 Task: Compose an email with the signature Georgia Howard with the subject Update on a leave of absence and the message Can you provide an update on the status of the website redesign project? from softage.8@softage.net to softage.4@softage.net Select the numbered list and change the font typography to strikethroughSelect the numbered list and remove the font typography strikethrough Send the email. Finally, move the email from Sent Items to the label Haircare
Action: Mouse moved to (1170, 66)
Screenshot: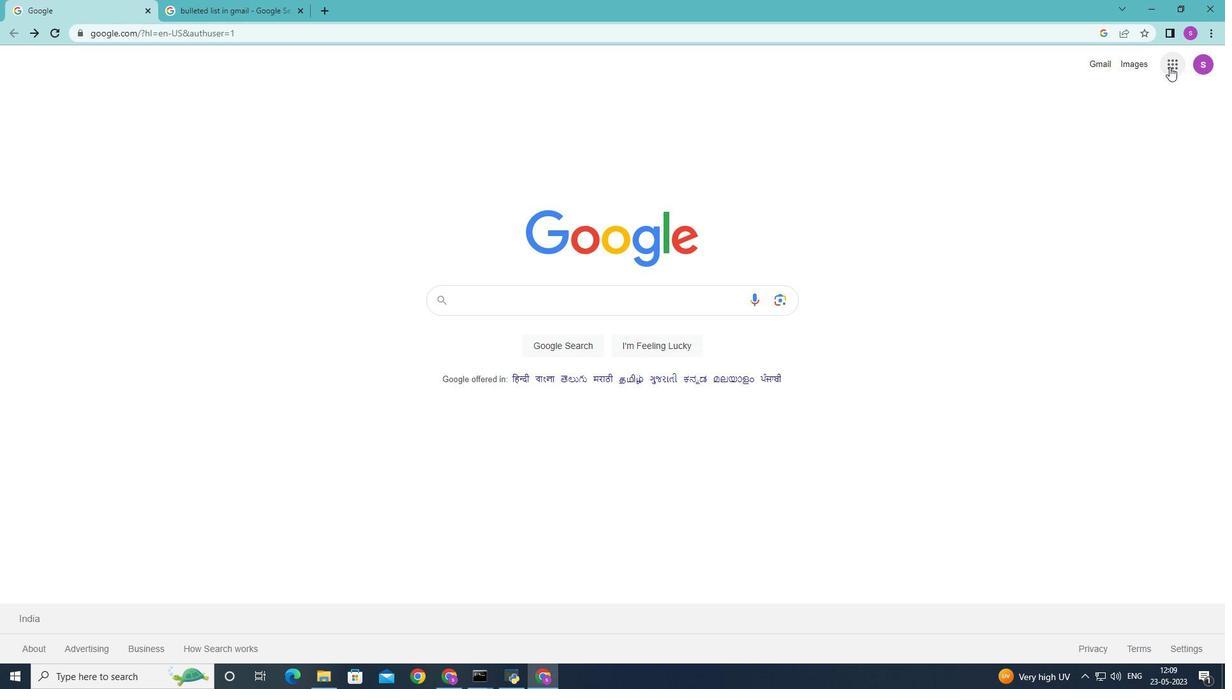 
Action: Mouse pressed left at (1170, 66)
Screenshot: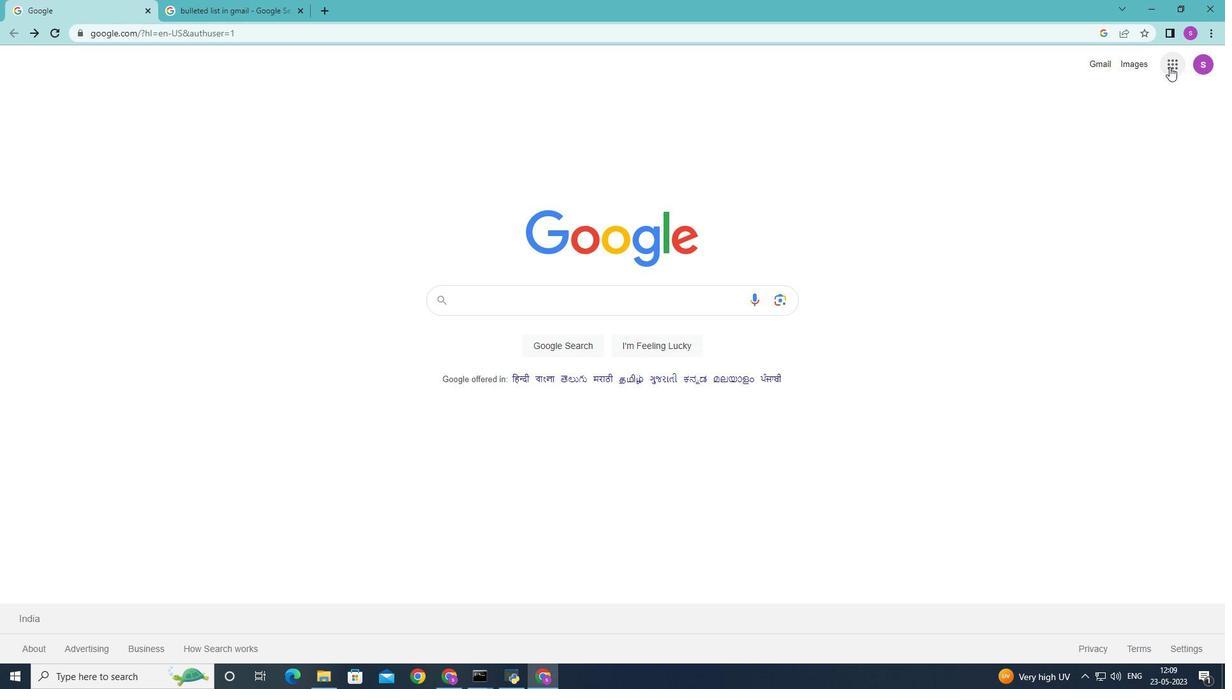 
Action: Mouse moved to (1122, 130)
Screenshot: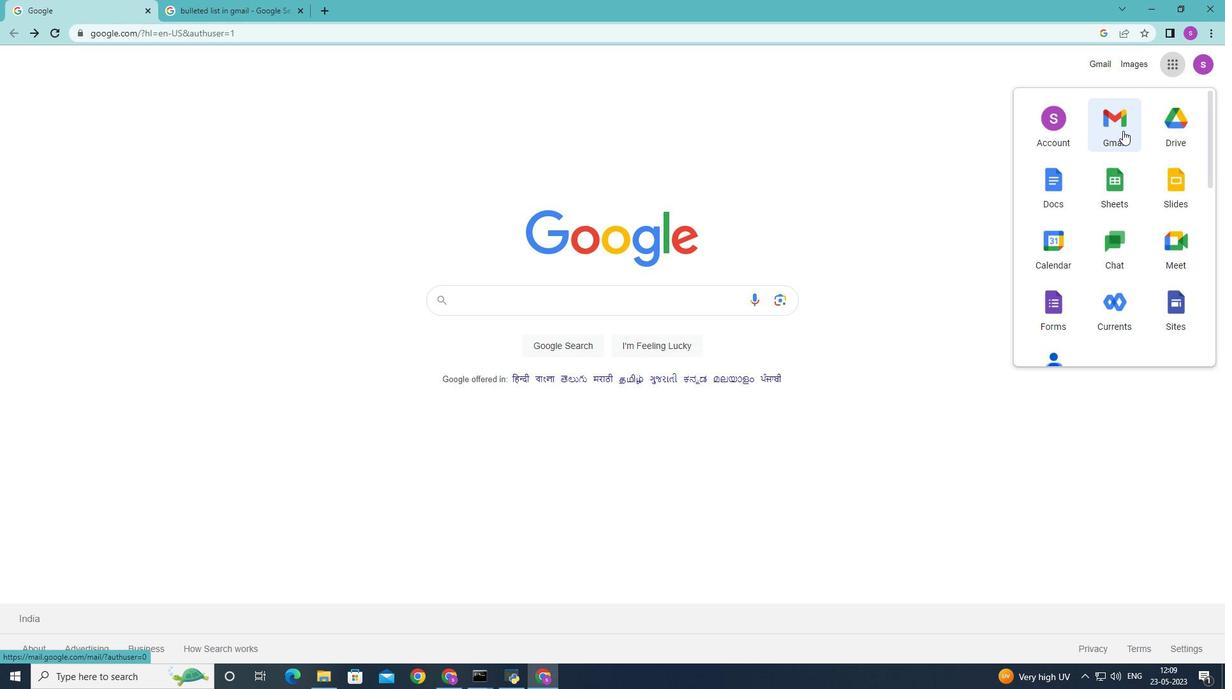 
Action: Mouse pressed left at (1122, 130)
Screenshot: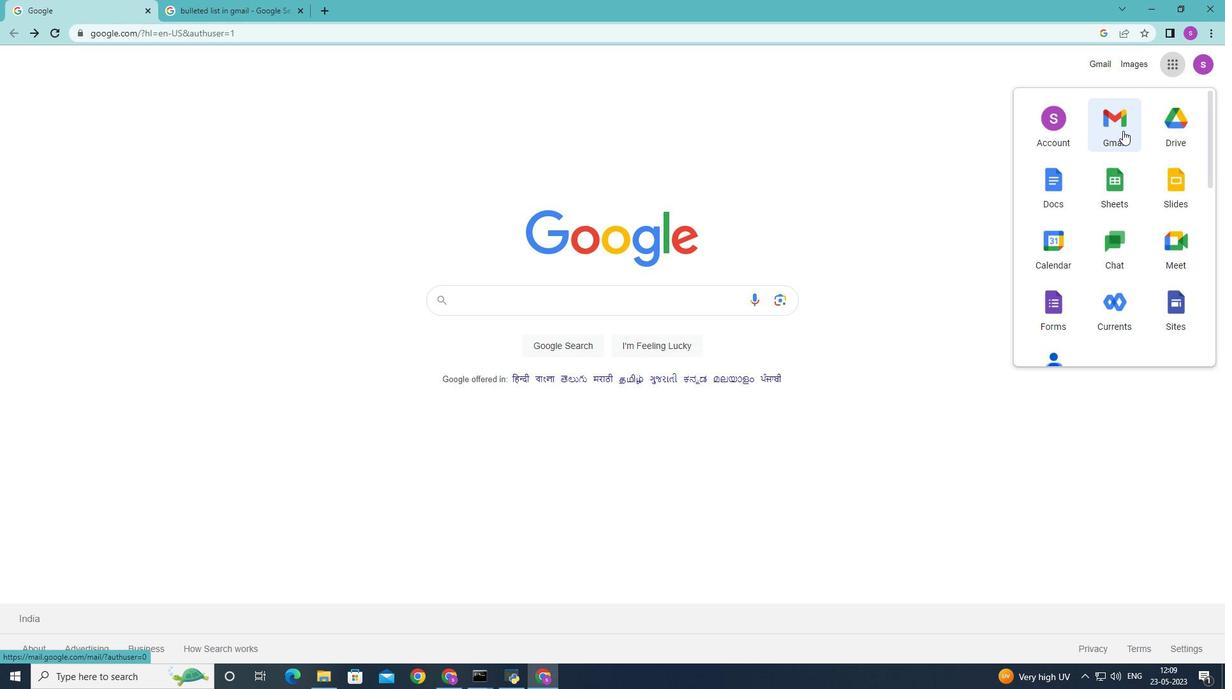 
Action: Mouse moved to (630, 273)
Screenshot: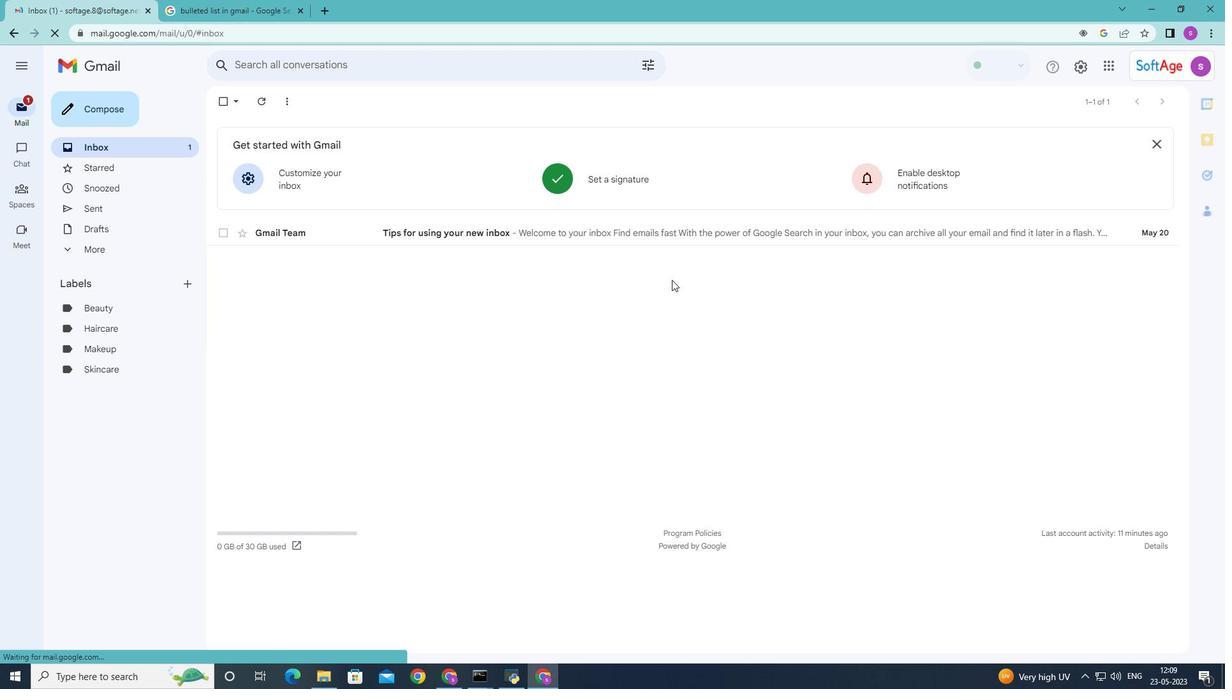 
Action: Mouse scrolled (630, 272) with delta (0, 0)
Screenshot: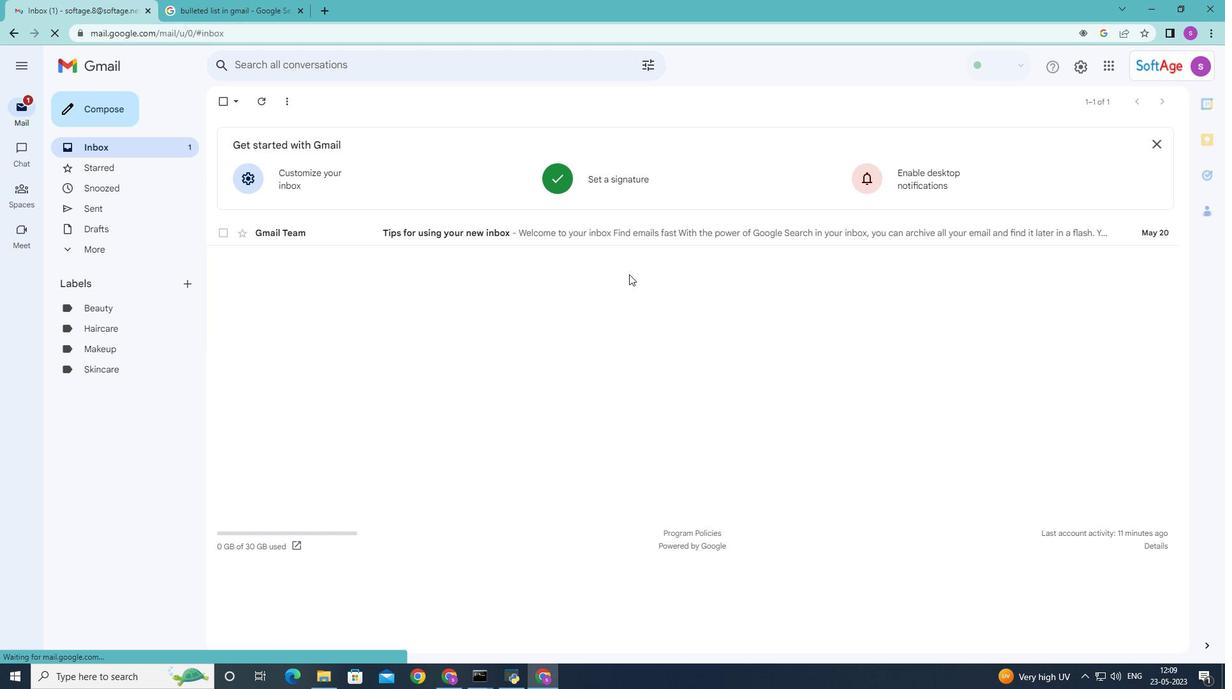 
Action: Mouse moved to (1075, 62)
Screenshot: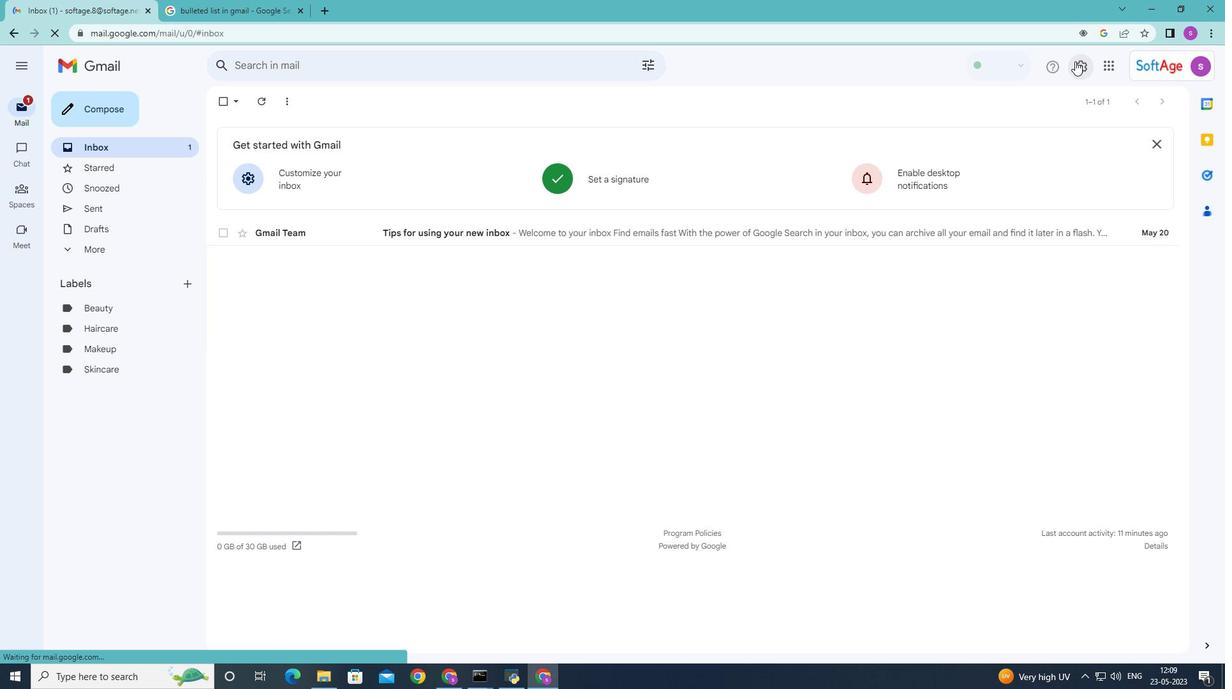 
Action: Mouse pressed left at (1075, 62)
Screenshot: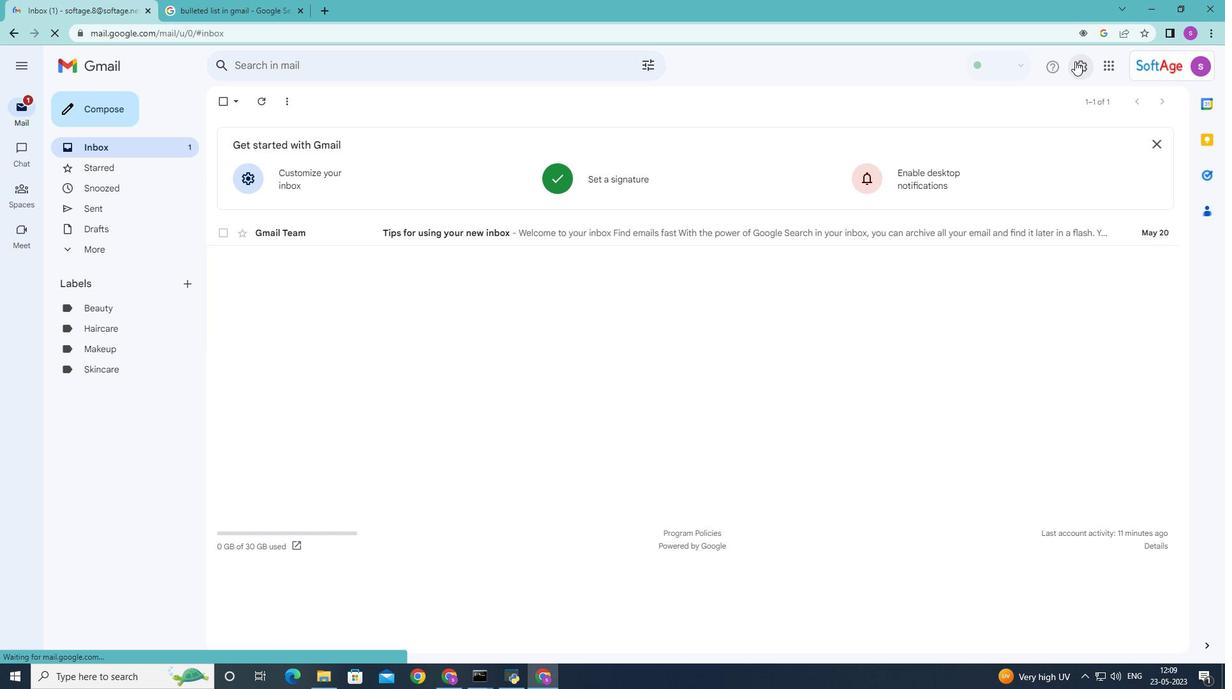 
Action: Mouse moved to (898, 317)
Screenshot: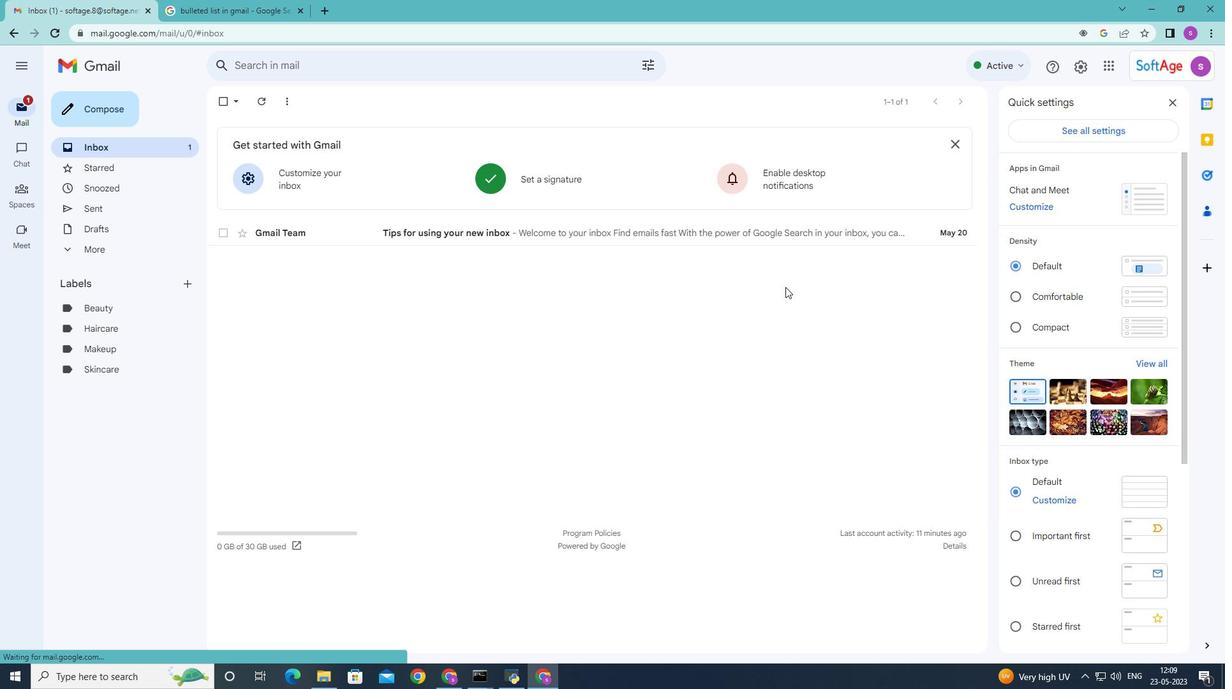 
Action: Mouse scrolled (898, 317) with delta (0, 0)
Screenshot: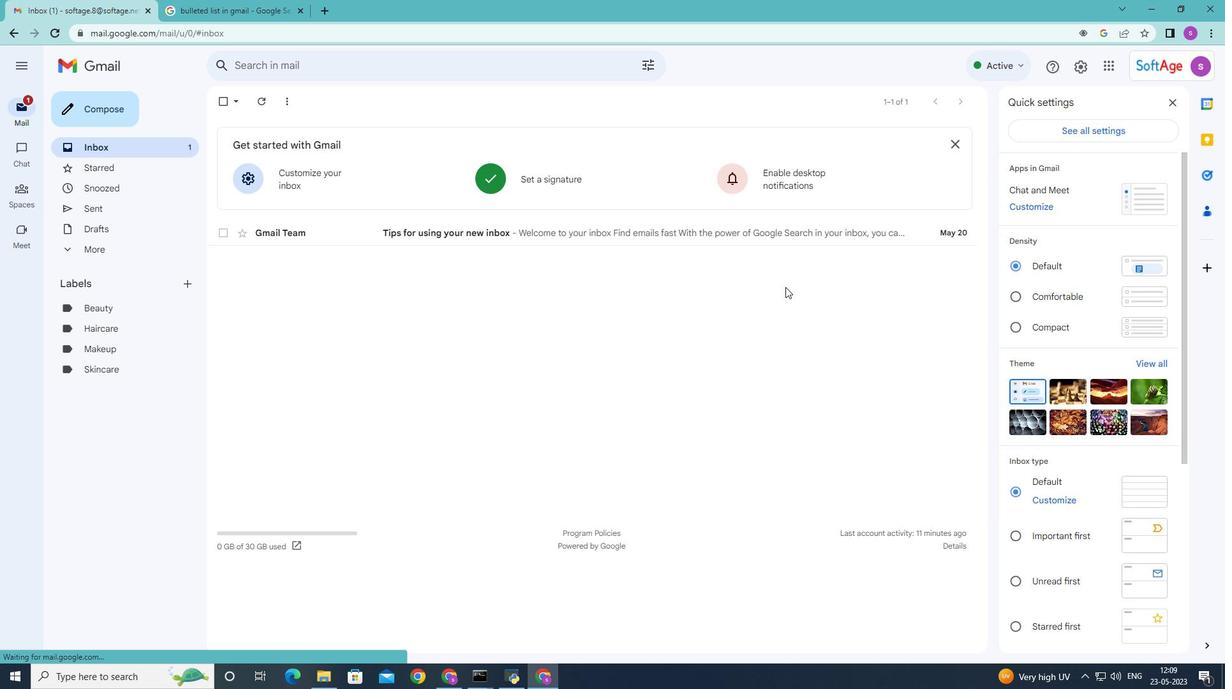 
Action: Mouse moved to (974, 325)
Screenshot: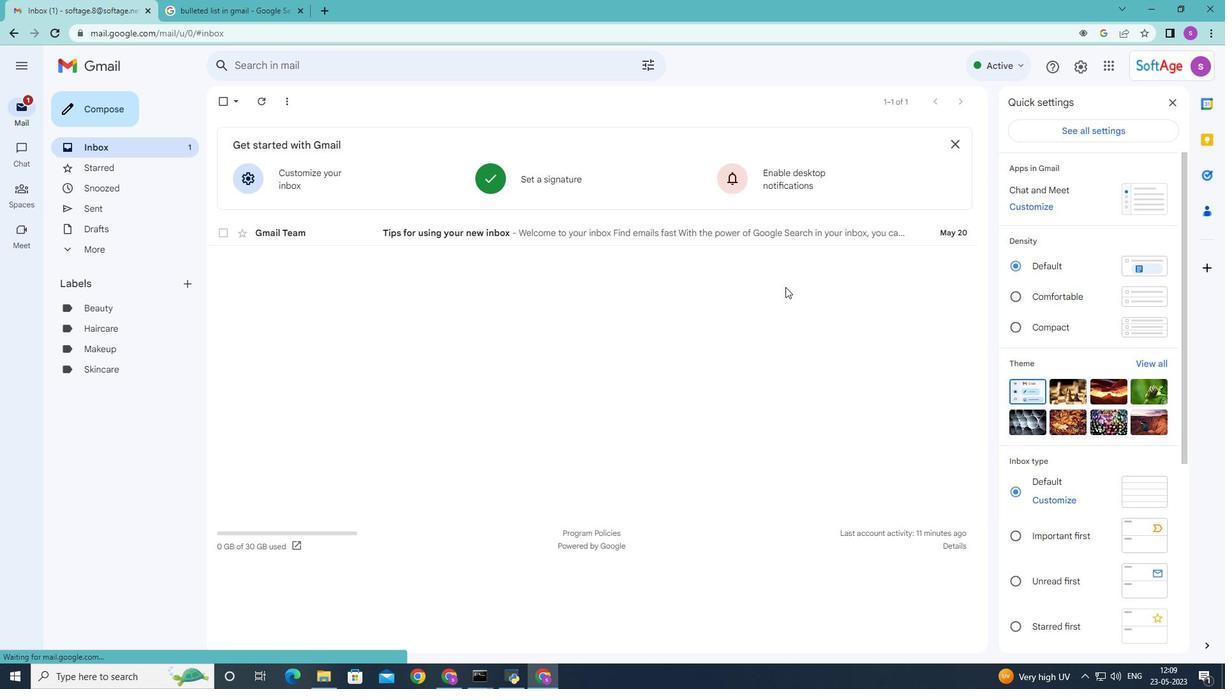 
Action: Mouse scrolled (974, 324) with delta (0, 0)
Screenshot: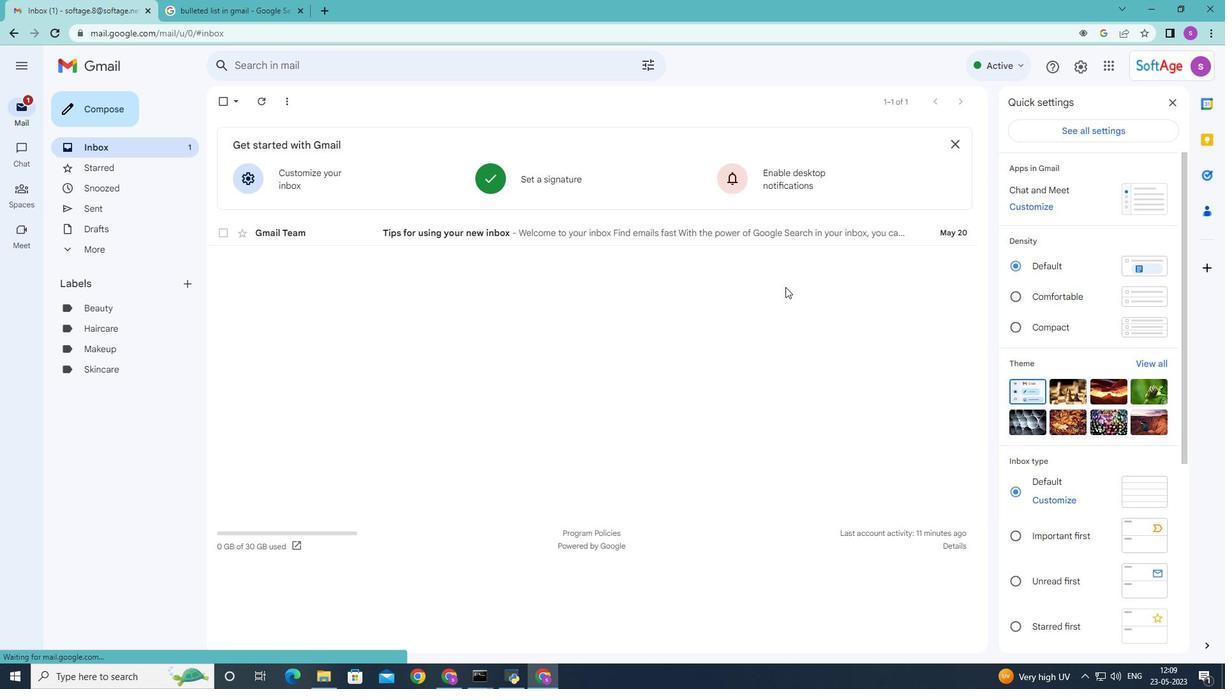
Action: Mouse moved to (983, 325)
Screenshot: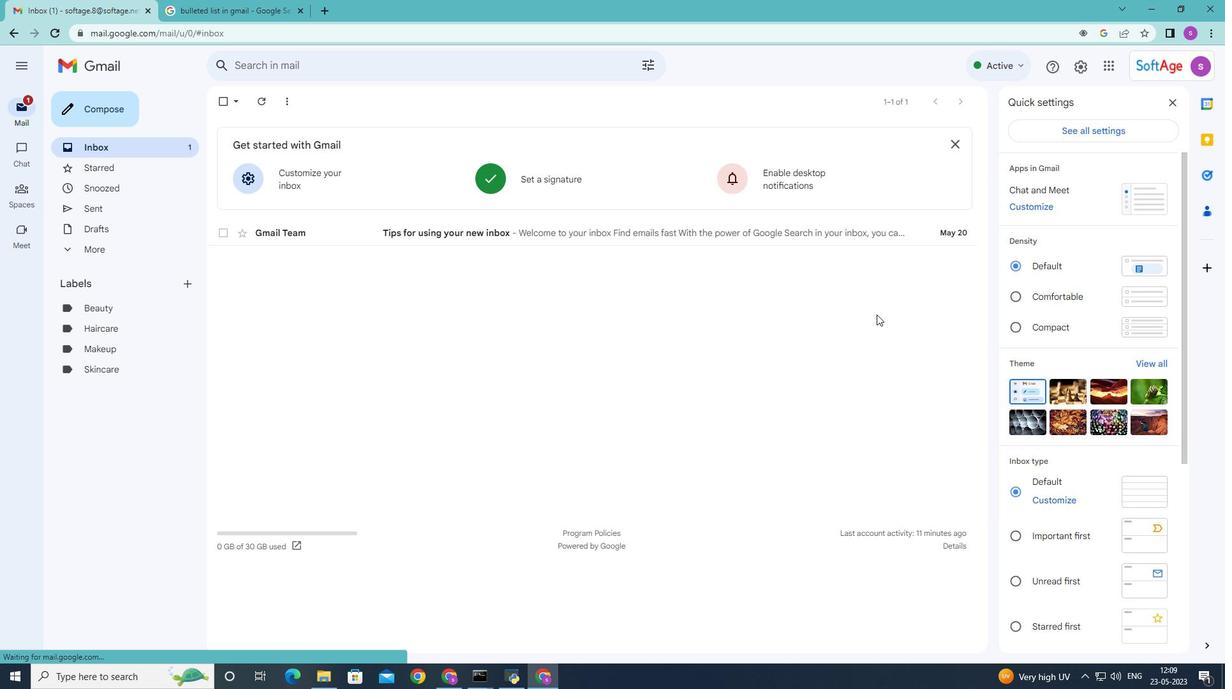 
Action: Mouse scrolled (983, 324) with delta (0, 0)
Screenshot: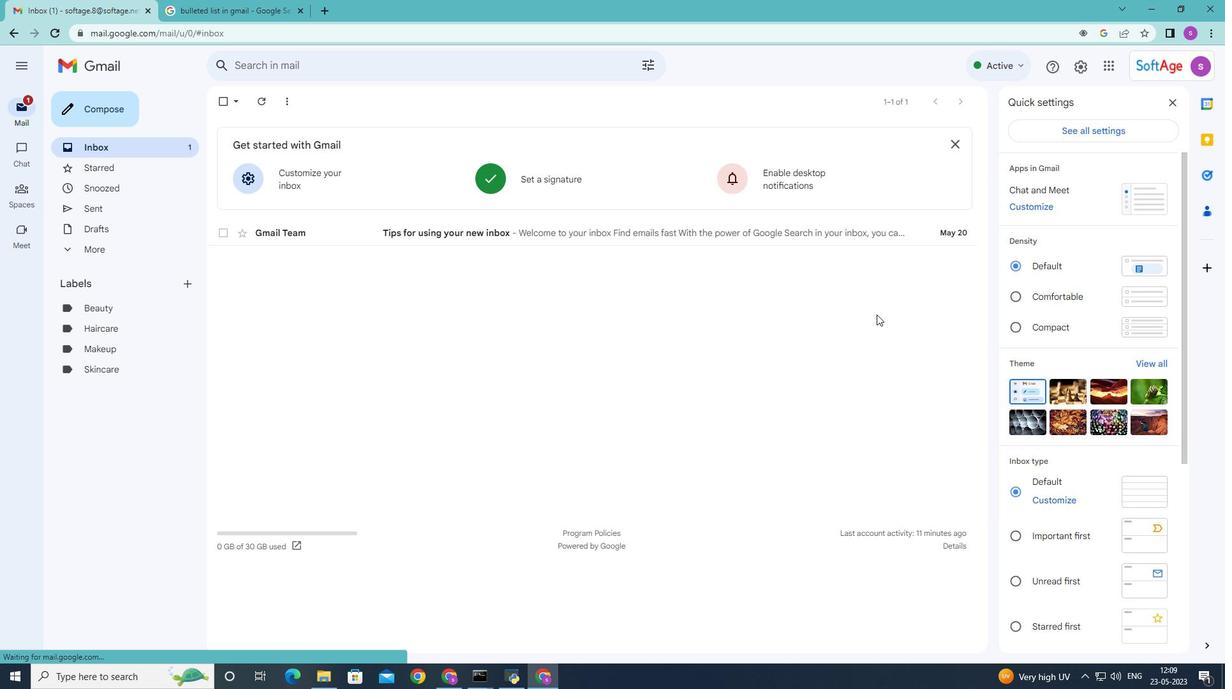 
Action: Mouse moved to (983, 324)
Screenshot: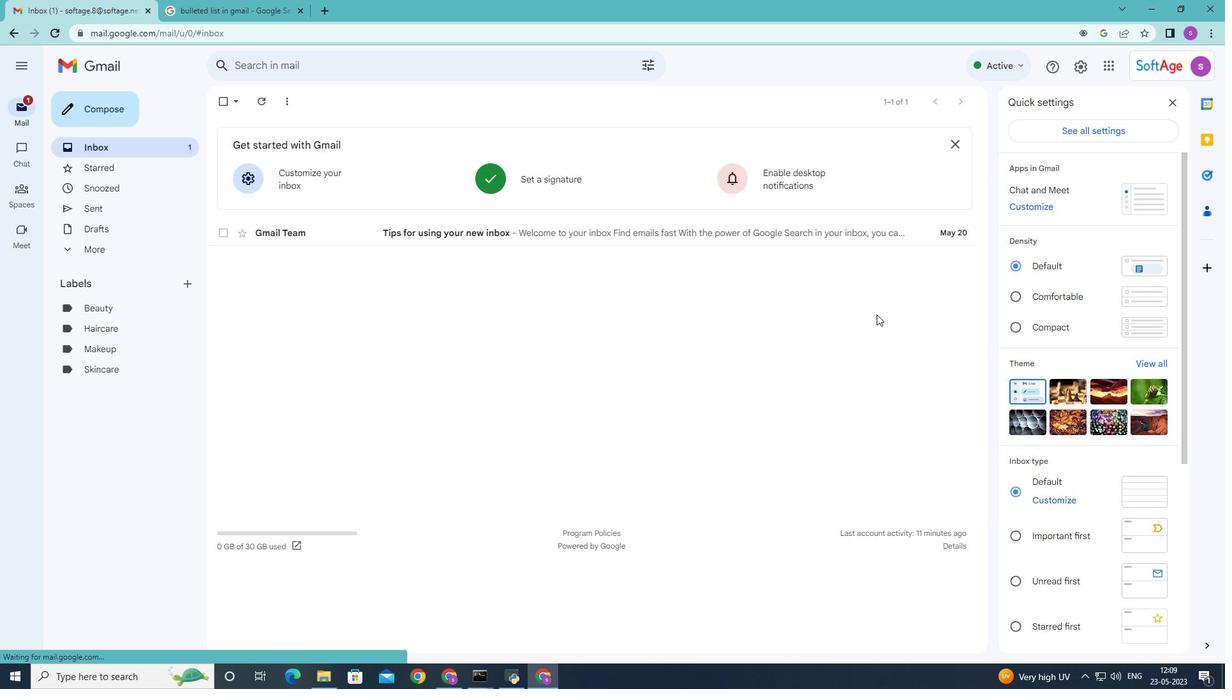
Action: Mouse scrolled (983, 323) with delta (0, 0)
Screenshot: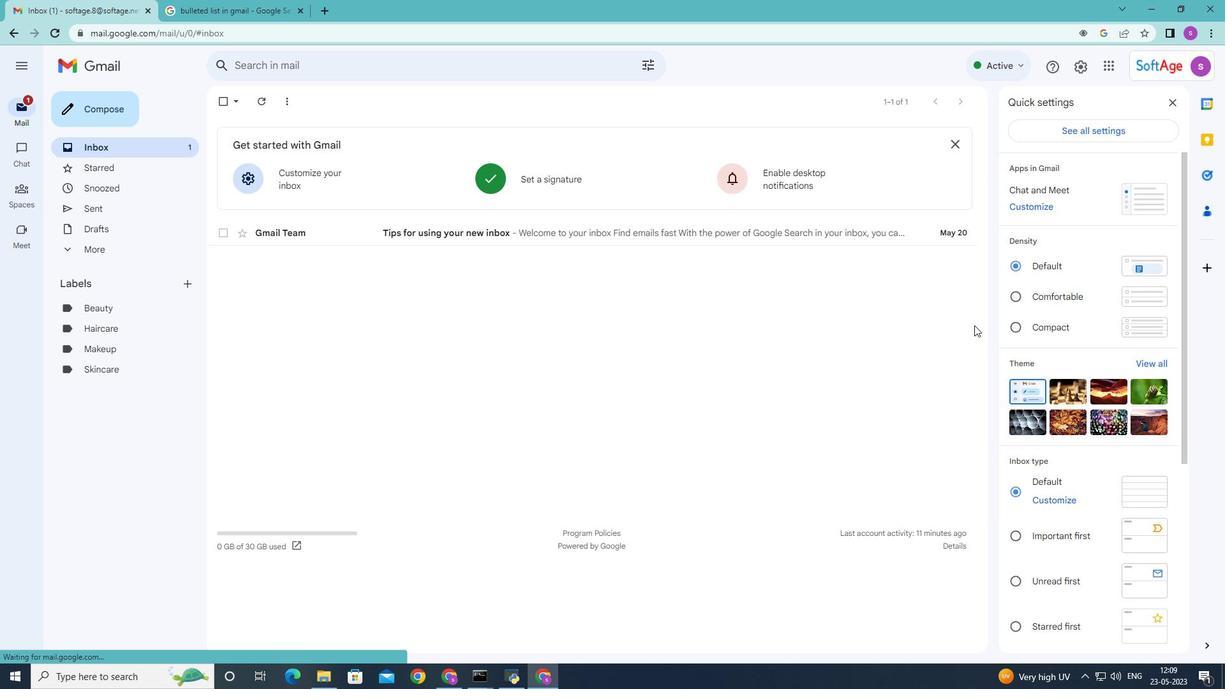 
Action: Mouse moved to (1084, 128)
Screenshot: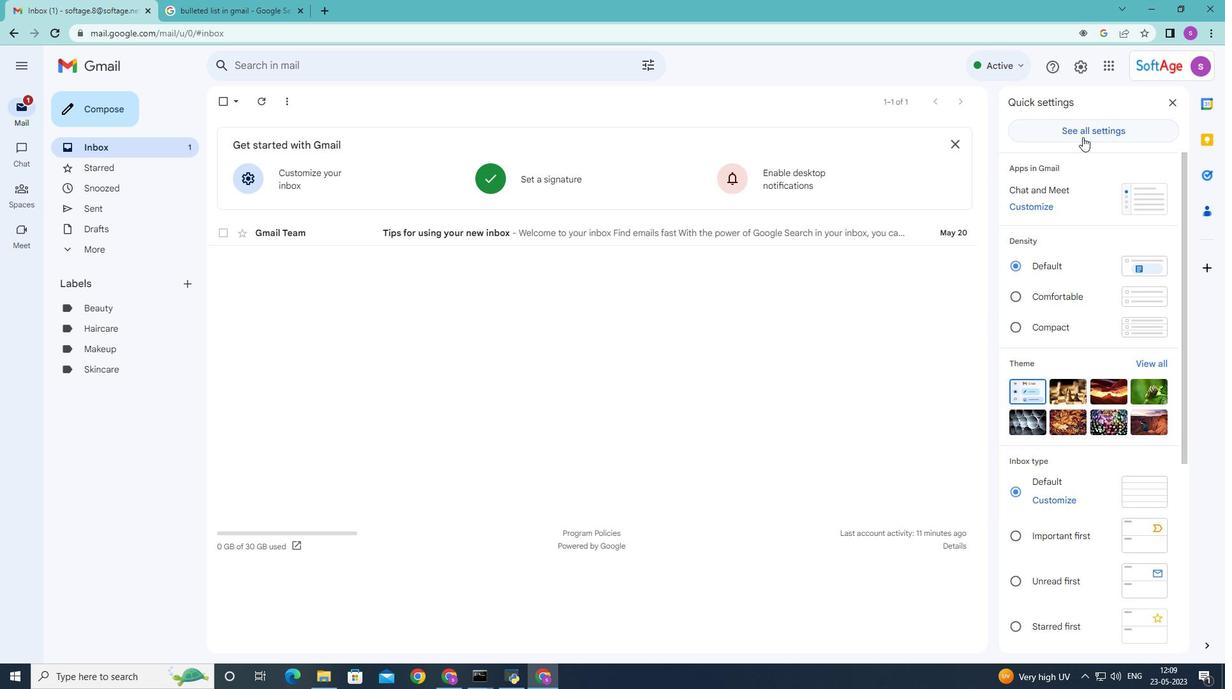 
Action: Mouse pressed left at (1084, 128)
Screenshot: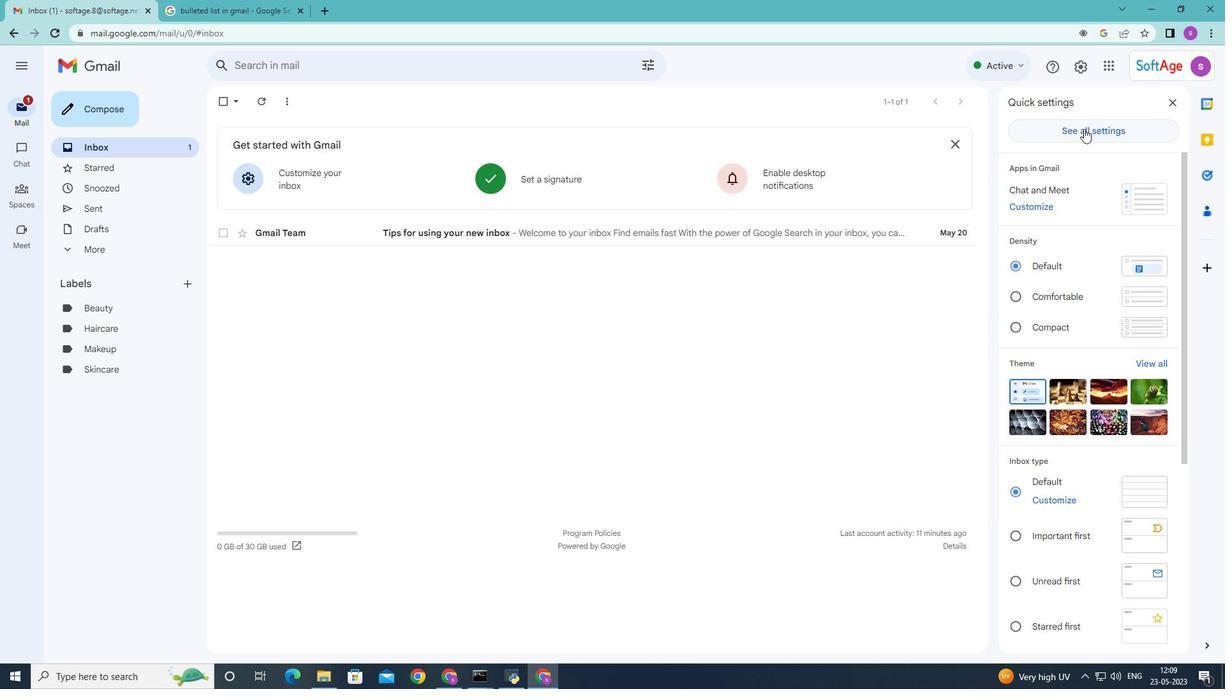 
Action: Mouse moved to (900, 350)
Screenshot: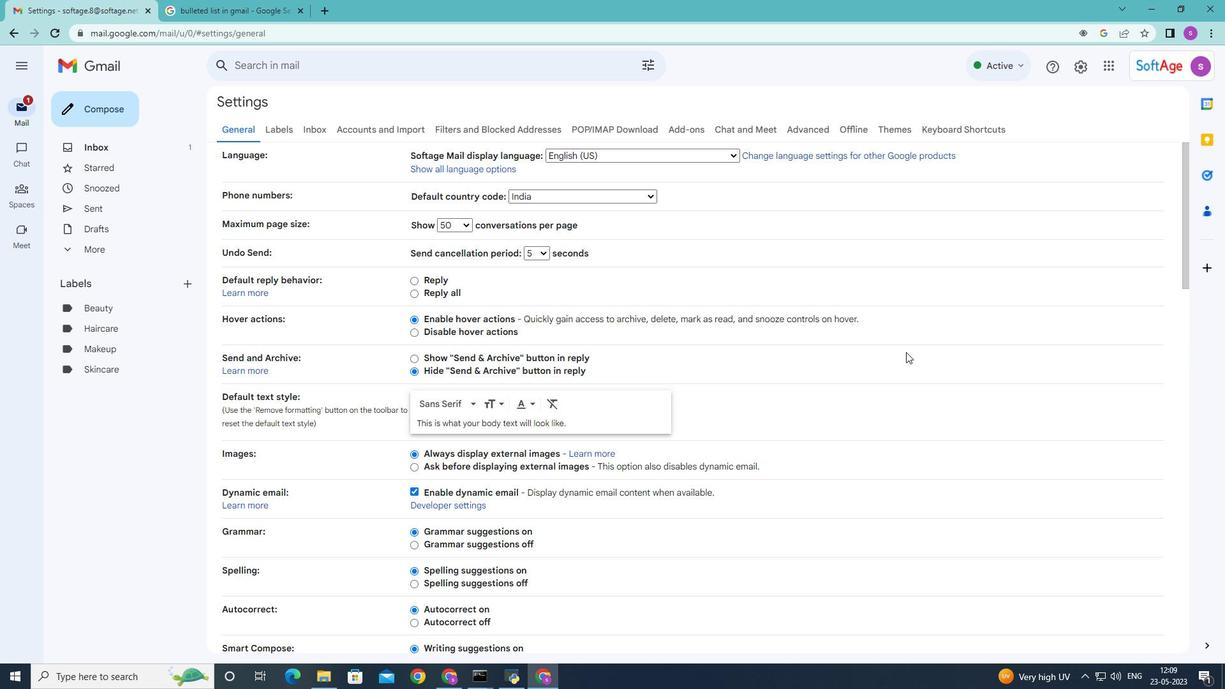 
Action: Mouse scrolled (900, 350) with delta (0, 0)
Screenshot: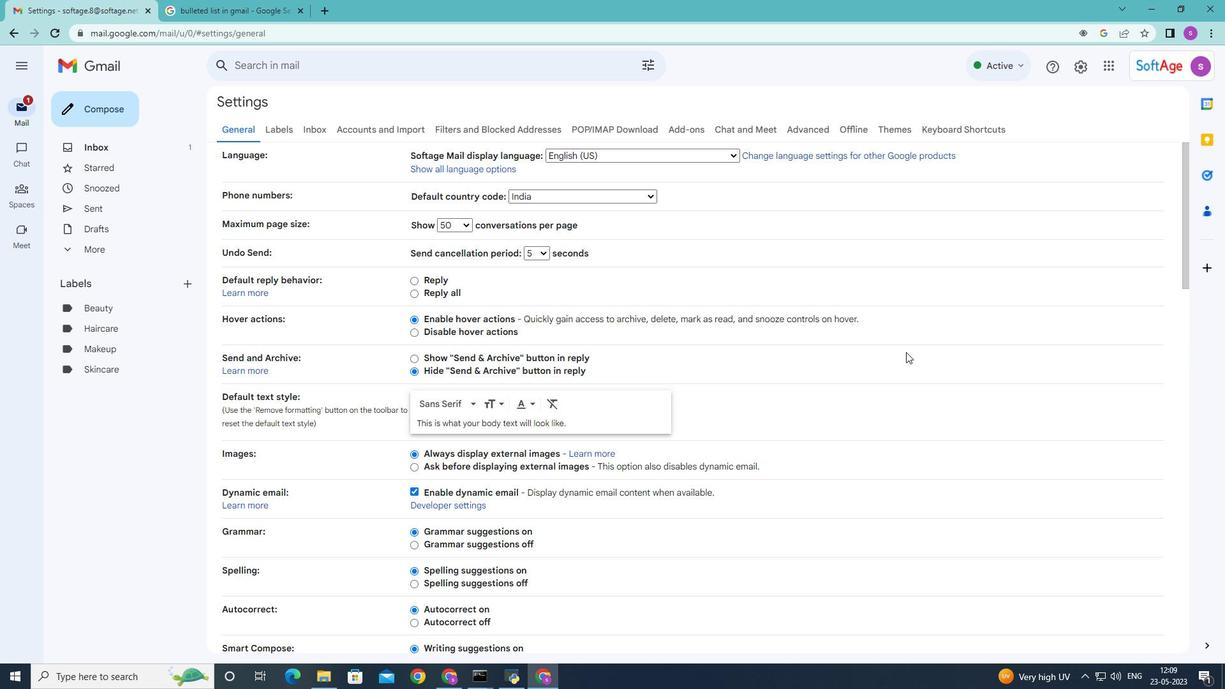 
Action: Mouse moved to (894, 349)
Screenshot: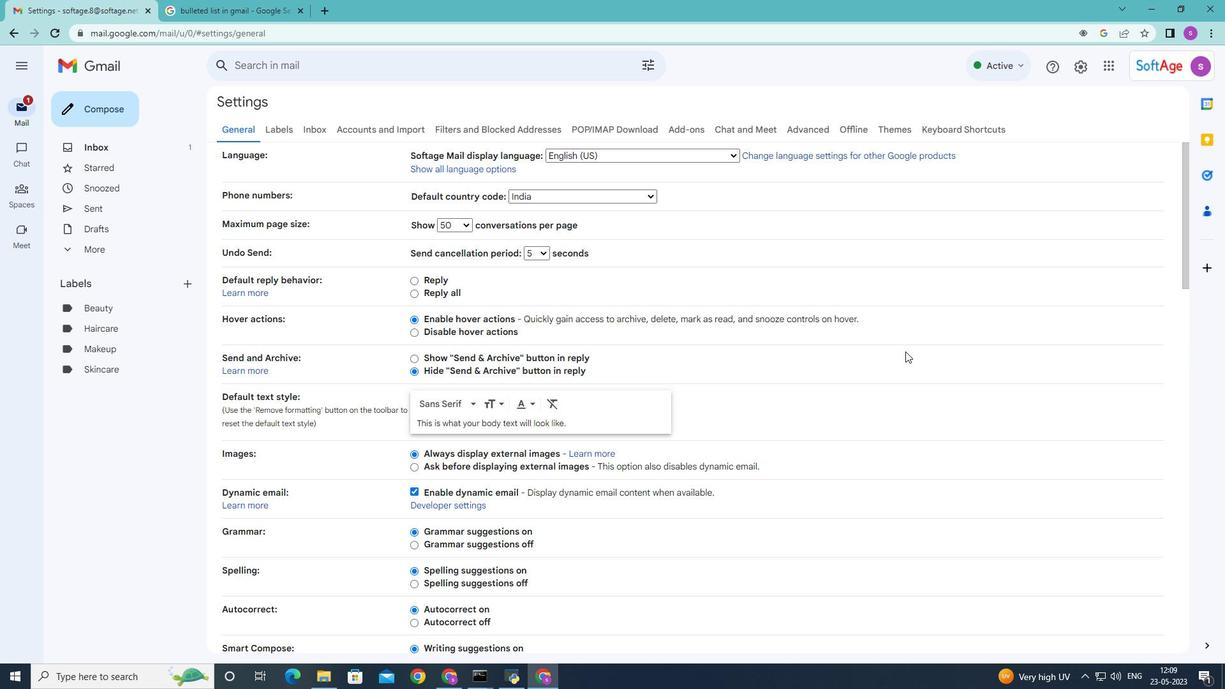 
Action: Mouse scrolled (894, 349) with delta (0, 0)
Screenshot: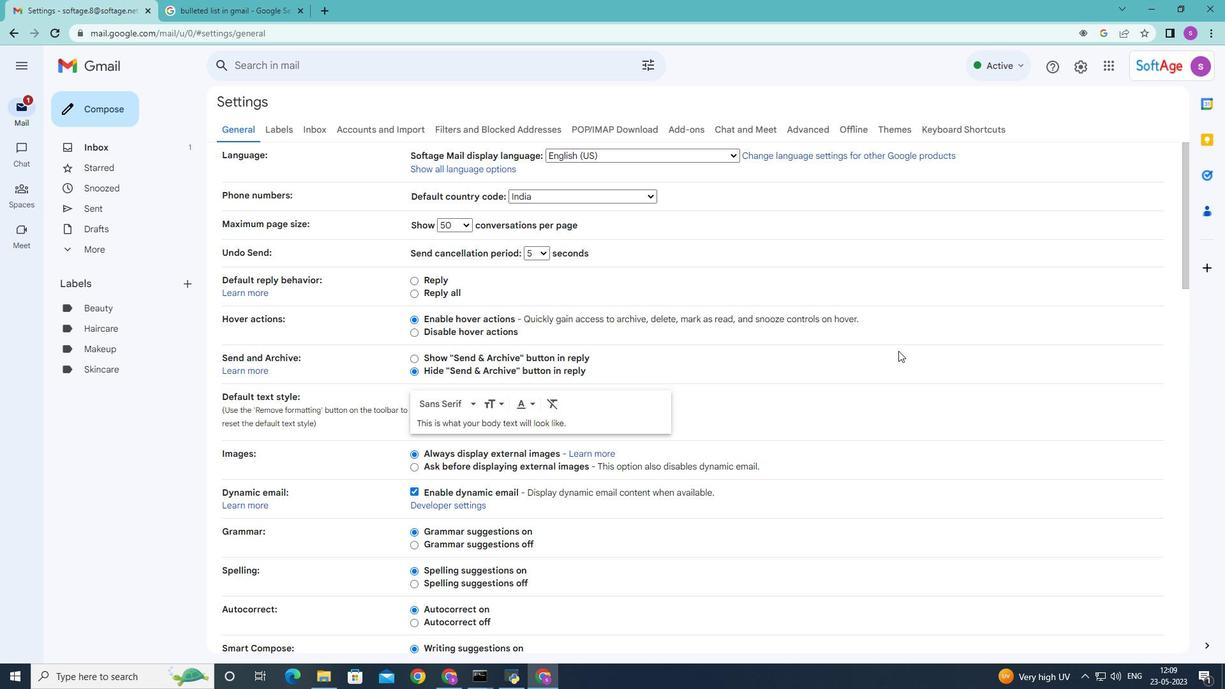 
Action: Mouse moved to (819, 354)
Screenshot: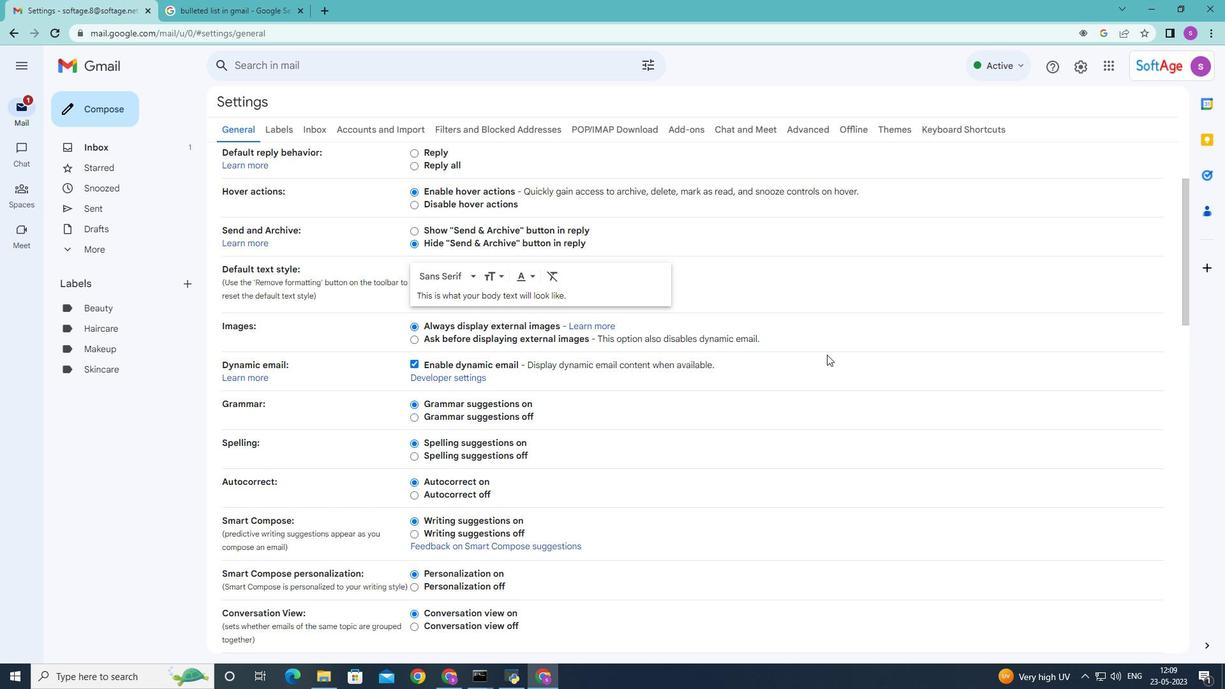 
Action: Mouse scrolled (819, 356) with delta (0, 0)
Screenshot: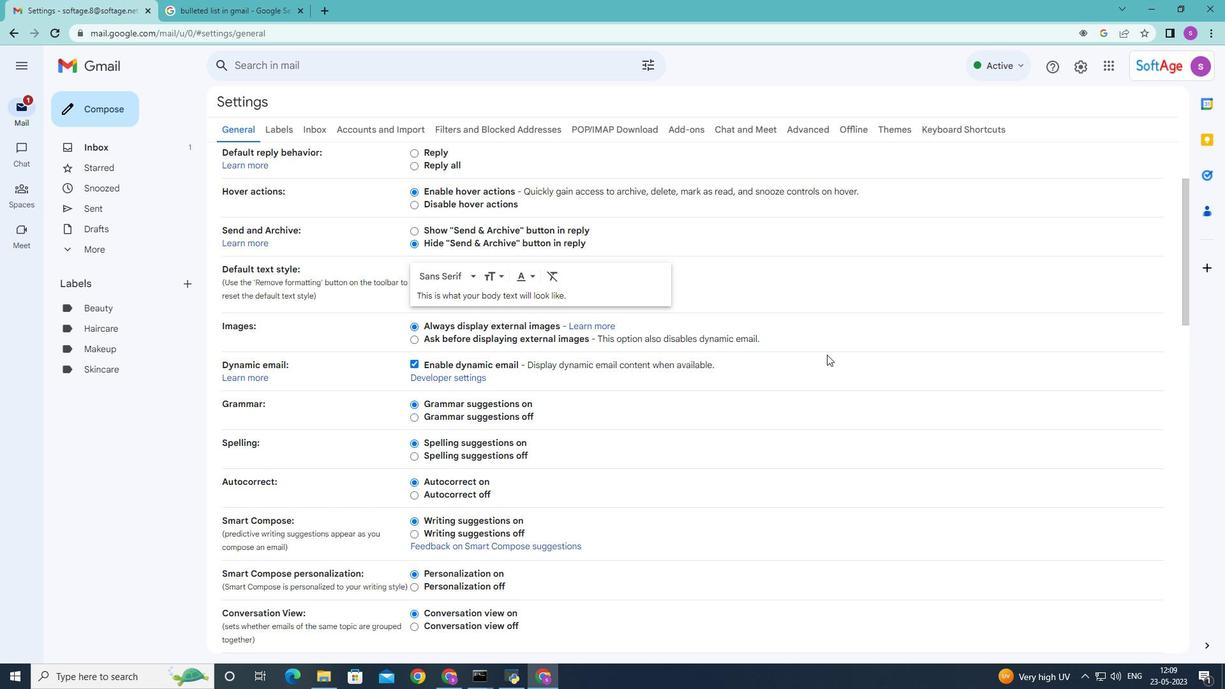 
Action: Mouse scrolled (819, 356) with delta (0, 0)
Screenshot: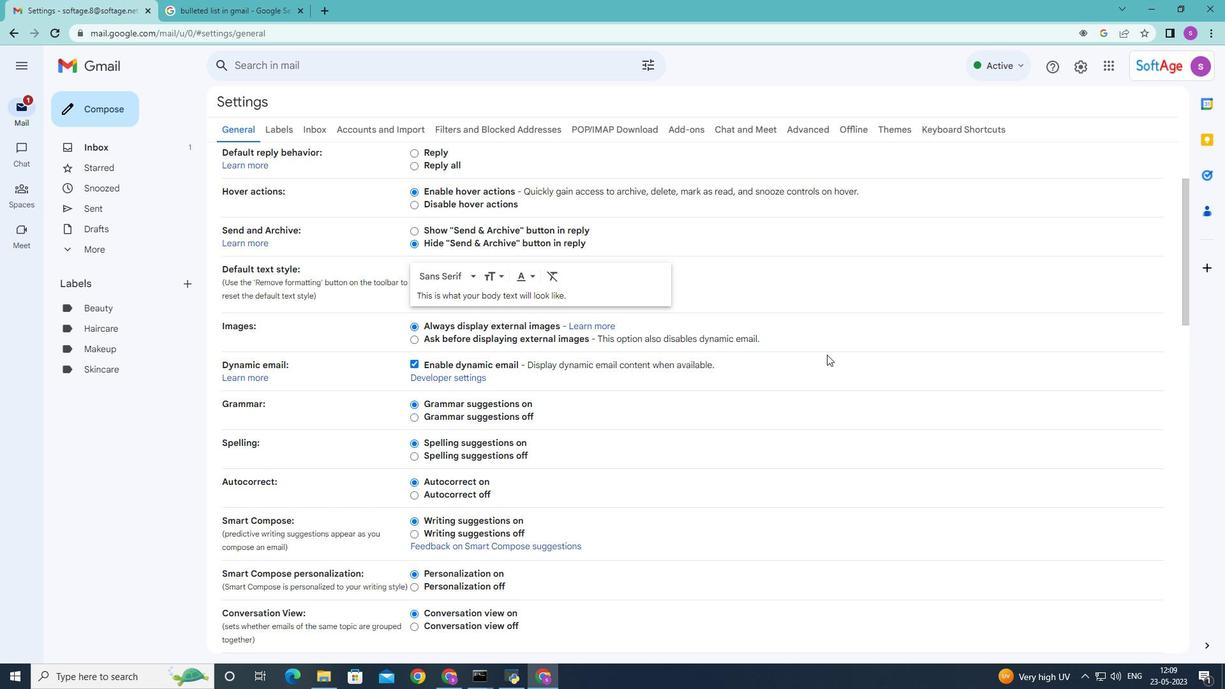 
Action: Mouse scrolled (819, 356) with delta (0, 0)
Screenshot: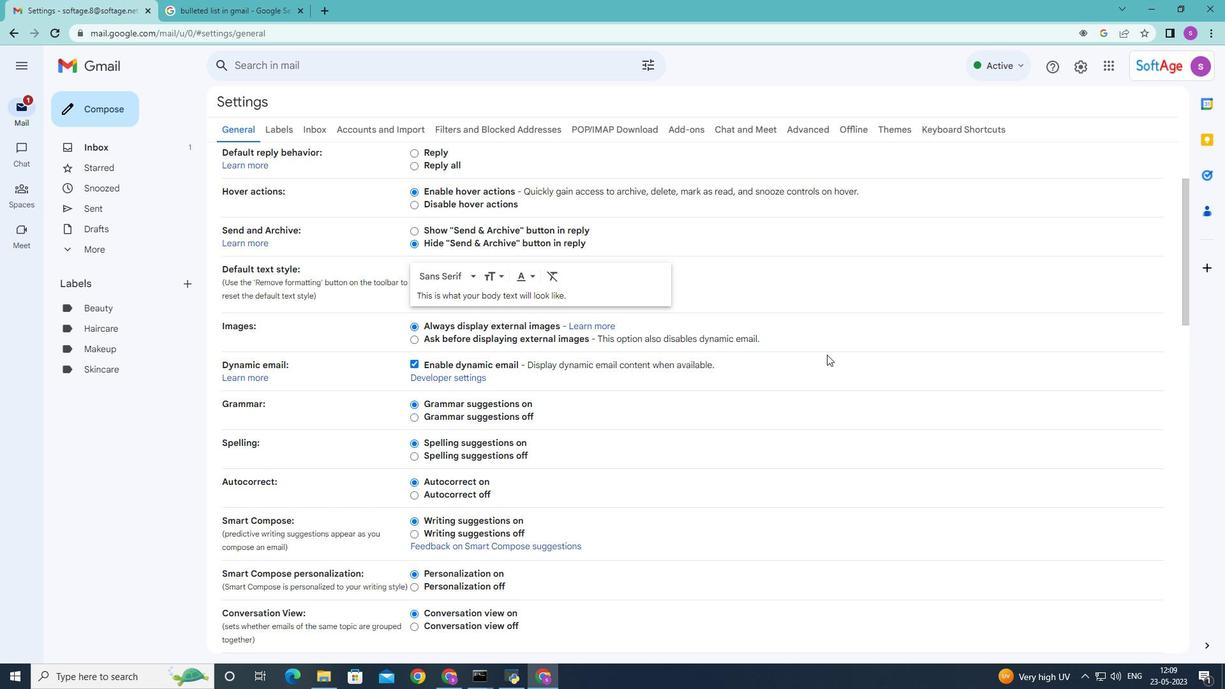 
Action: Mouse scrolled (819, 355) with delta (0, 0)
Screenshot: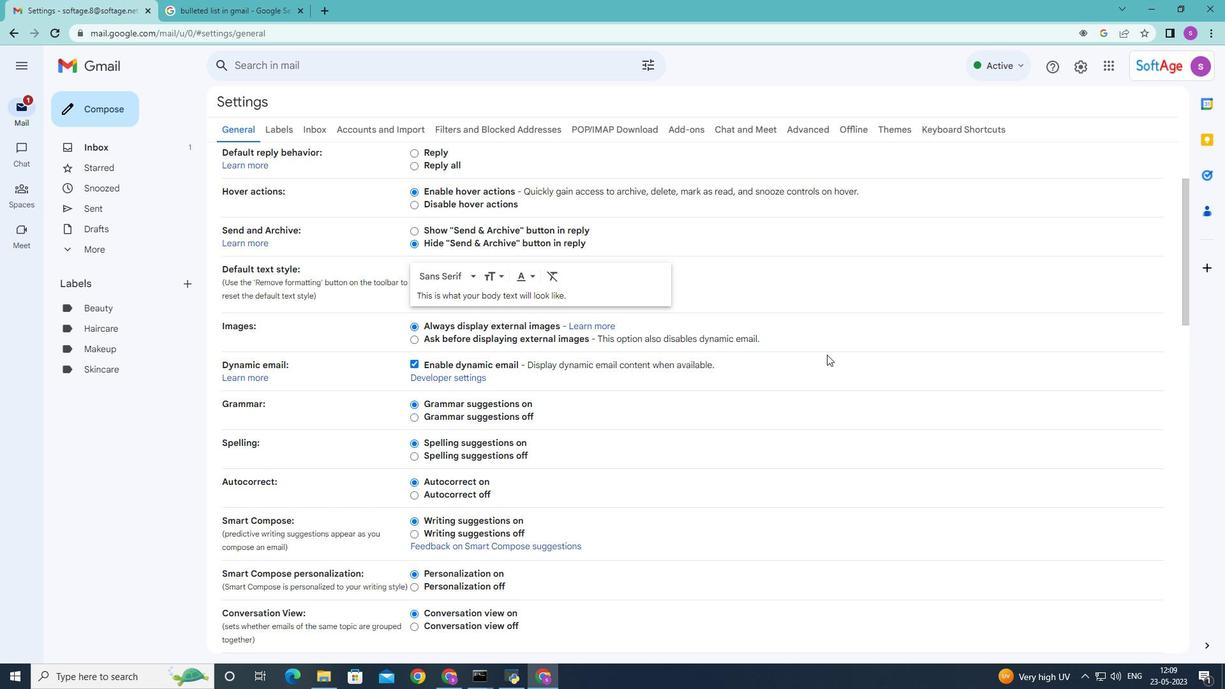 
Action: Mouse moved to (819, 354)
Screenshot: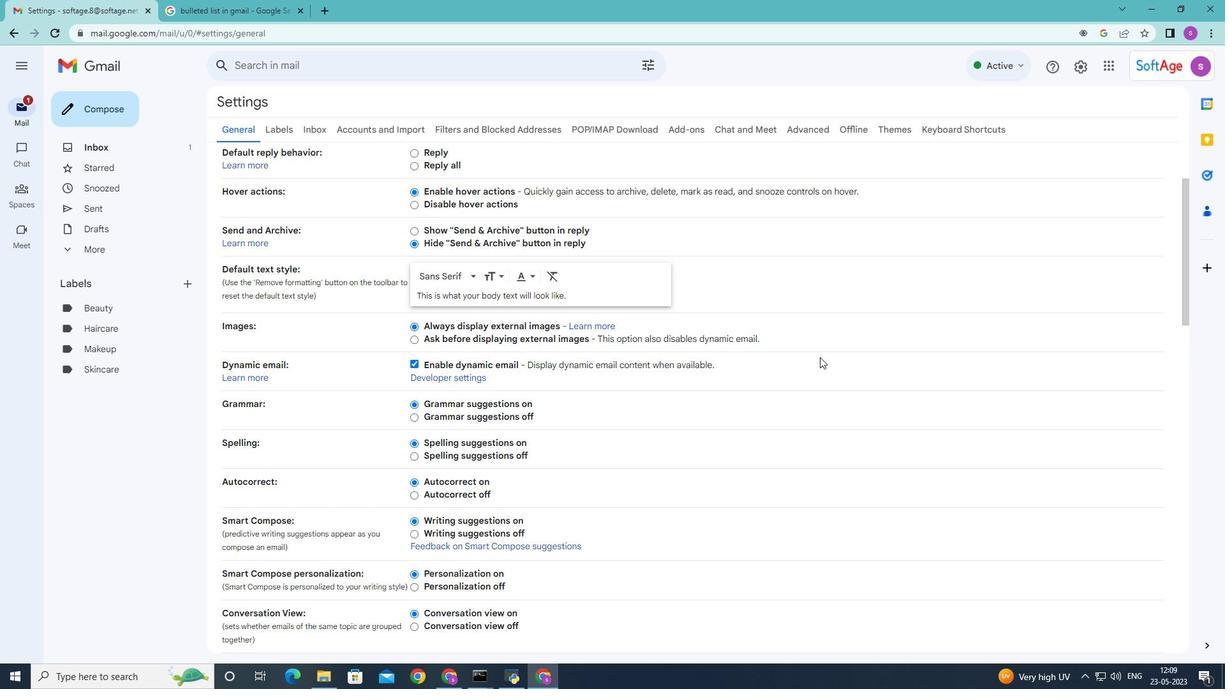 
Action: Mouse scrolled (819, 353) with delta (0, 0)
Screenshot: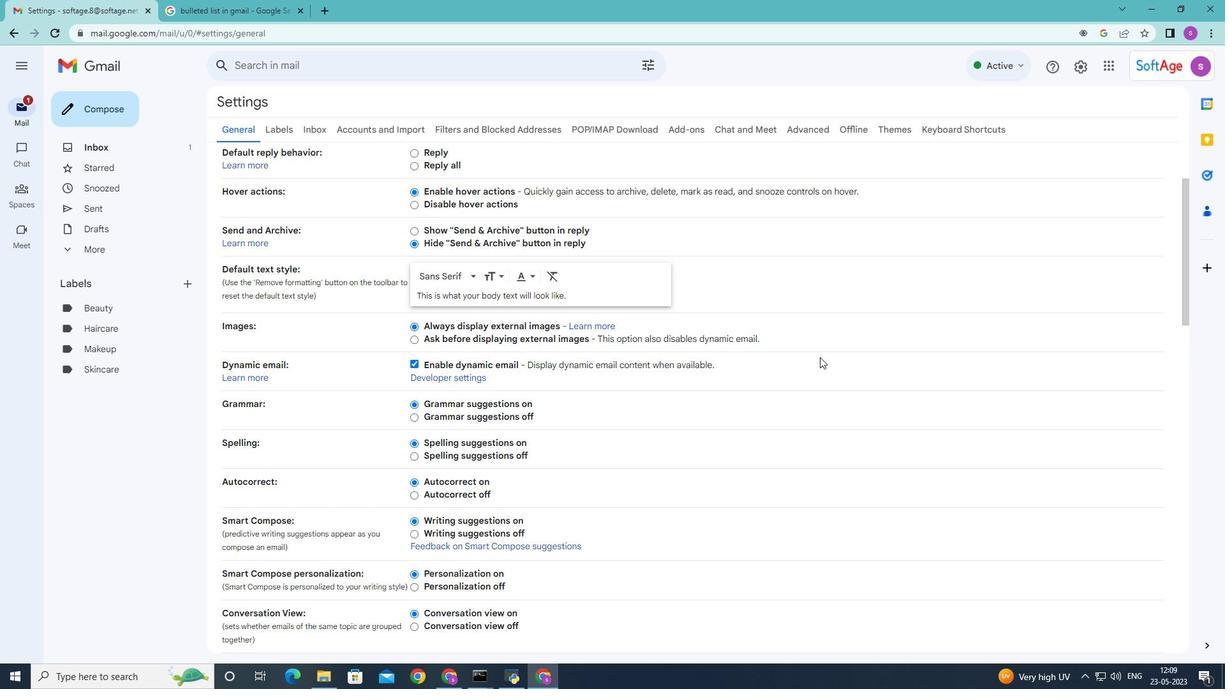 
Action: Mouse moved to (819, 354)
Screenshot: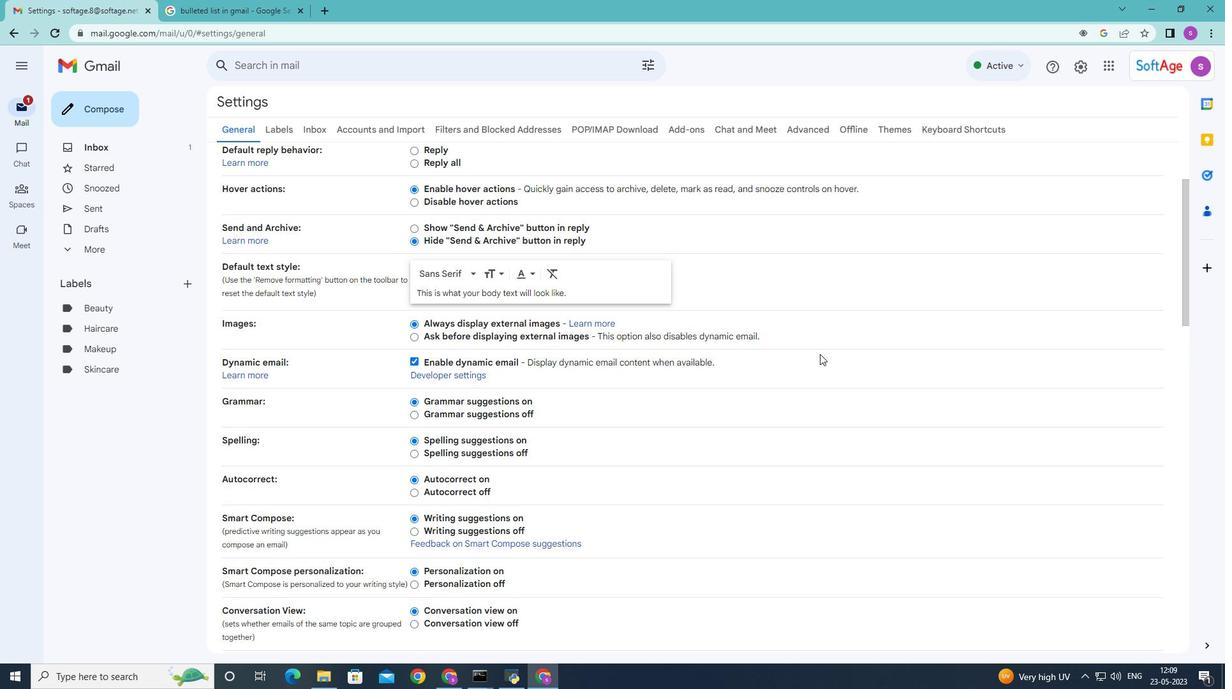 
Action: Mouse scrolled (819, 353) with delta (0, 0)
Screenshot: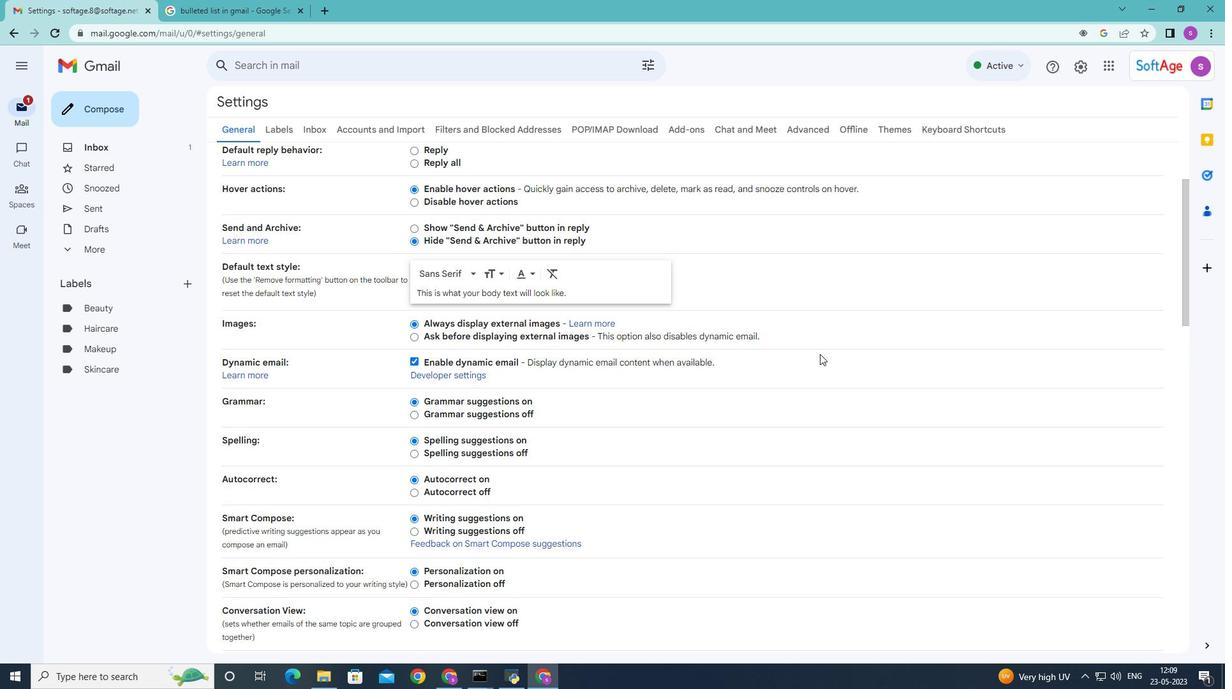 
Action: Mouse scrolled (819, 353) with delta (0, 0)
Screenshot: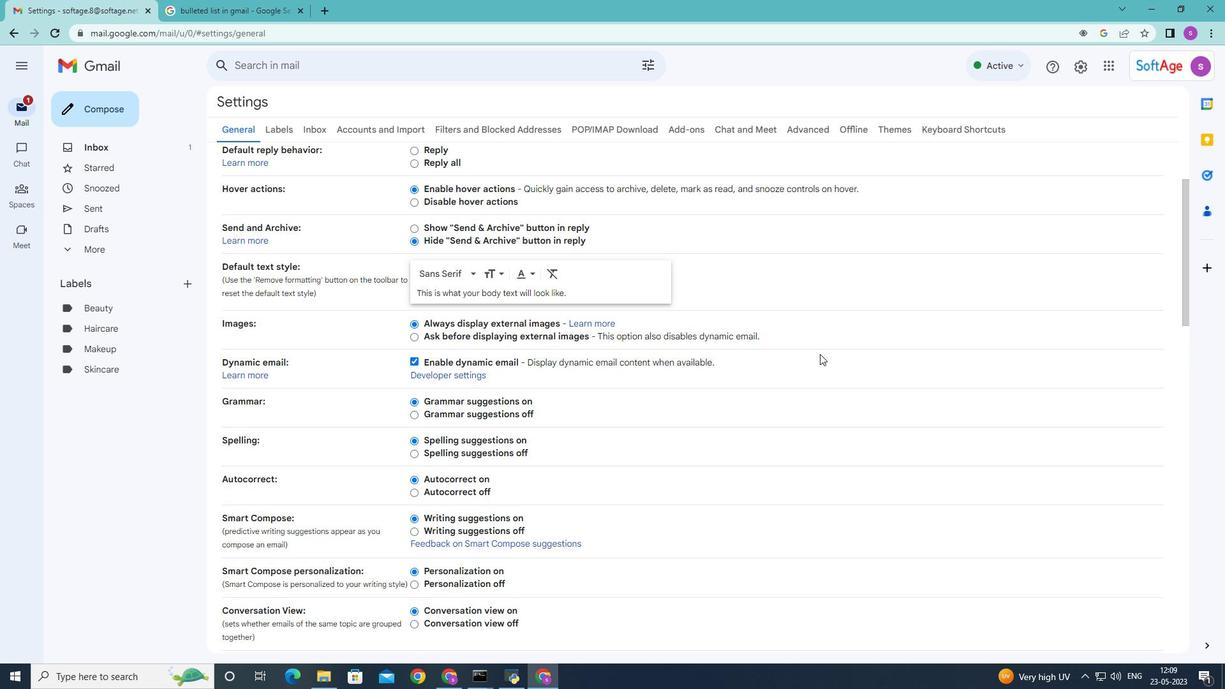 
Action: Mouse moved to (819, 354)
Screenshot: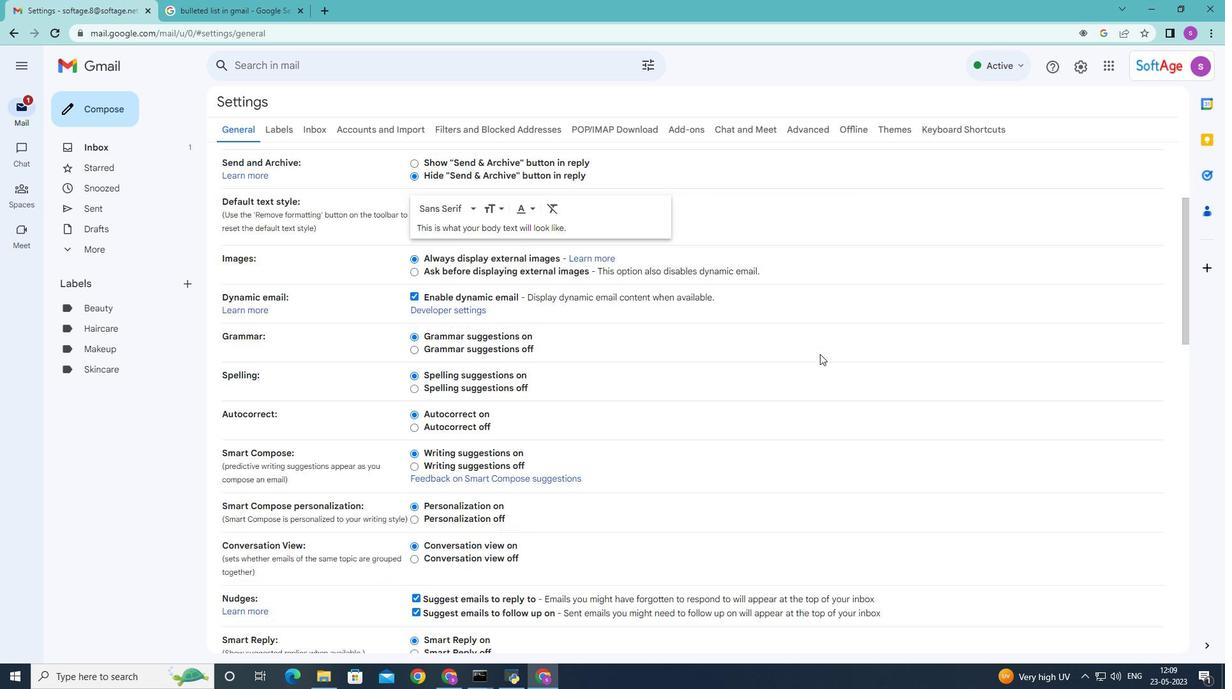 
Action: Mouse scrolled (819, 354) with delta (0, 0)
Screenshot: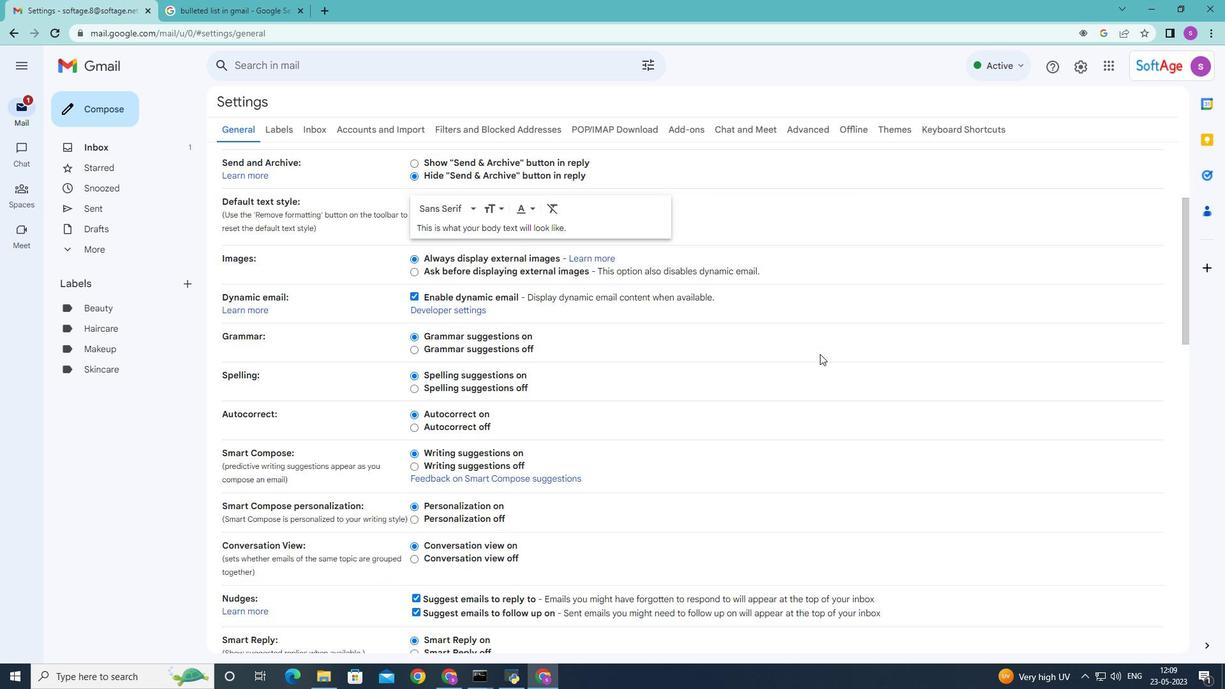 
Action: Mouse moved to (591, 455)
Screenshot: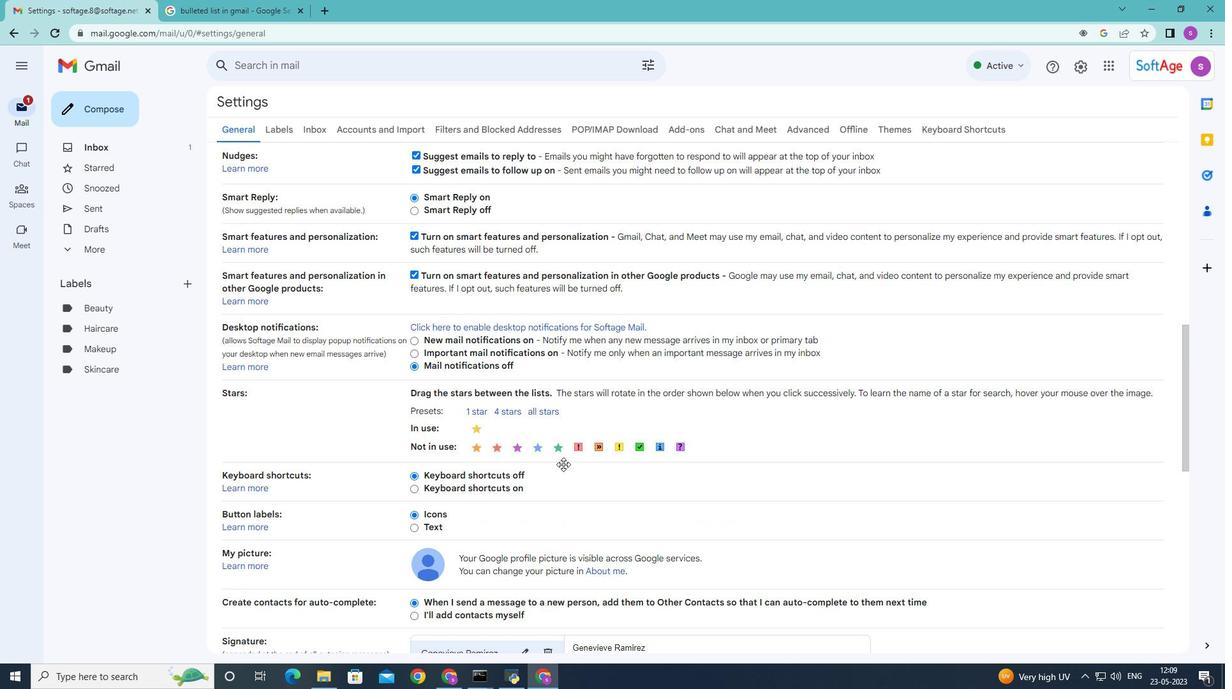 
Action: Mouse scrolled (591, 454) with delta (0, 0)
Screenshot: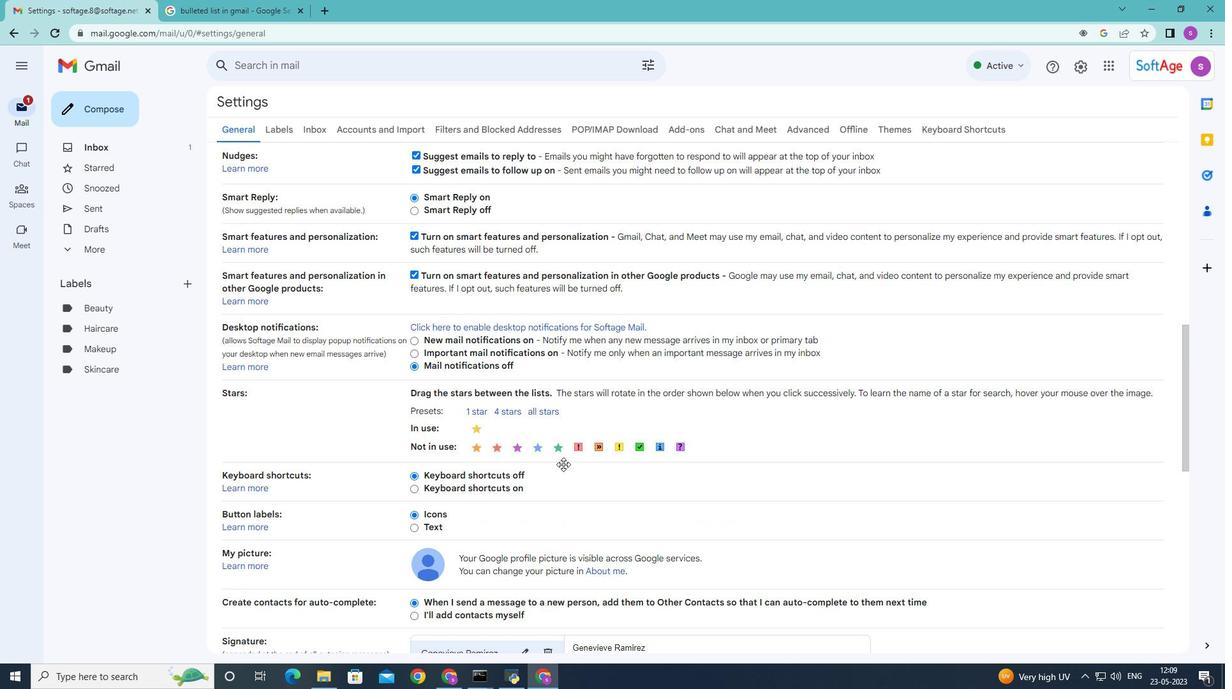 
Action: Mouse moved to (623, 452)
Screenshot: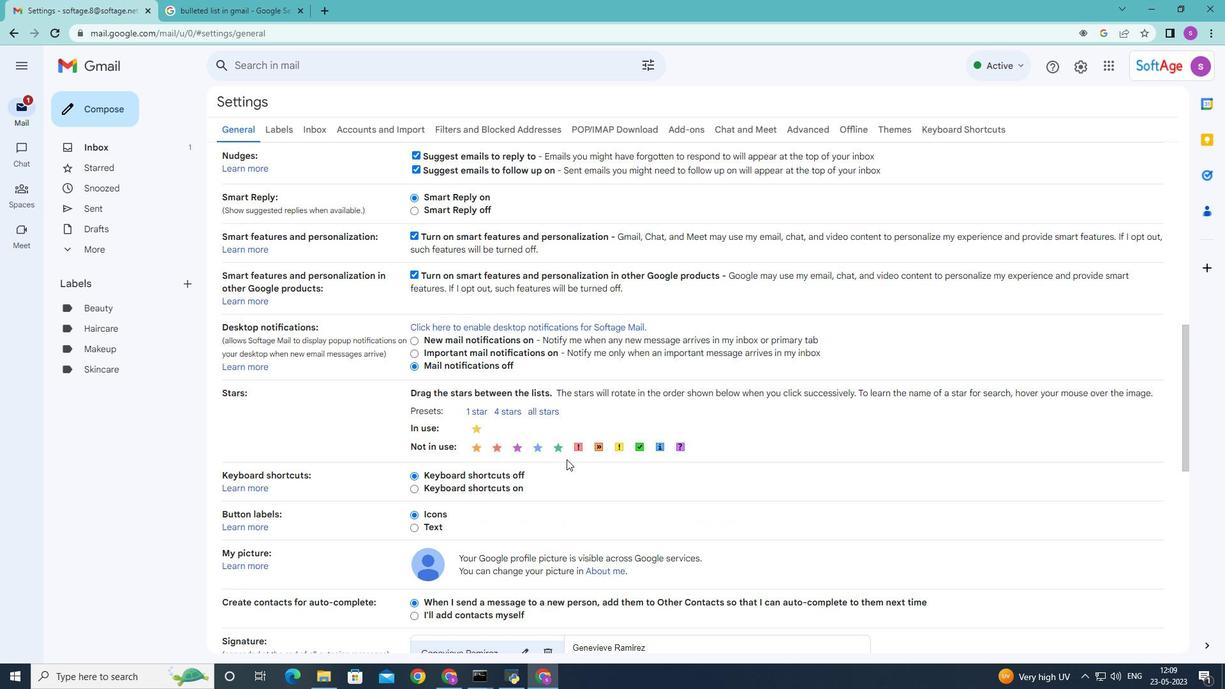 
Action: Mouse scrolled (623, 451) with delta (0, 0)
Screenshot: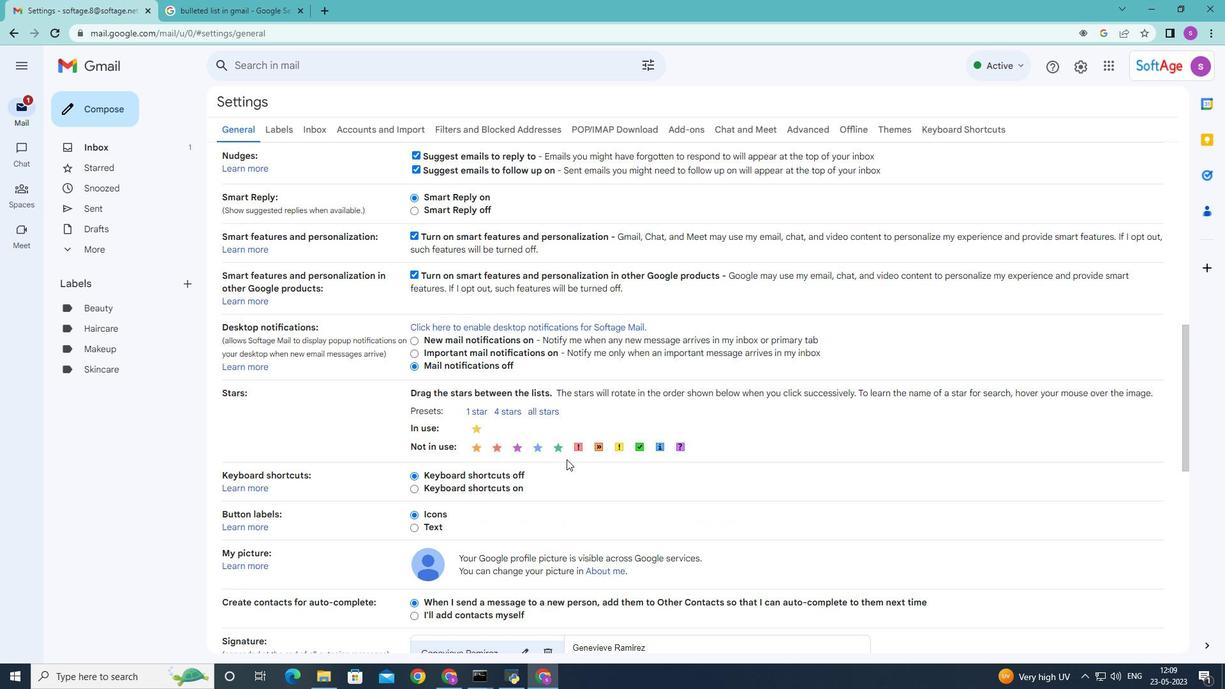 
Action: Mouse moved to (645, 446)
Screenshot: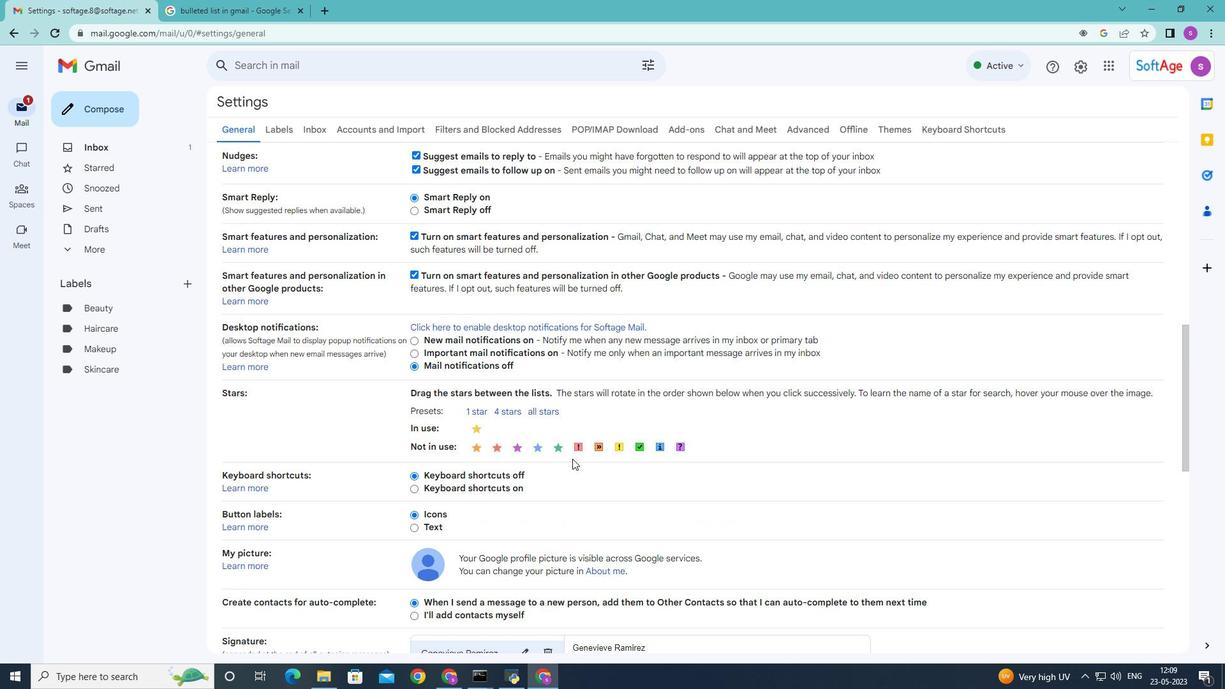 
Action: Mouse scrolled (645, 445) with delta (0, 0)
Screenshot: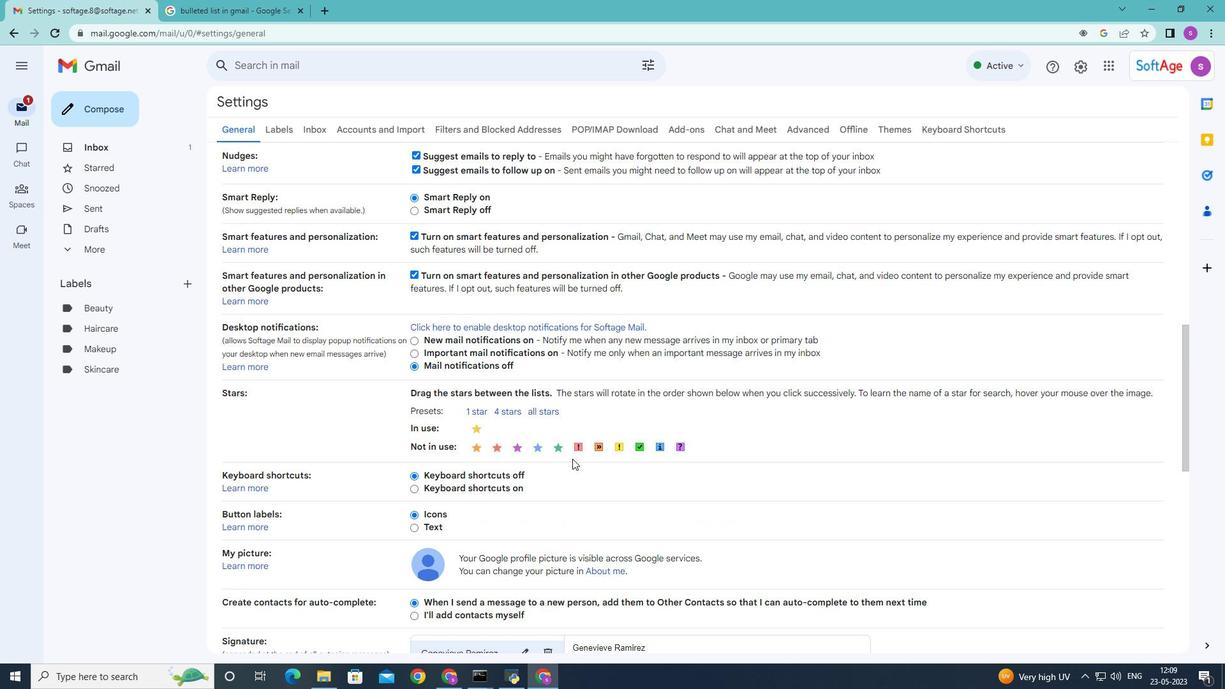 
Action: Mouse moved to (516, 567)
Screenshot: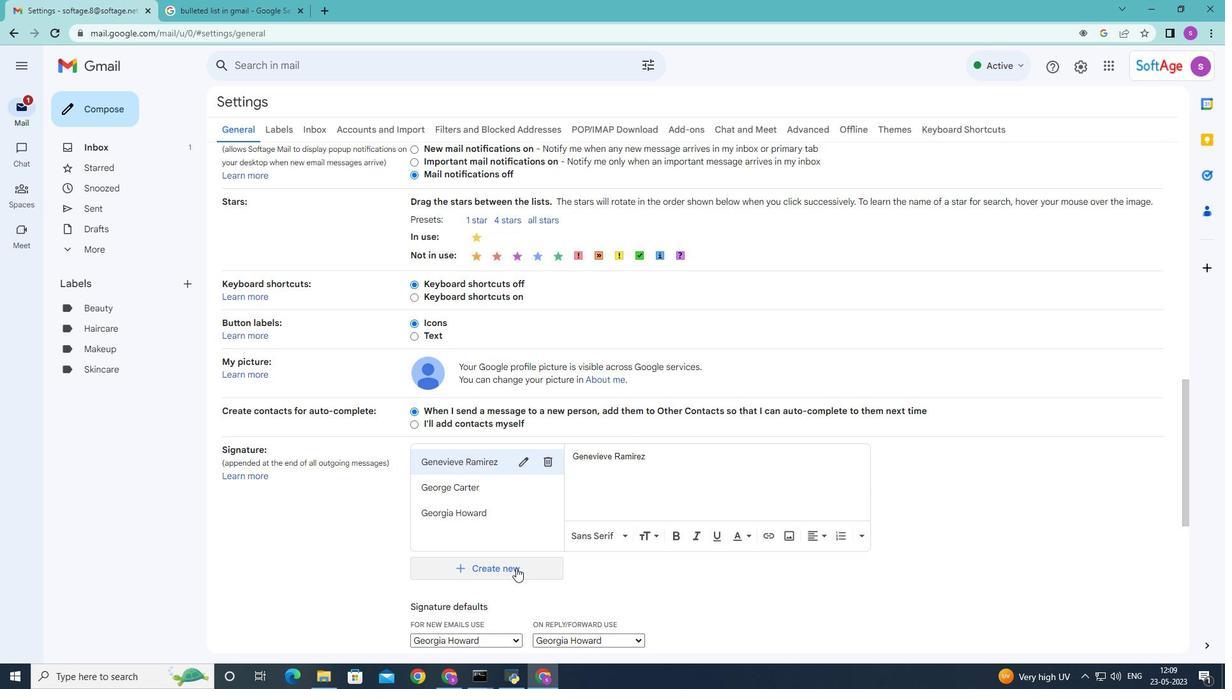 
Action: Mouse pressed left at (516, 567)
Screenshot: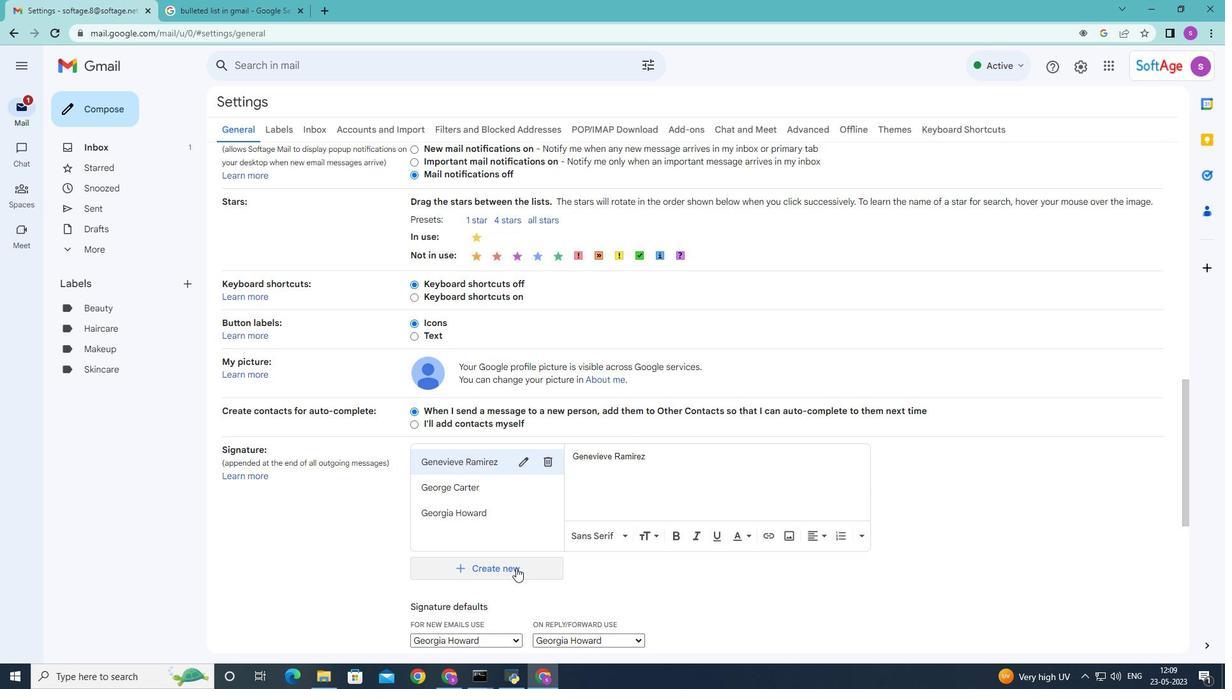 
Action: Mouse moved to (536, 535)
Screenshot: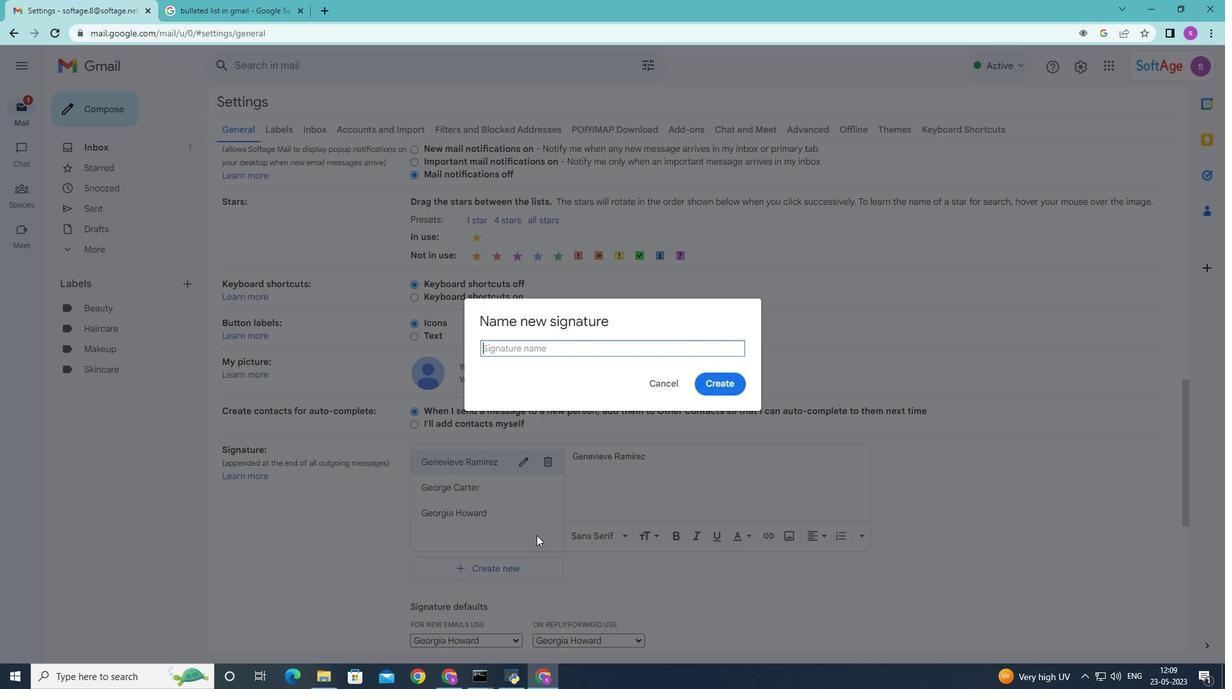 
Action: Key pressed <Key.shift>Georgia<Key.space><Key.shift>Howard
Screenshot: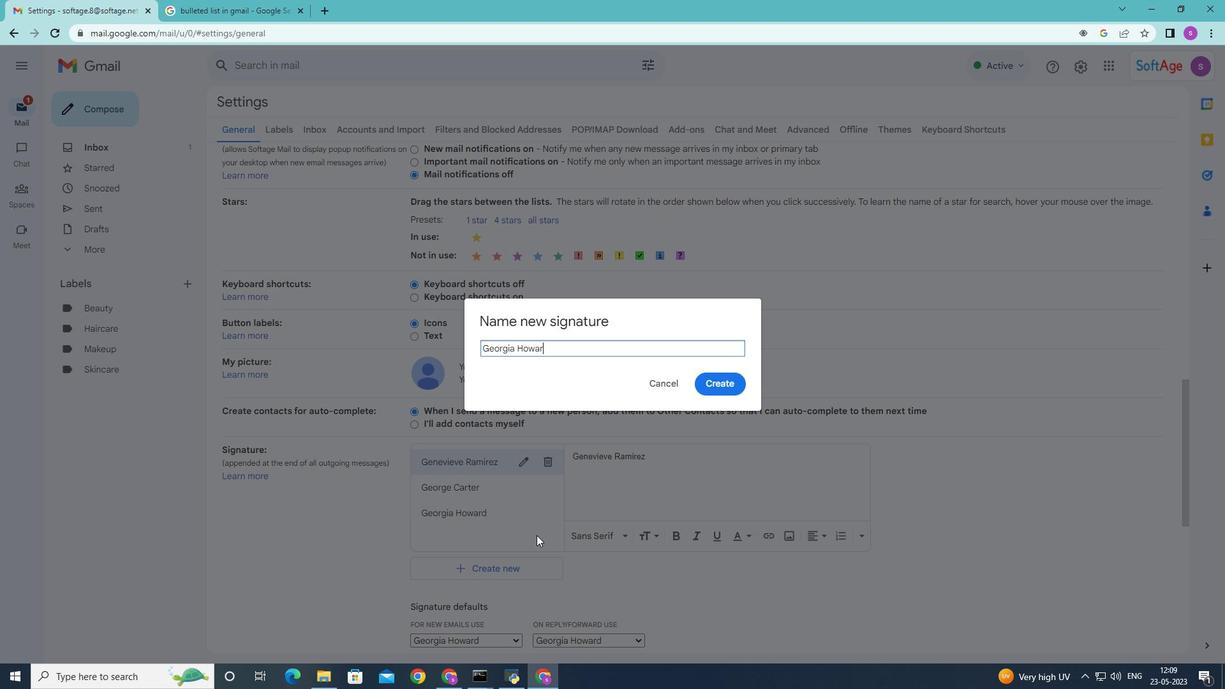 
Action: Mouse moved to (717, 392)
Screenshot: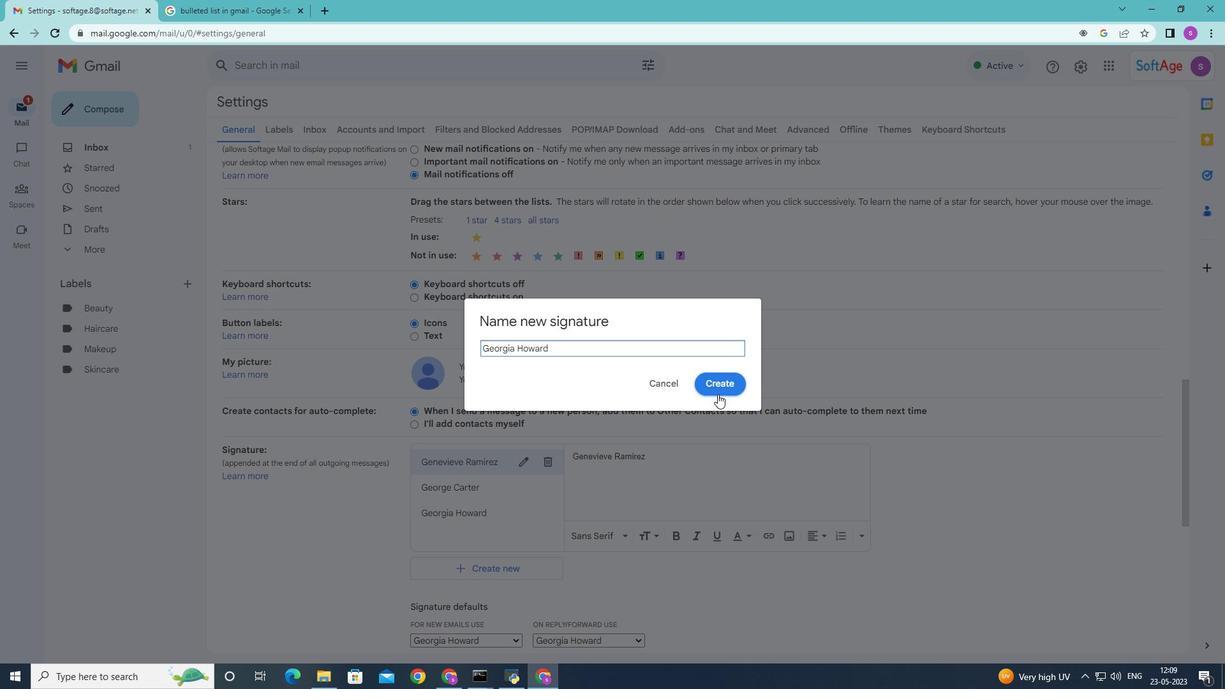 
Action: Mouse pressed left at (717, 392)
Screenshot: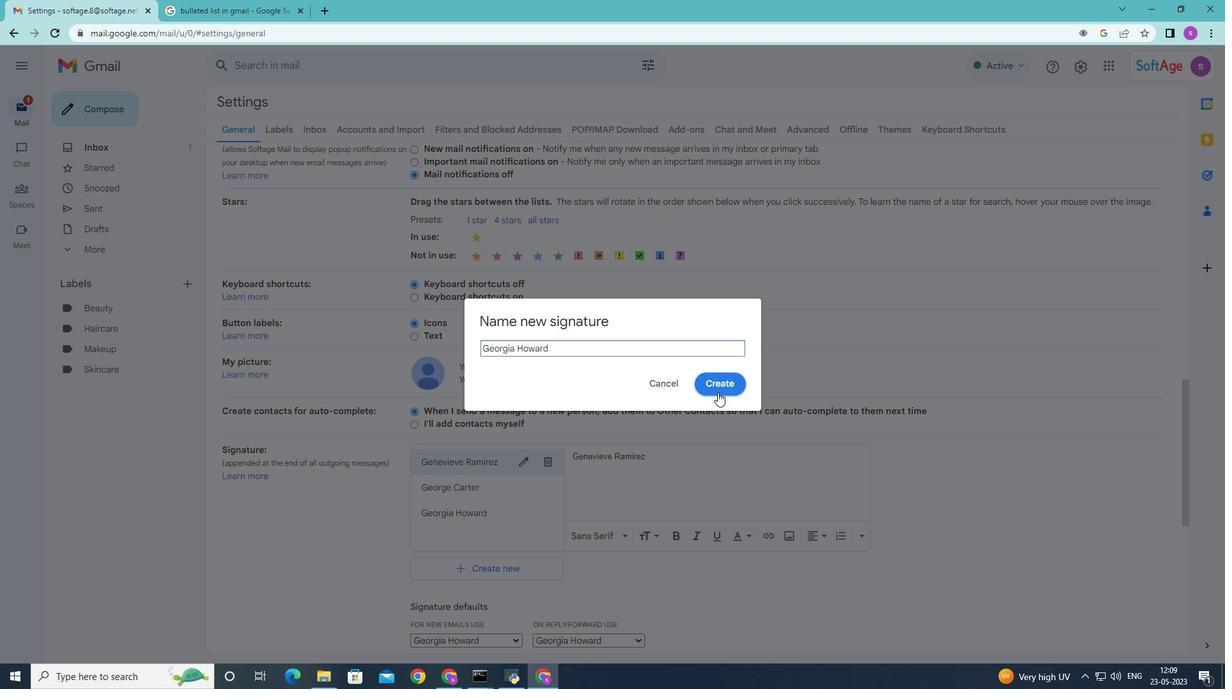 
Action: Mouse moved to (725, 400)
Screenshot: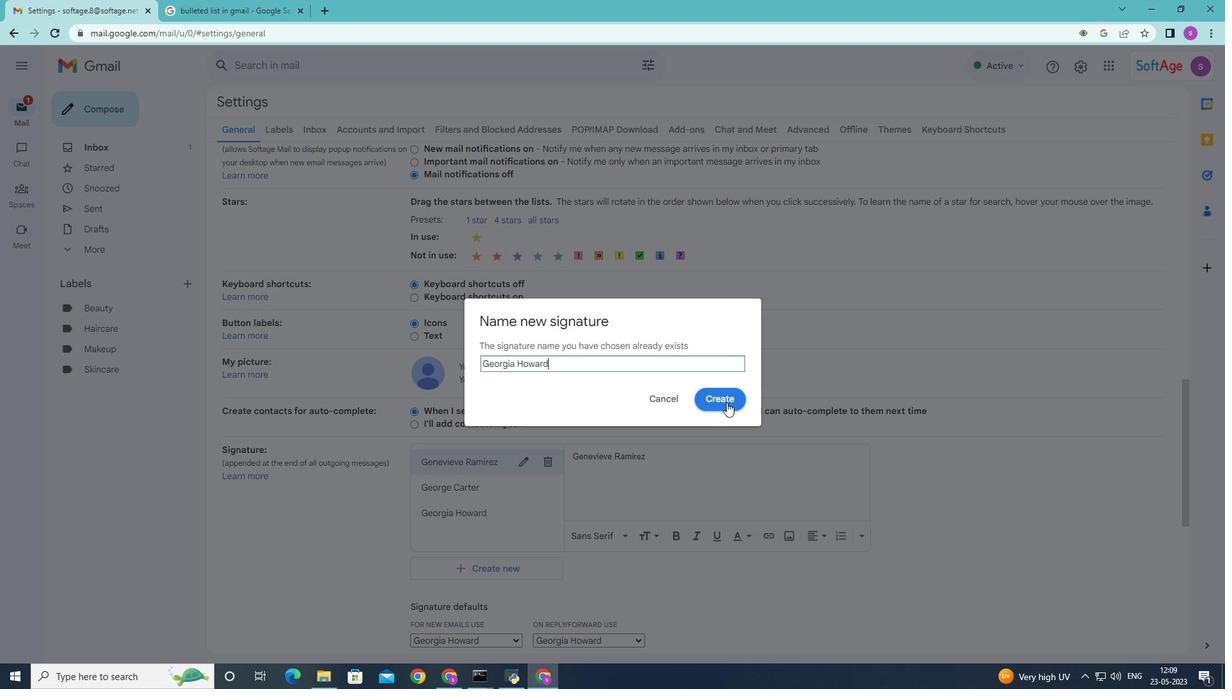 
Action: Mouse pressed left at (725, 400)
Screenshot: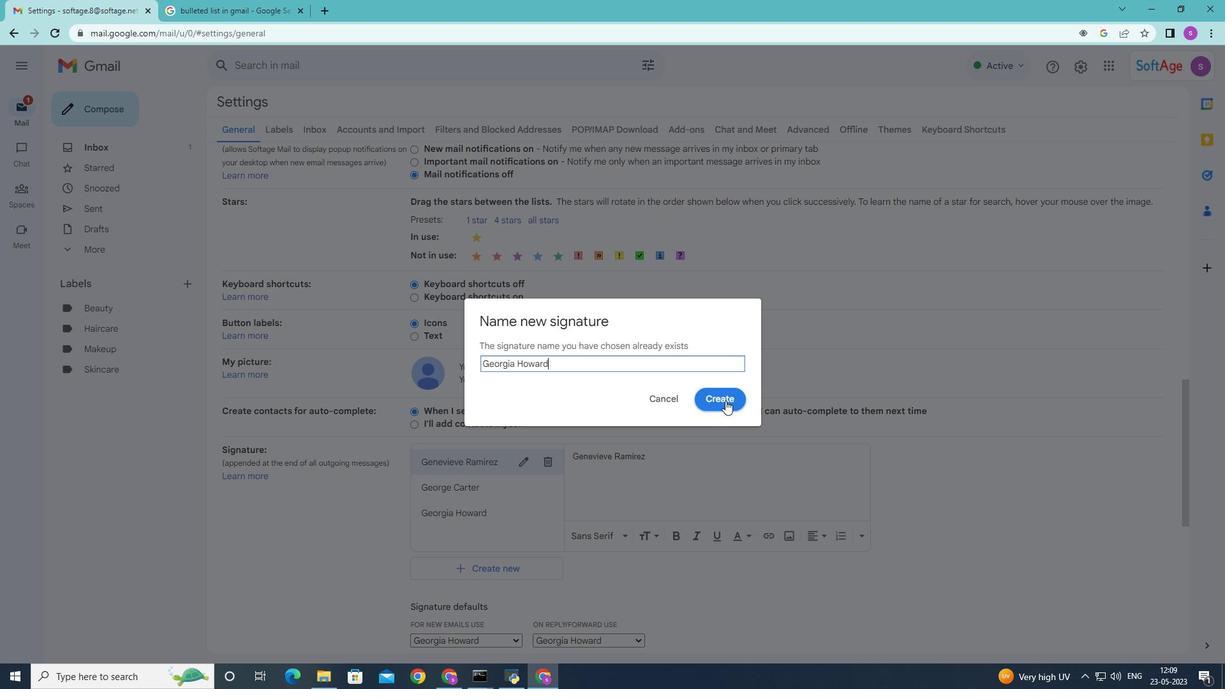 
Action: Mouse moved to (662, 401)
Screenshot: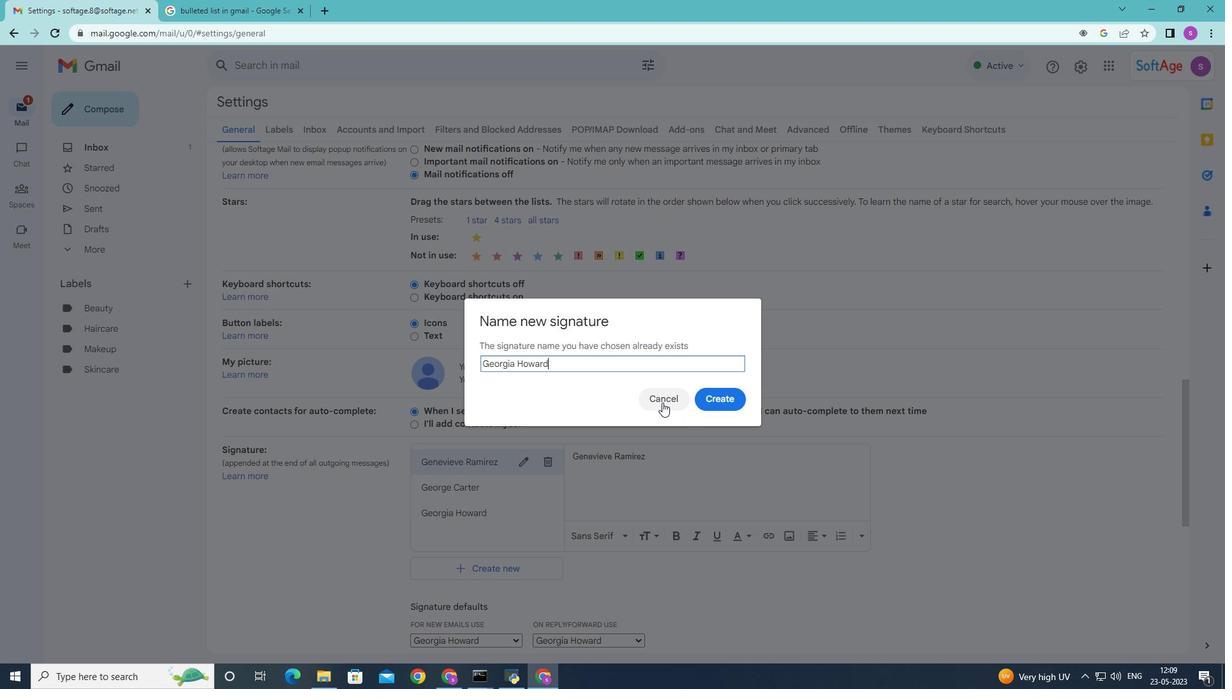 
Action: Mouse pressed left at (662, 401)
Screenshot: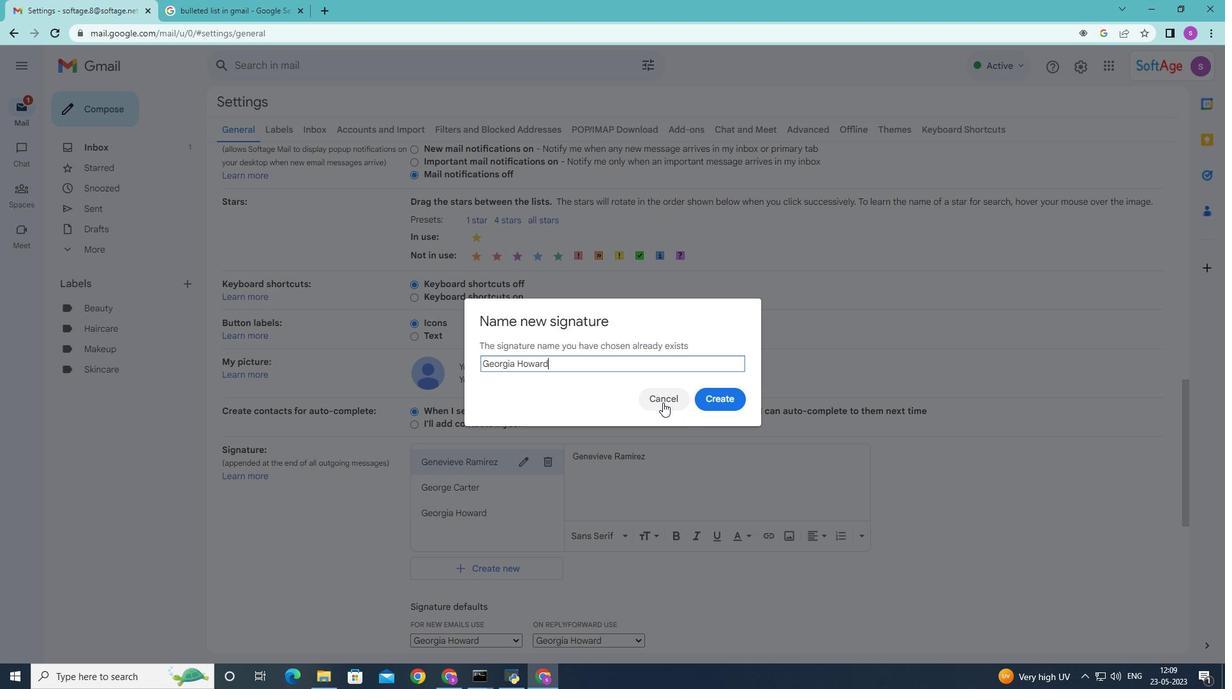 
Action: Mouse moved to (496, 514)
Screenshot: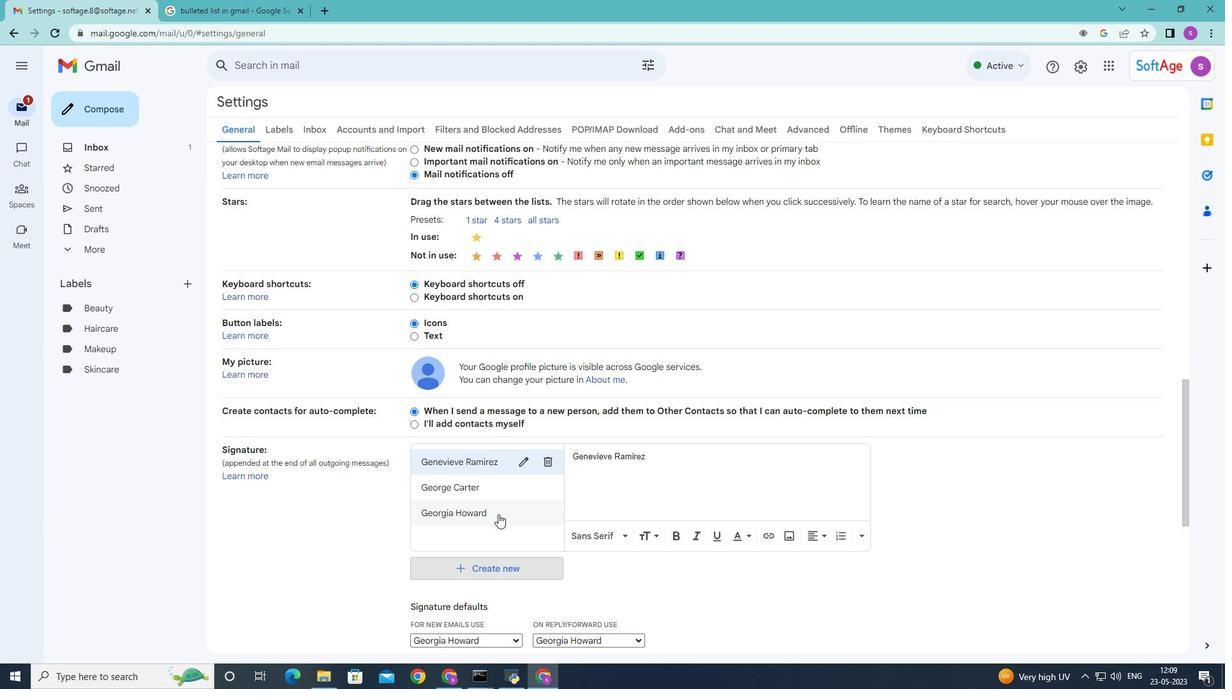 
Action: Mouse pressed left at (496, 514)
Screenshot: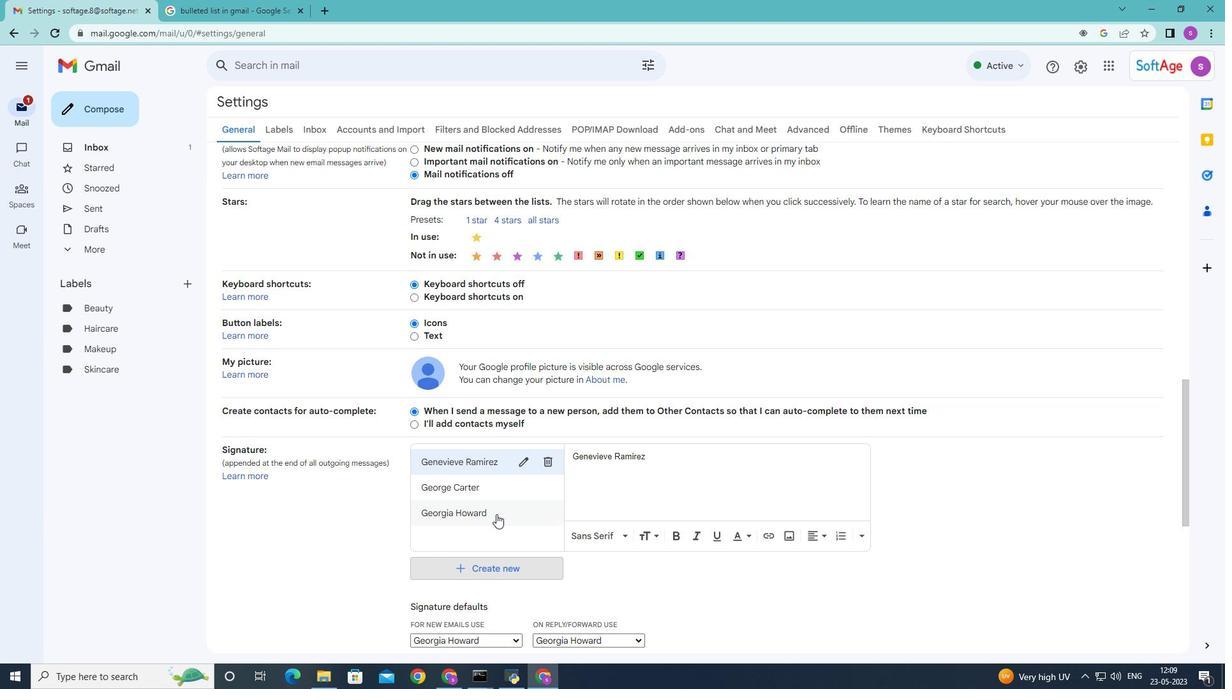 
Action: Mouse moved to (502, 569)
Screenshot: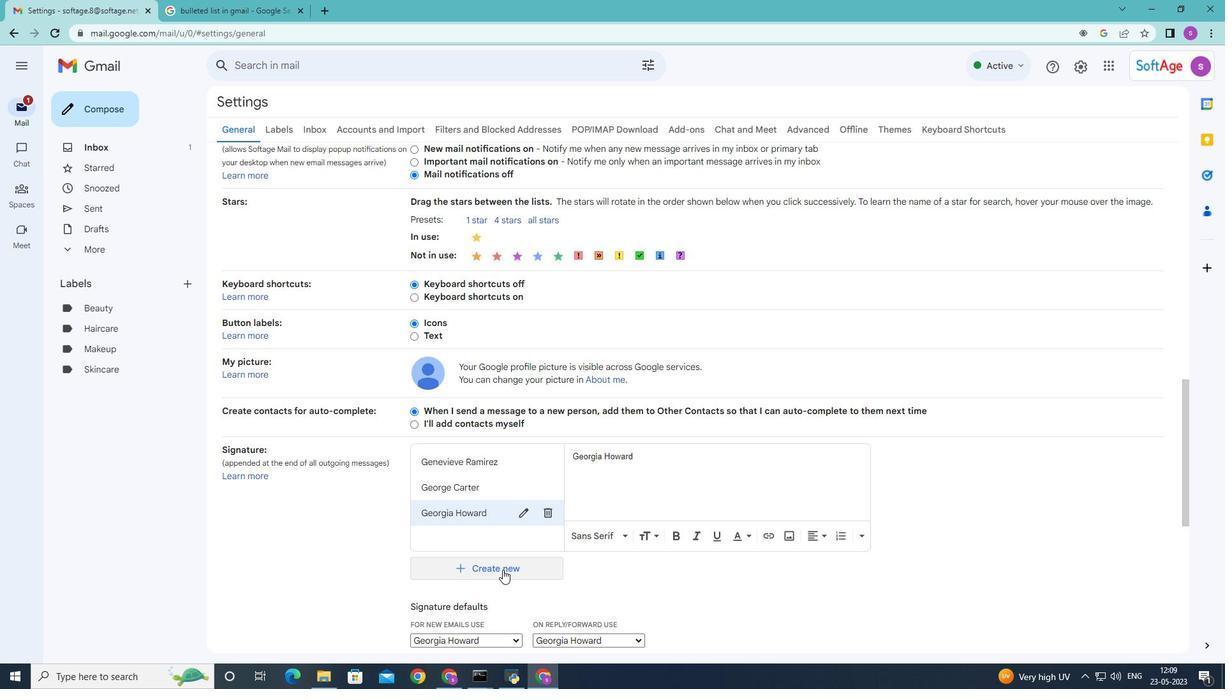 
Action: Mouse pressed left at (502, 569)
Screenshot: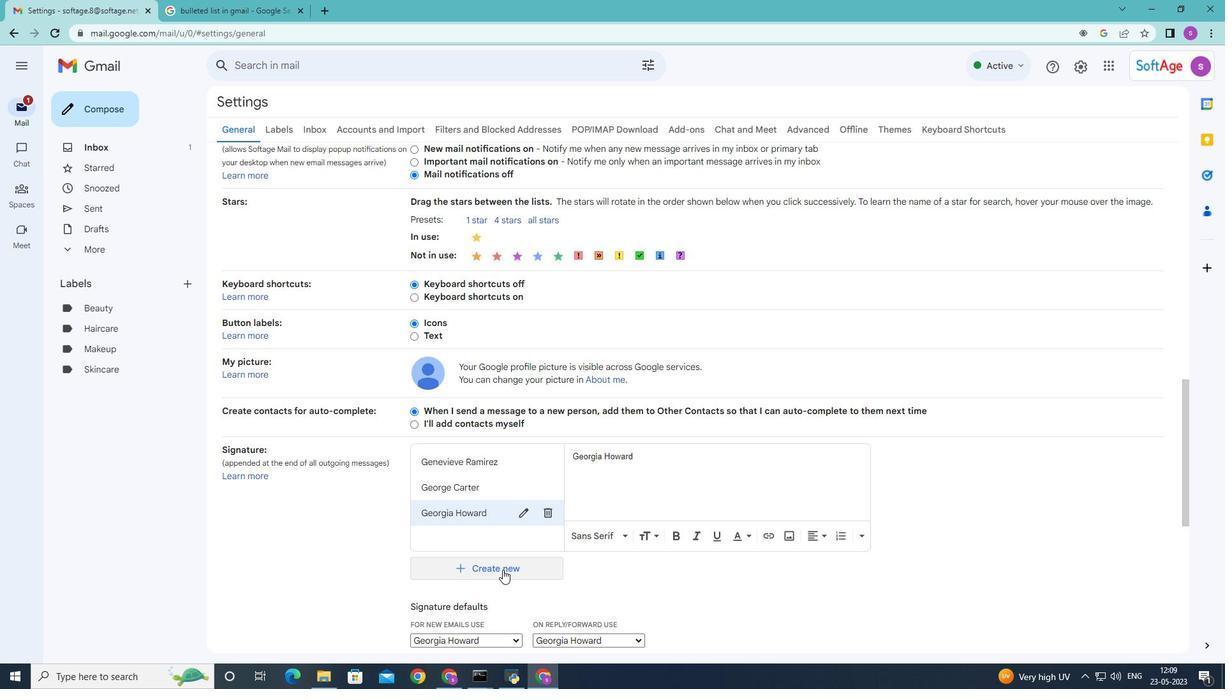 
Action: Mouse moved to (666, 386)
Screenshot: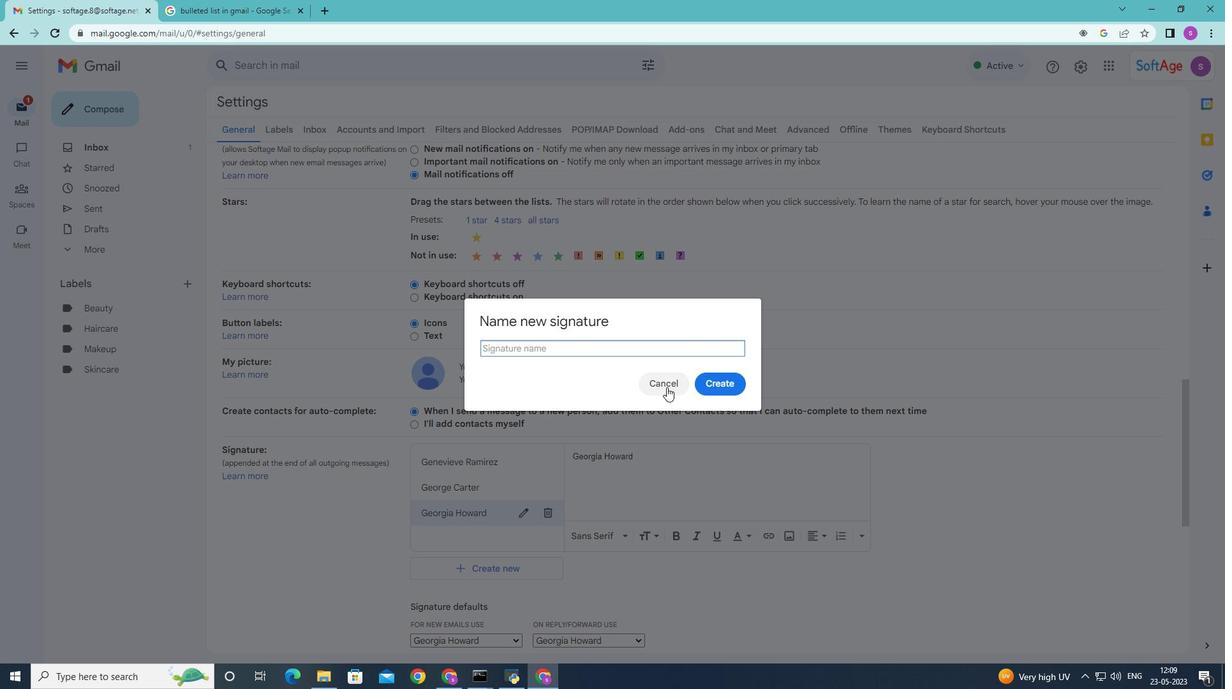 
Action: Mouse pressed left at (666, 386)
Screenshot: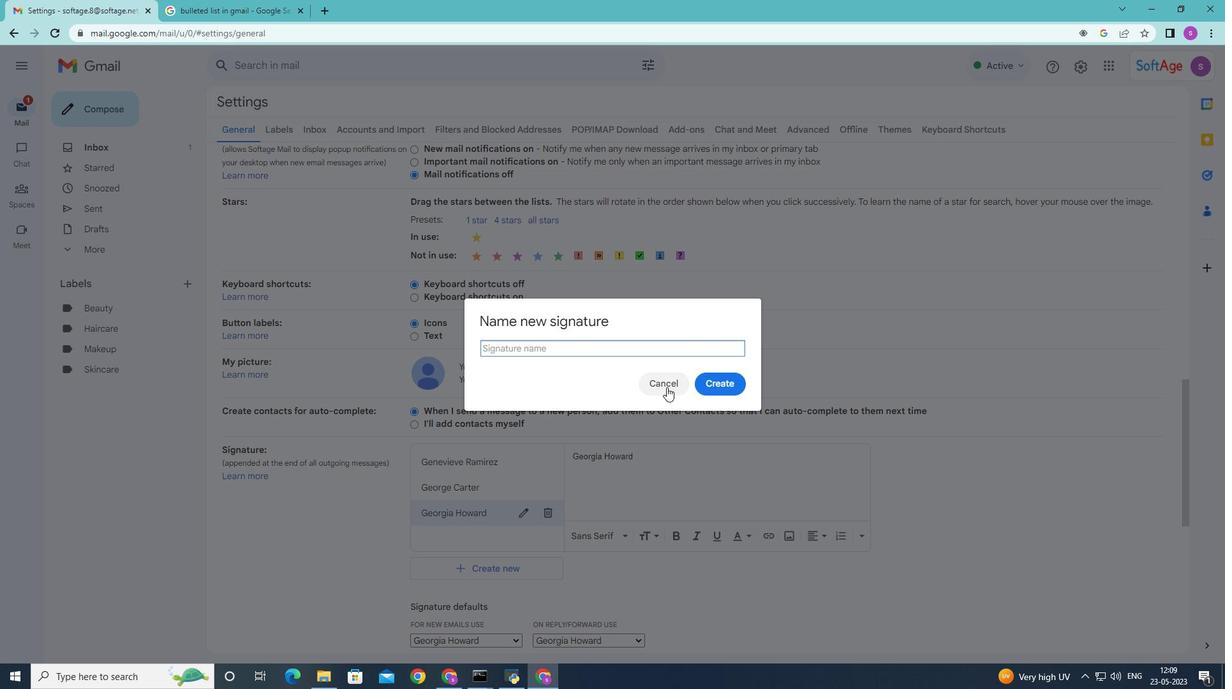 
Action: Mouse moved to (550, 510)
Screenshot: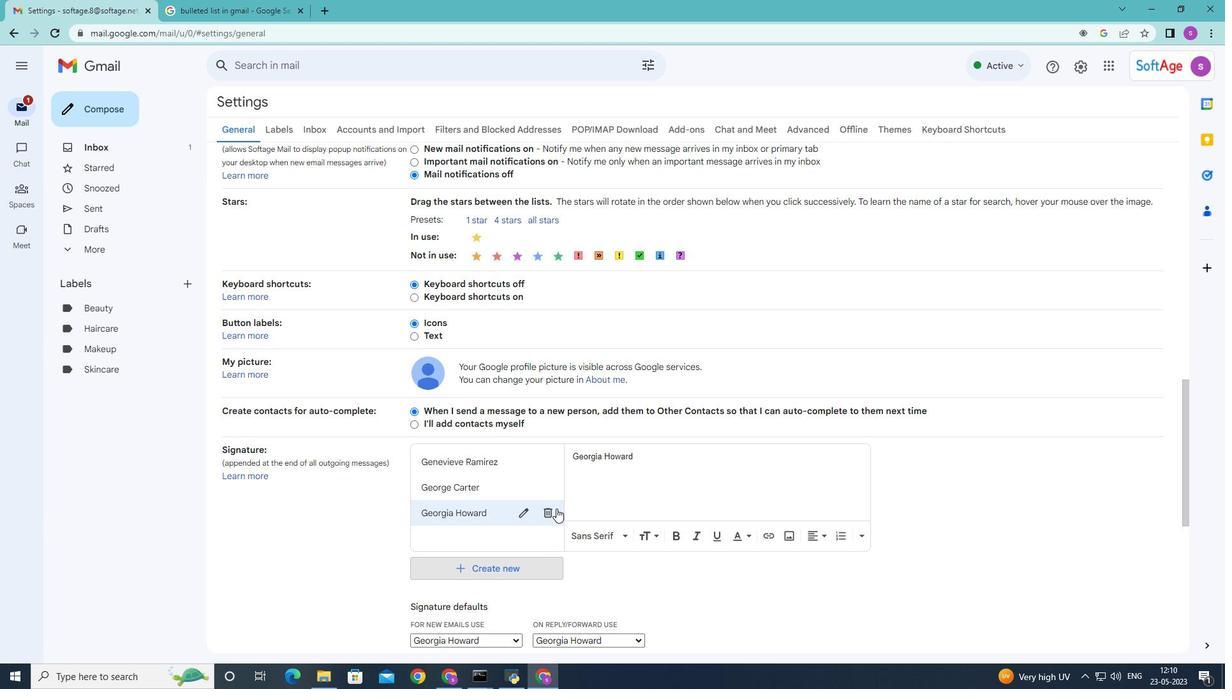 
Action: Mouse pressed left at (550, 510)
Screenshot: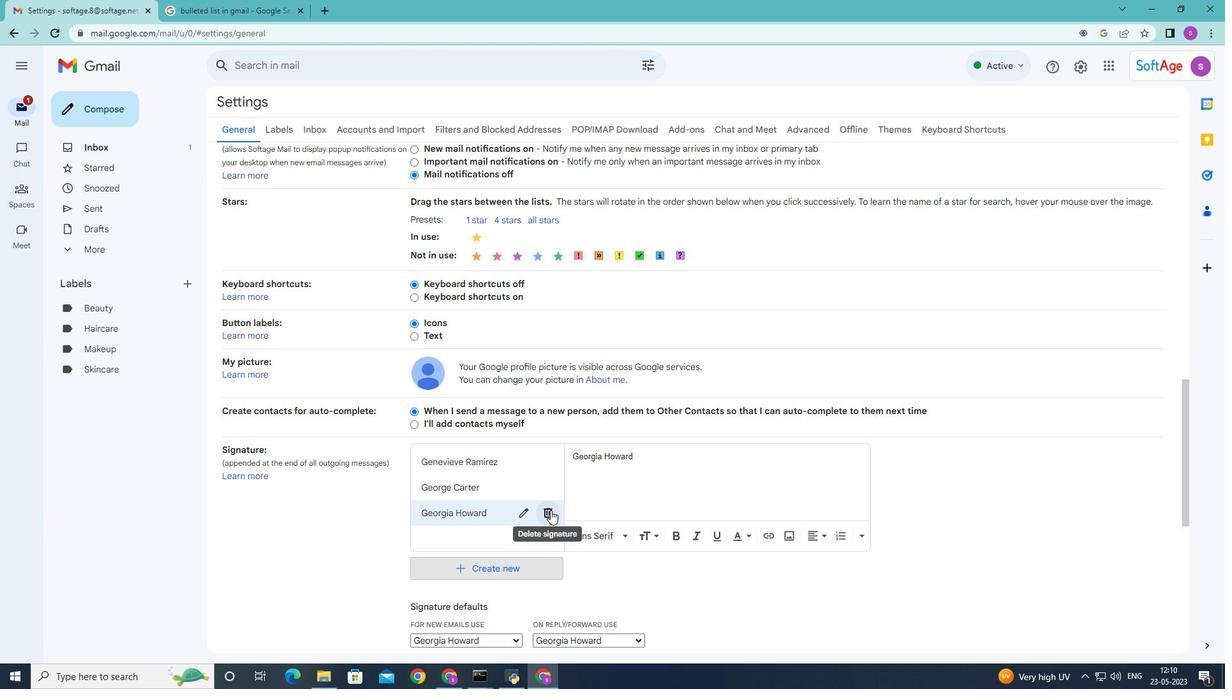 
Action: Mouse moved to (544, 513)
Screenshot: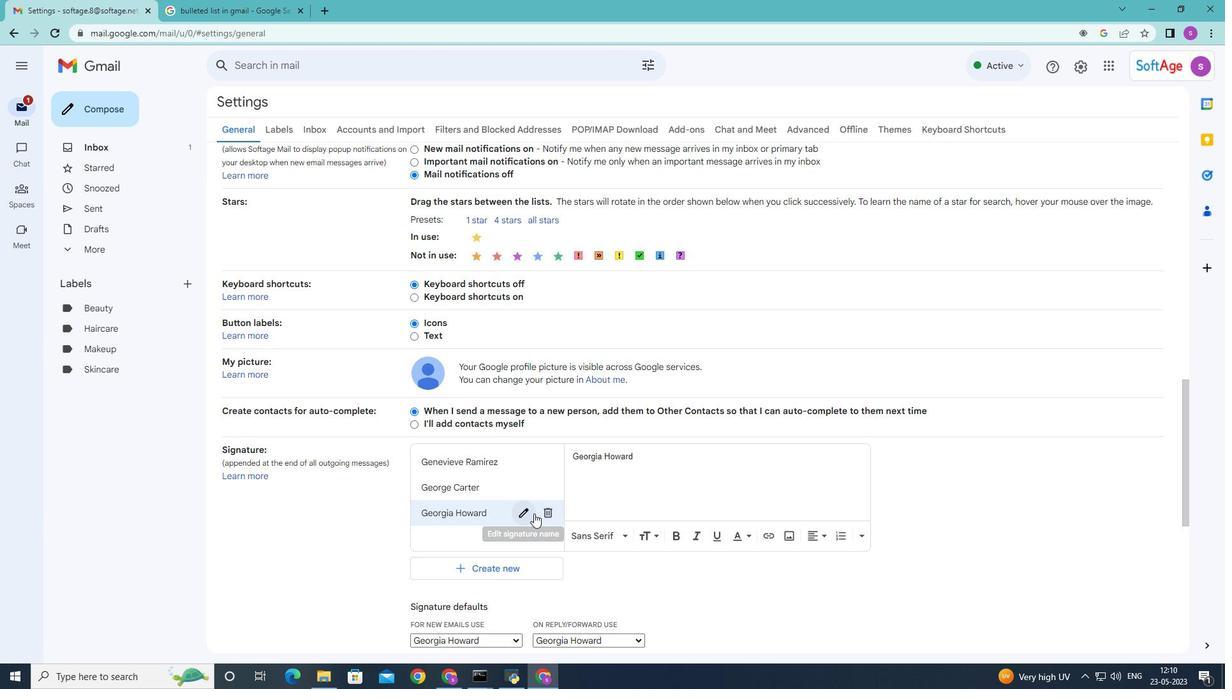 
Action: Mouse pressed left at (544, 513)
Screenshot: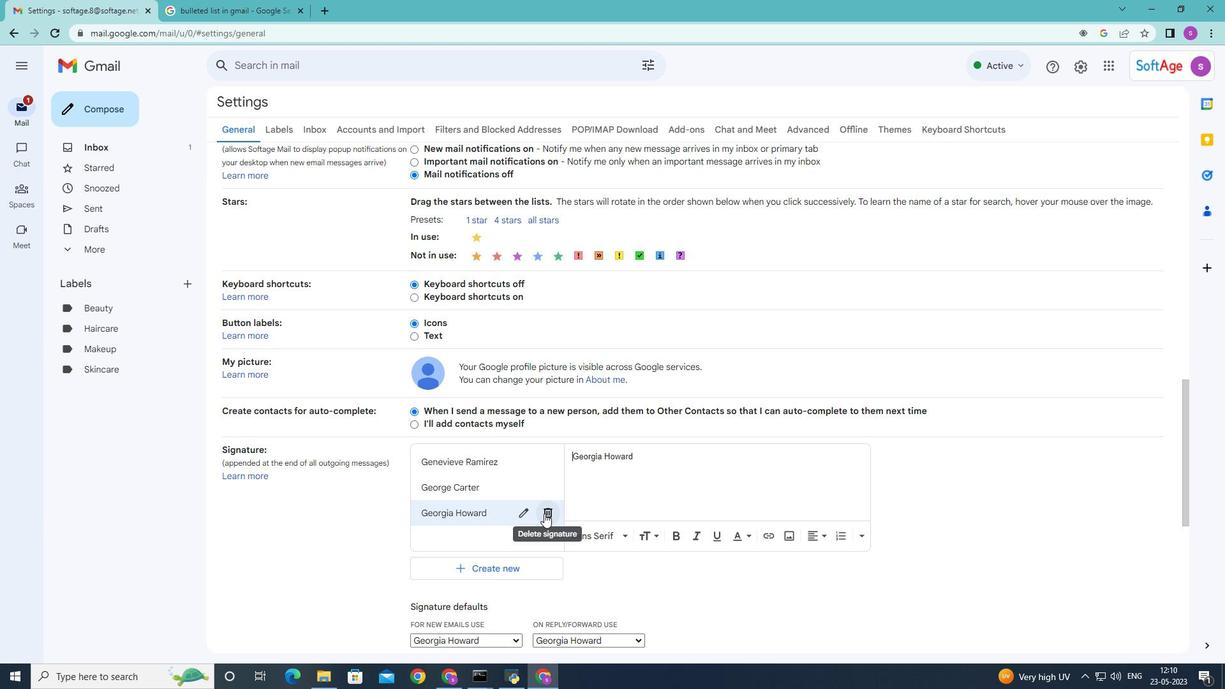 
Action: Mouse moved to (678, 380)
Screenshot: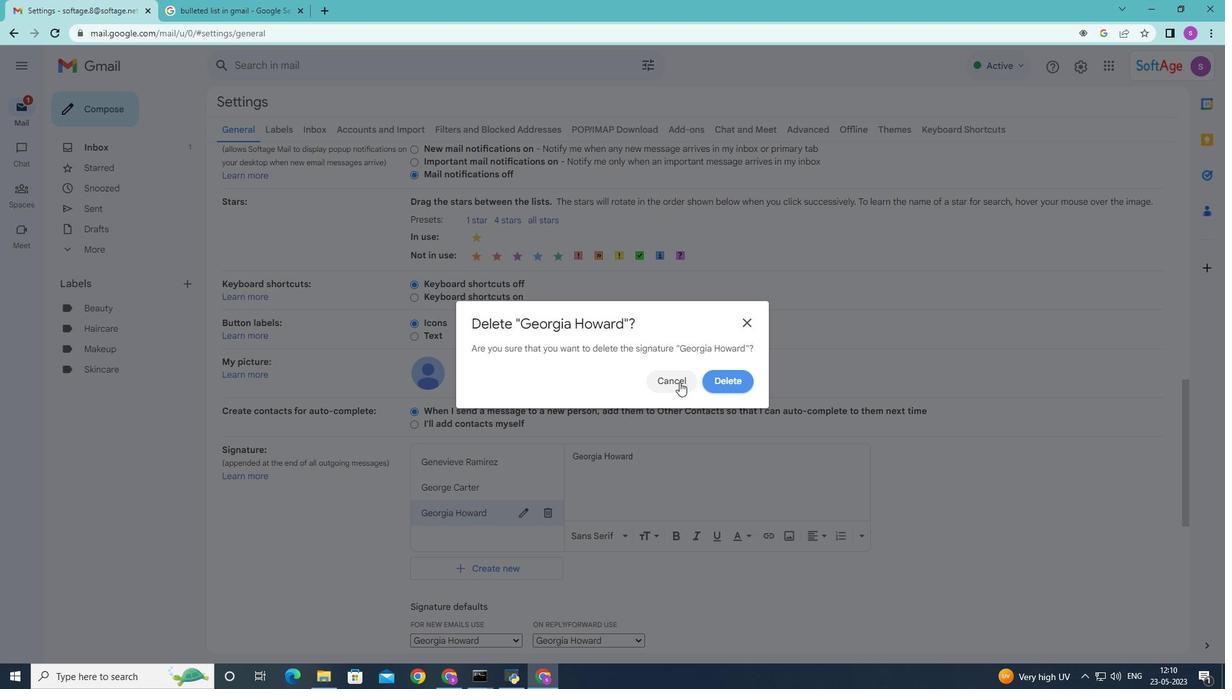 
Action: Mouse pressed left at (678, 380)
Screenshot: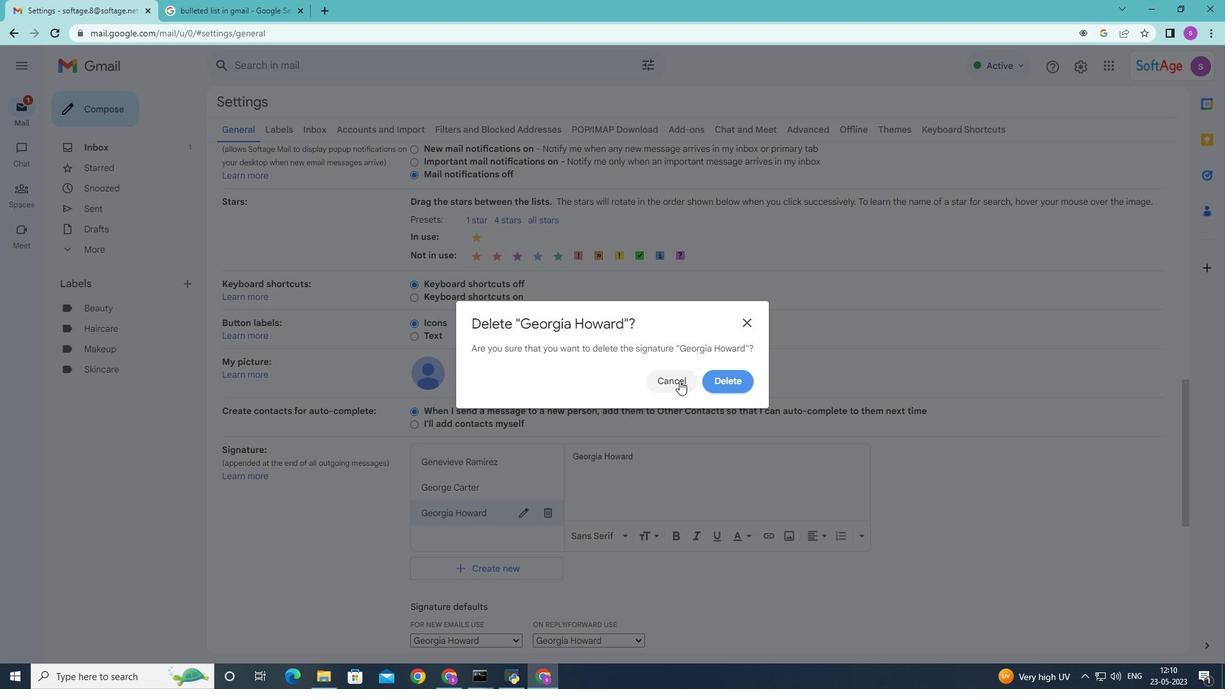 
Action: Mouse moved to (653, 484)
Screenshot: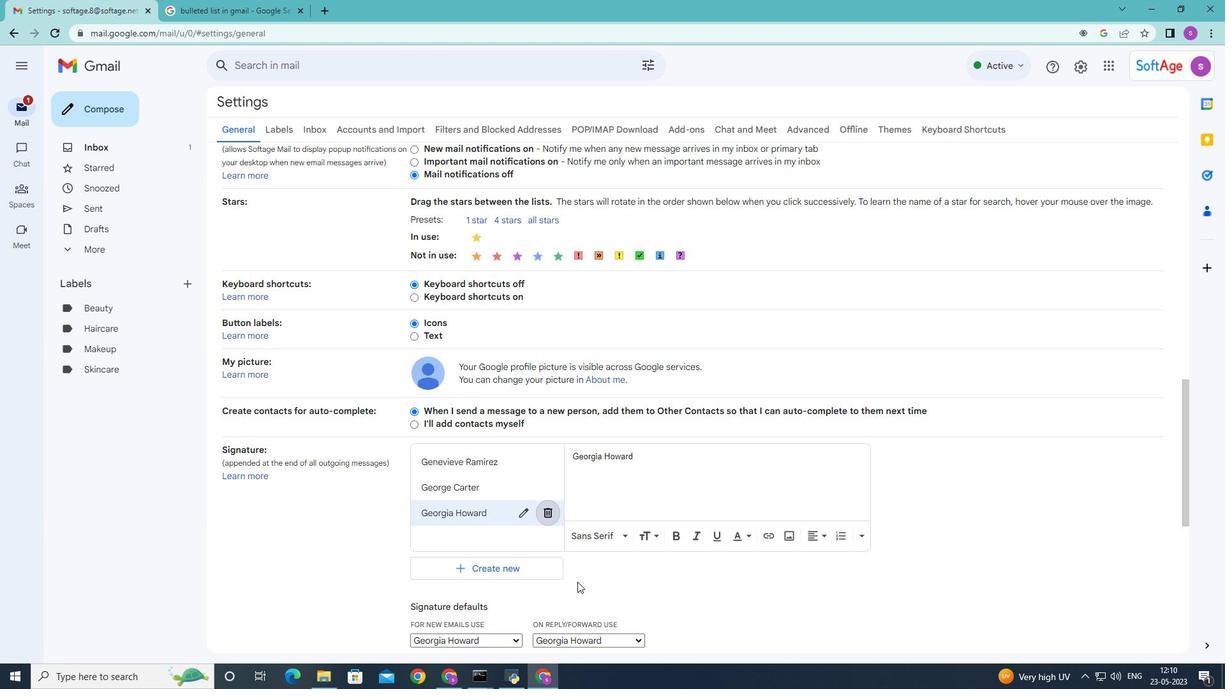 
Action: Mouse scrolled (653, 483) with delta (0, 0)
Screenshot: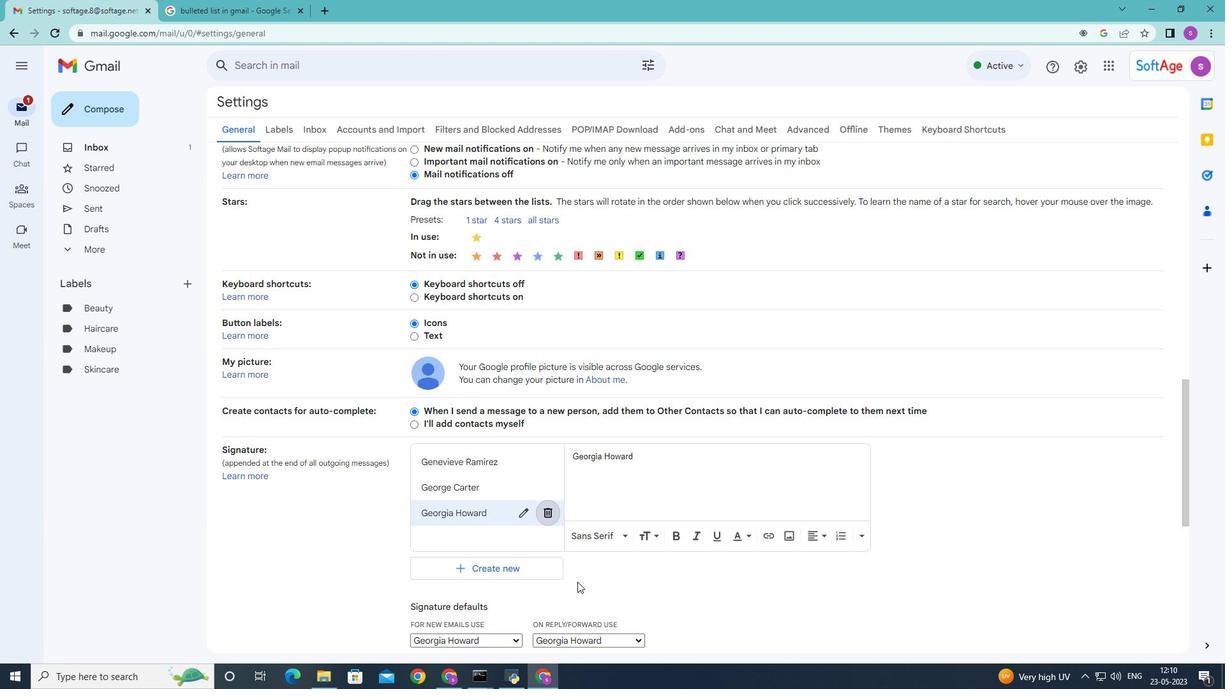 
Action: Mouse moved to (664, 476)
Screenshot: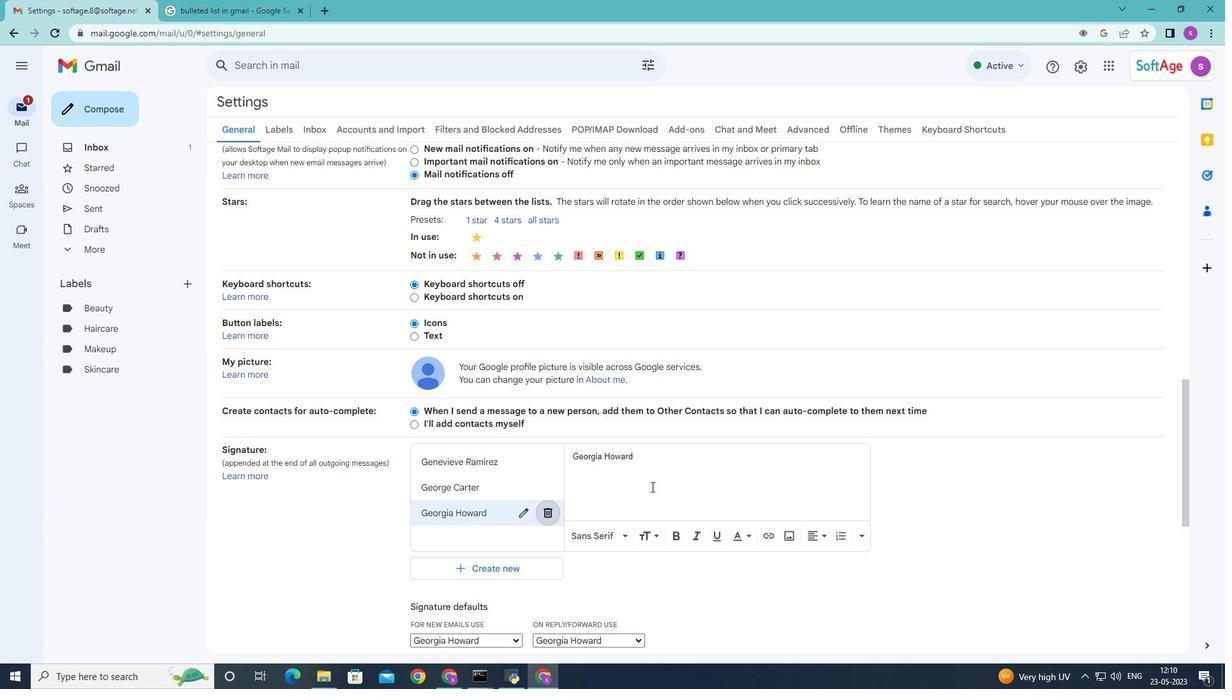 
Action: Mouse scrolled (664, 475) with delta (0, 0)
Screenshot: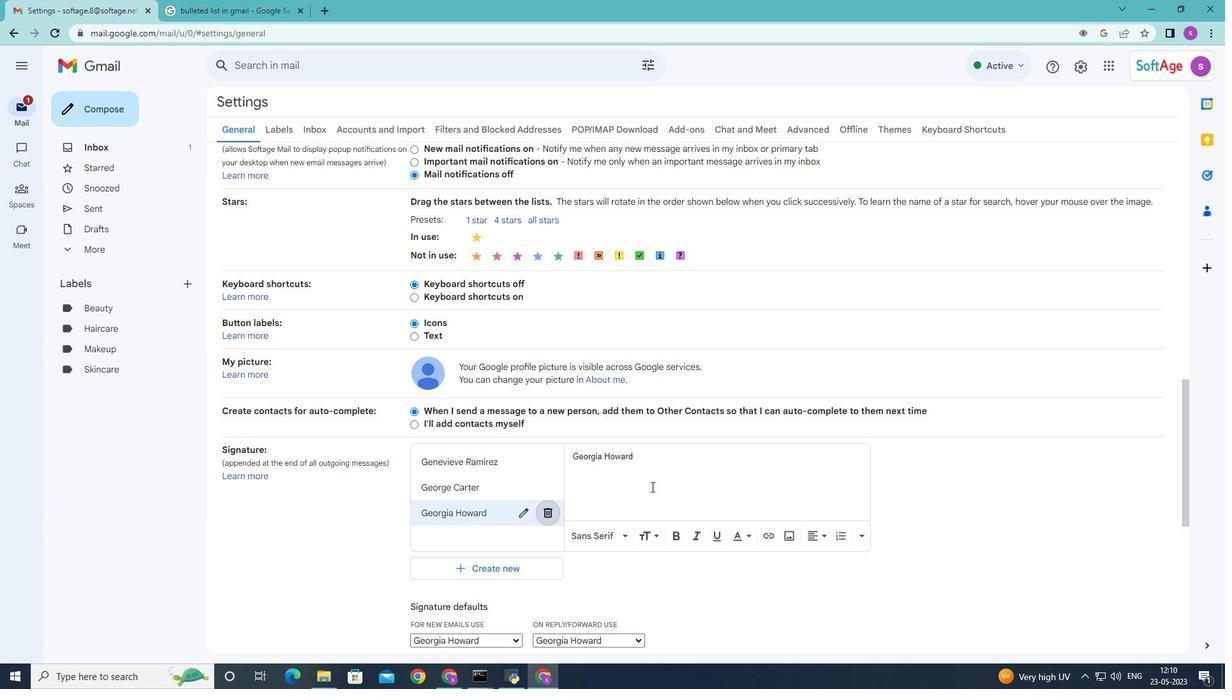 
Action: Mouse moved to (673, 470)
Screenshot: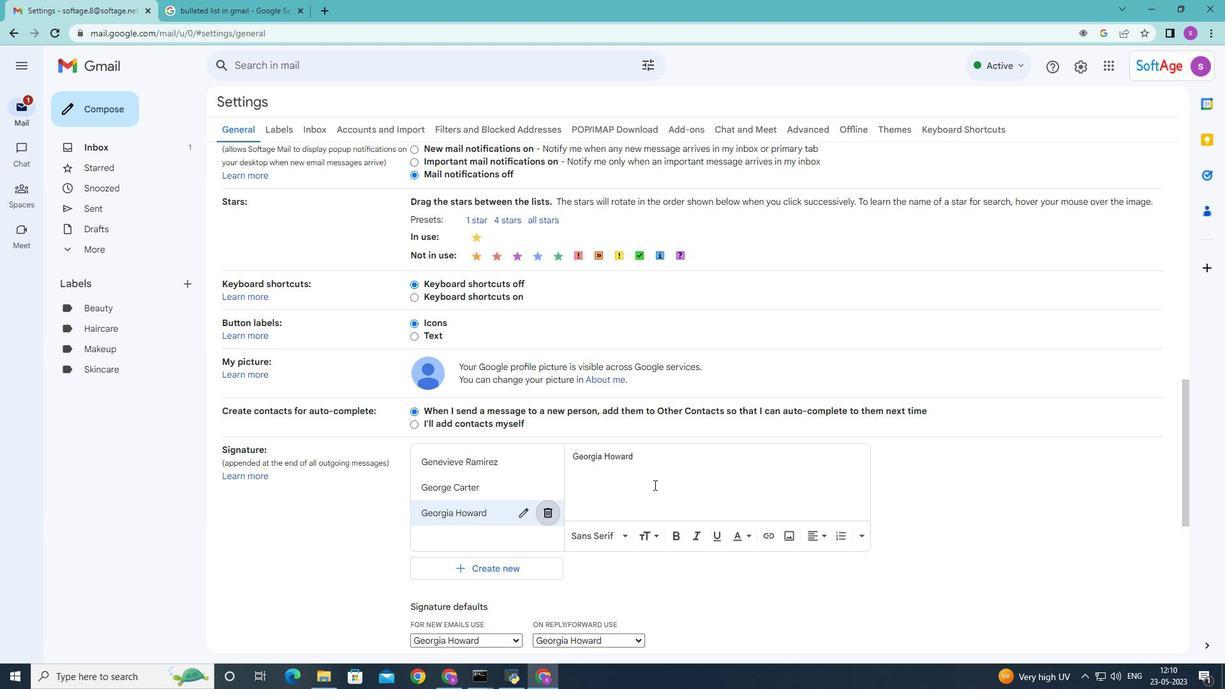
Action: Mouse scrolled (673, 469) with delta (0, 0)
Screenshot: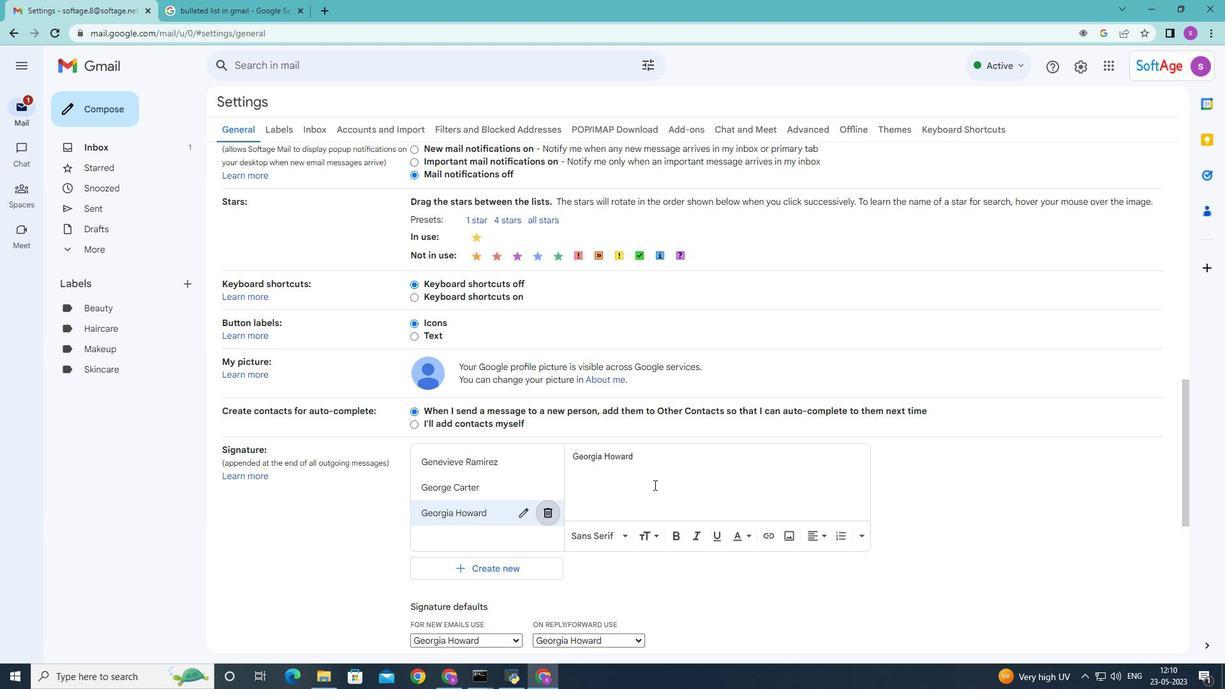 
Action: Mouse moved to (505, 447)
Screenshot: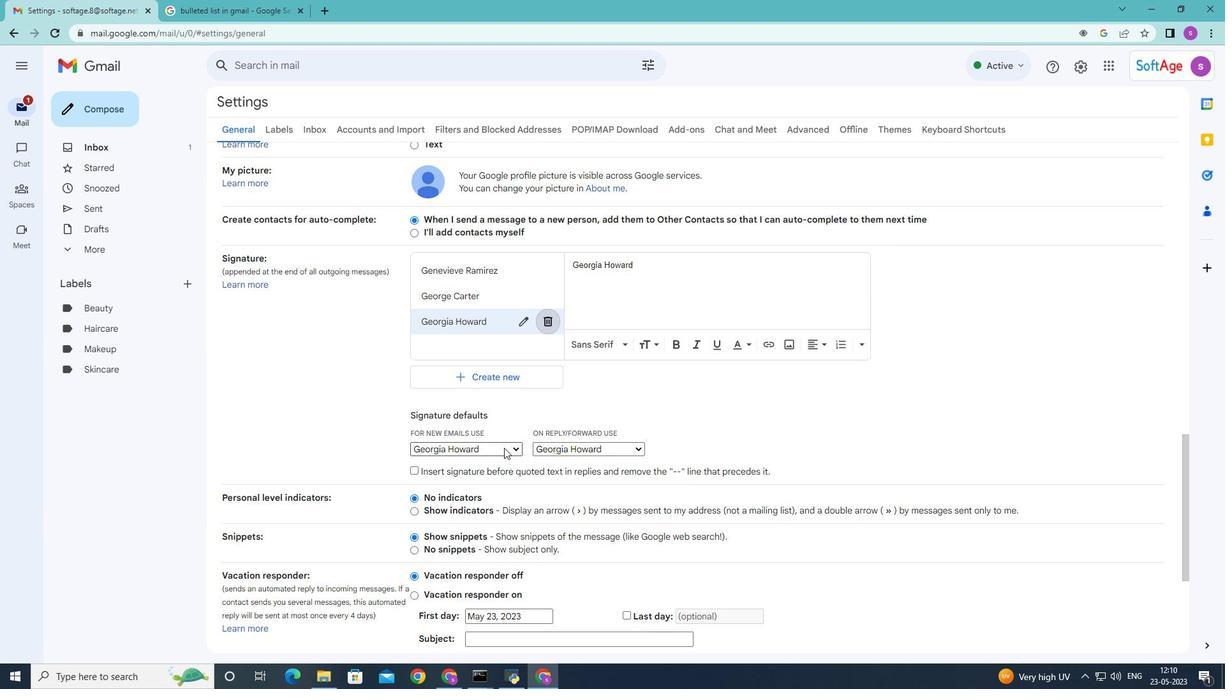 
Action: Mouse pressed left at (505, 447)
Screenshot: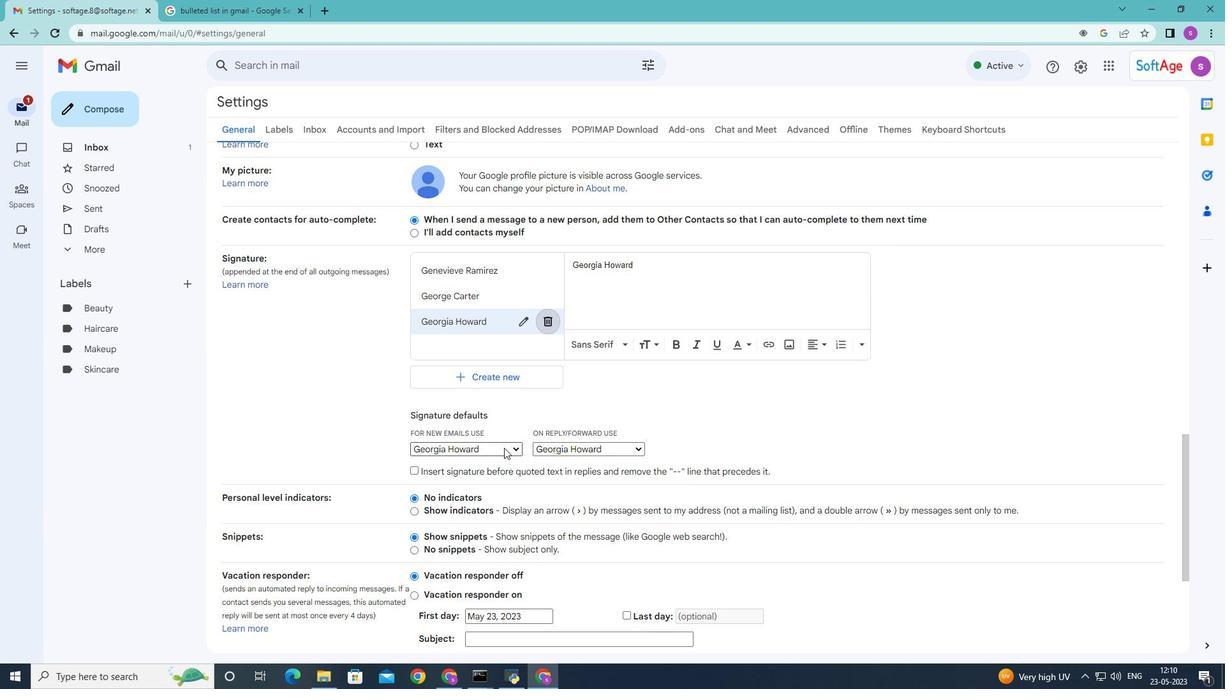 
Action: Mouse moved to (495, 495)
Screenshot: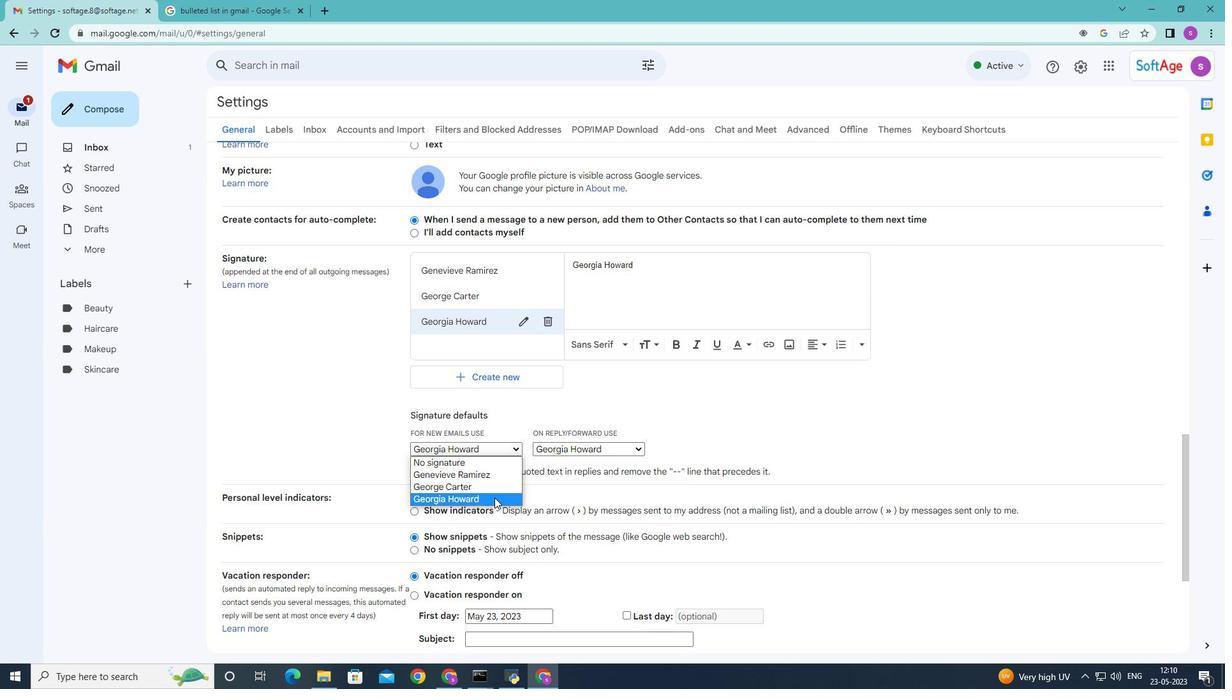 
Action: Mouse pressed left at (495, 495)
Screenshot: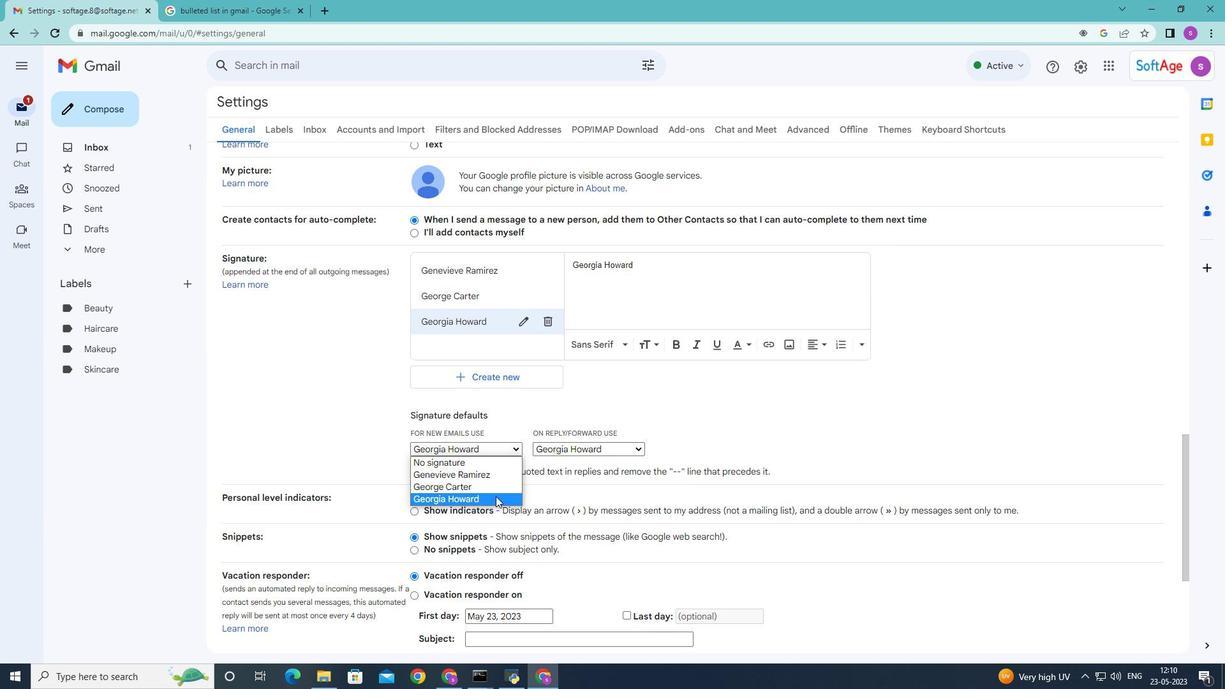 
Action: Mouse moved to (638, 447)
Screenshot: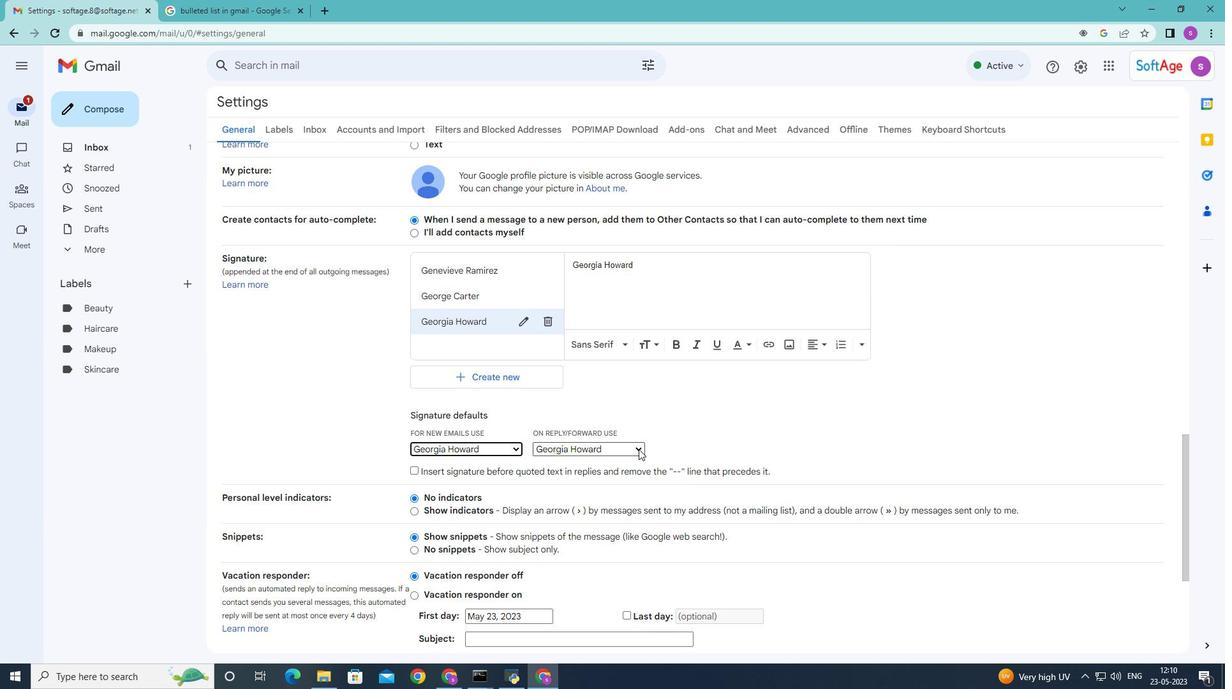 
Action: Mouse pressed left at (638, 447)
Screenshot: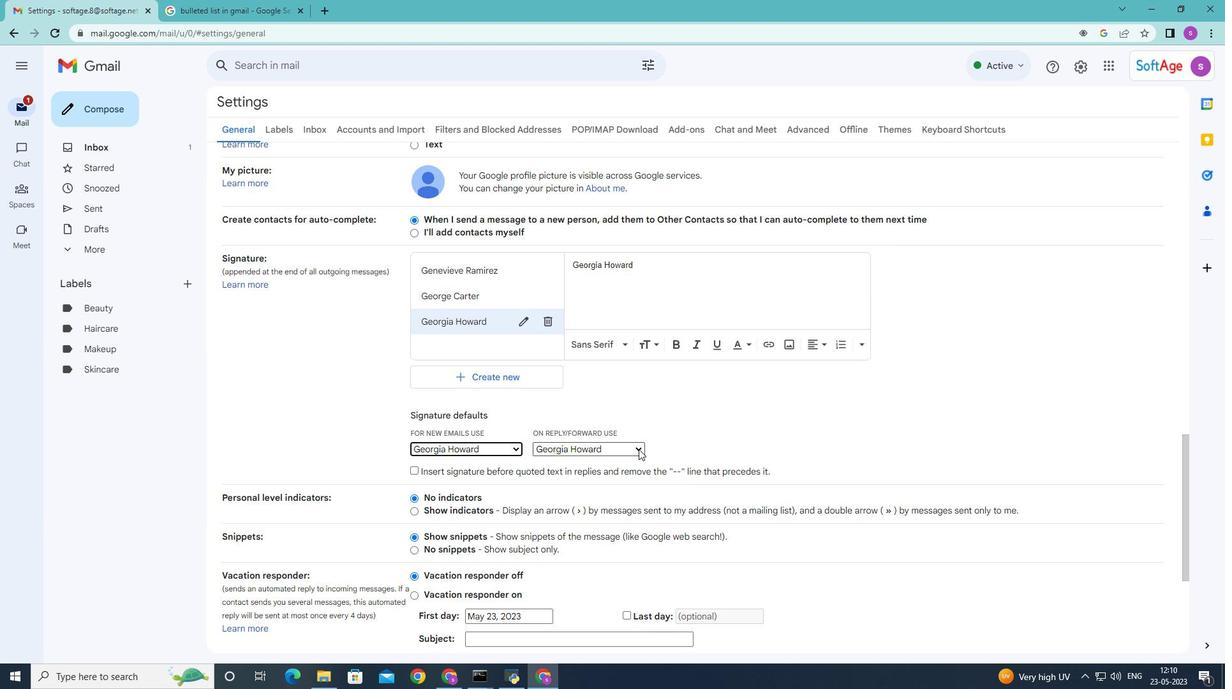 
Action: Mouse moved to (624, 493)
Screenshot: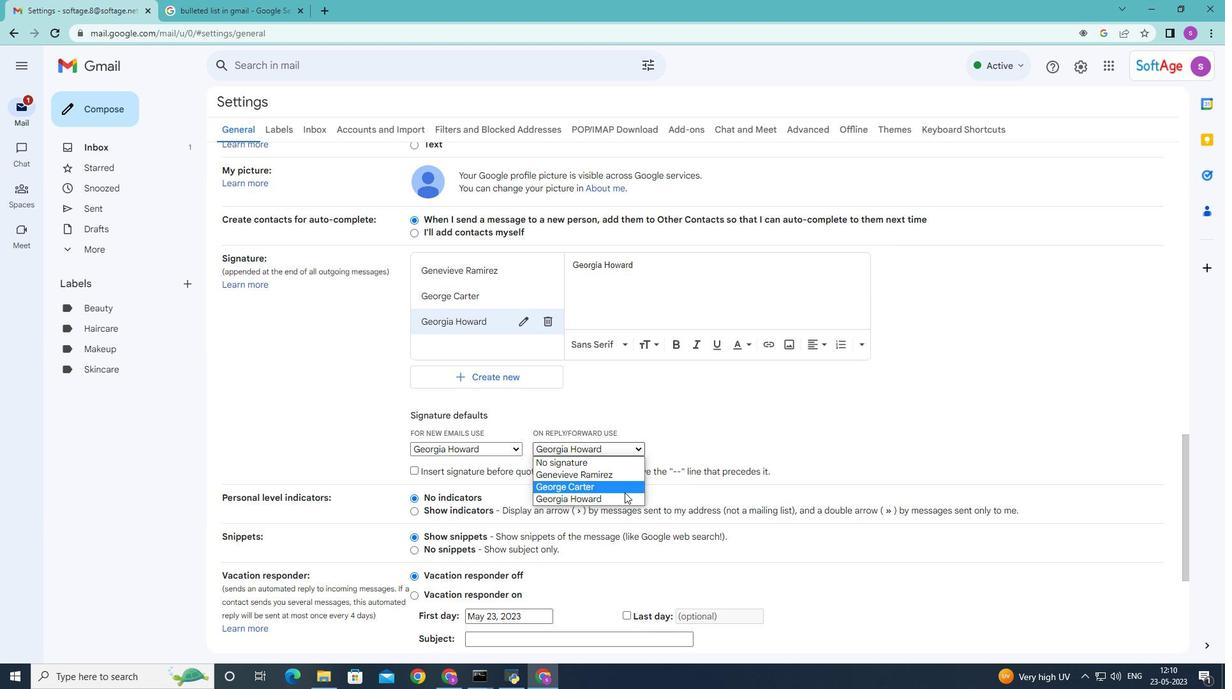 
Action: Mouse pressed left at (624, 493)
Screenshot: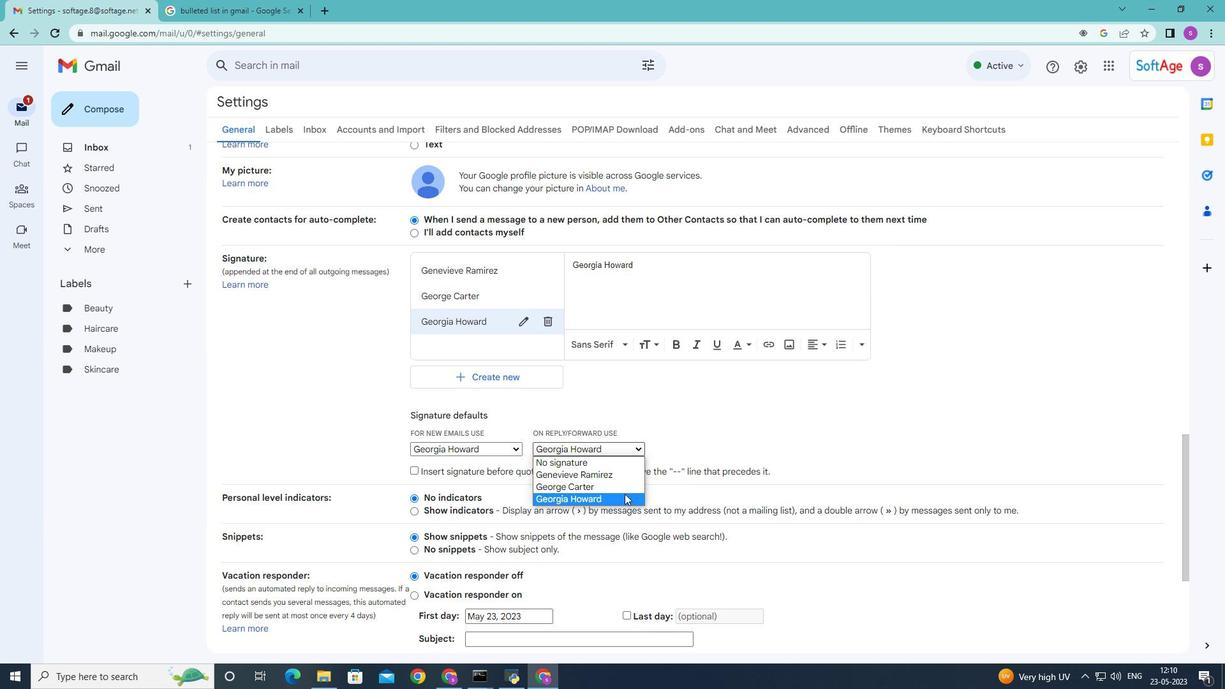 
Action: Mouse moved to (897, 490)
Screenshot: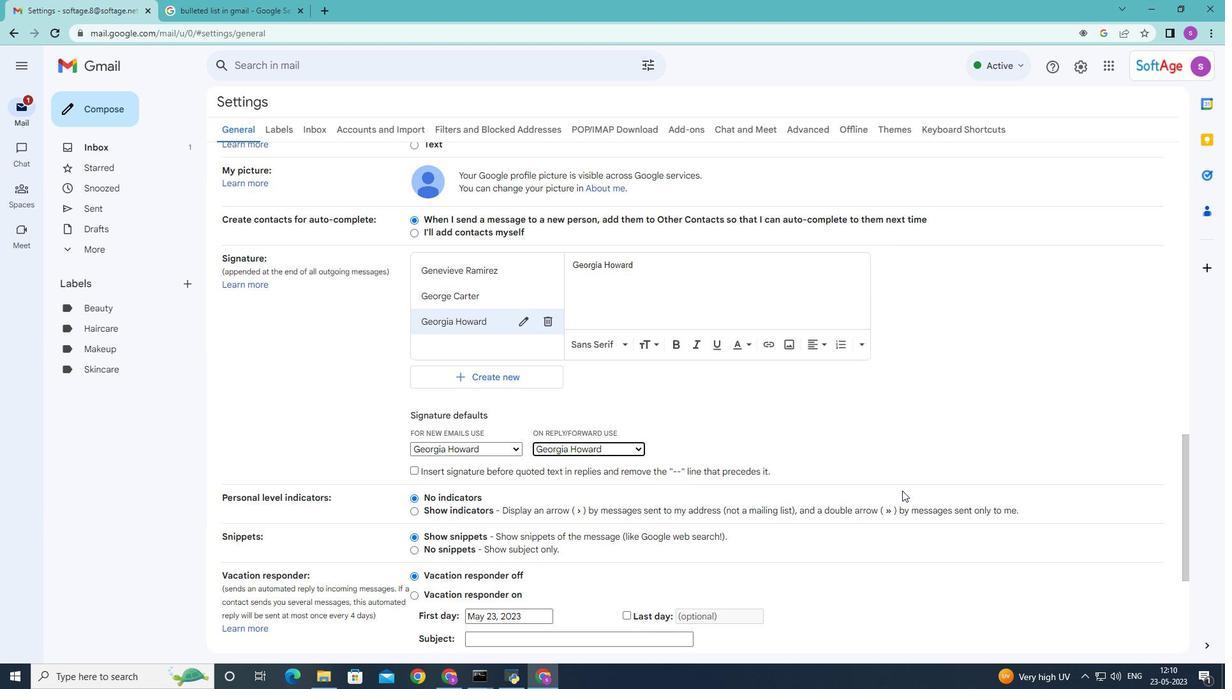 
Action: Mouse scrolled (898, 490) with delta (0, 0)
Screenshot: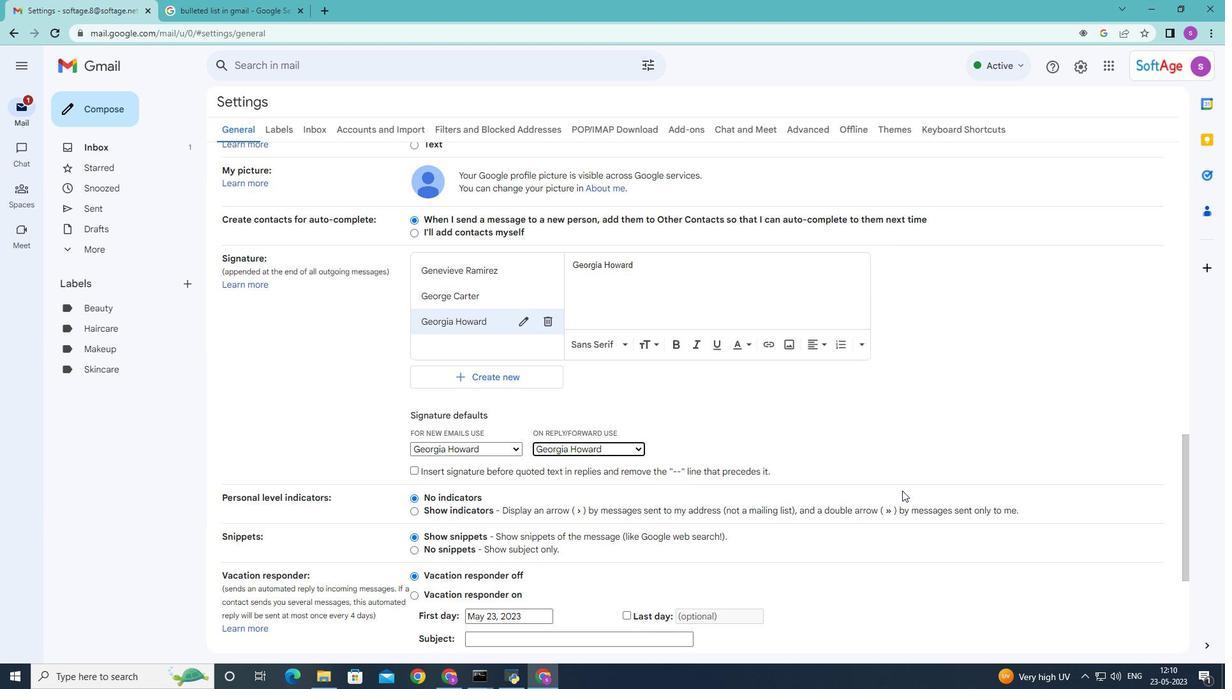 
Action: Mouse moved to (897, 490)
Screenshot: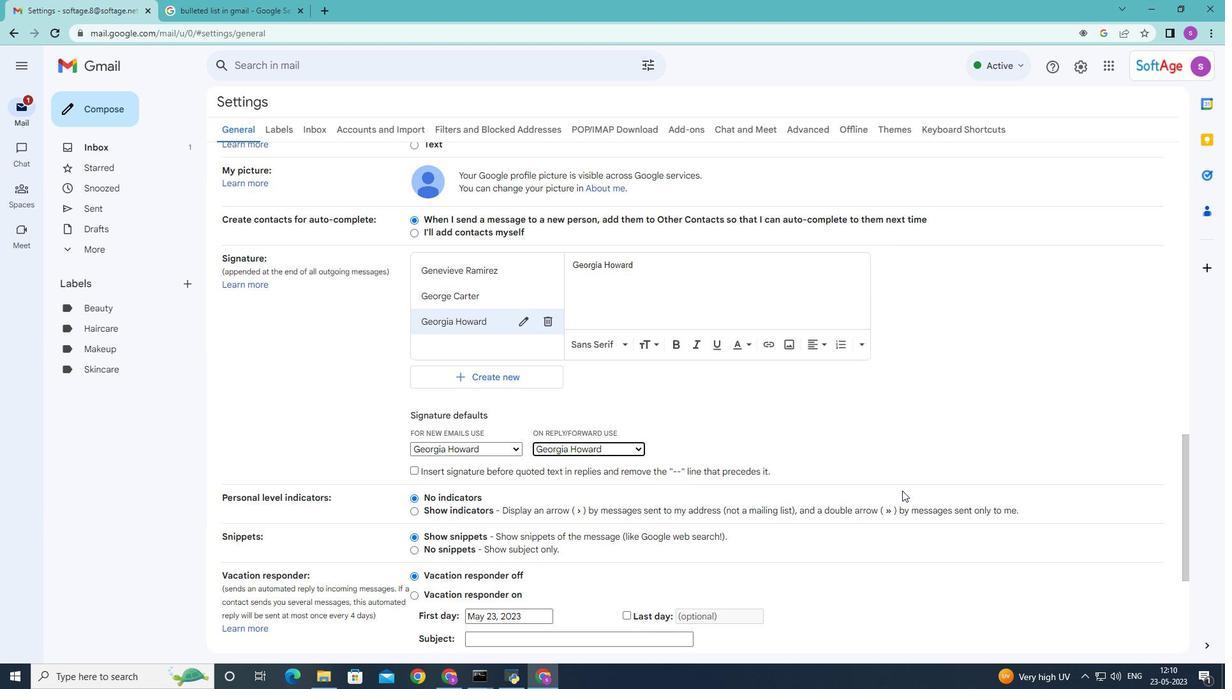
Action: Mouse scrolled (898, 490) with delta (0, 0)
Screenshot: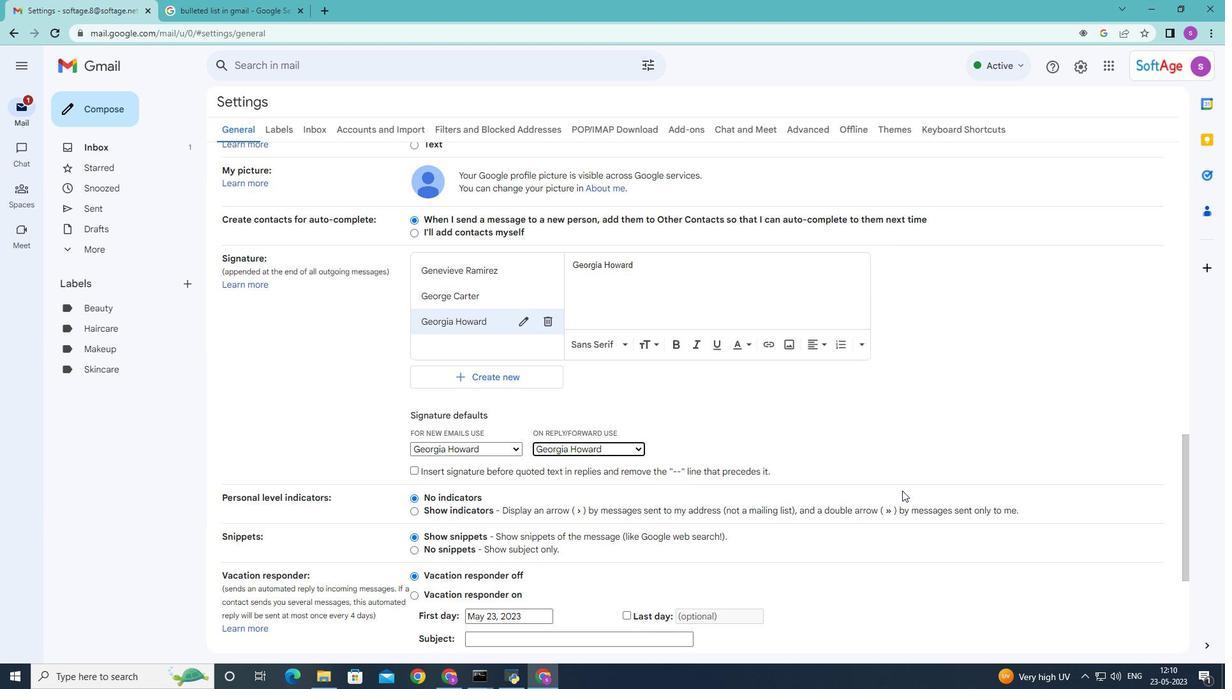 
Action: Mouse scrolled (897, 490) with delta (0, 0)
Screenshot: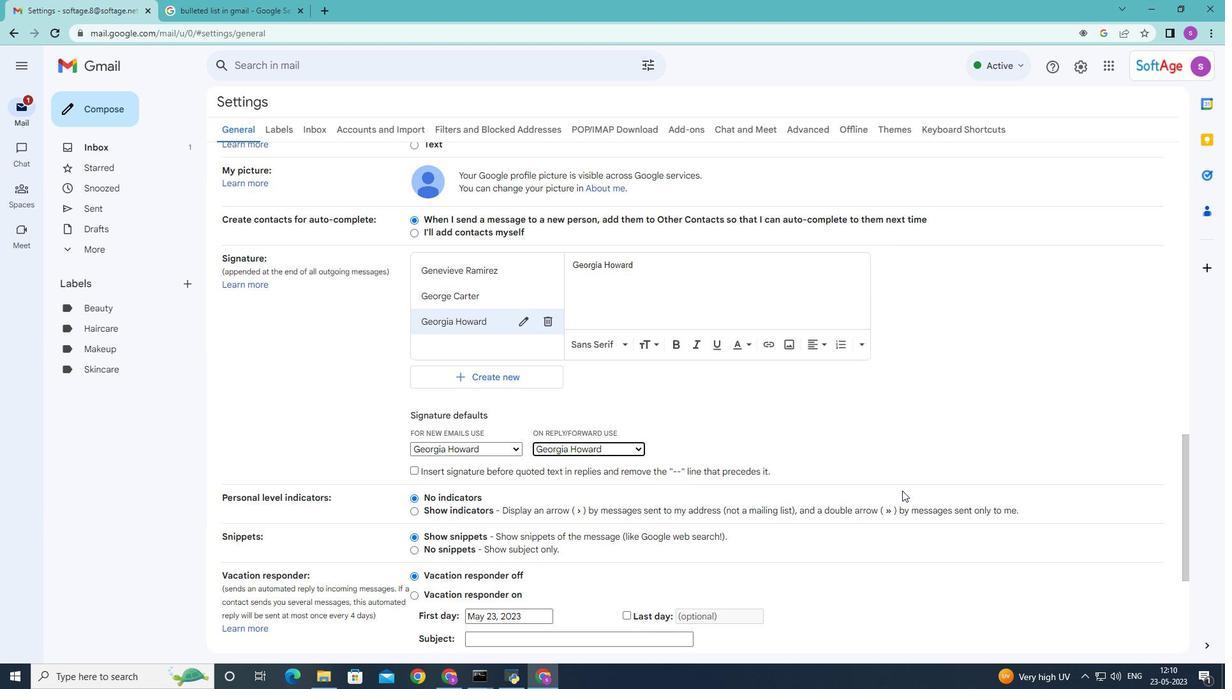 
Action: Mouse moved to (897, 489)
Screenshot: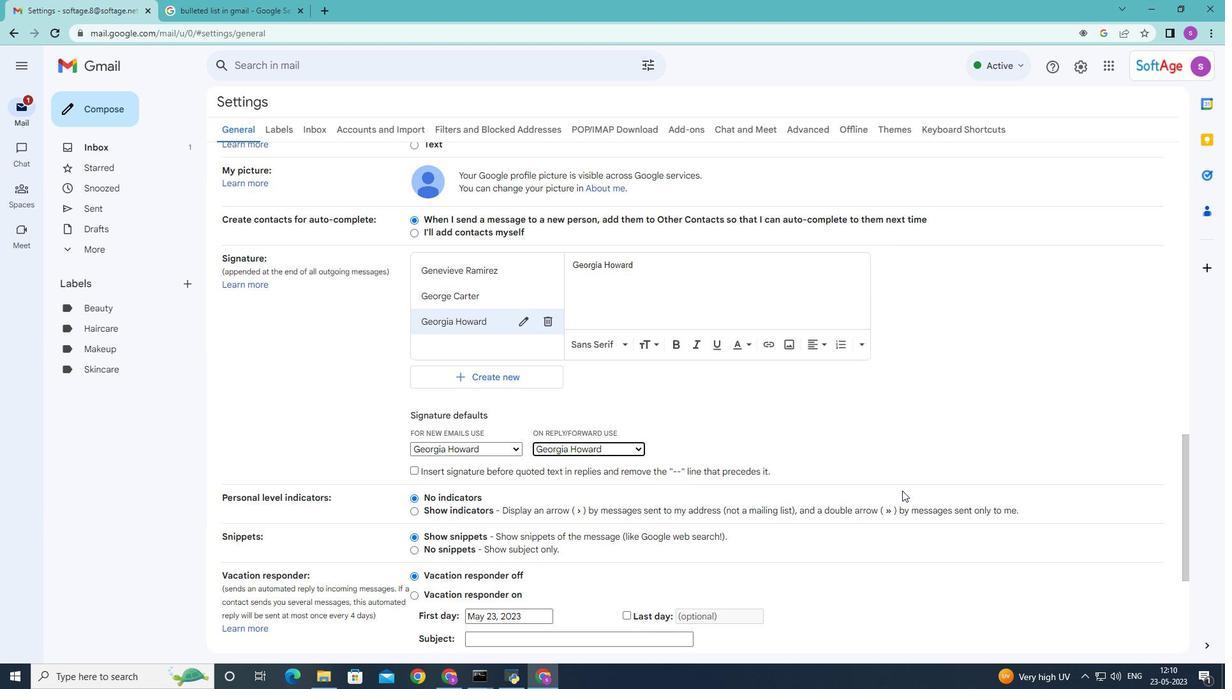 
Action: Mouse scrolled (897, 488) with delta (0, 0)
Screenshot: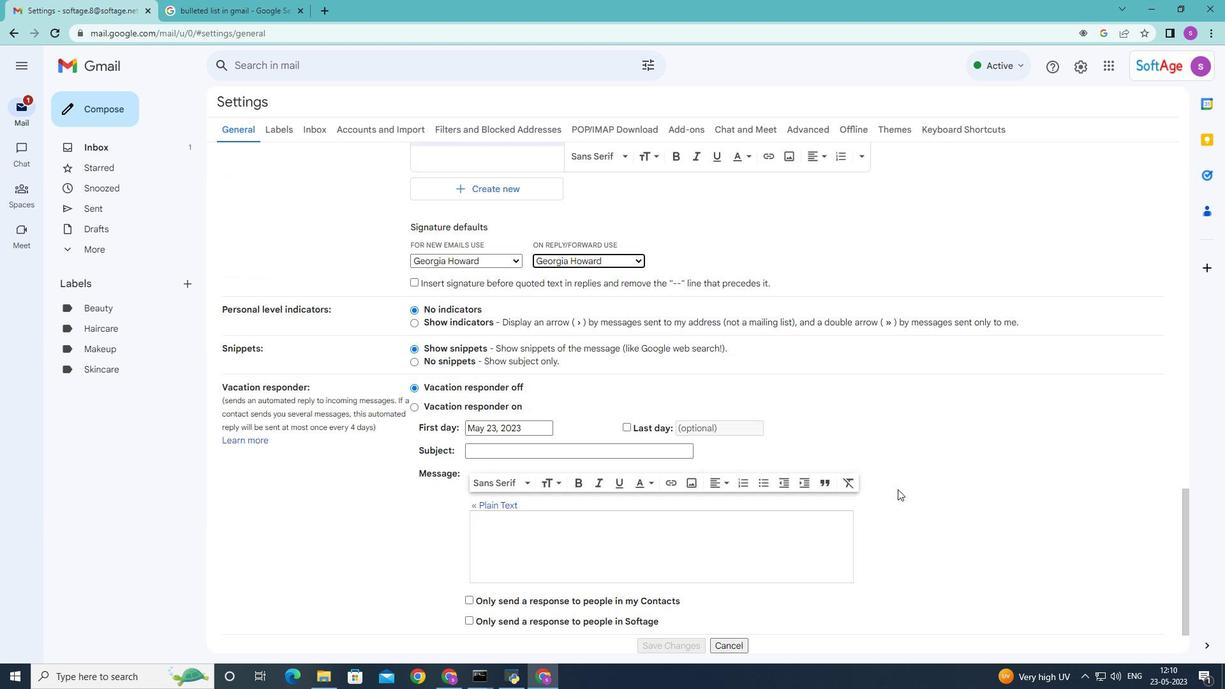
Action: Mouse moved to (835, 511)
Screenshot: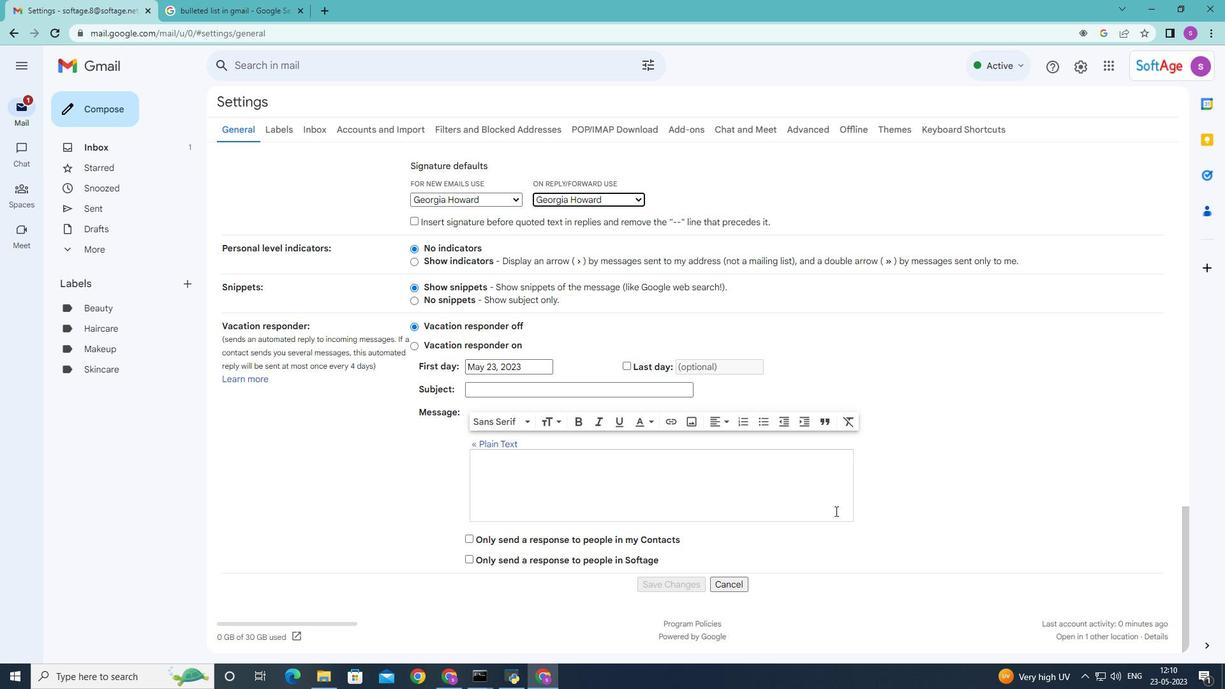 
Action: Mouse scrolled (835, 511) with delta (0, 0)
Screenshot: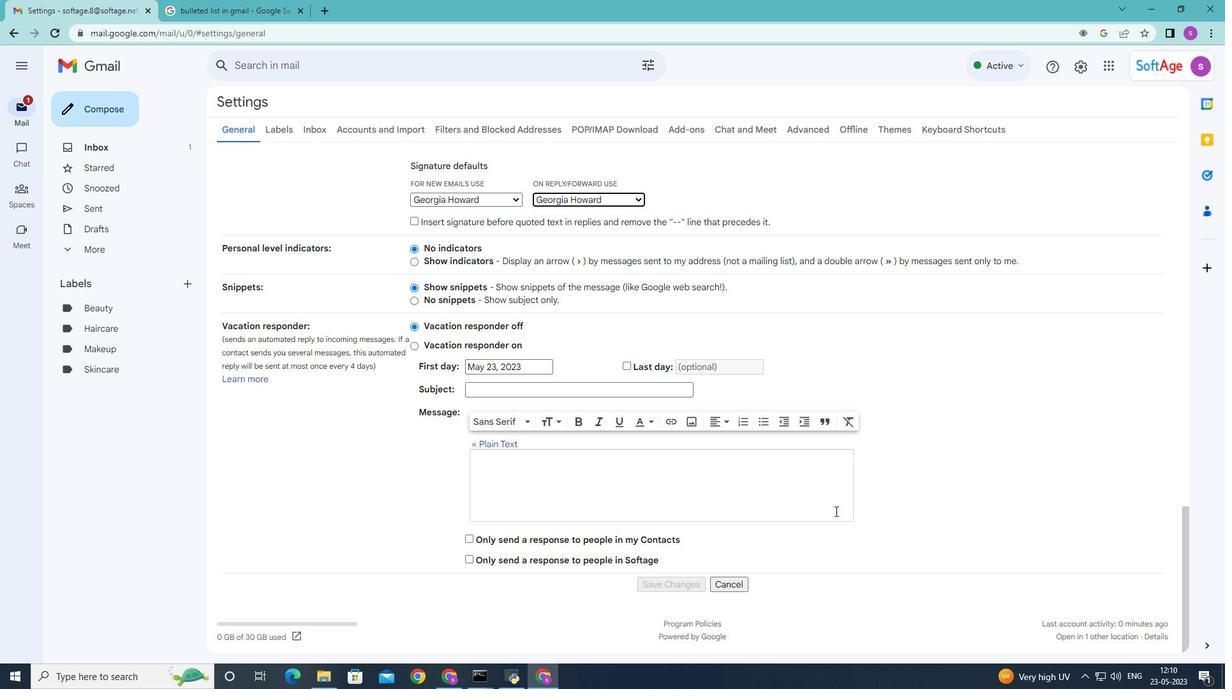 
Action: Mouse moved to (835, 511)
Screenshot: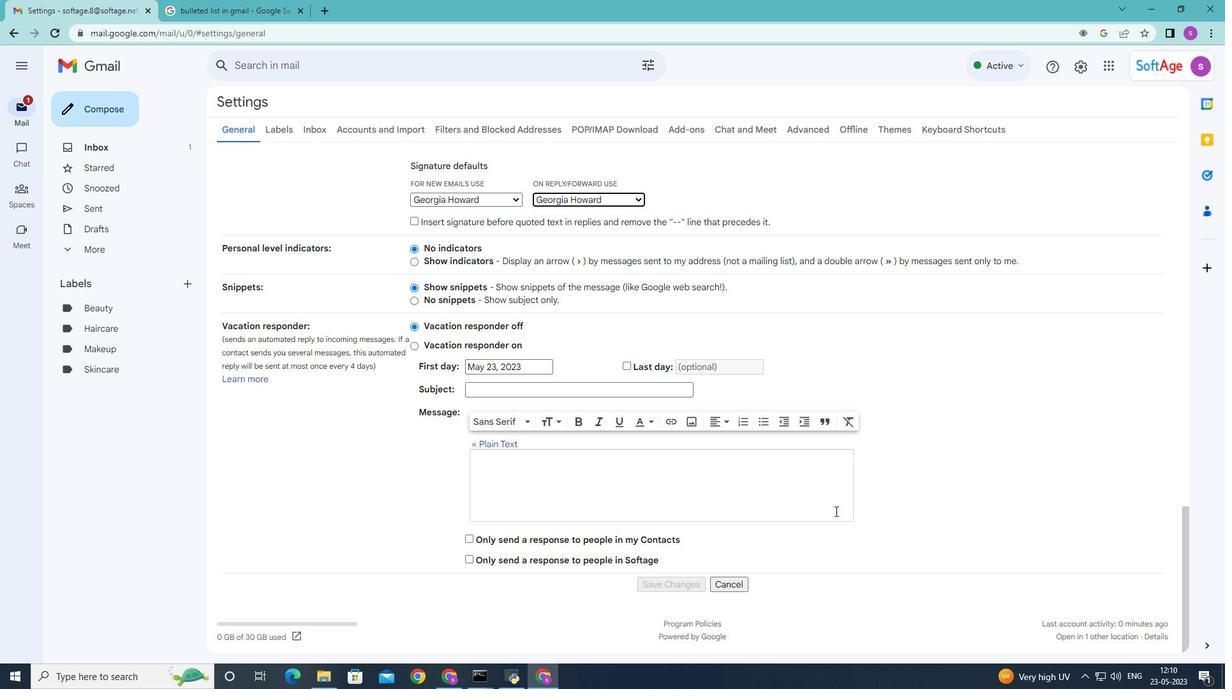 
Action: Mouse scrolled (835, 511) with delta (0, 0)
Screenshot: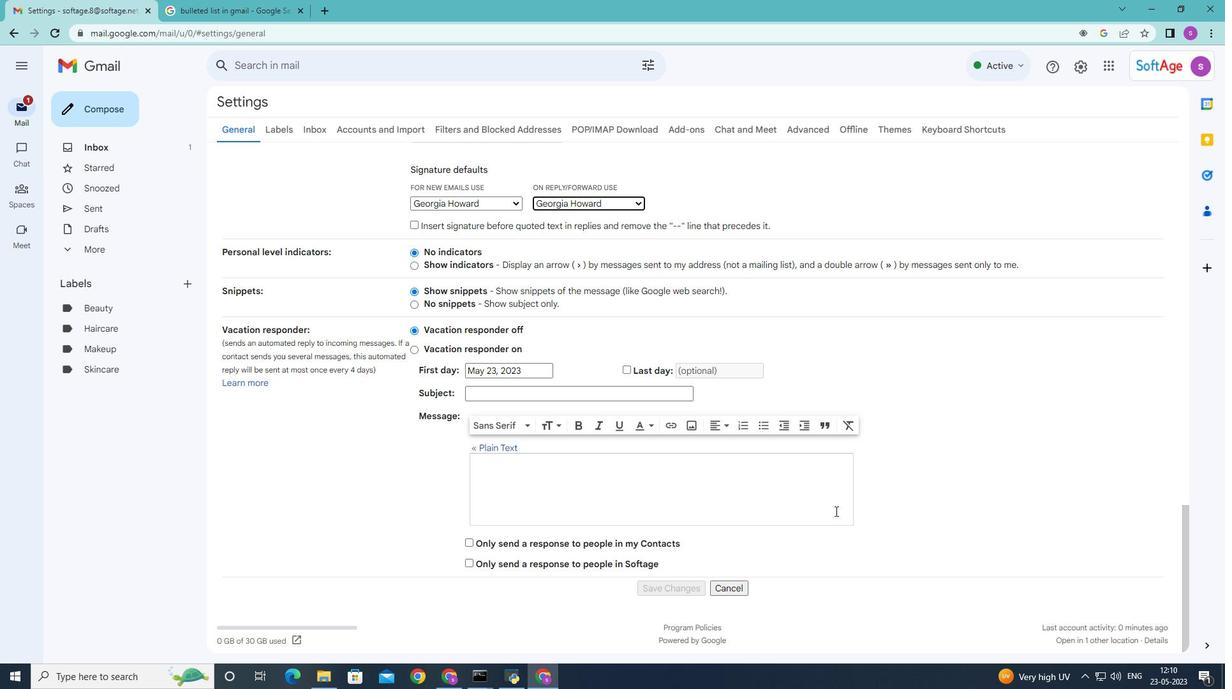 
Action: Mouse moved to (835, 511)
Screenshot: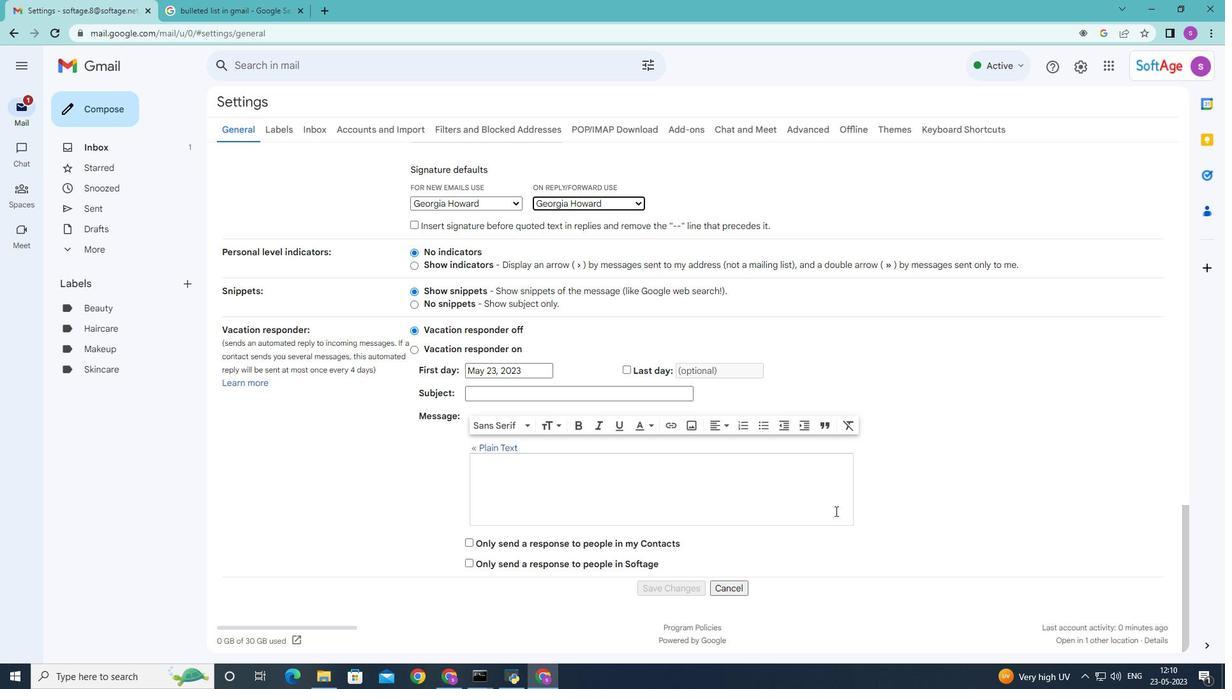 
Action: Mouse scrolled (835, 512) with delta (0, 0)
Screenshot: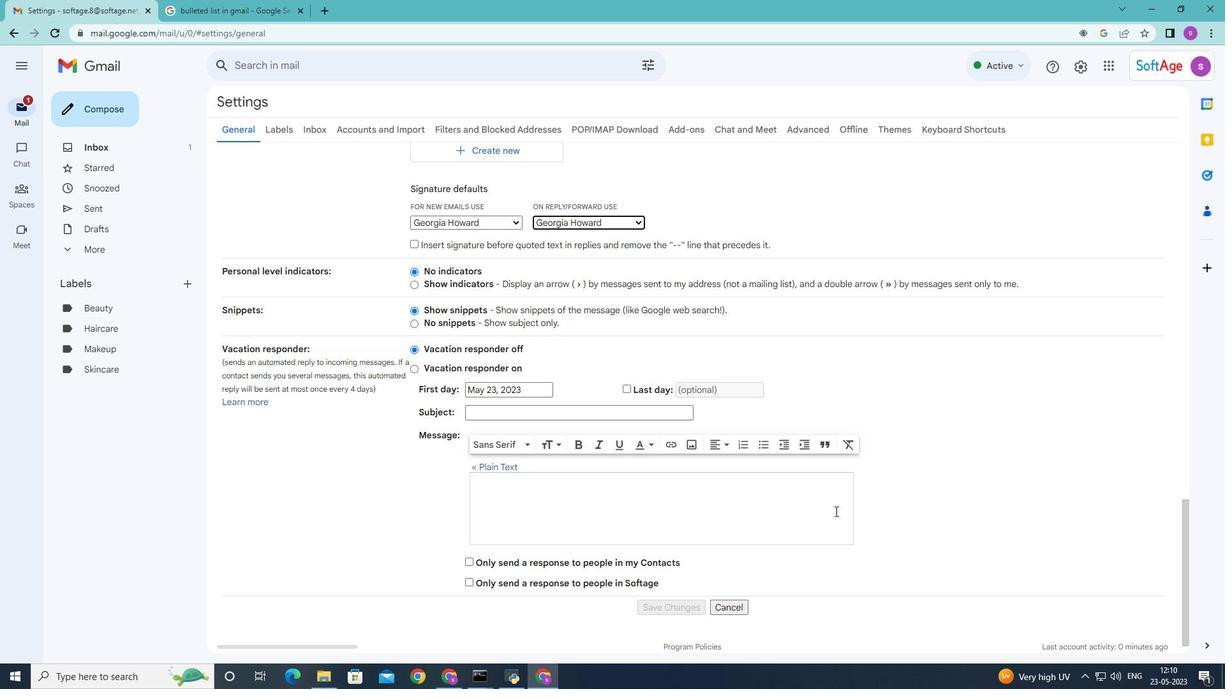
Action: Mouse moved to (845, 532)
Screenshot: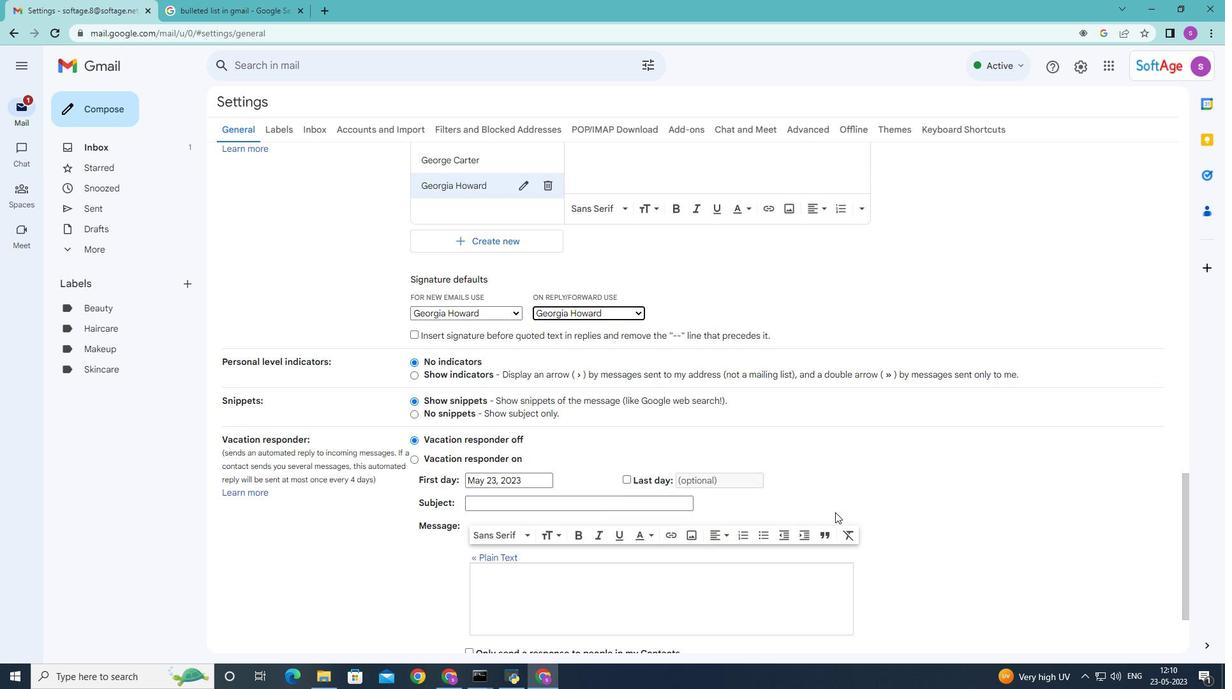
Action: Mouse scrolled (839, 523) with delta (0, 0)
Screenshot: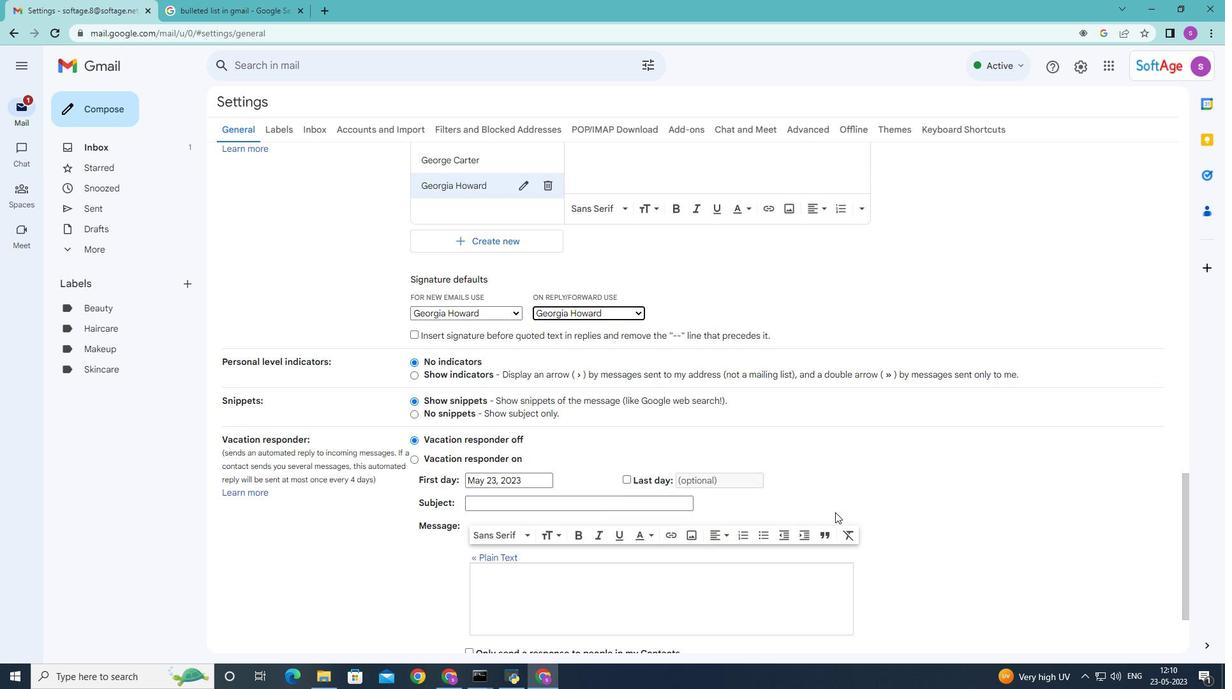 
Action: Mouse moved to (845, 532)
Screenshot: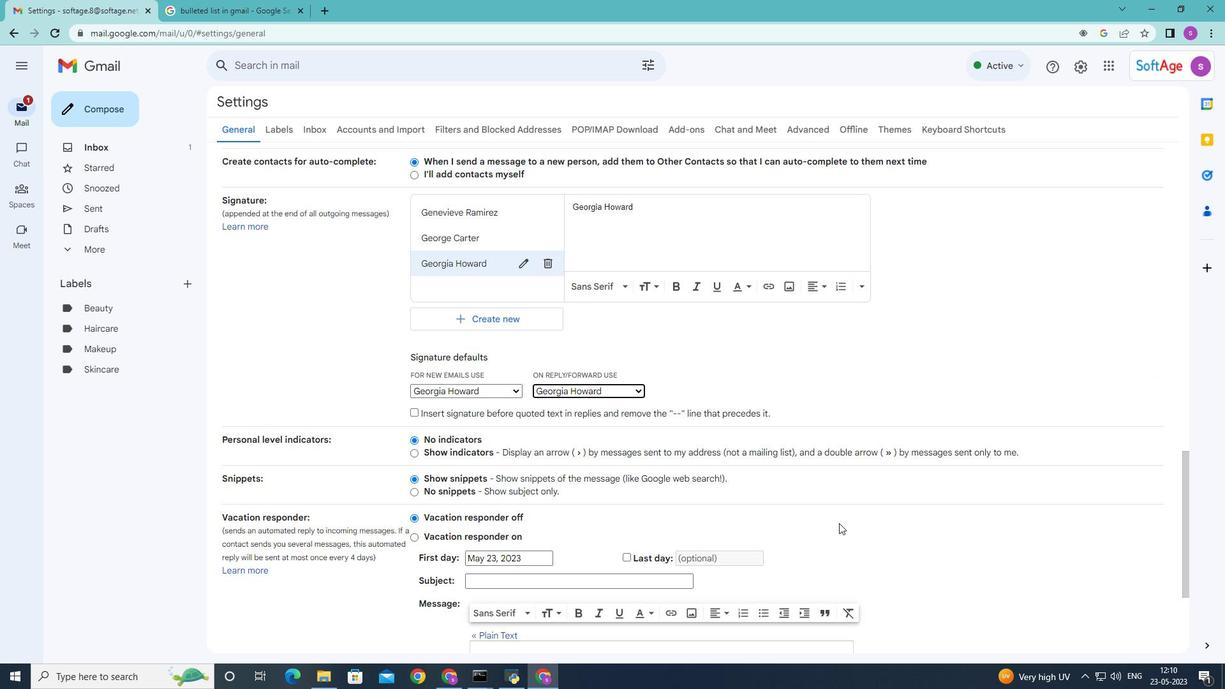 
Action: Mouse scrolled (845, 532) with delta (0, 0)
Screenshot: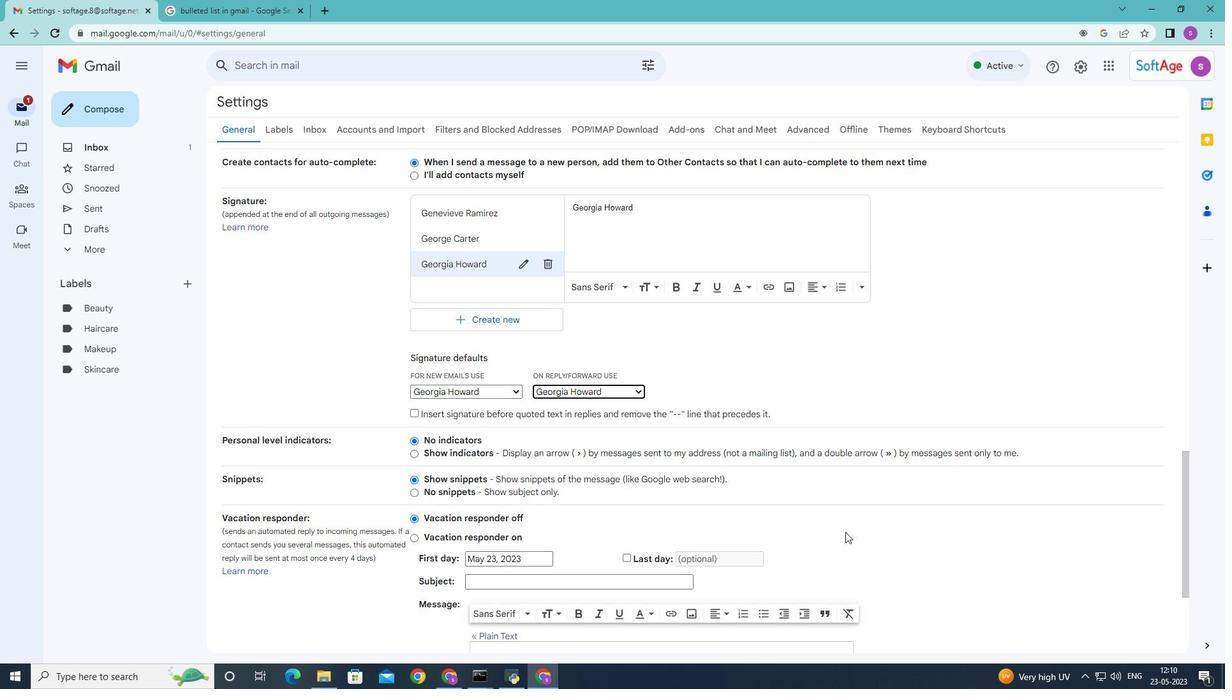 
Action: Mouse moved to (845, 532)
Screenshot: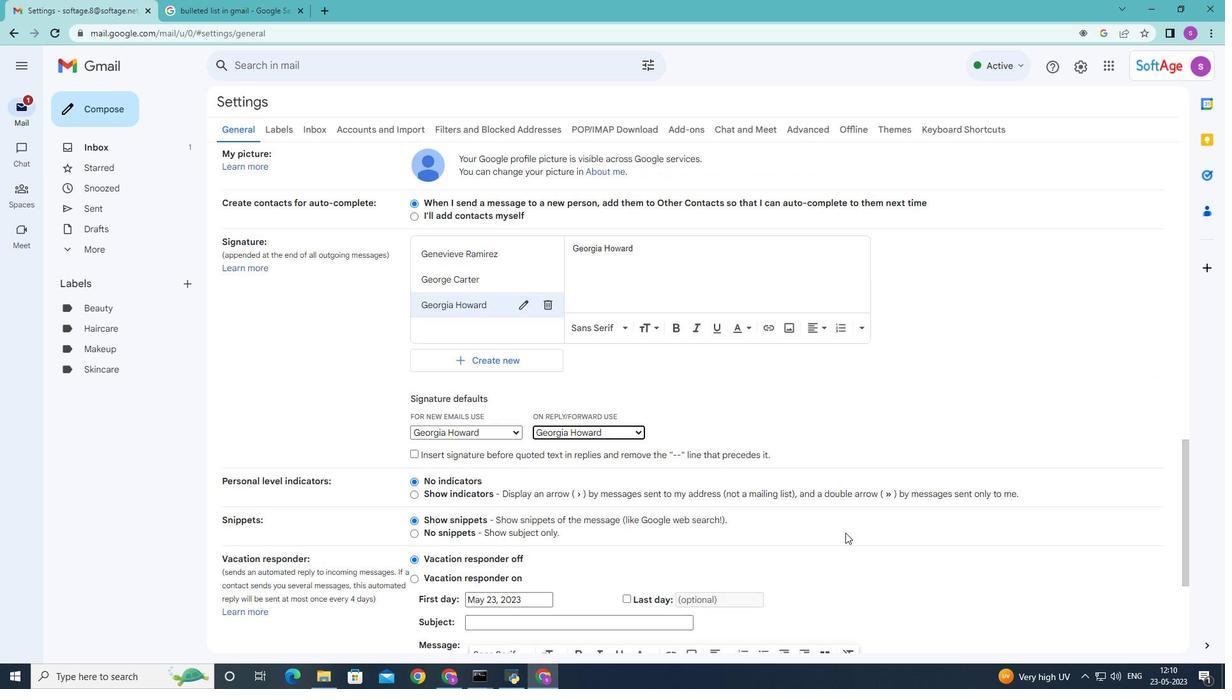 
Action: Mouse scrolled (845, 532) with delta (0, 0)
Screenshot: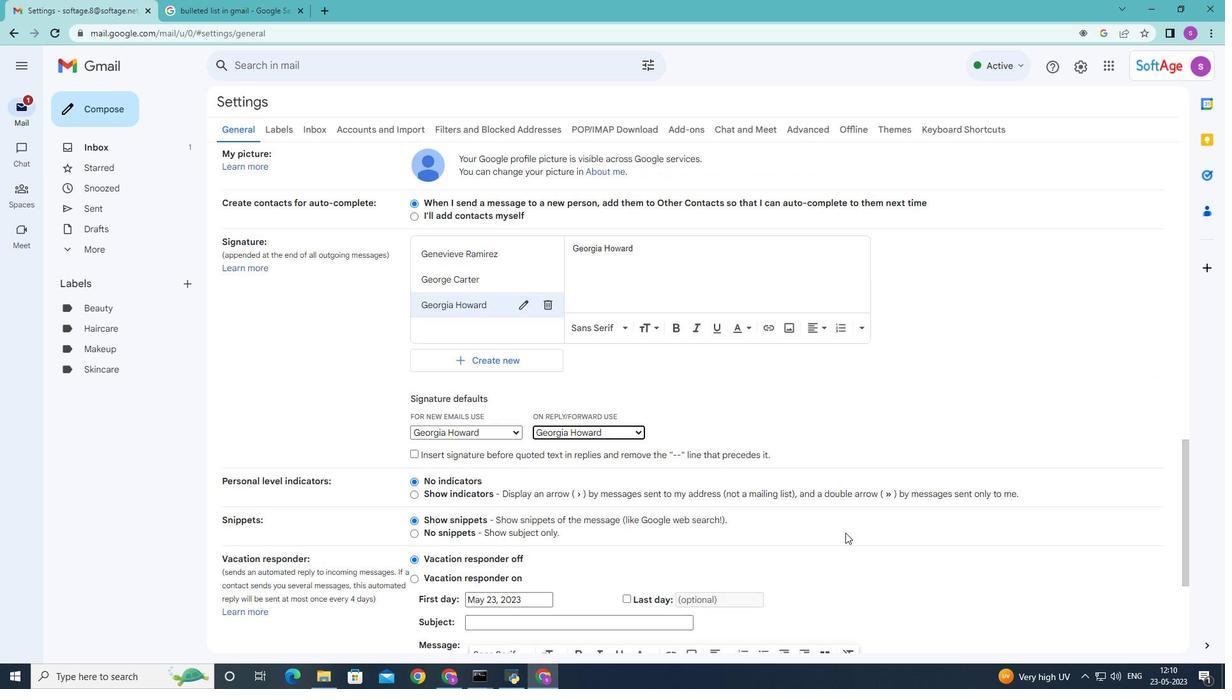 
Action: Mouse scrolled (845, 532) with delta (0, 0)
Screenshot: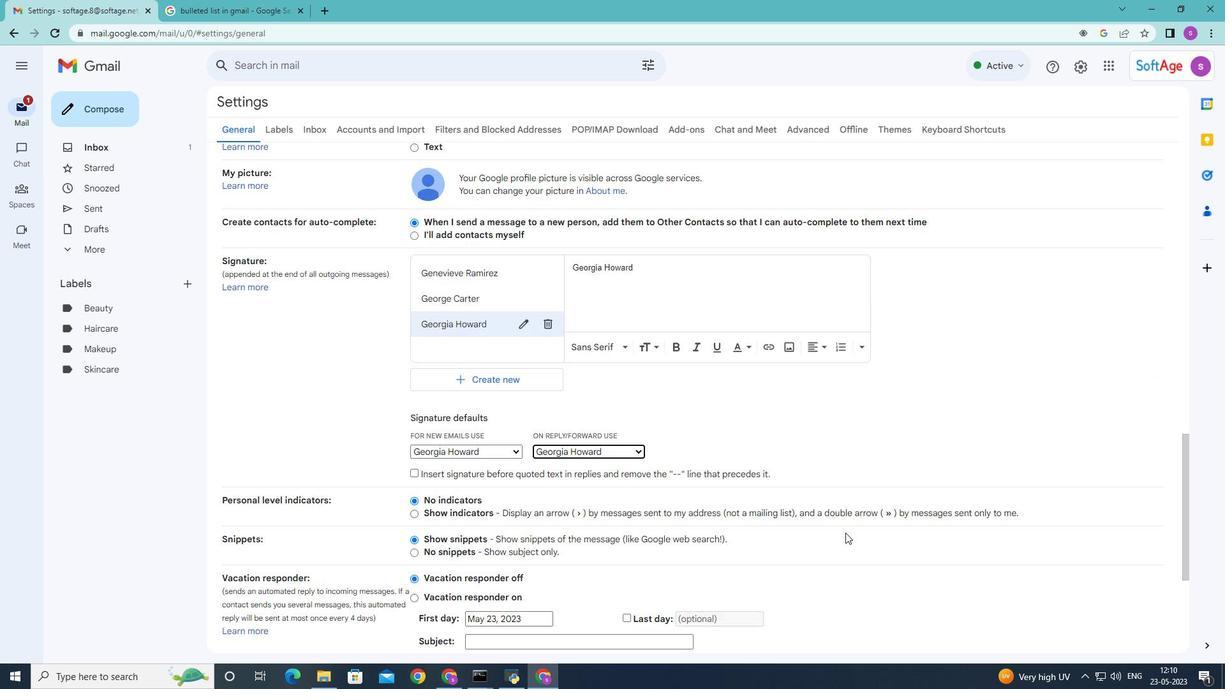
Action: Mouse scrolled (845, 532) with delta (0, 0)
Screenshot: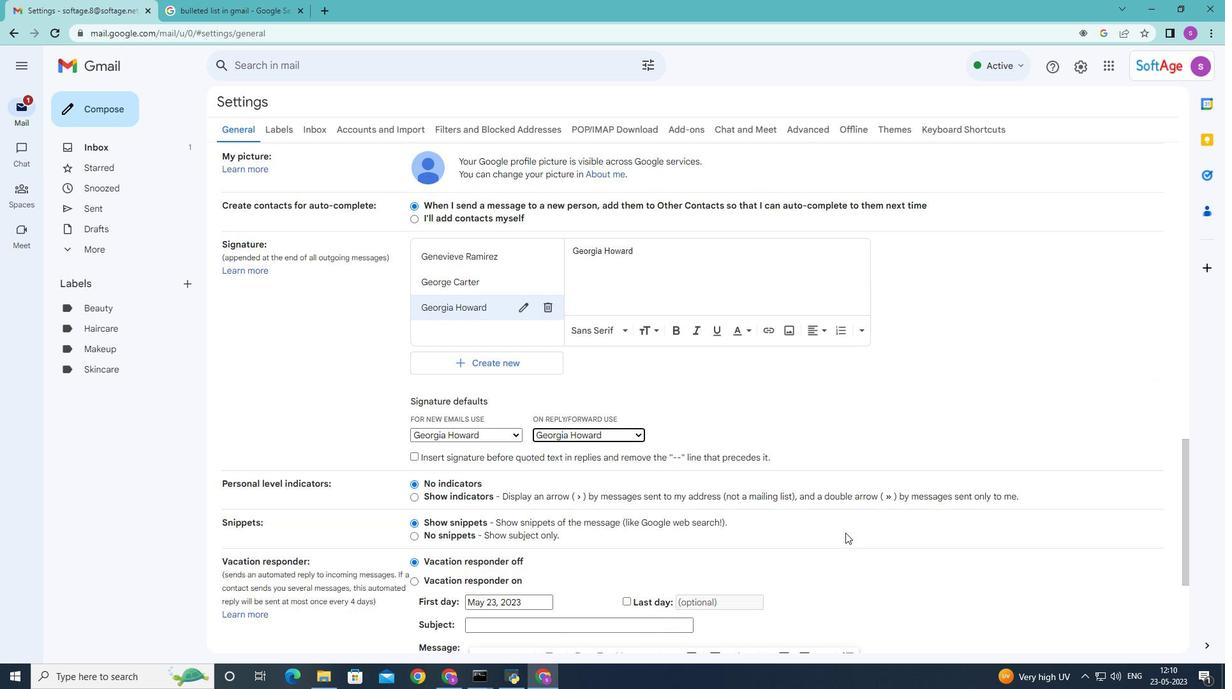 
Action: Mouse scrolled (845, 532) with delta (0, 0)
Screenshot: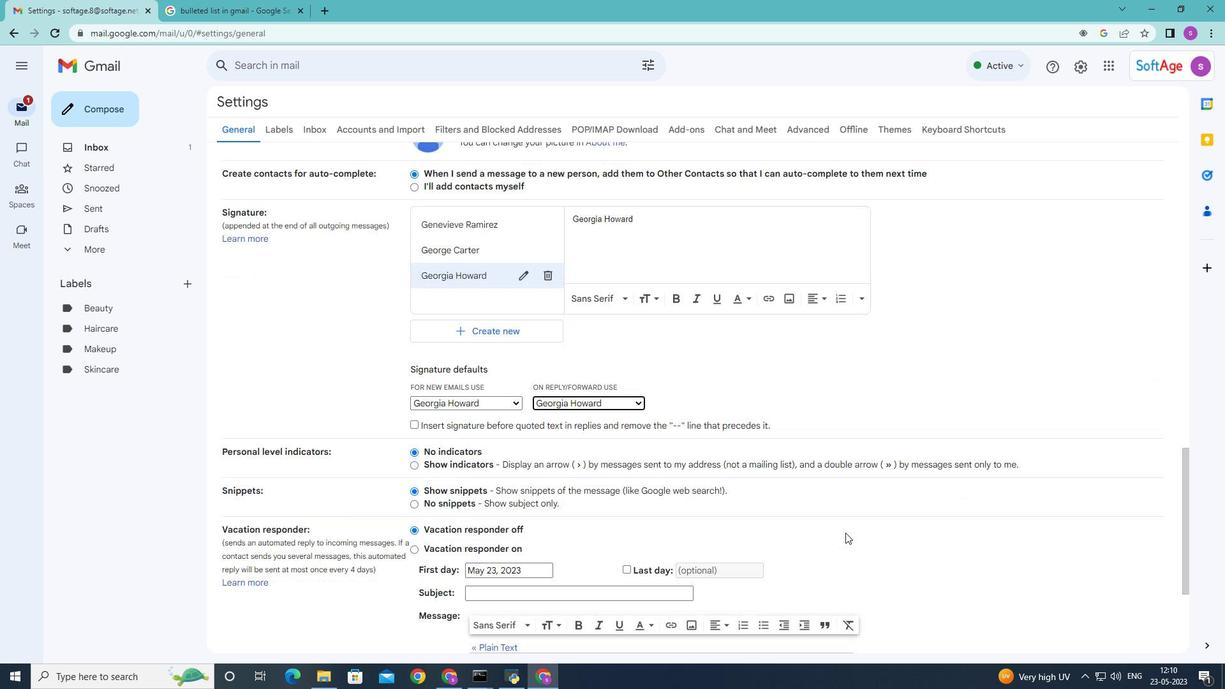 
Action: Mouse moved to (845, 532)
Screenshot: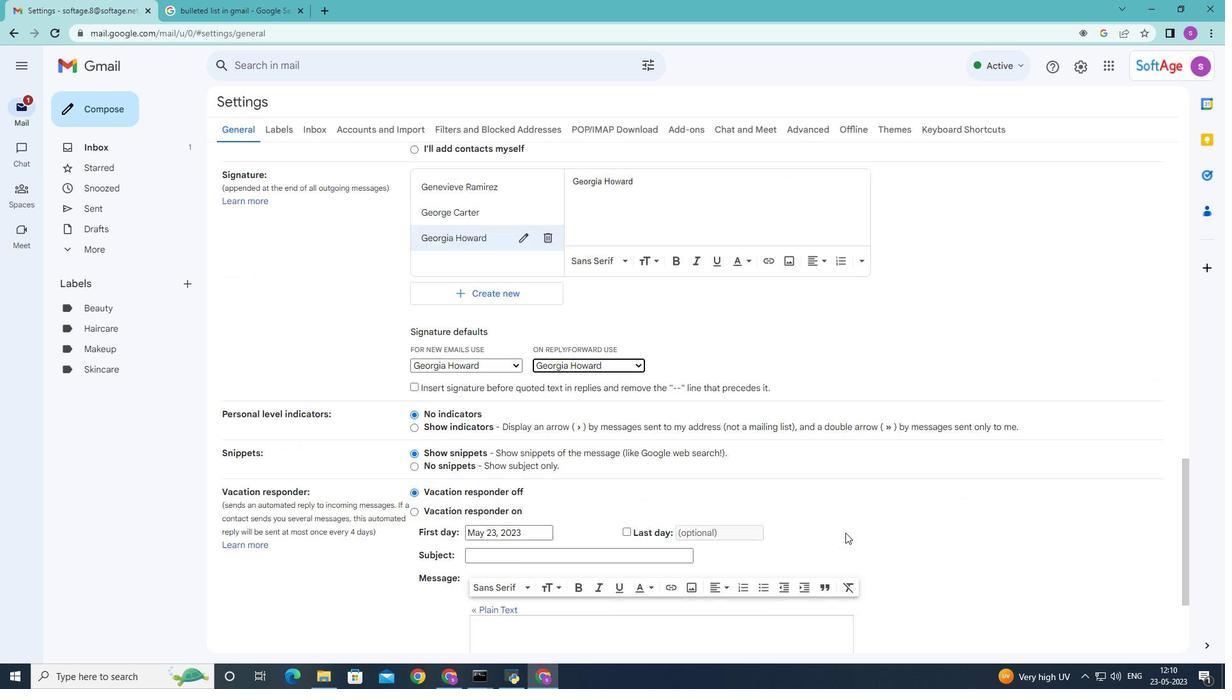 
Action: Mouse scrolled (845, 532) with delta (0, 0)
Screenshot: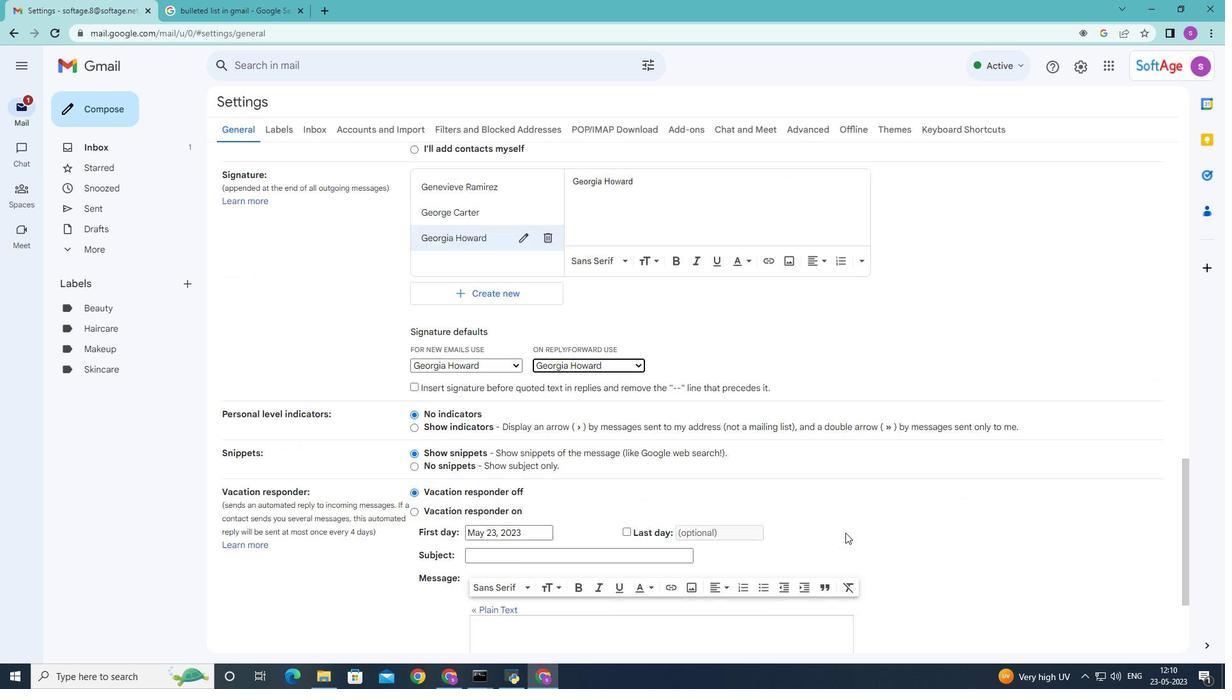 
Action: Mouse moved to (795, 491)
Screenshot: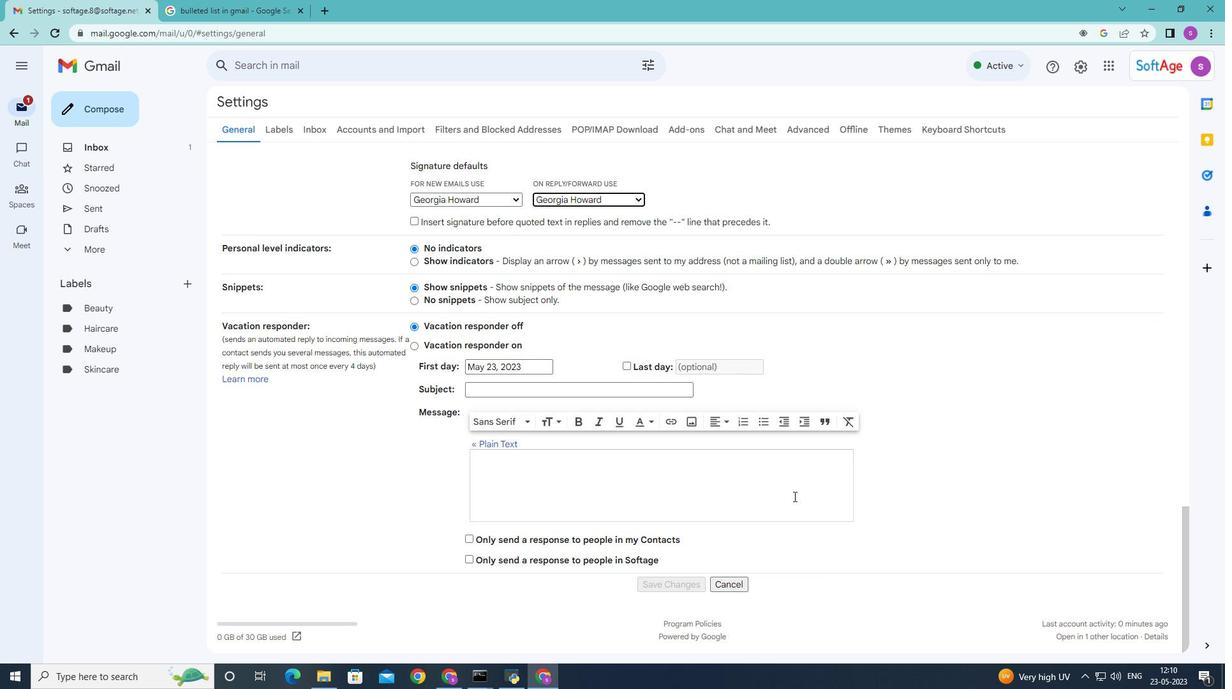 
Action: Mouse scrolled (795, 491) with delta (0, 0)
Screenshot: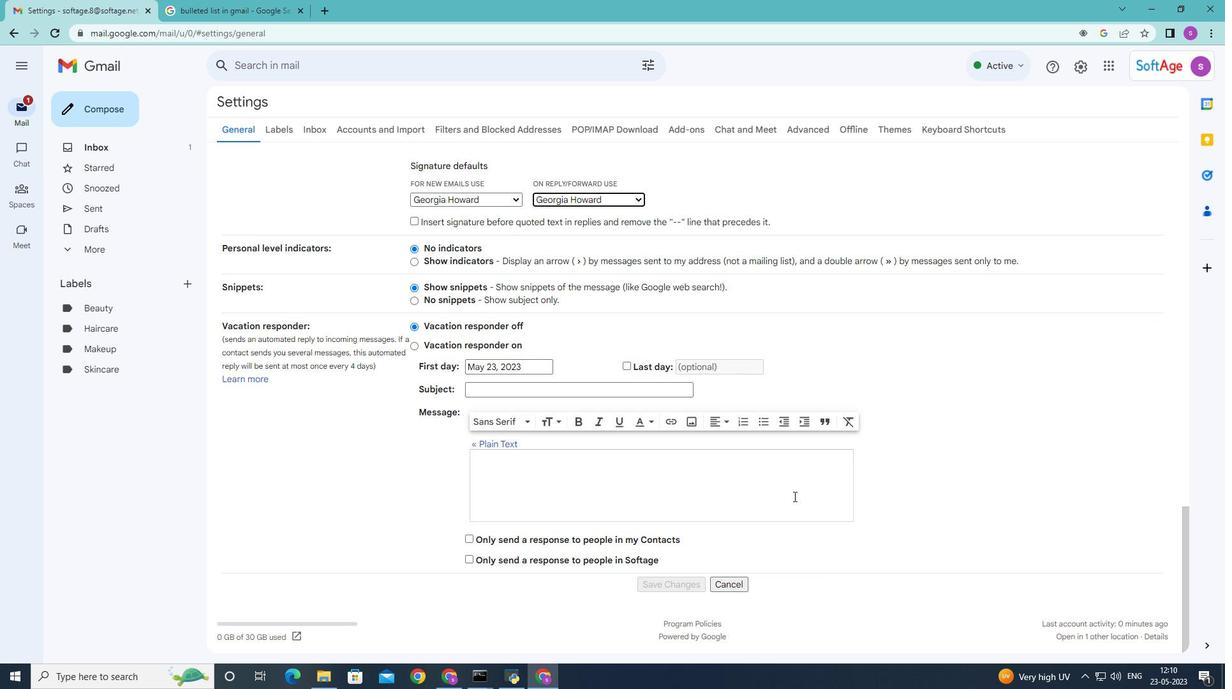 
Action: Mouse scrolled (795, 491) with delta (0, 0)
Screenshot: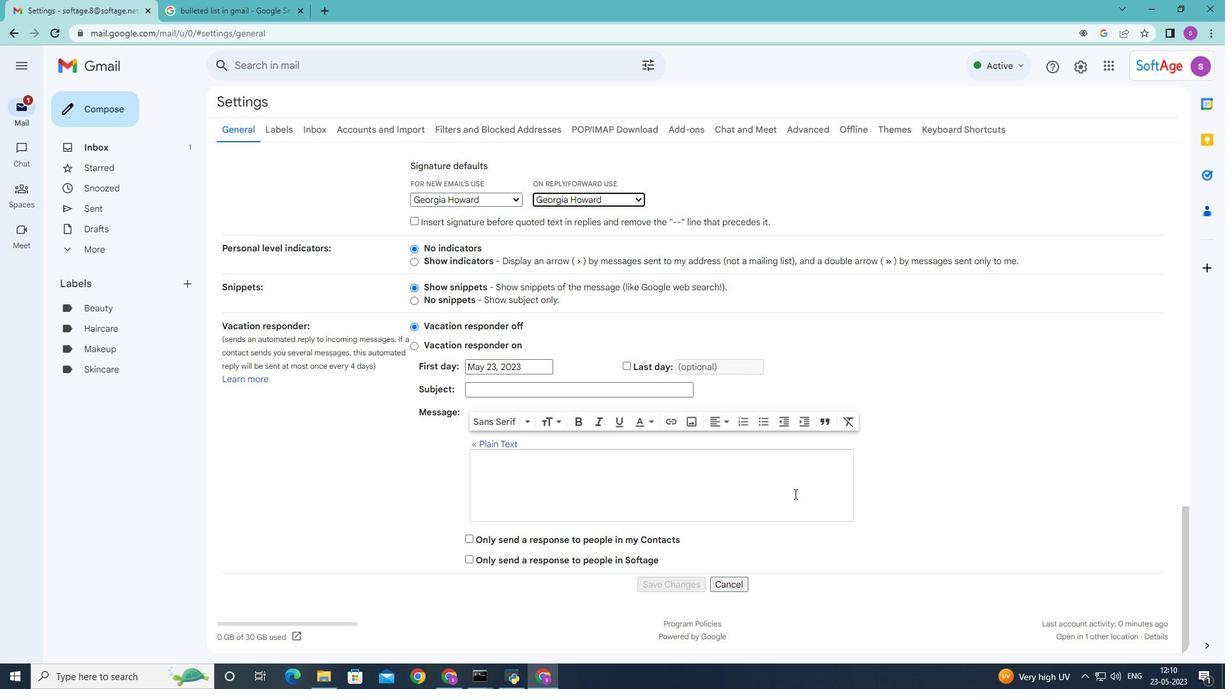 
Action: Mouse moved to (796, 491)
Screenshot: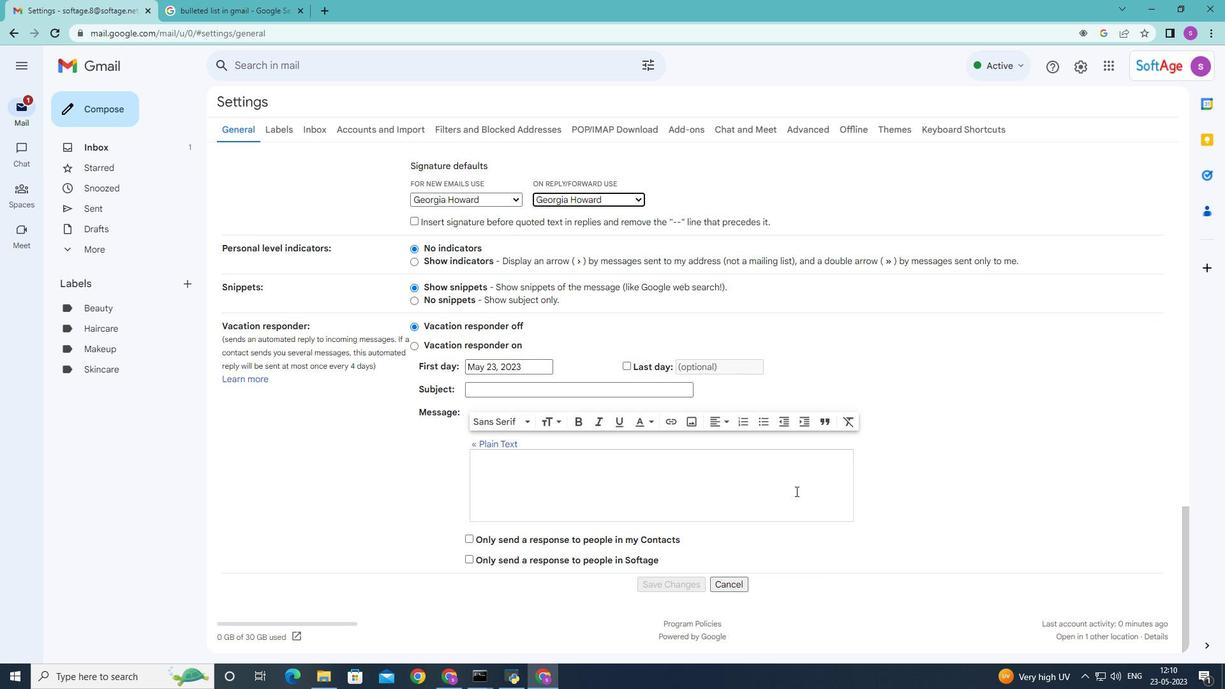 
Action: Mouse scrolled (796, 491) with delta (0, 0)
Screenshot: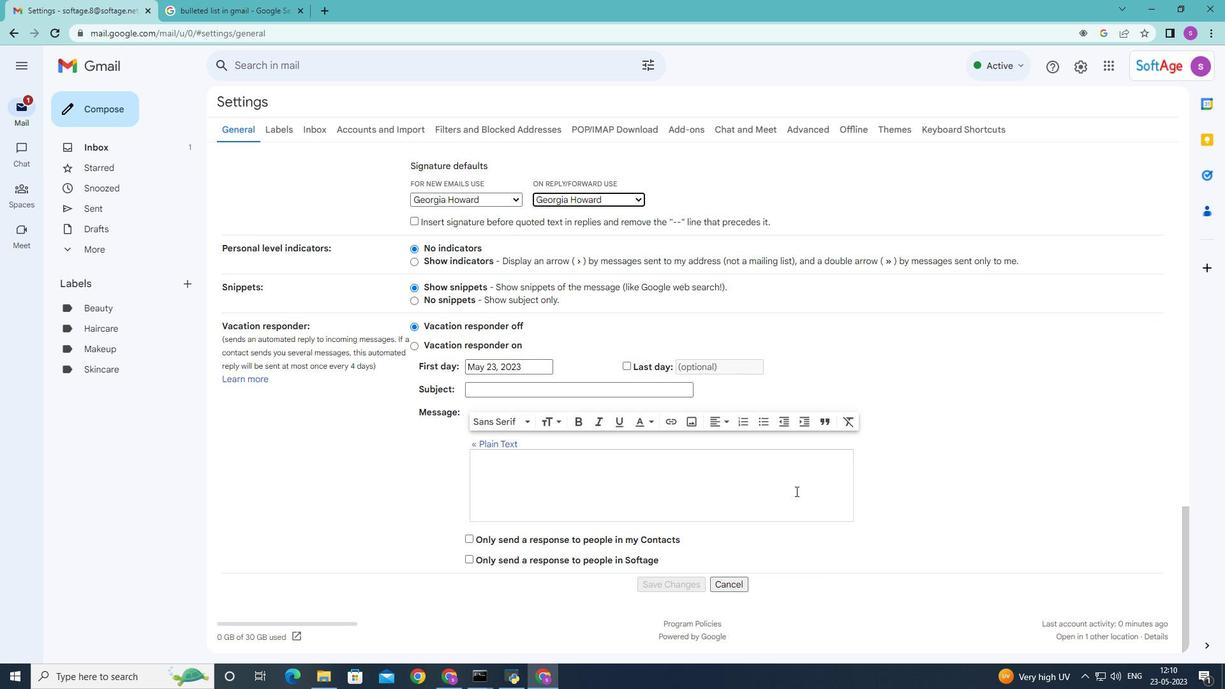 
Action: Mouse moved to (796, 491)
Screenshot: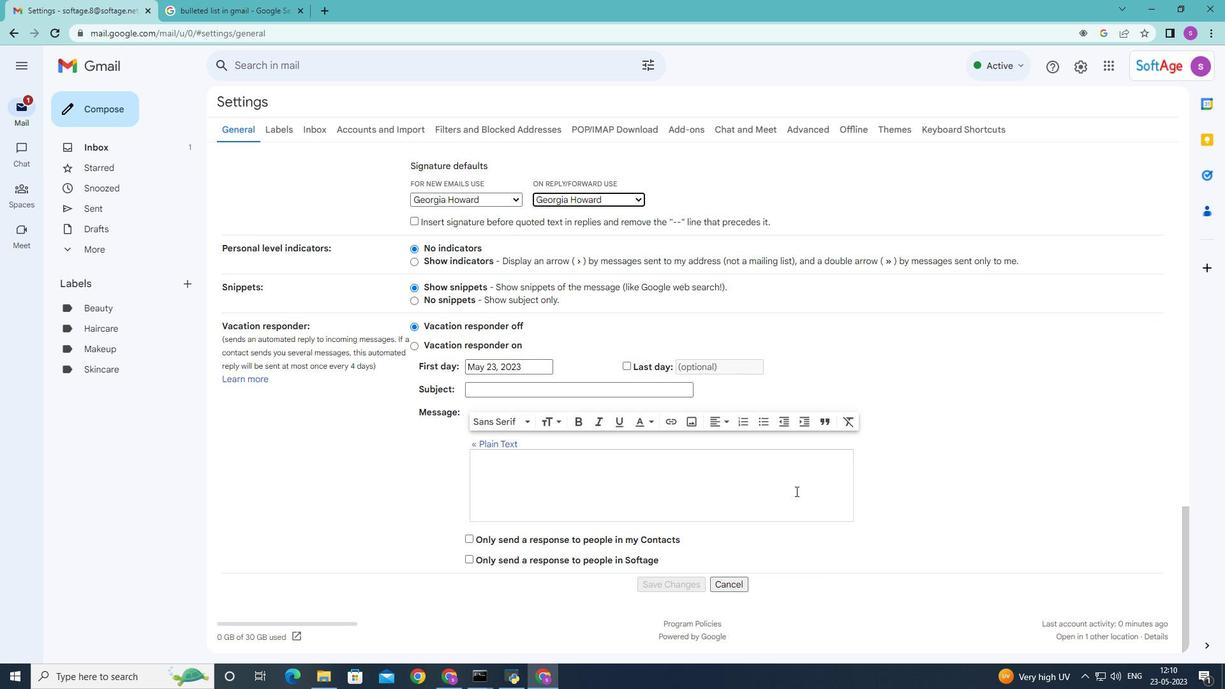 
Action: Mouse scrolled (796, 491) with delta (0, 0)
Screenshot: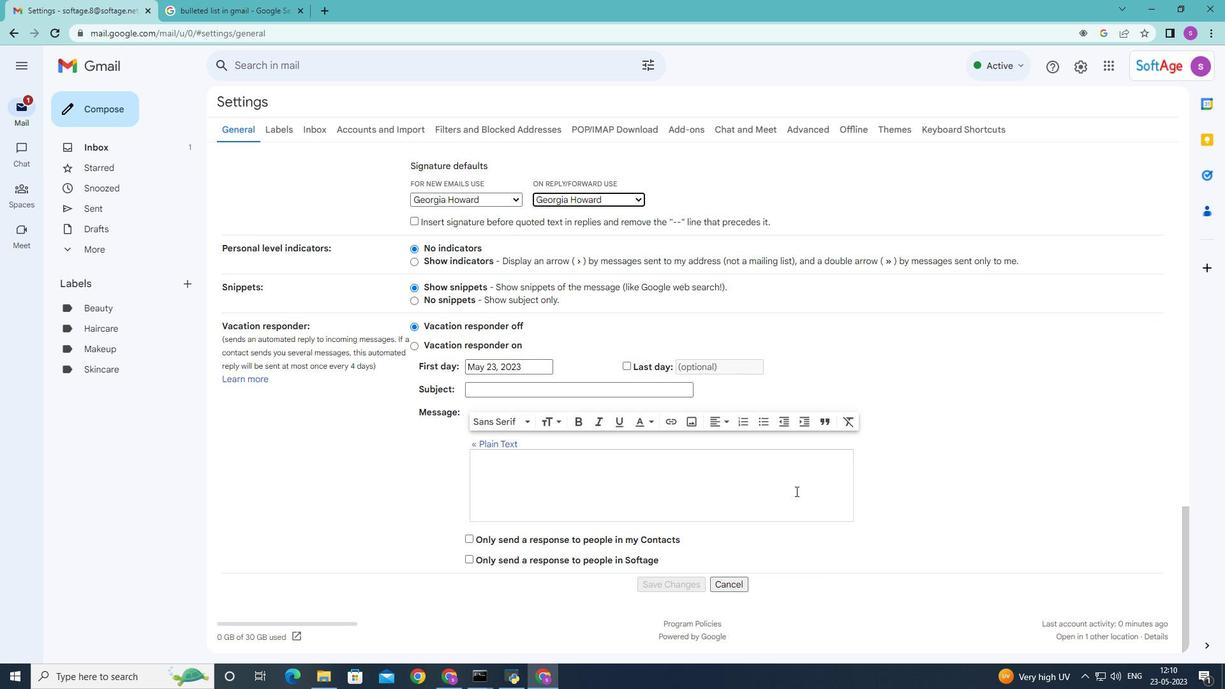 
Action: Mouse moved to (737, 477)
Screenshot: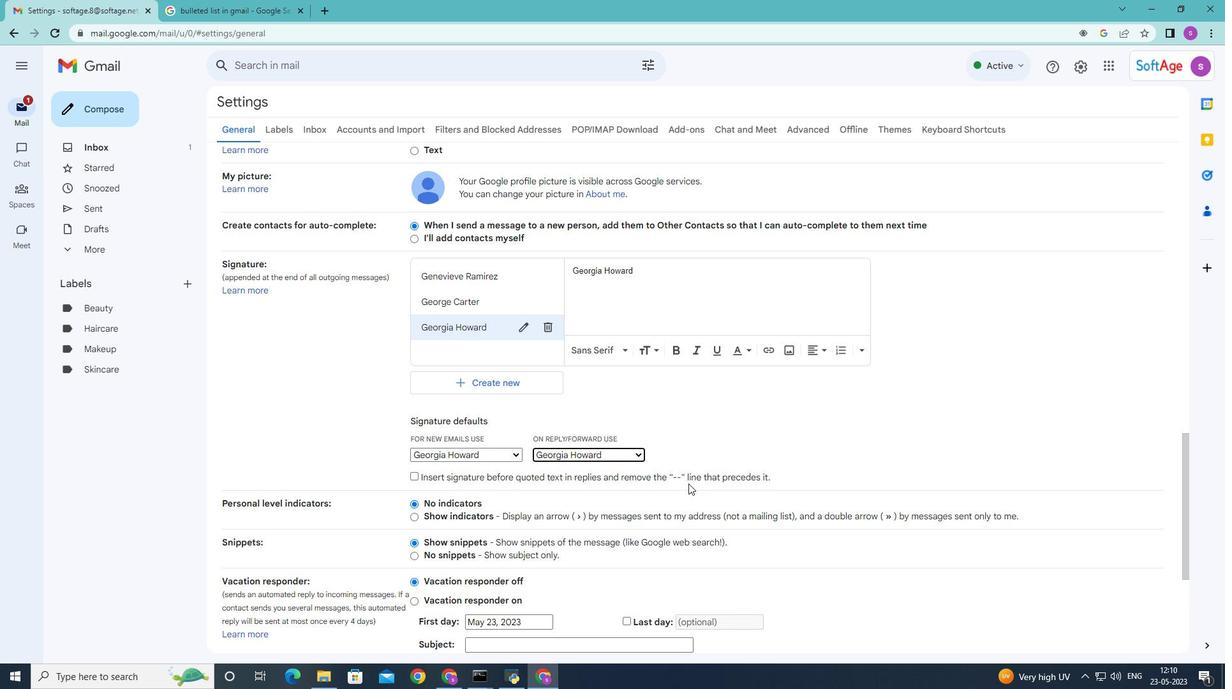 
Action: Mouse scrolled (737, 476) with delta (0, 0)
Screenshot: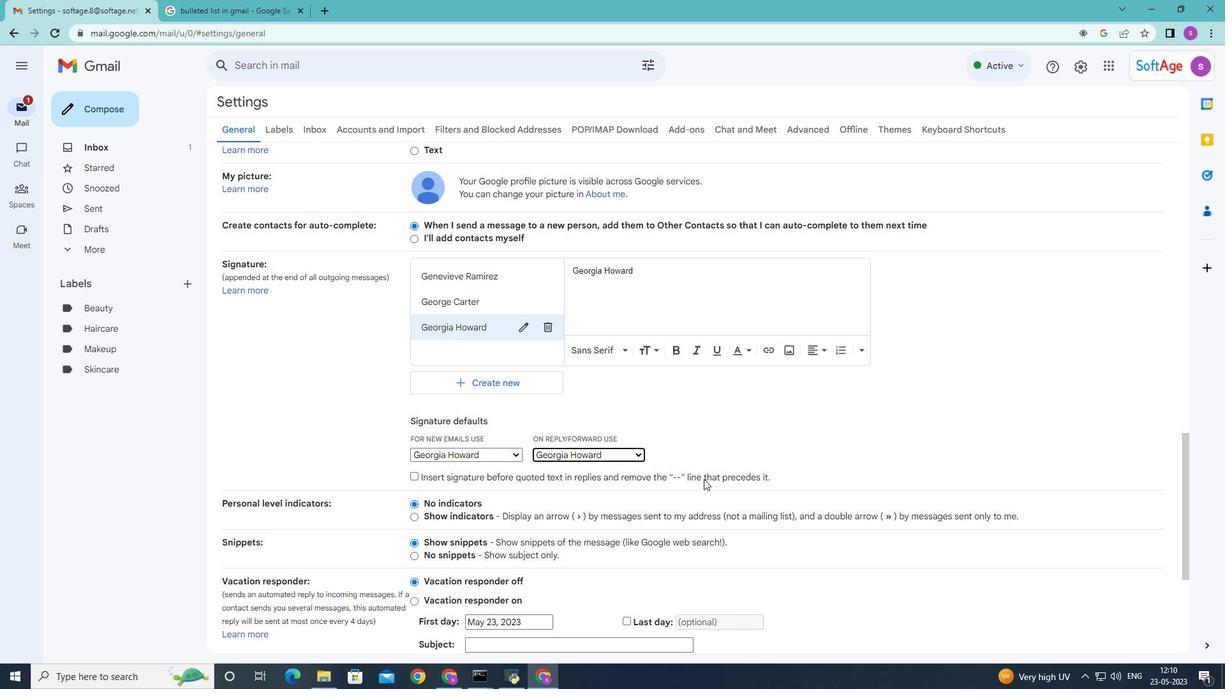
Action: Mouse scrolled (737, 476) with delta (0, 0)
Screenshot: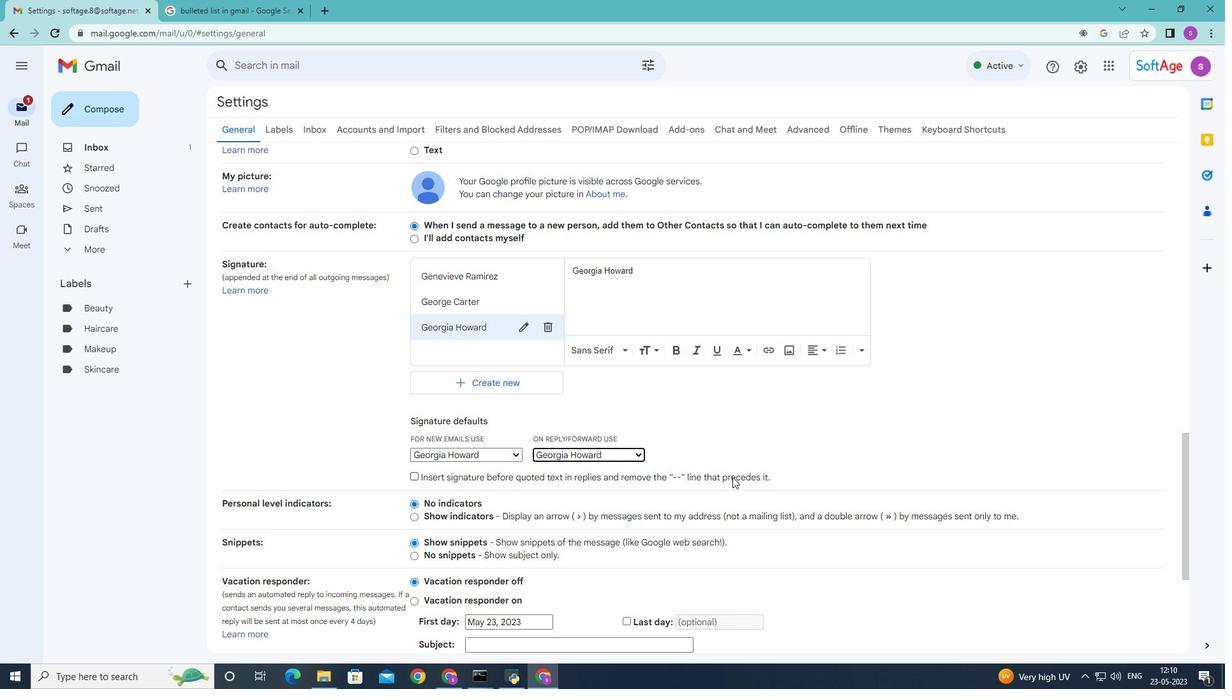 
Action: Mouse moved to (737, 477)
Screenshot: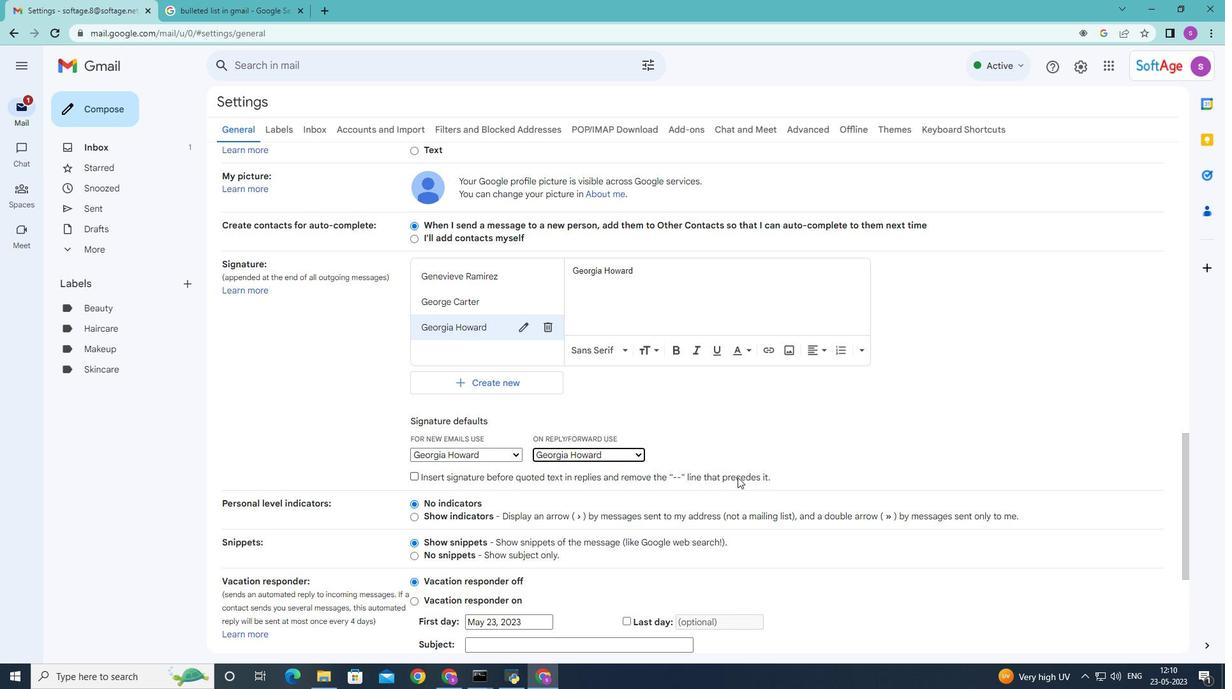 
Action: Mouse scrolled (737, 476) with delta (0, 0)
Screenshot: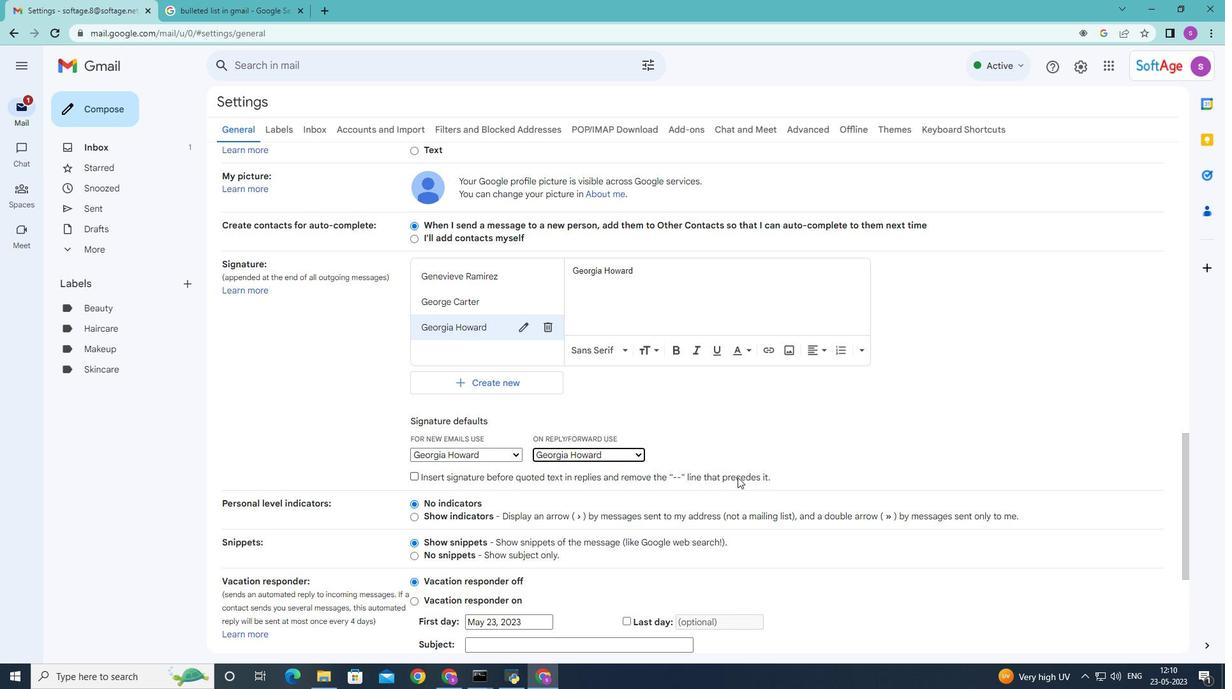 
Action: Mouse scrolled (737, 476) with delta (0, 0)
Screenshot: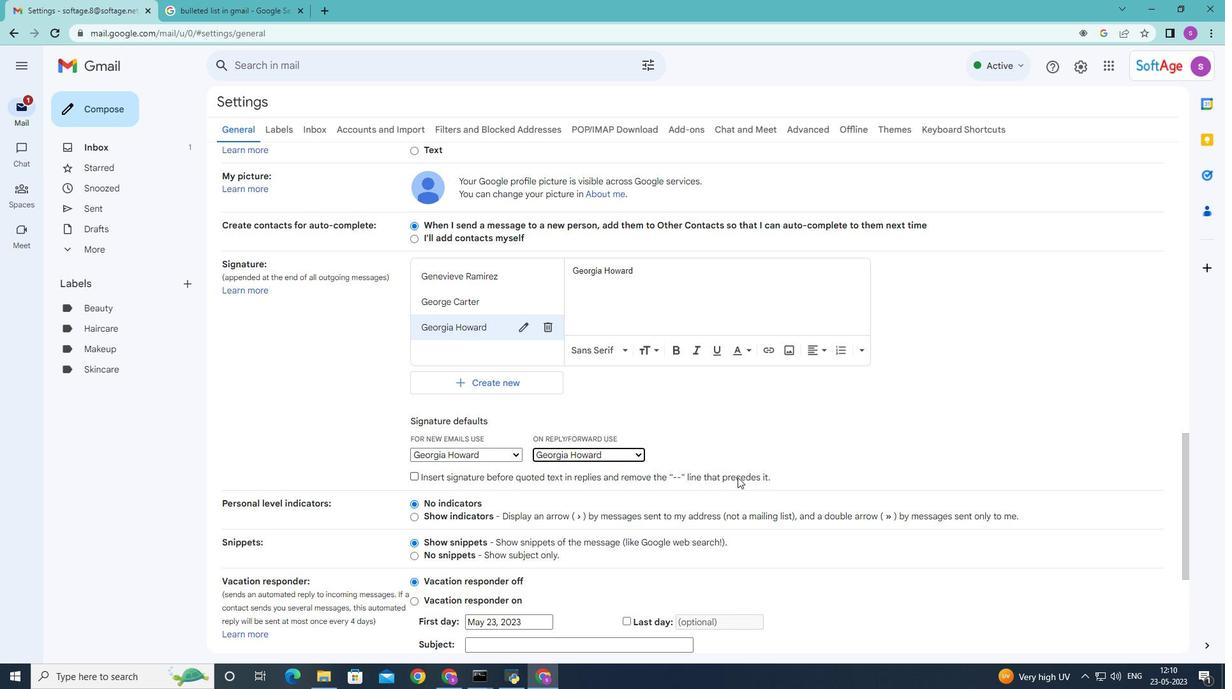 
Action: Mouse scrolled (737, 476) with delta (0, 0)
Screenshot: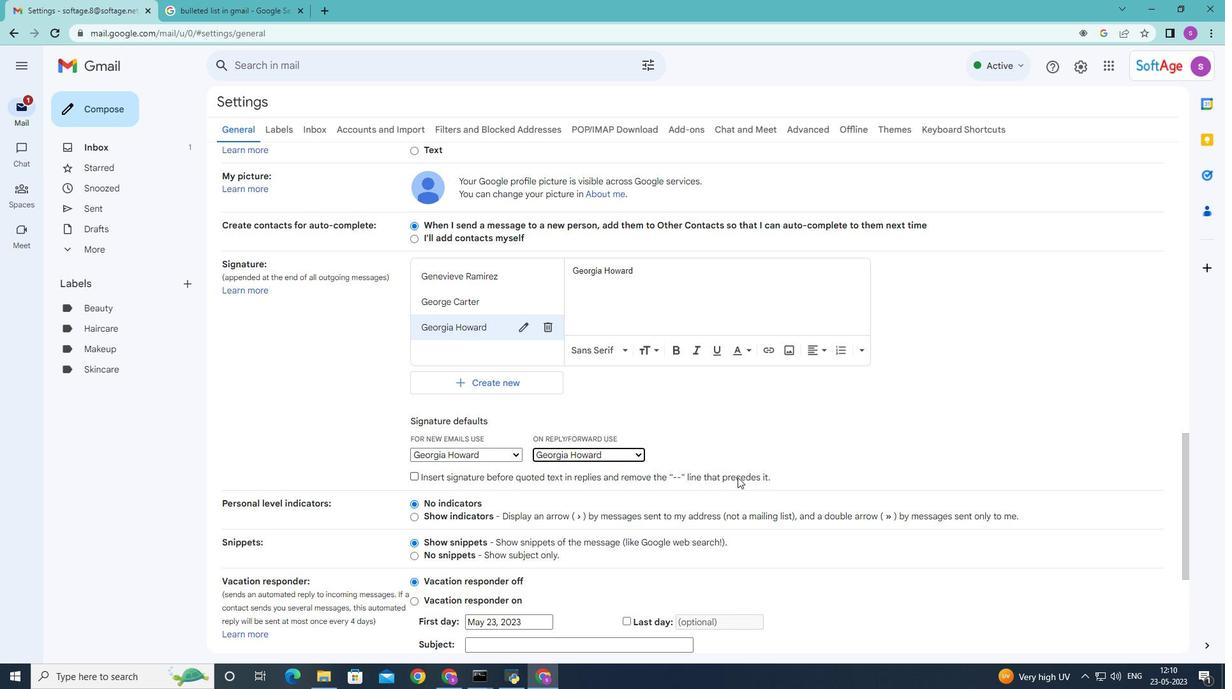 
Action: Mouse moved to (657, 586)
Screenshot: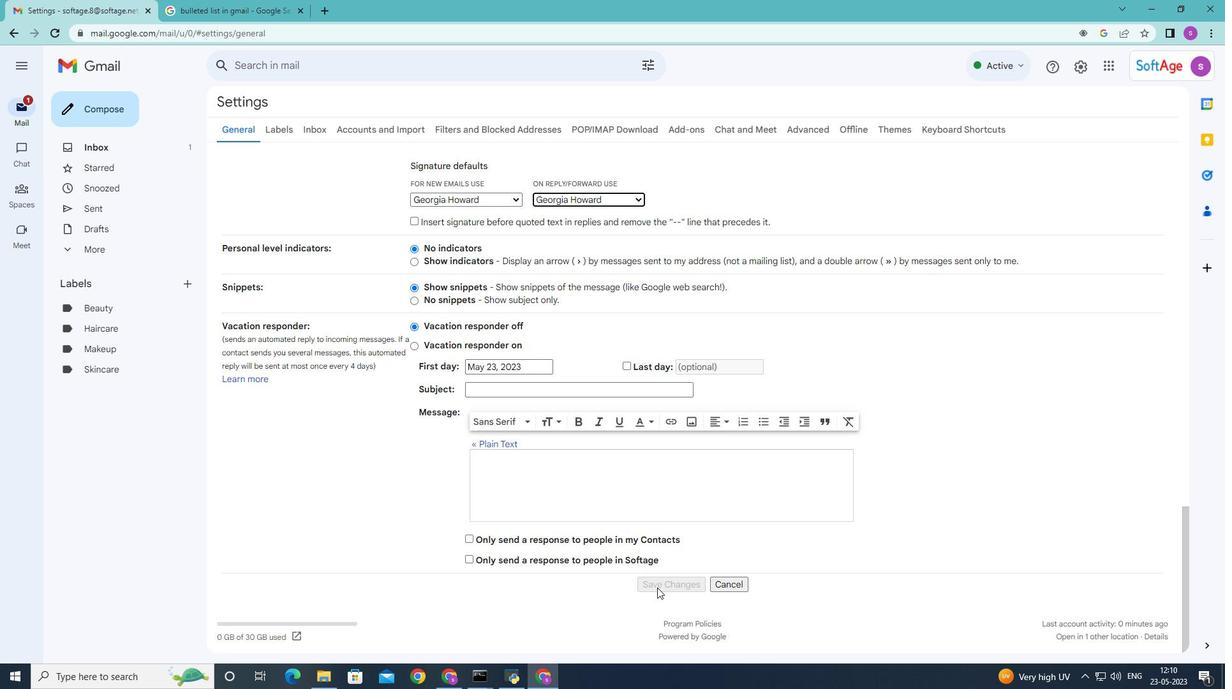 
Action: Mouse pressed left at (657, 586)
Screenshot: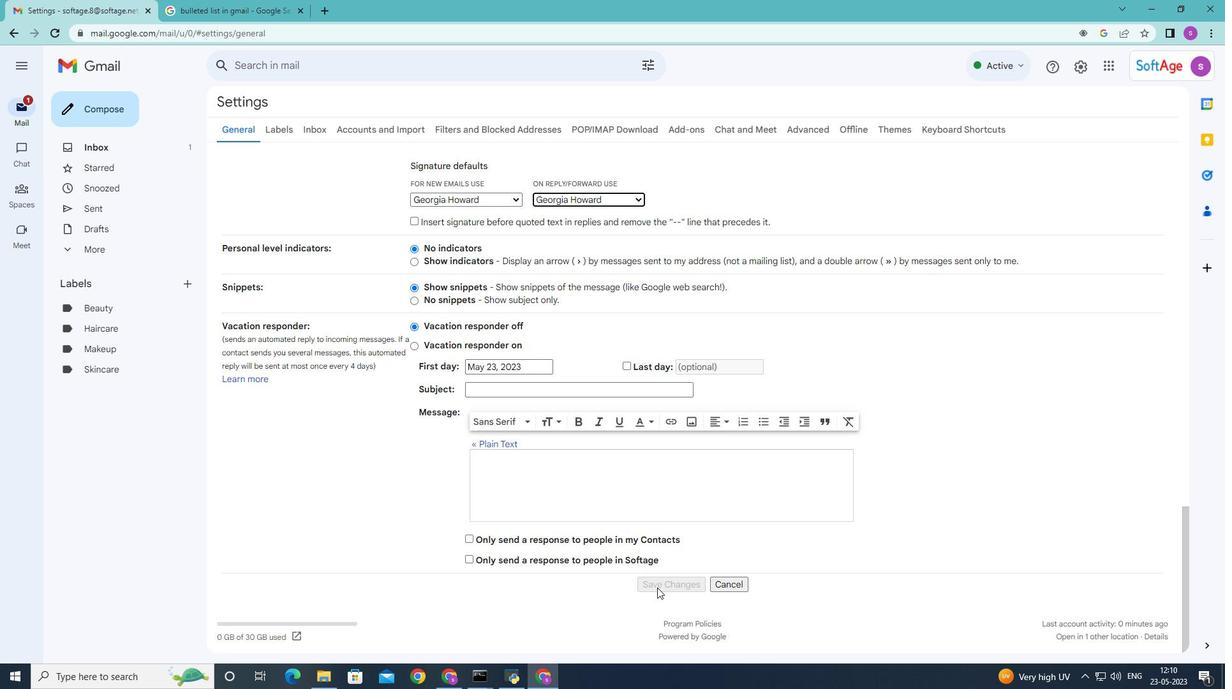 
Action: Mouse moved to (95, 110)
Screenshot: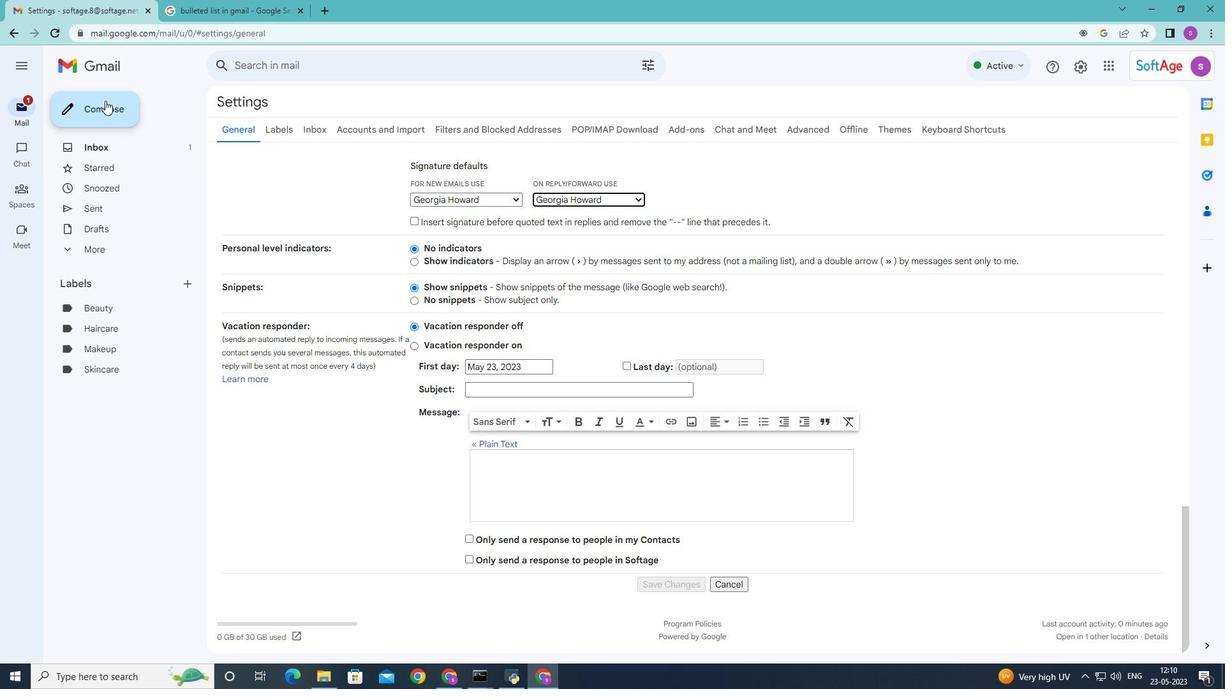 
Action: Mouse pressed left at (95, 110)
Screenshot: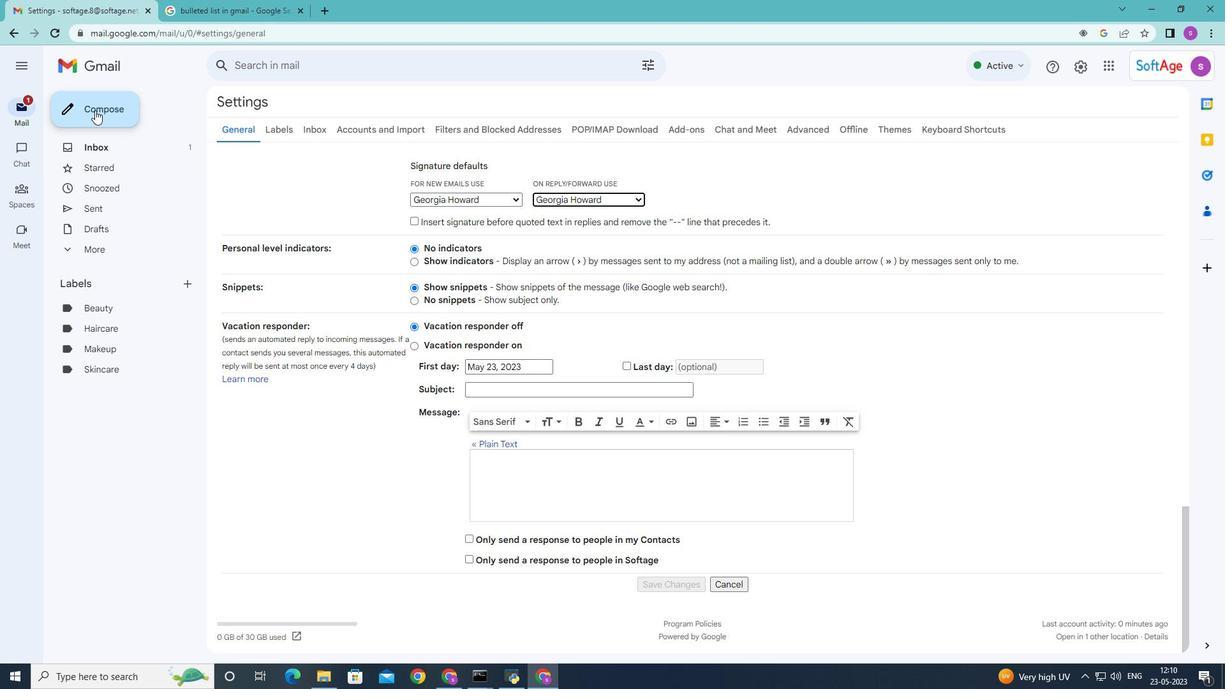 
Action: Mouse moved to (849, 333)
Screenshot: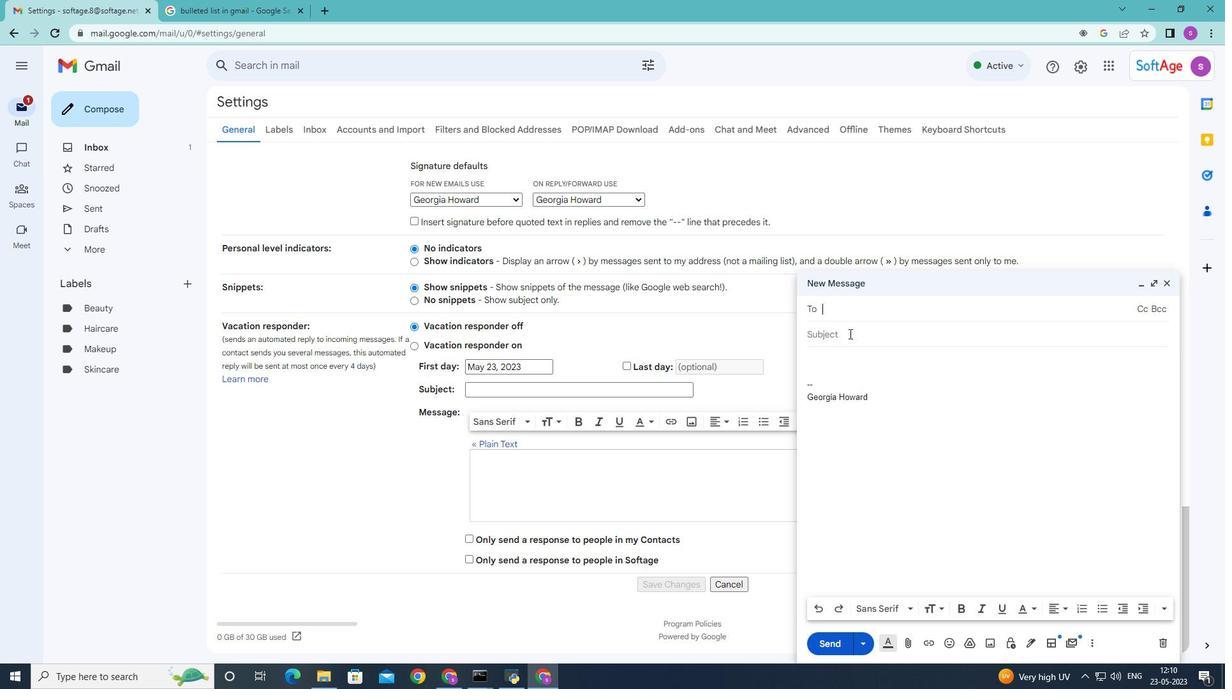 
Action: Mouse pressed left at (849, 333)
Screenshot: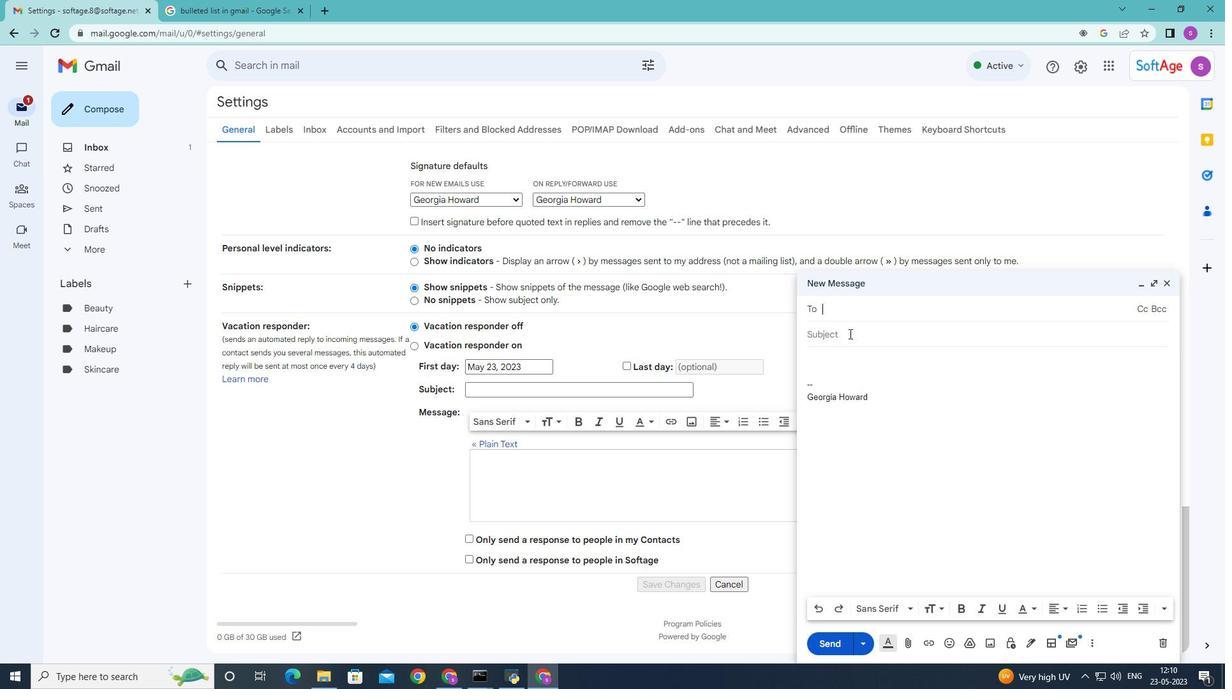 
Action: Mouse moved to (852, 326)
Screenshot: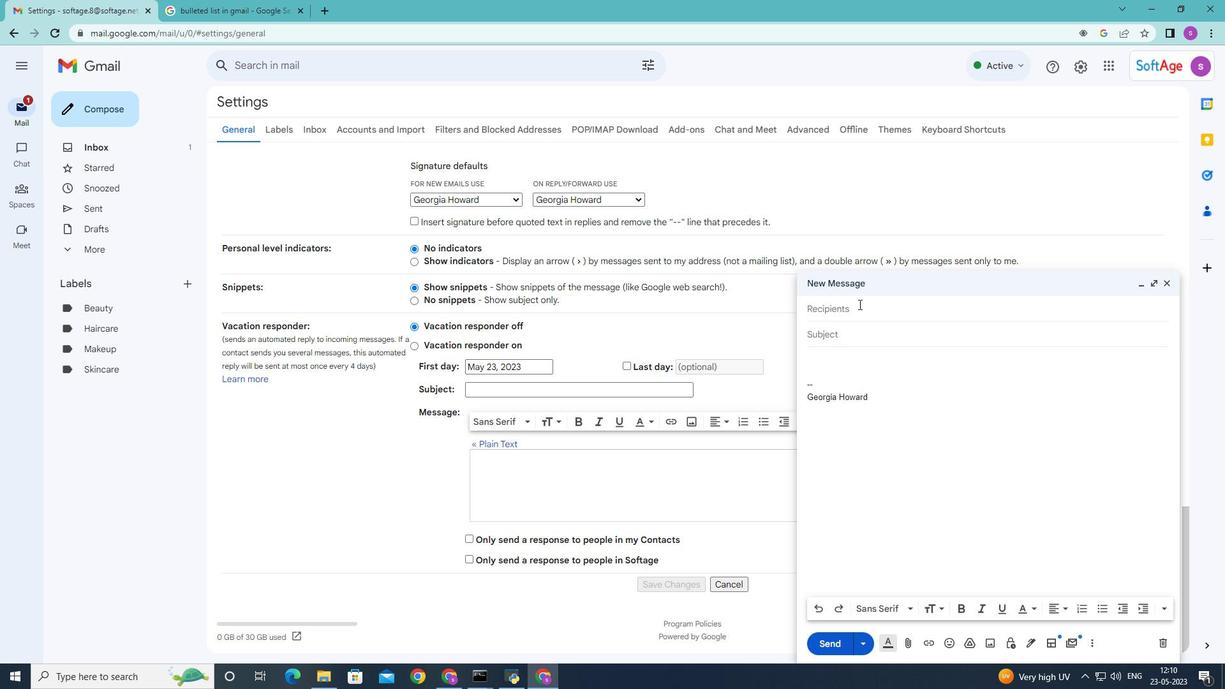 
Action: Key pressed <Key.shift>Update<Key.space>on<Key.space>a<Key.space>leave<Key.space>of<Key.space>absence
Screenshot: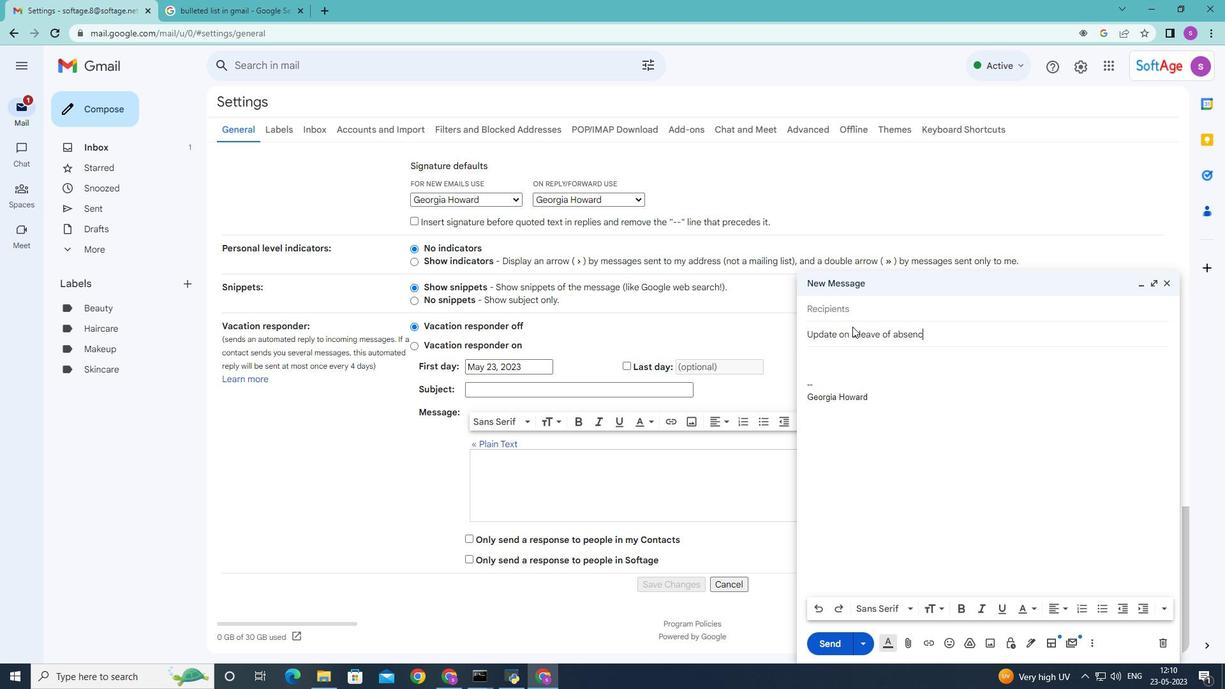 
Action: Mouse moved to (819, 361)
Screenshot: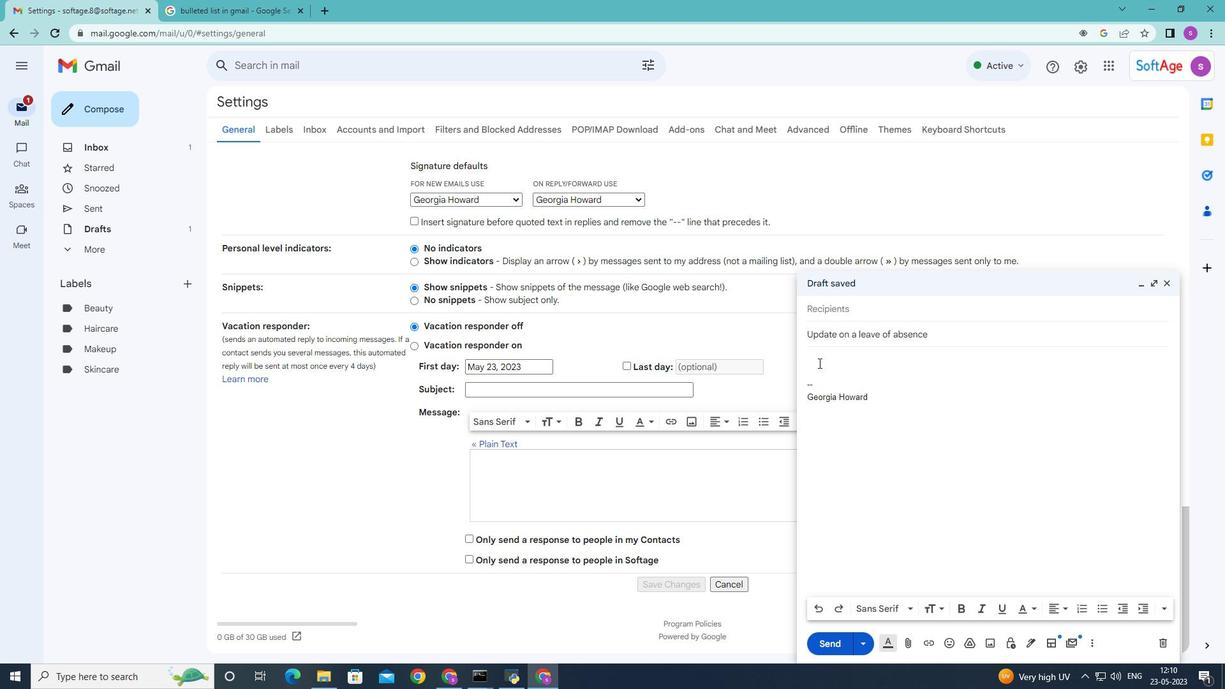 
Action: Mouse pressed left at (819, 361)
Screenshot: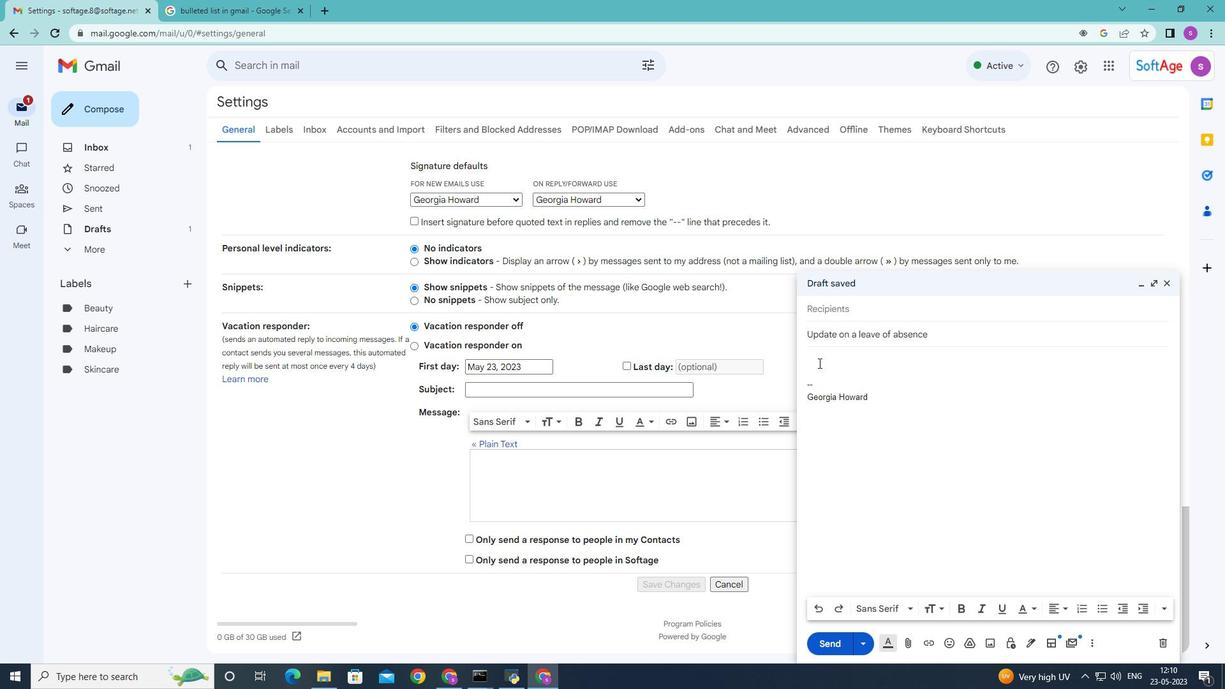 
Action: Mouse moved to (819, 361)
Screenshot: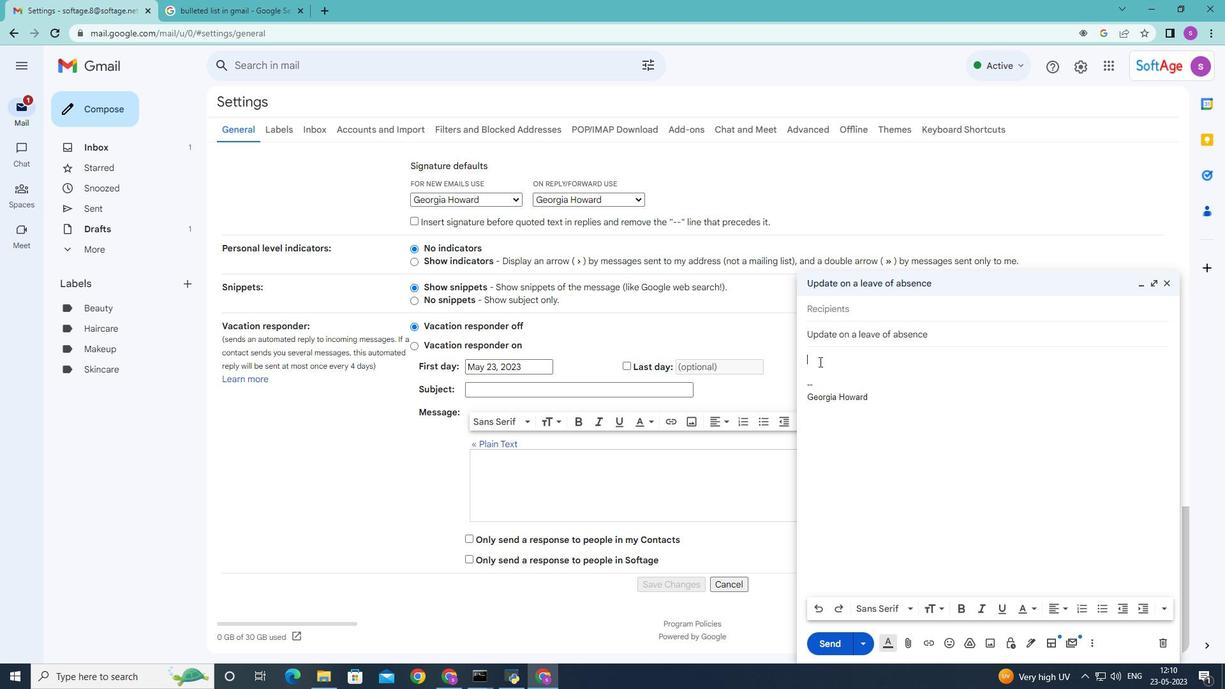 
Action: Key pressed <Key.shift>Can<Key.space>you<Key.space>provide<Key.space>an<Key.space>update<Key.space>on<Key.space>the<Key.space>status<Key.space>of<Key.space>the<Key.space>website<Key.space><Key.shift>Redesign<Key.space>project
Screenshot: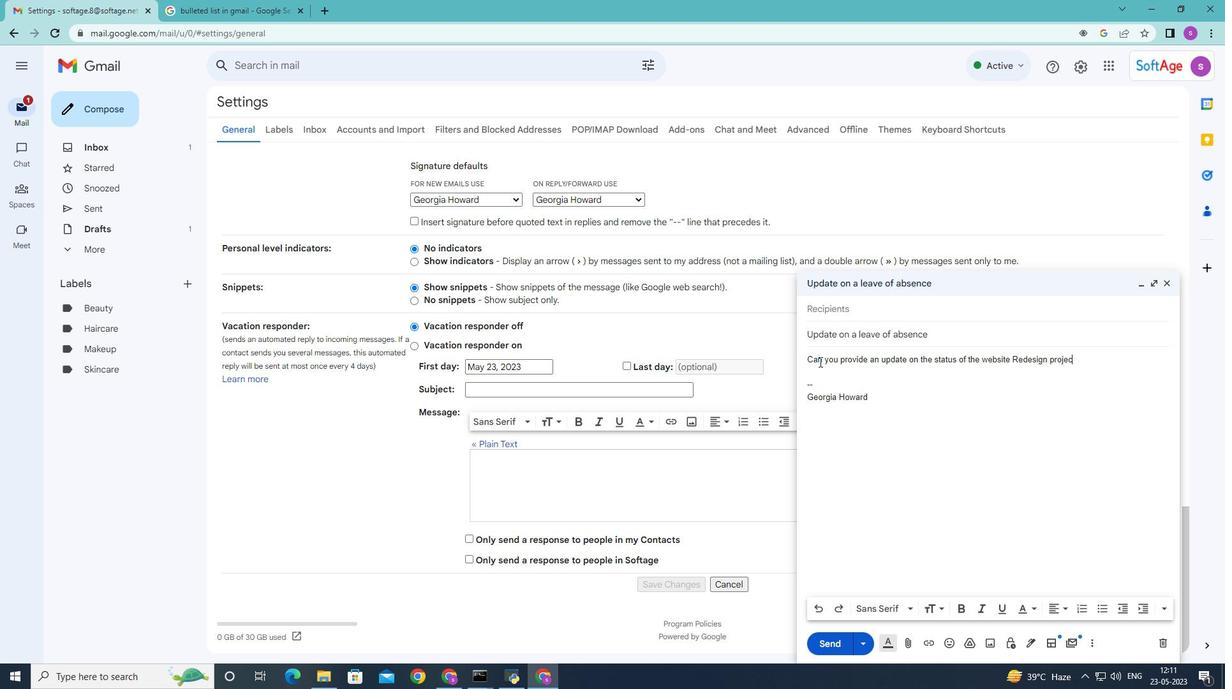 
Action: Mouse moved to (849, 313)
Screenshot: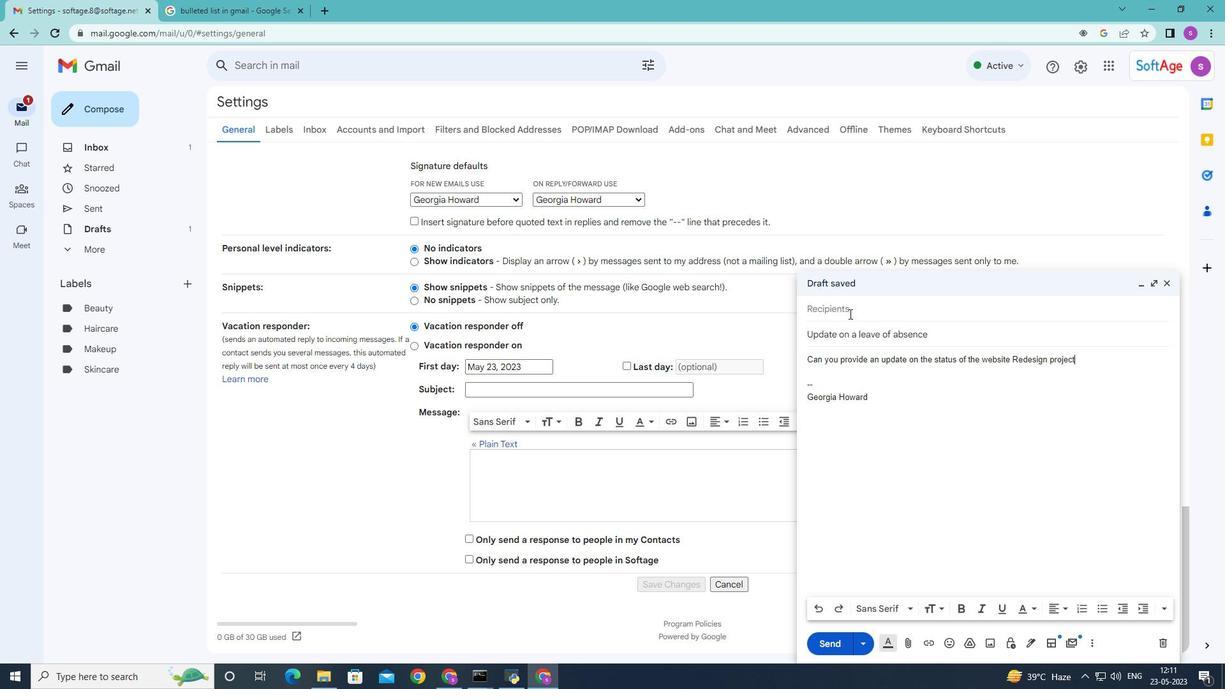 
Action: Mouse pressed left at (849, 313)
Screenshot: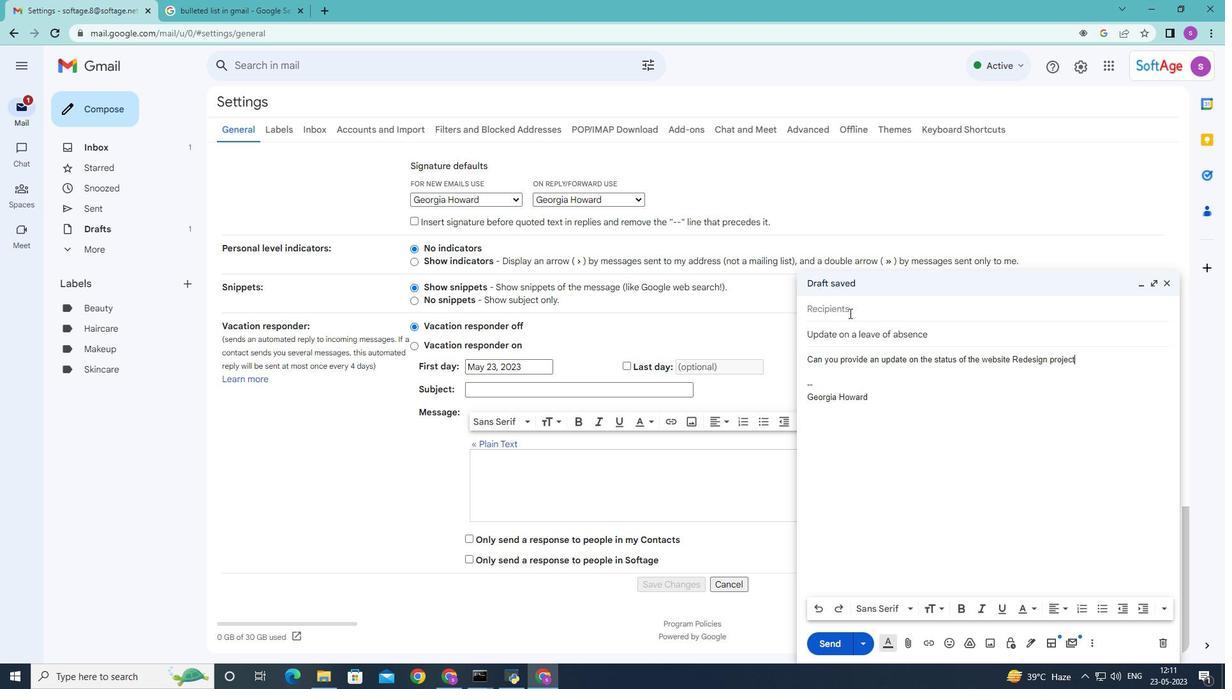 
Action: Mouse moved to (849, 312)
Screenshot: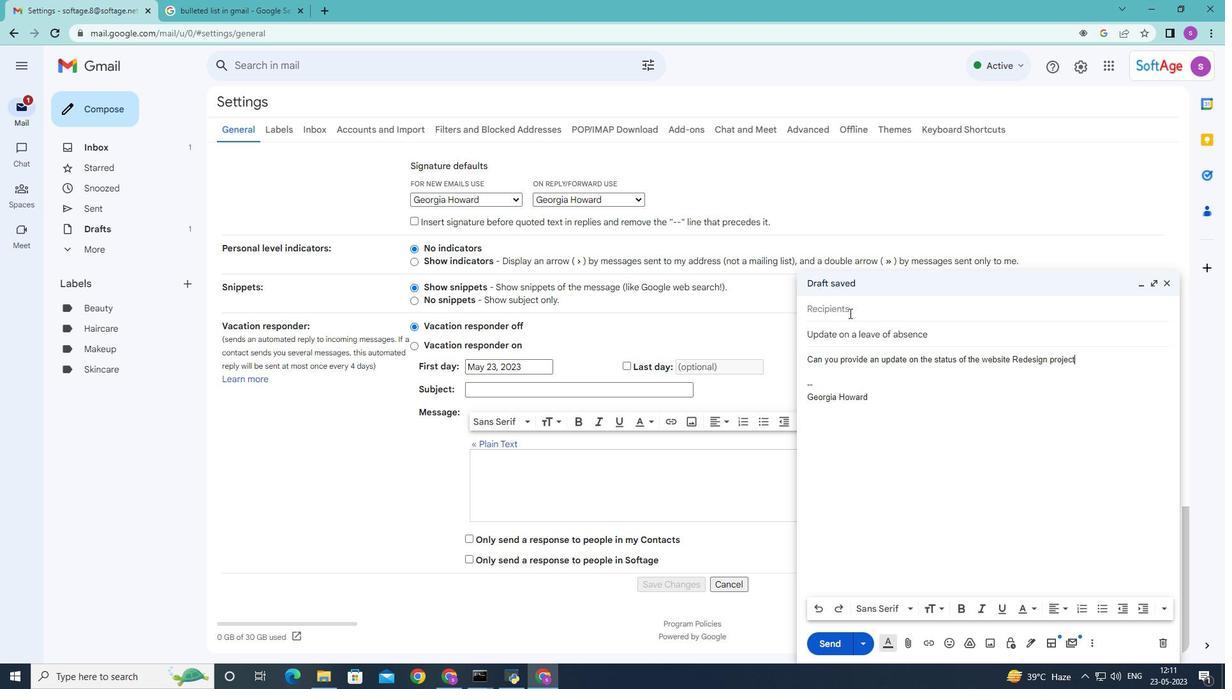 
Action: Key pressed <Key.shift>Softage
Screenshot: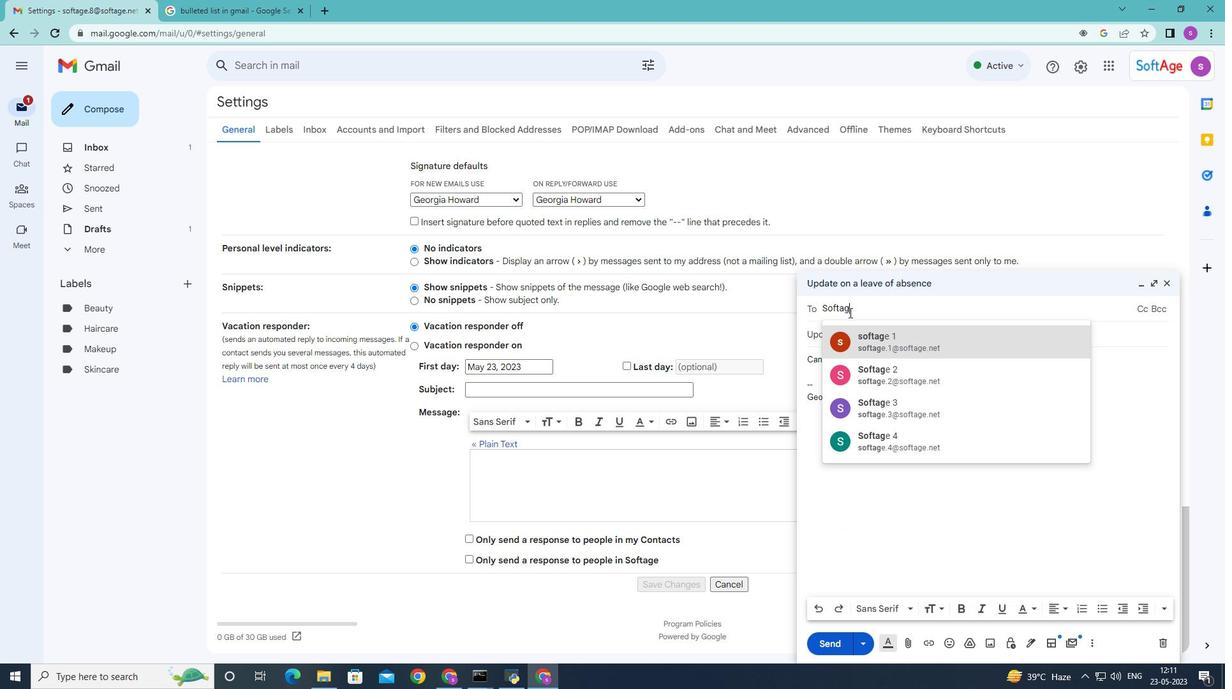 
Action: Mouse moved to (898, 439)
Screenshot: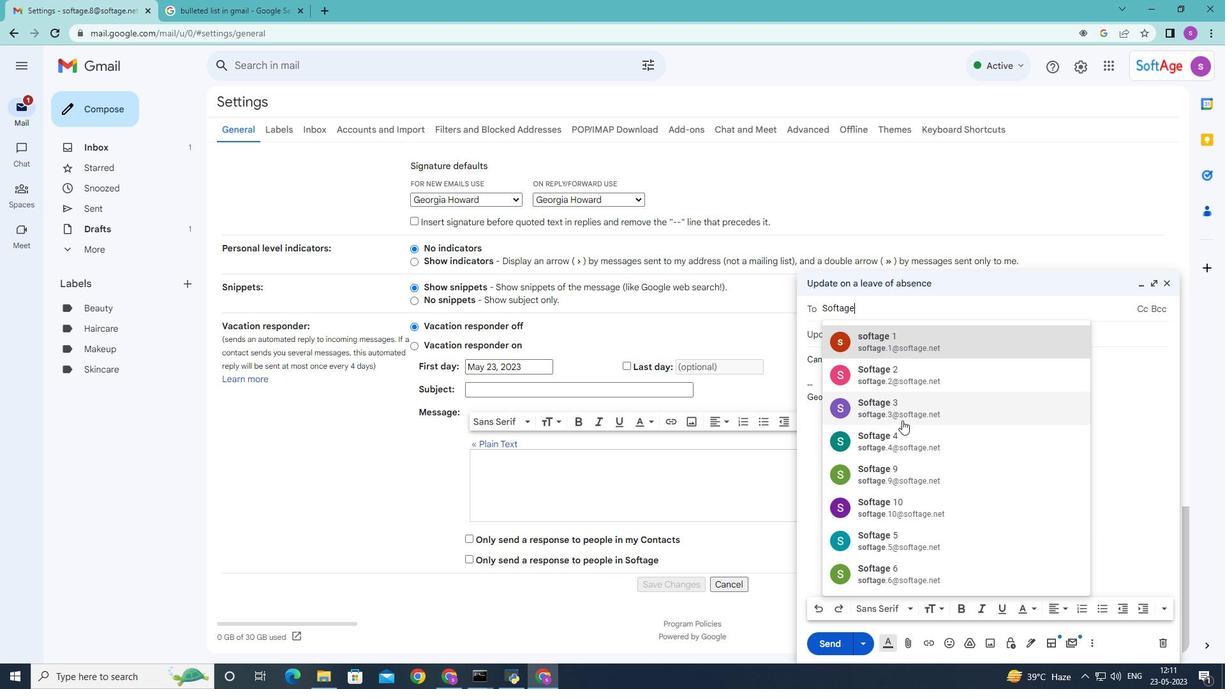 
Action: Mouse pressed left at (898, 439)
Screenshot: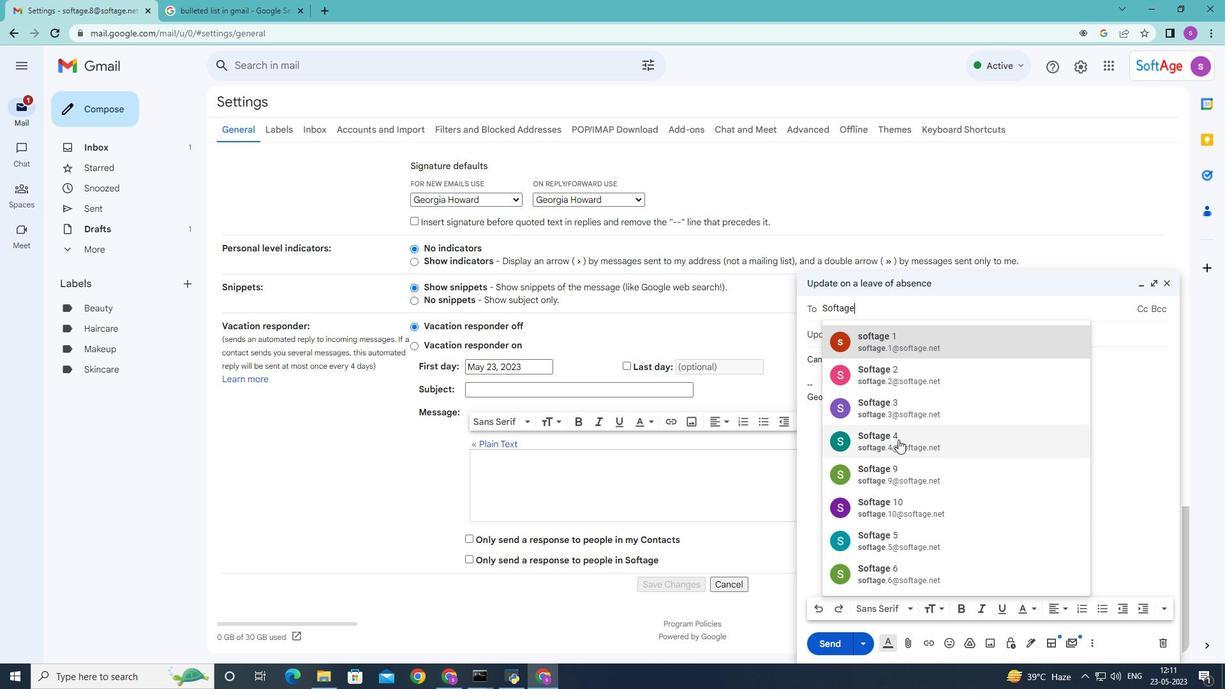 
Action: Mouse moved to (1084, 609)
Screenshot: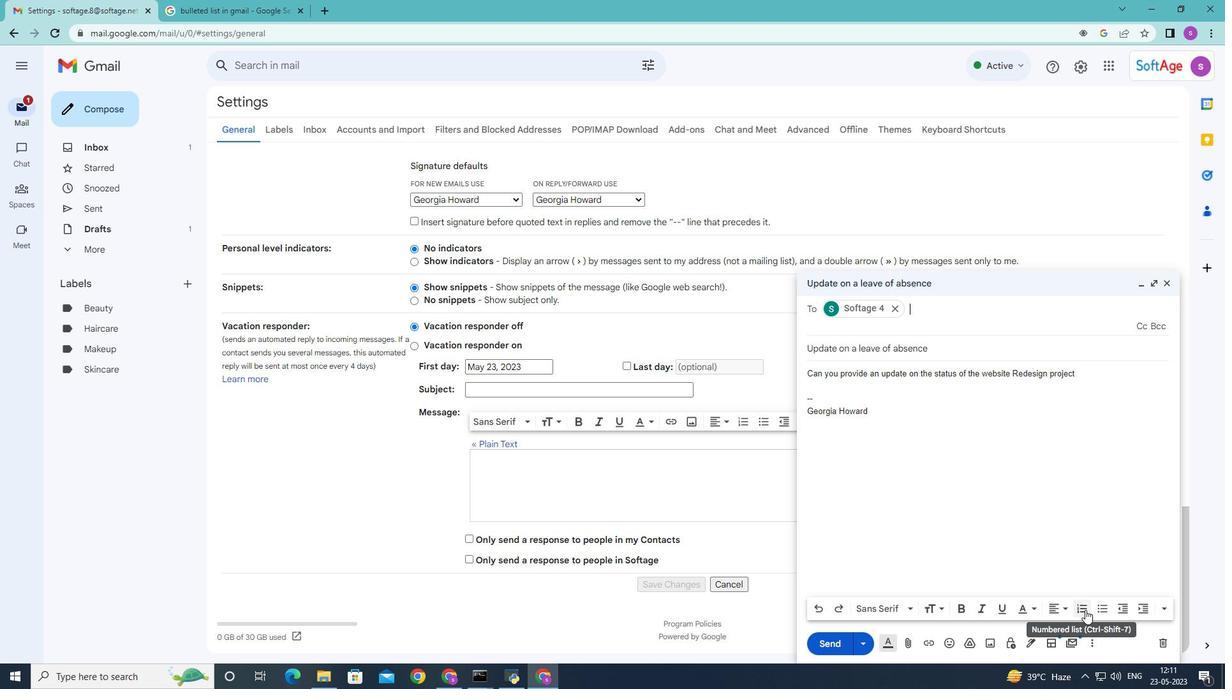 
Action: Mouse pressed left at (1084, 609)
Screenshot: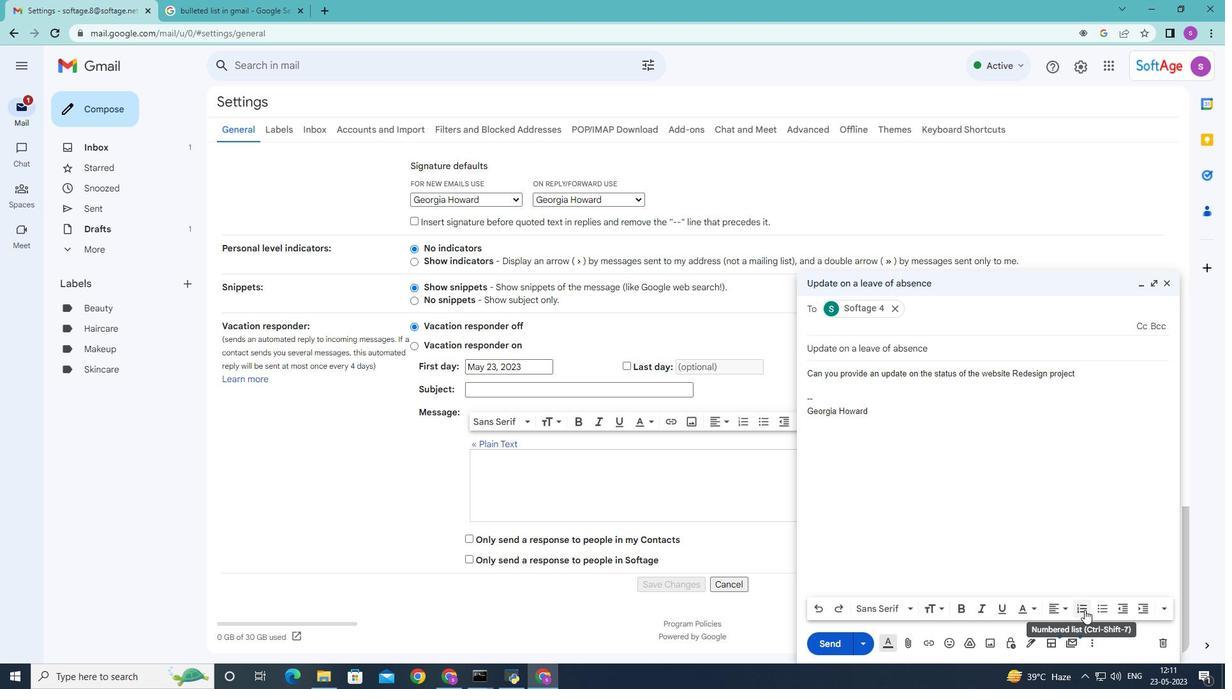 
Action: Mouse moved to (941, 611)
Screenshot: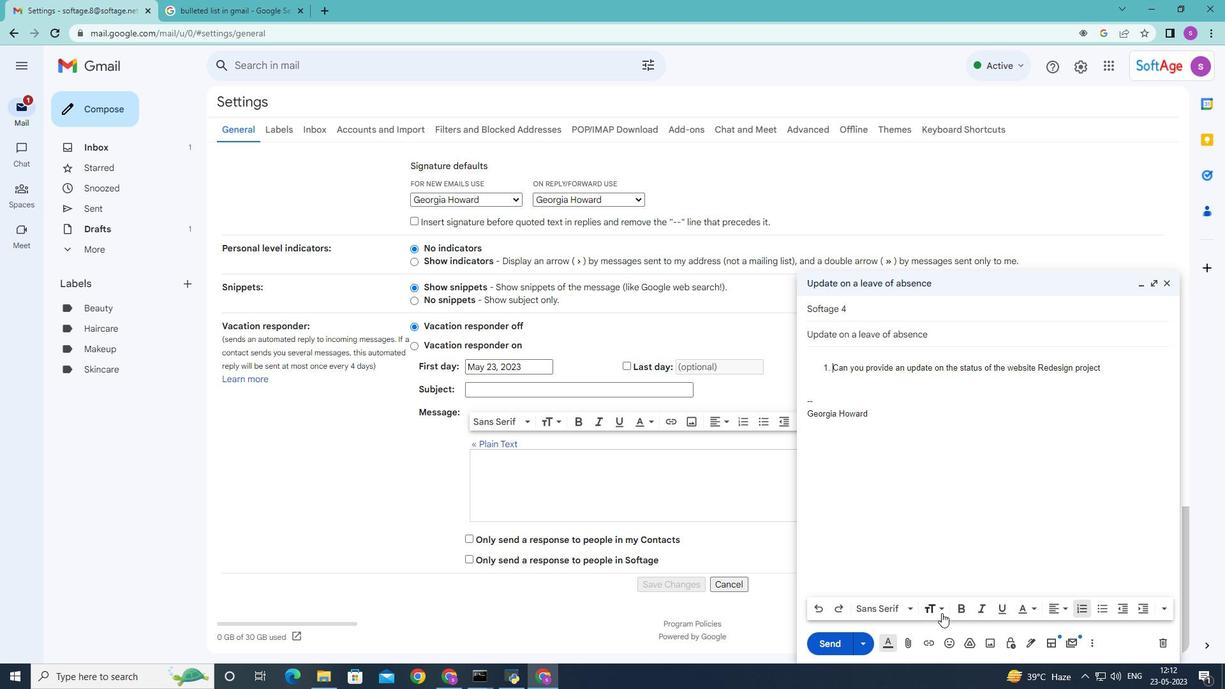 
Action: Mouse pressed left at (941, 611)
Screenshot: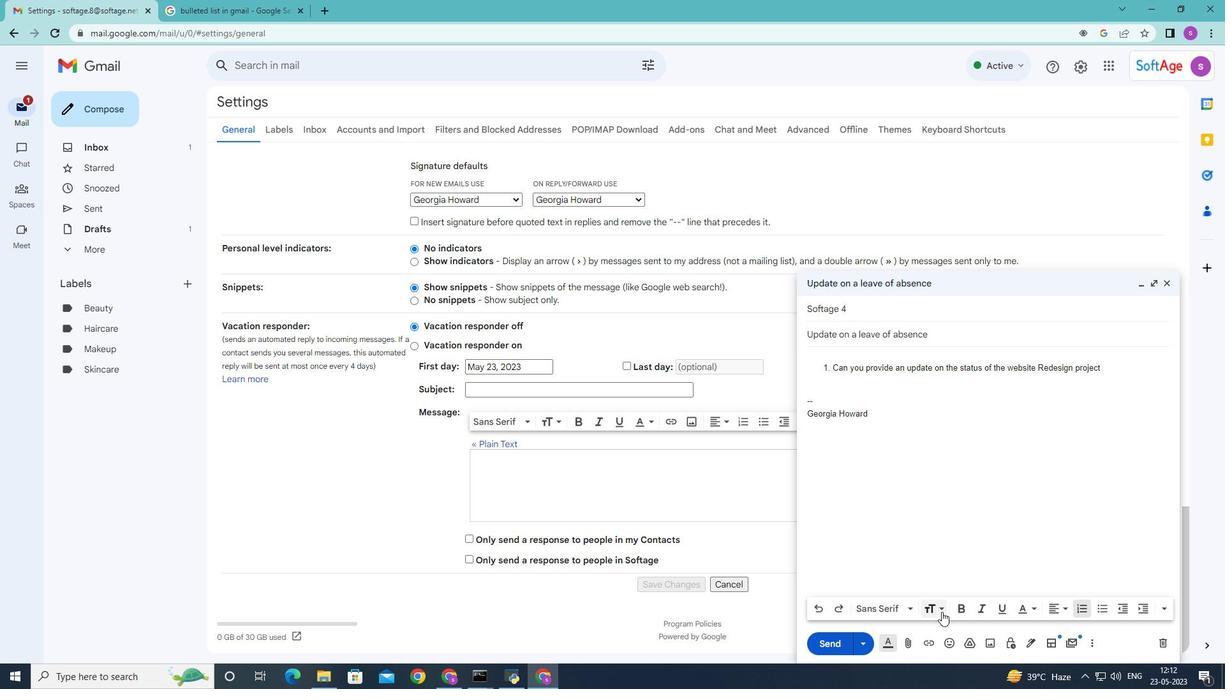 
Action: Mouse moved to (909, 606)
Screenshot: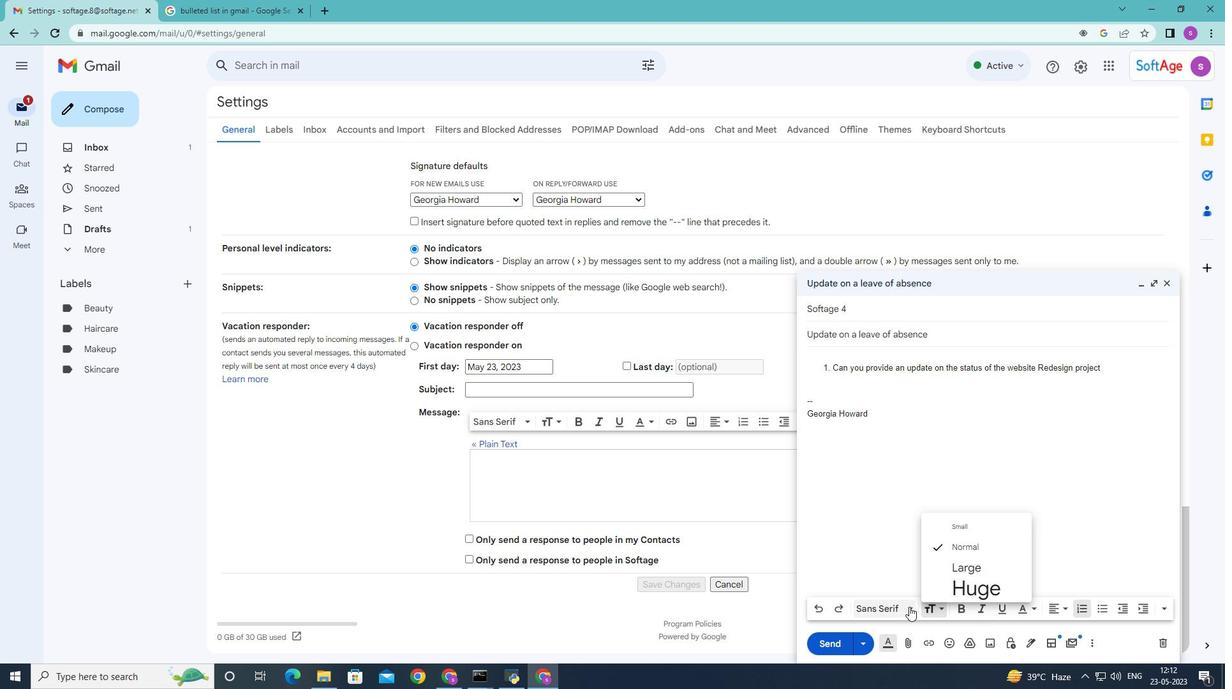 
Action: Mouse pressed left at (909, 606)
Screenshot: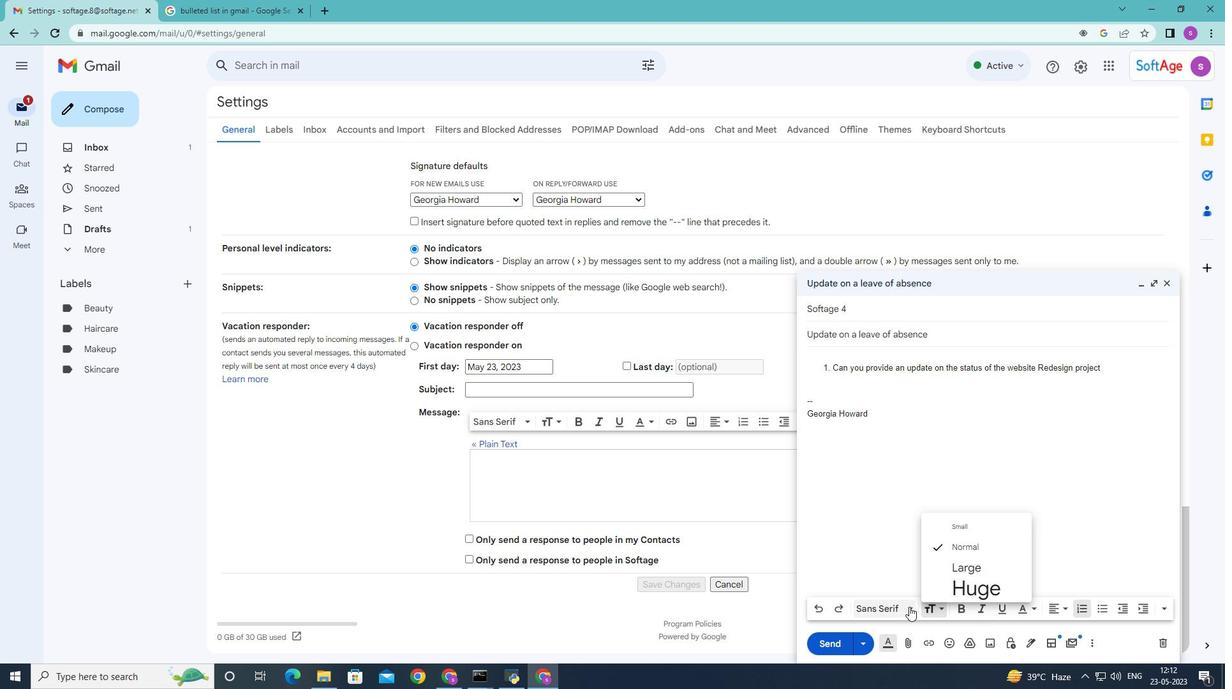 
Action: Mouse moved to (900, 402)
Screenshot: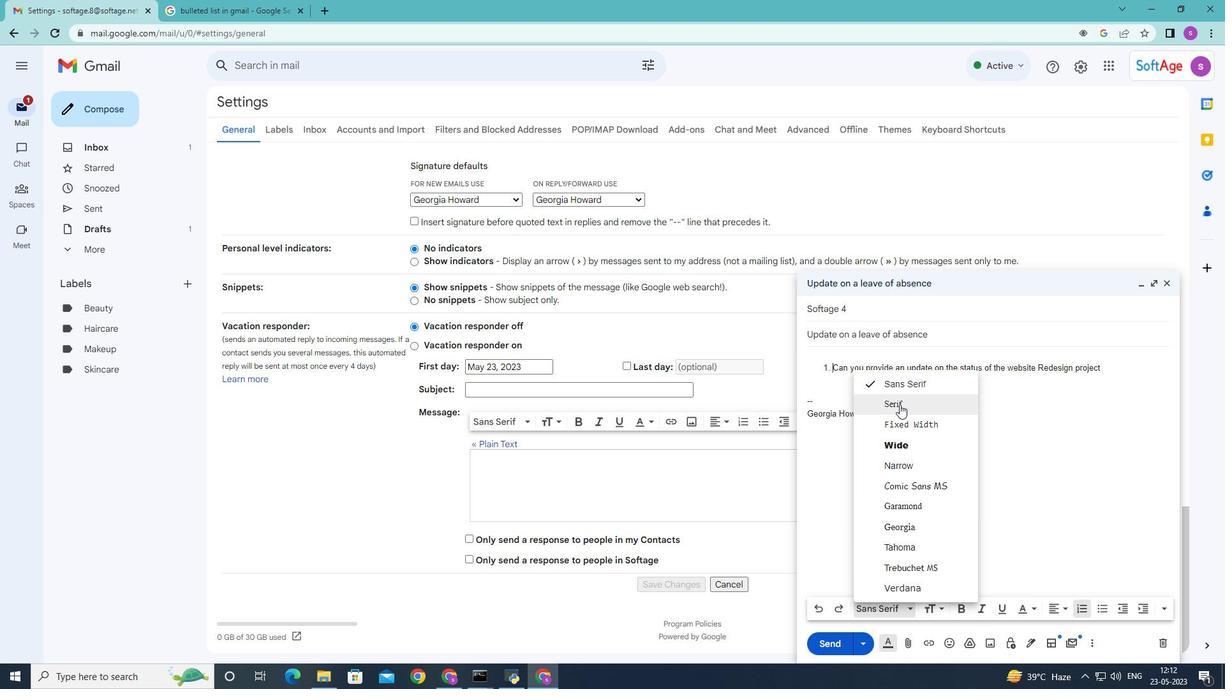 
Action: Mouse pressed left at (900, 402)
Screenshot: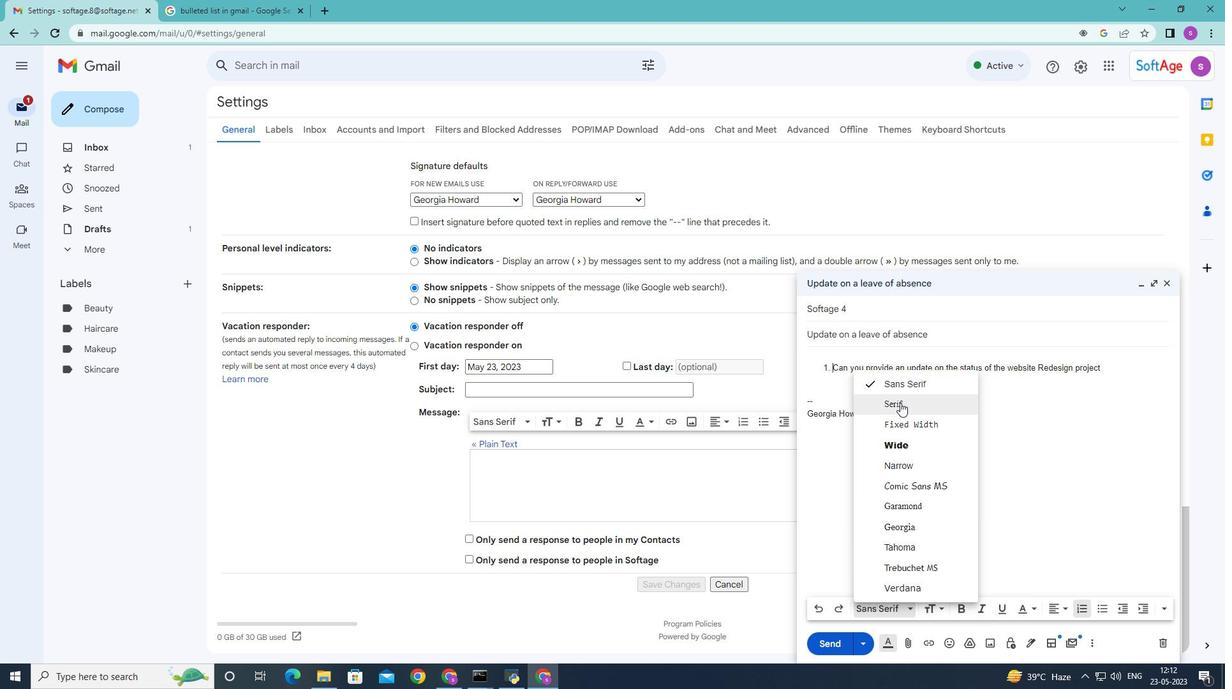 
Action: Mouse moved to (1161, 606)
Screenshot: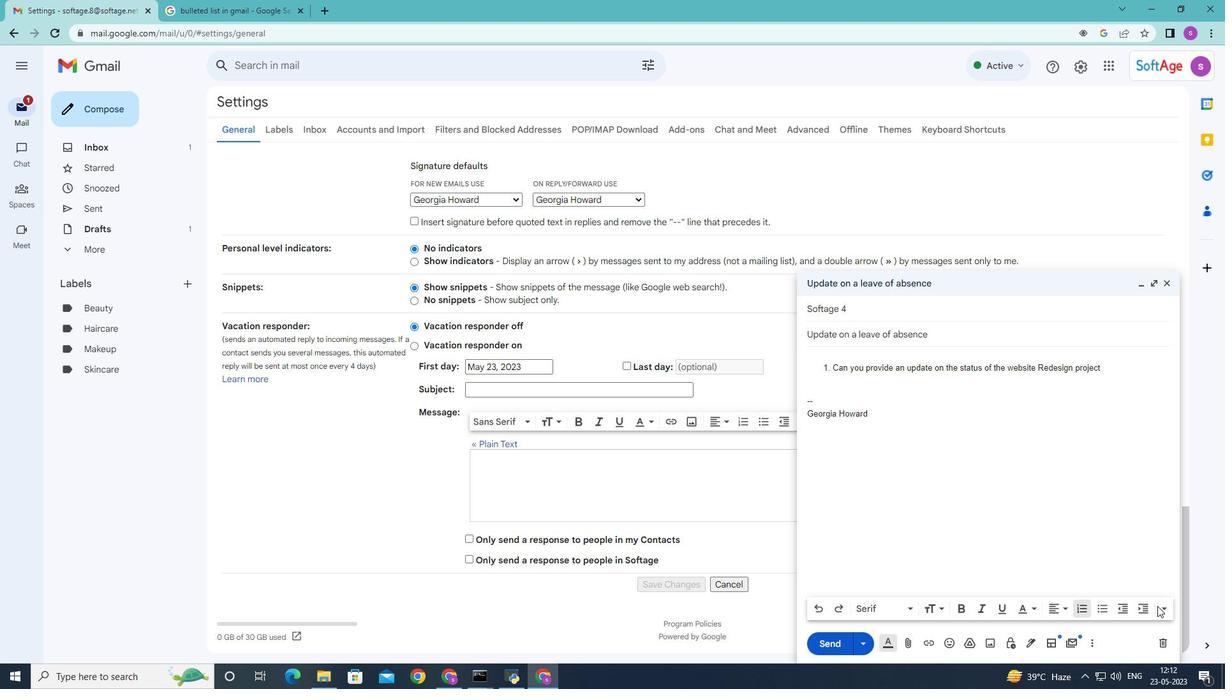 
Action: Mouse pressed left at (1161, 606)
Screenshot: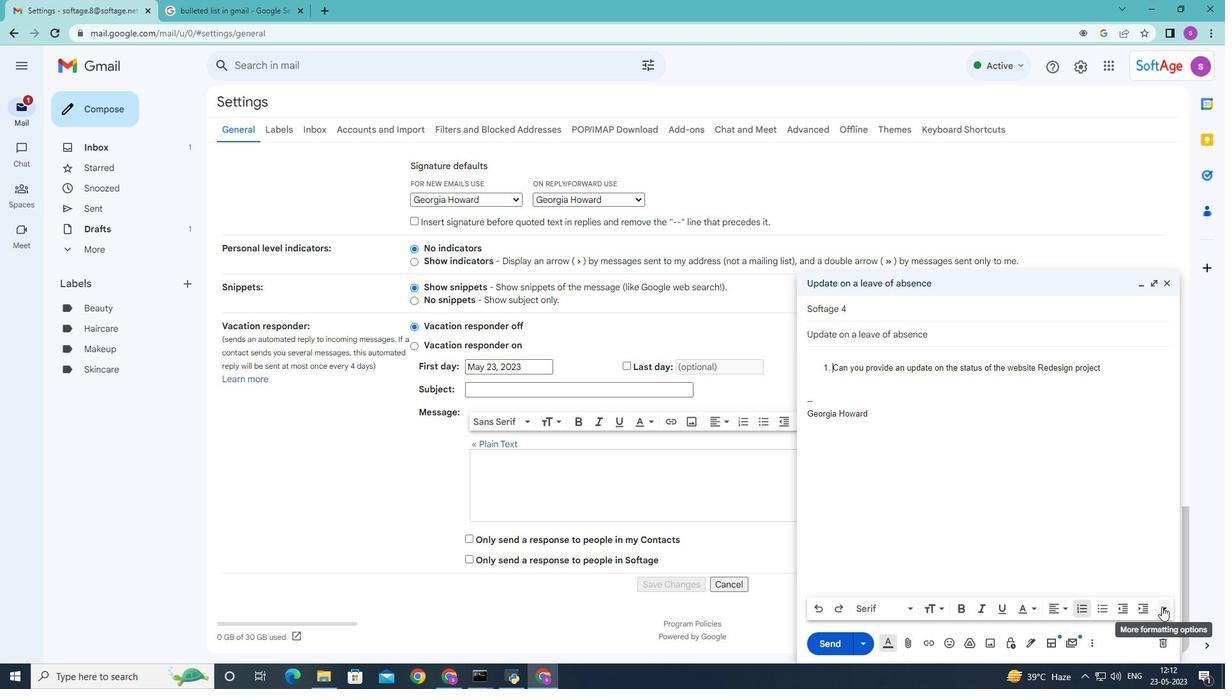 
Action: Mouse moved to (1103, 368)
Screenshot: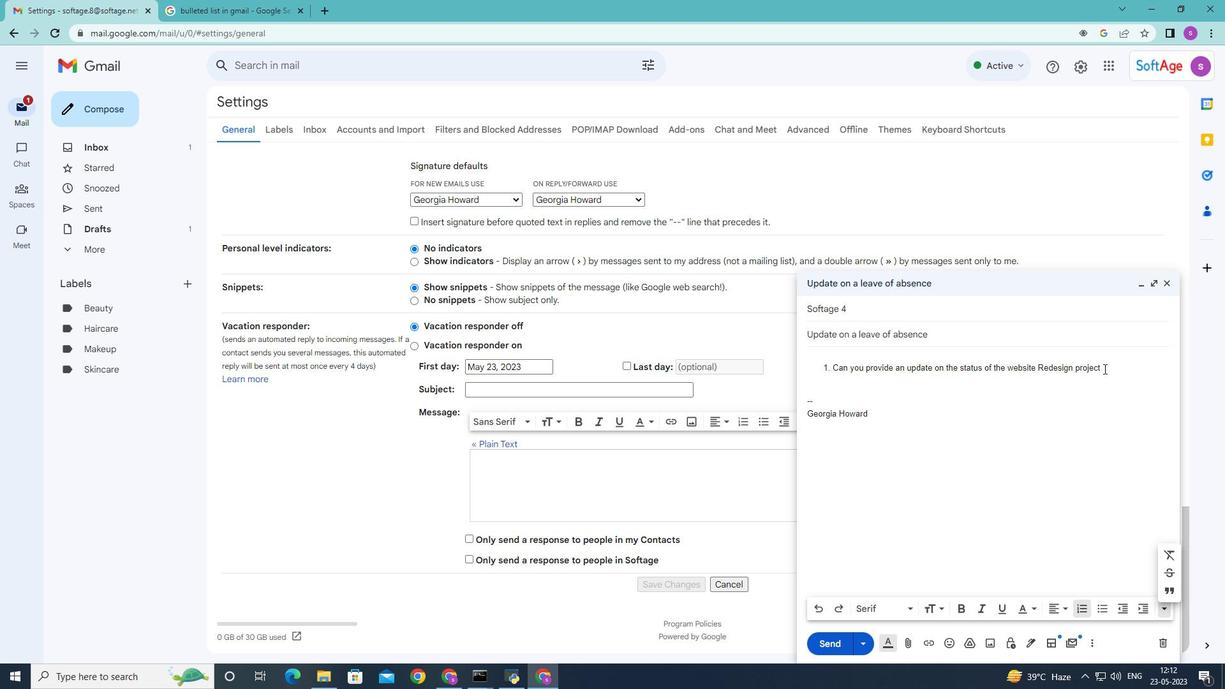 
Action: Mouse pressed left at (1103, 368)
Screenshot: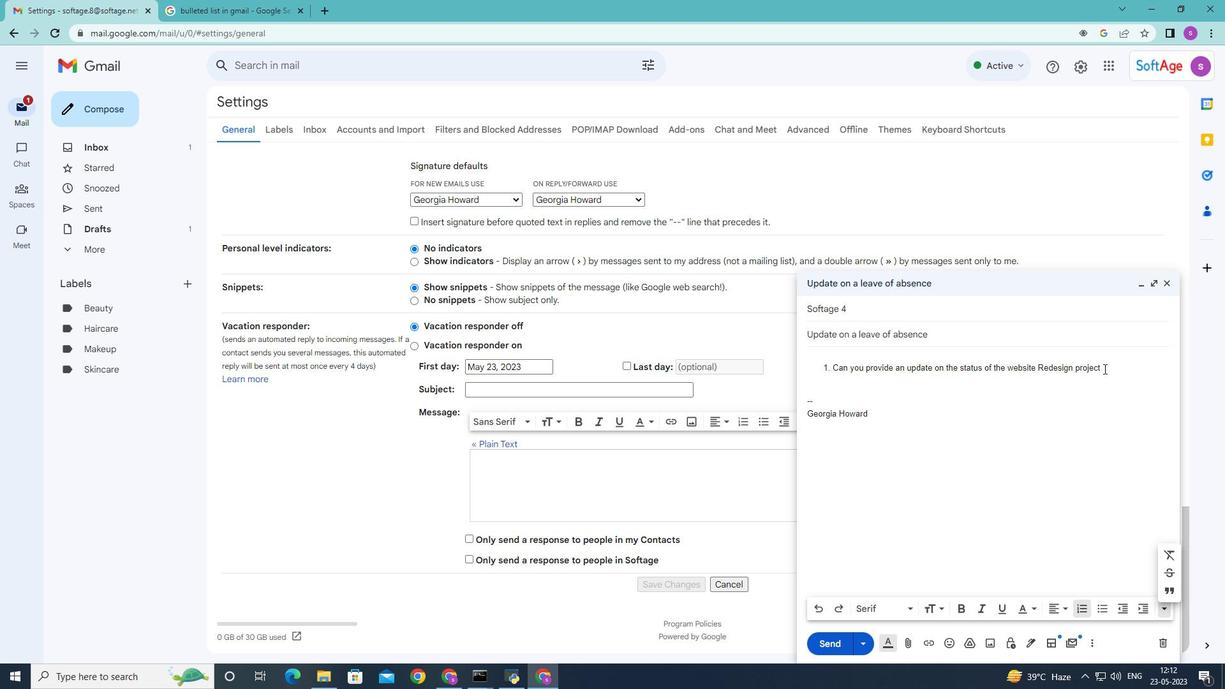 
Action: Mouse moved to (1160, 604)
Screenshot: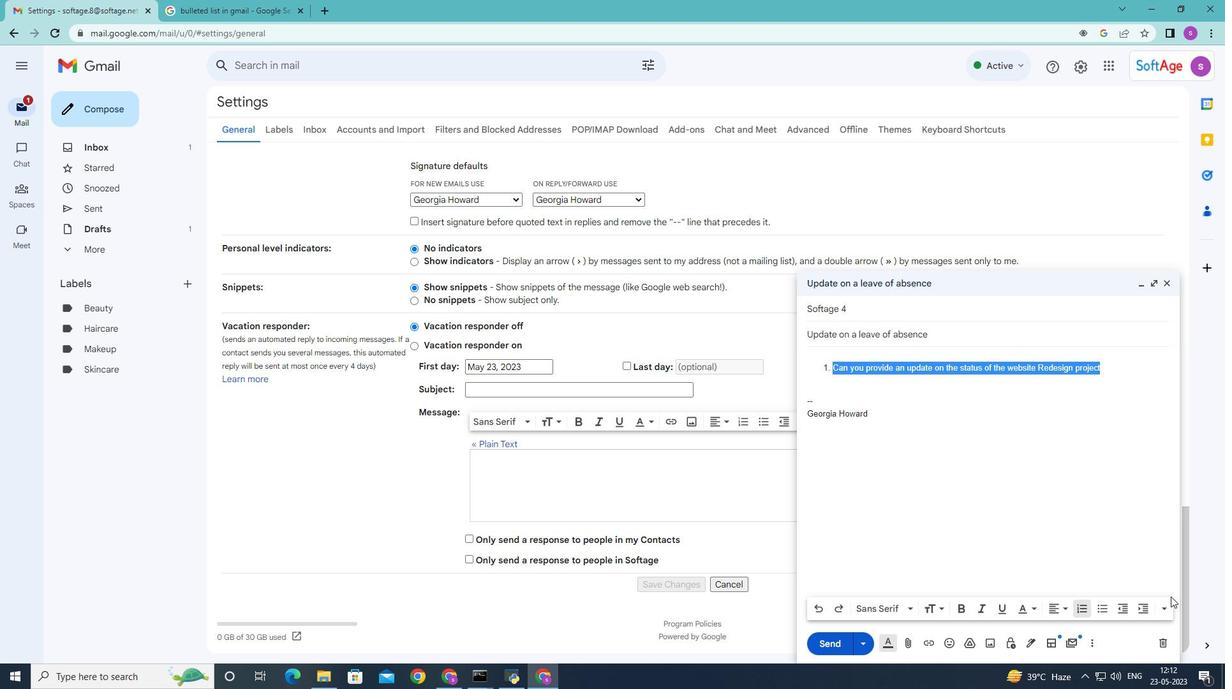 
Action: Mouse pressed left at (1160, 604)
Screenshot: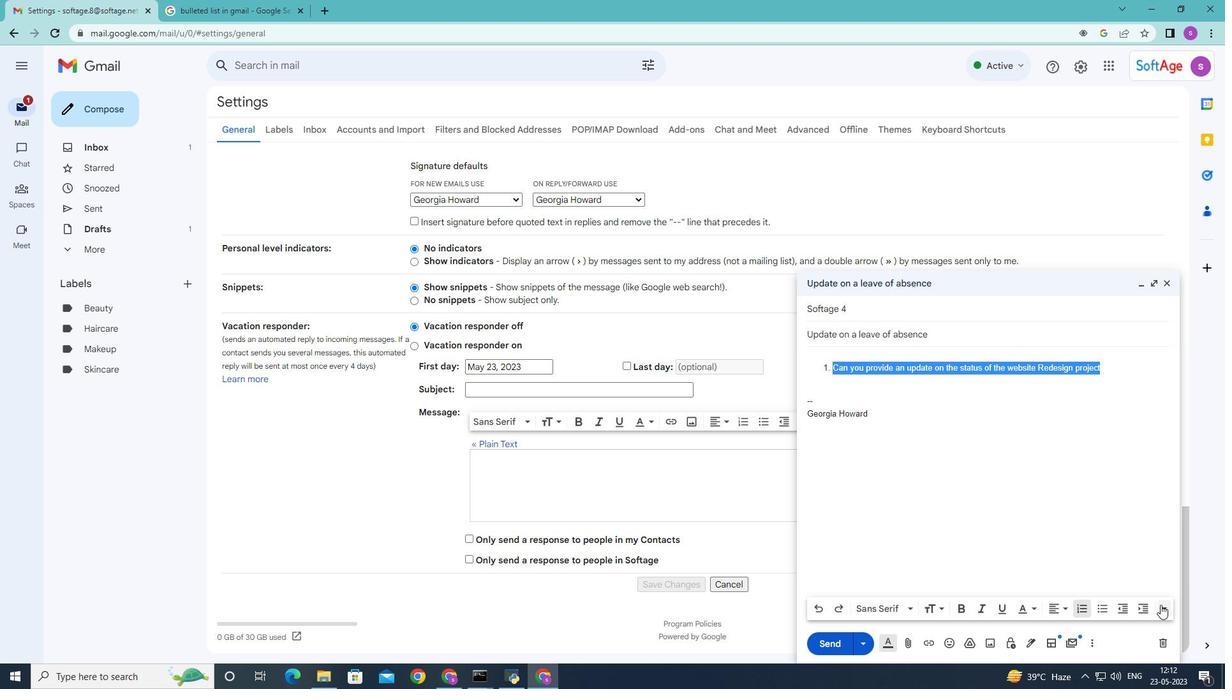 
Action: Mouse moved to (1164, 571)
Screenshot: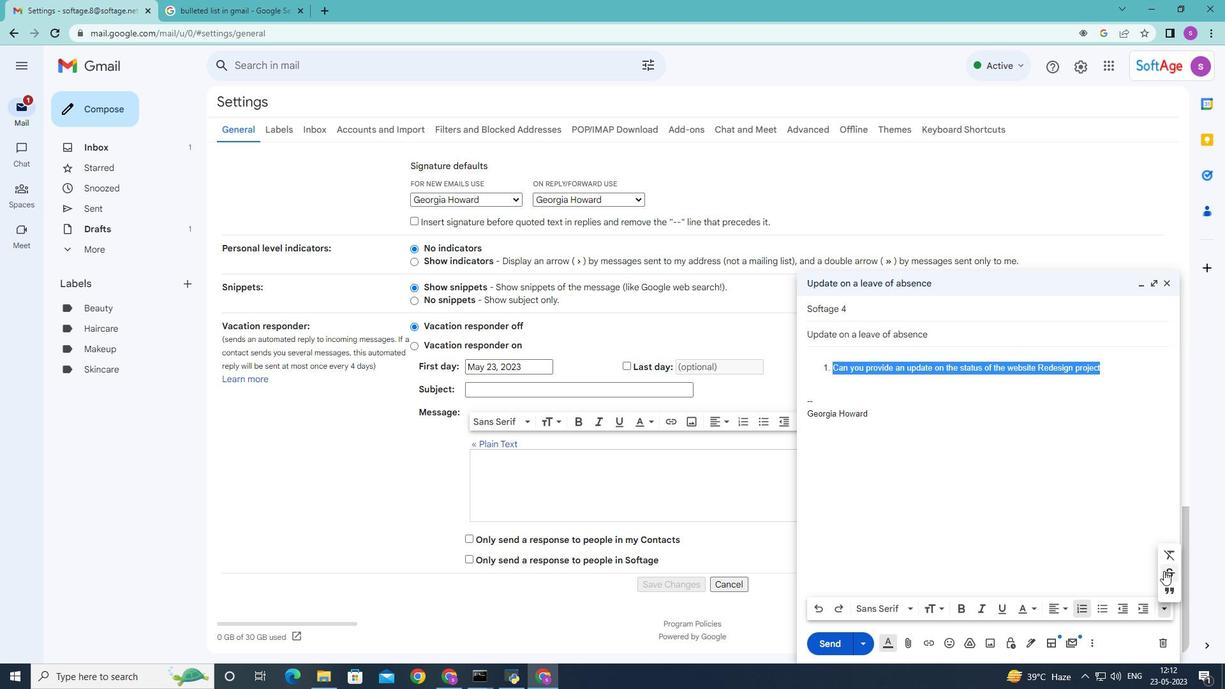 
Action: Mouse pressed left at (1164, 571)
Screenshot: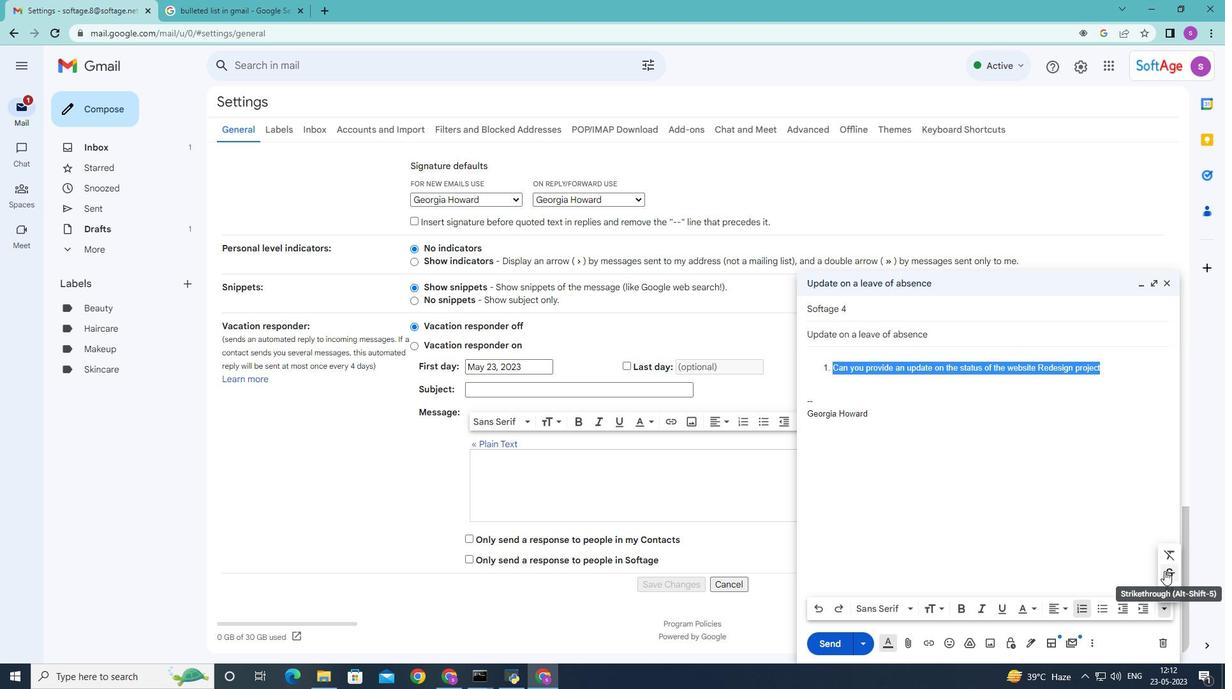 
Action: Mouse moved to (985, 531)
Screenshot: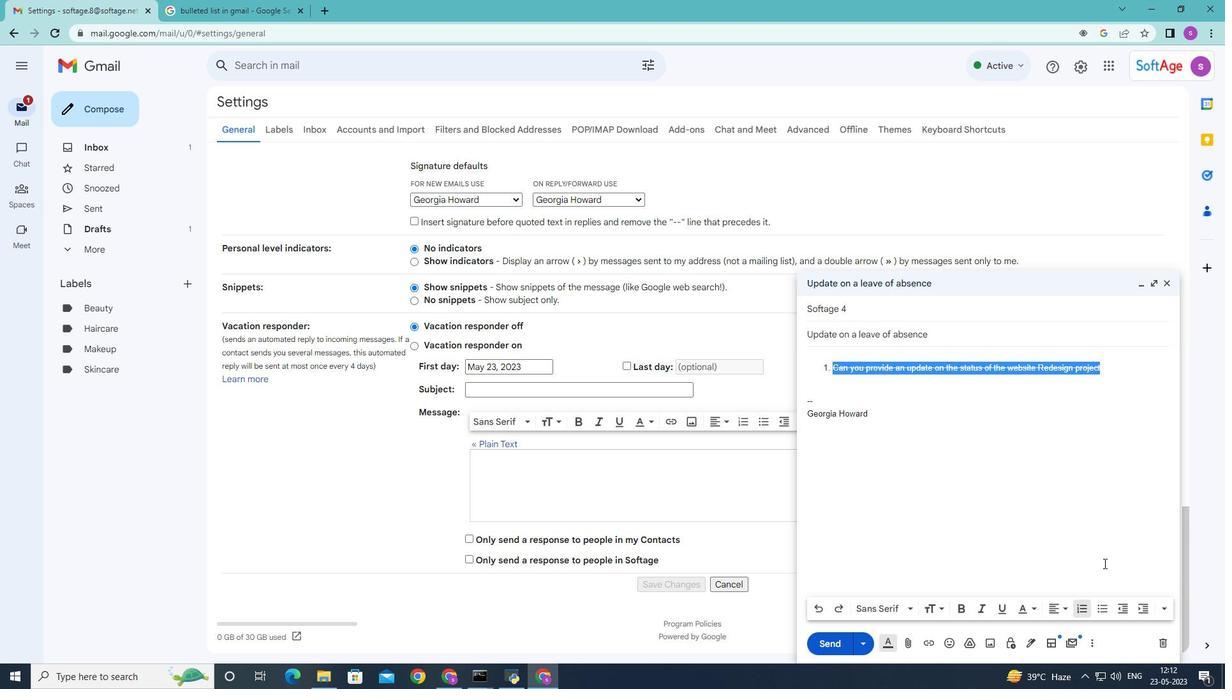 
Action: Mouse pressed left at (985, 531)
Screenshot: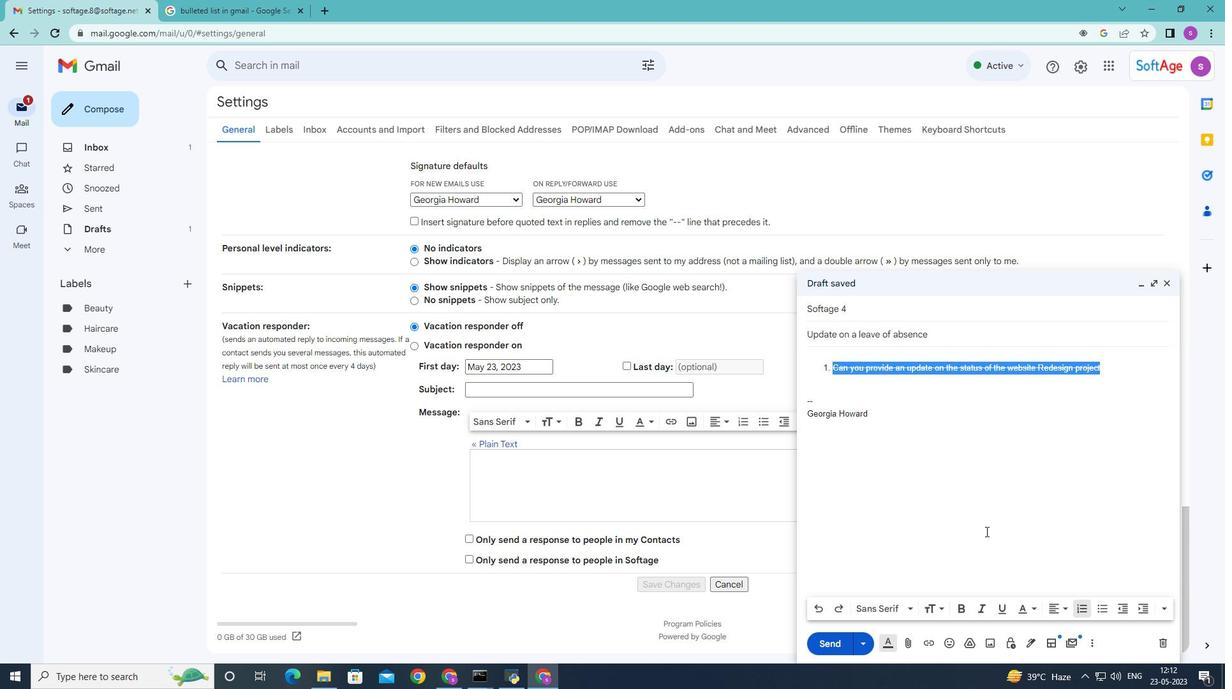 
Action: Mouse moved to (962, 479)
Screenshot: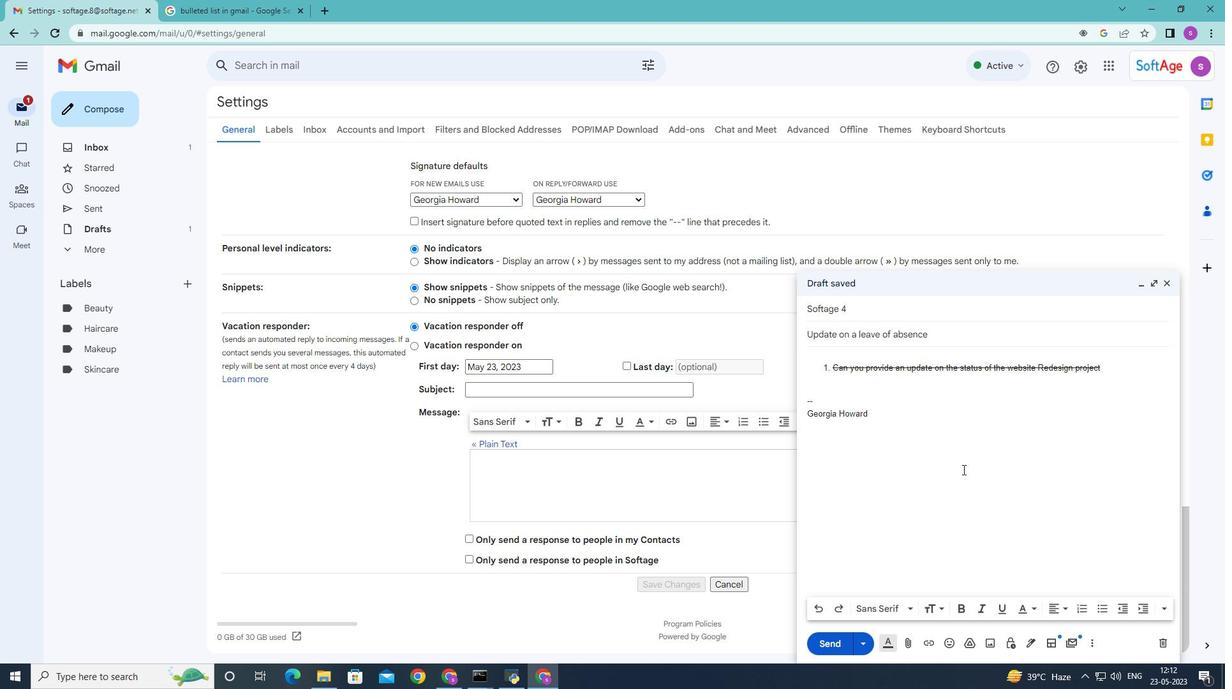 
Action: Mouse scrolled (962, 478) with delta (0, 0)
Screenshot: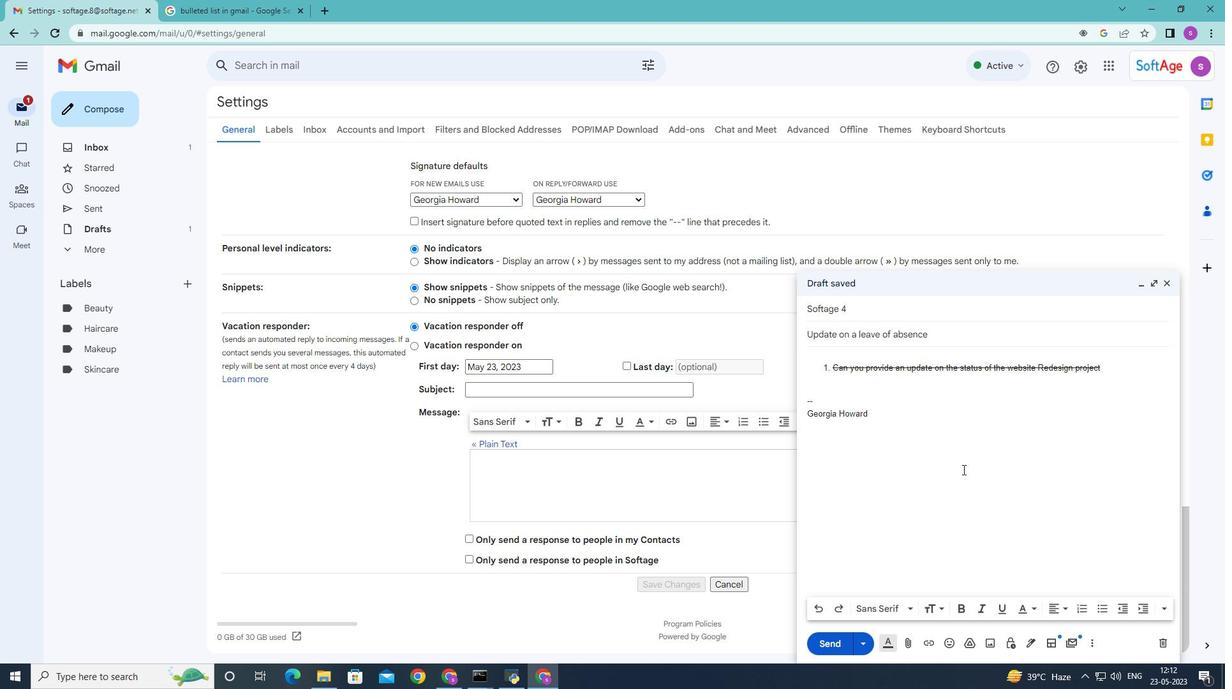 
Action: Mouse scrolled (962, 478) with delta (0, 0)
Screenshot: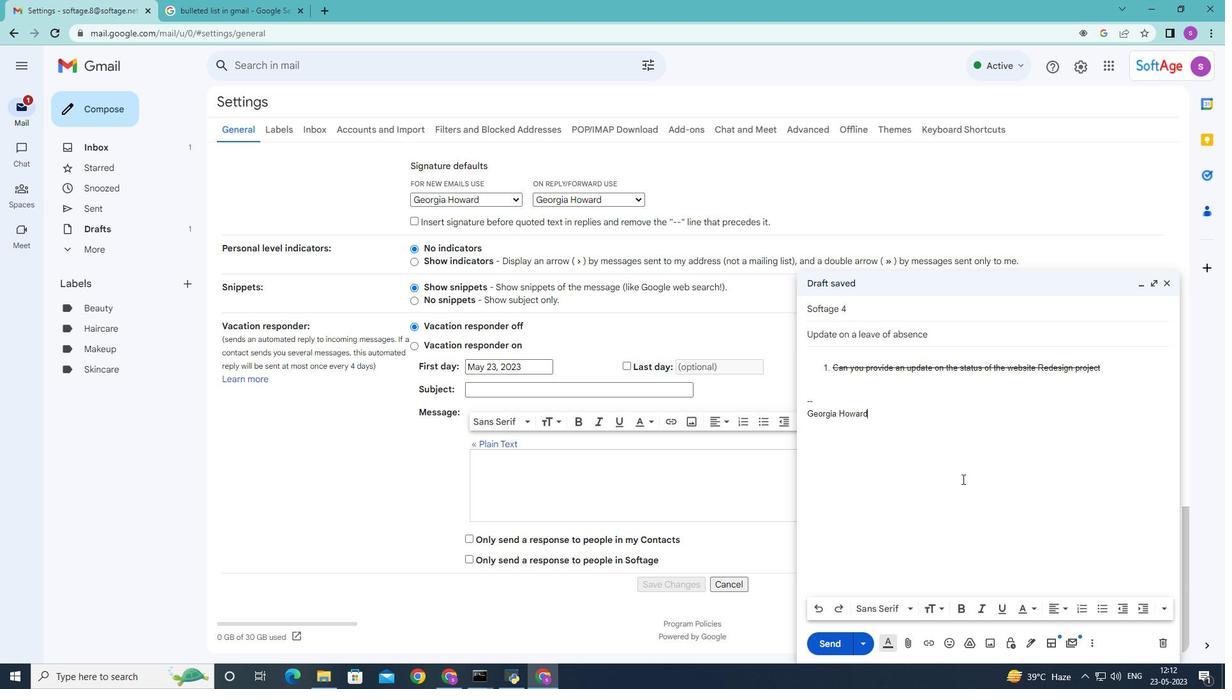 
Action: Mouse moved to (840, 645)
Screenshot: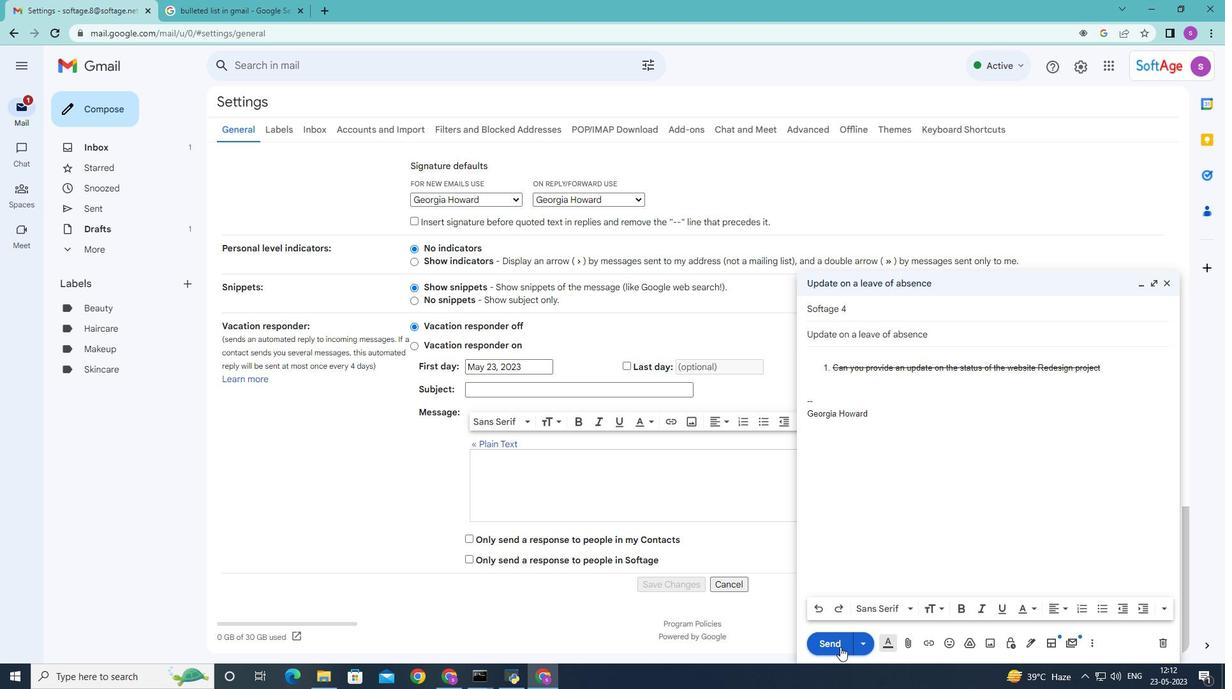 
Action: Mouse pressed left at (840, 645)
Screenshot: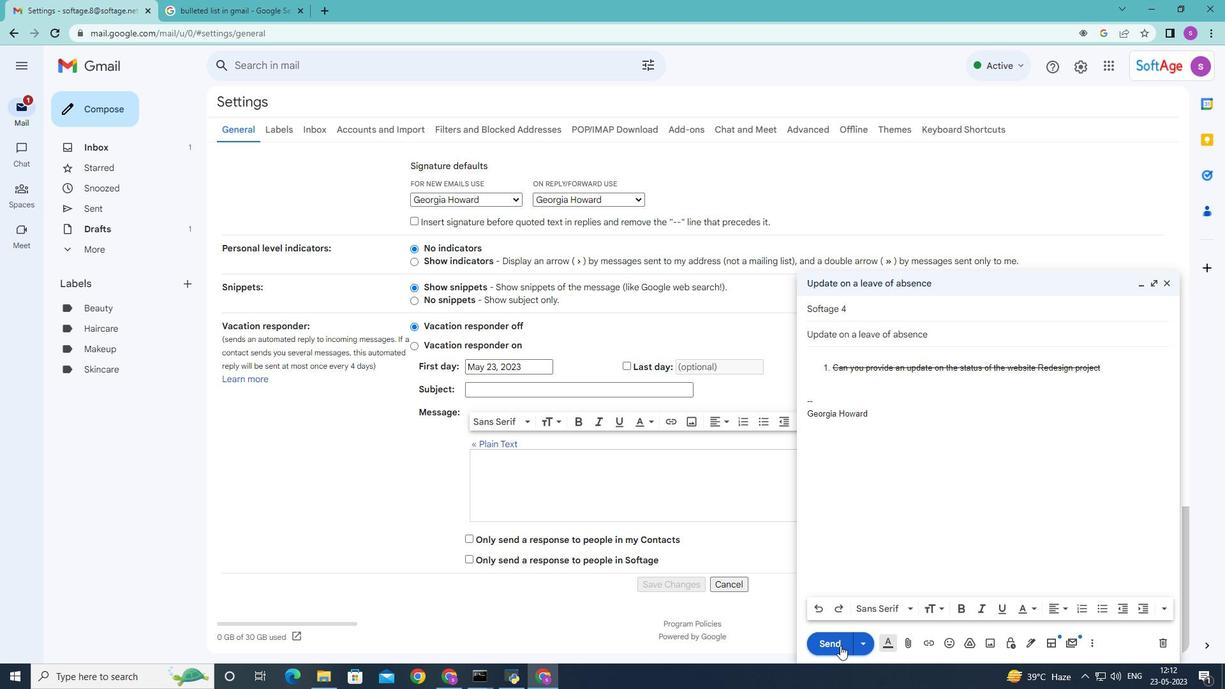 
Action: Mouse moved to (114, 213)
Screenshot: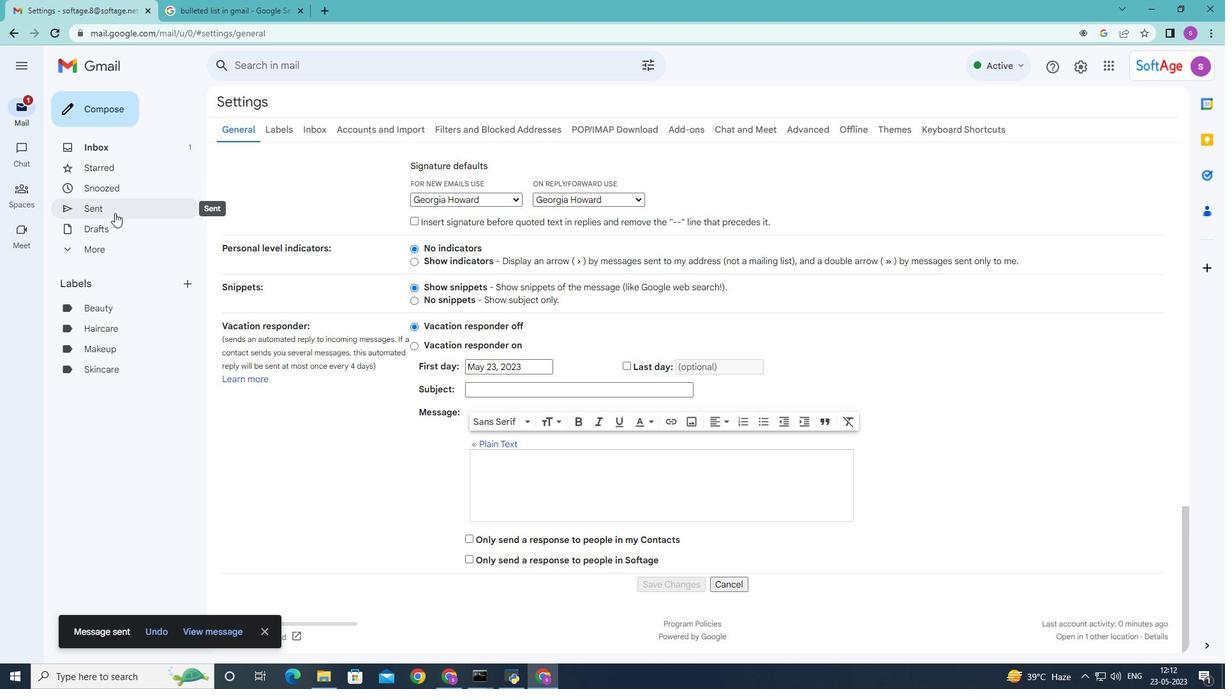 
Action: Mouse pressed left at (114, 213)
Screenshot: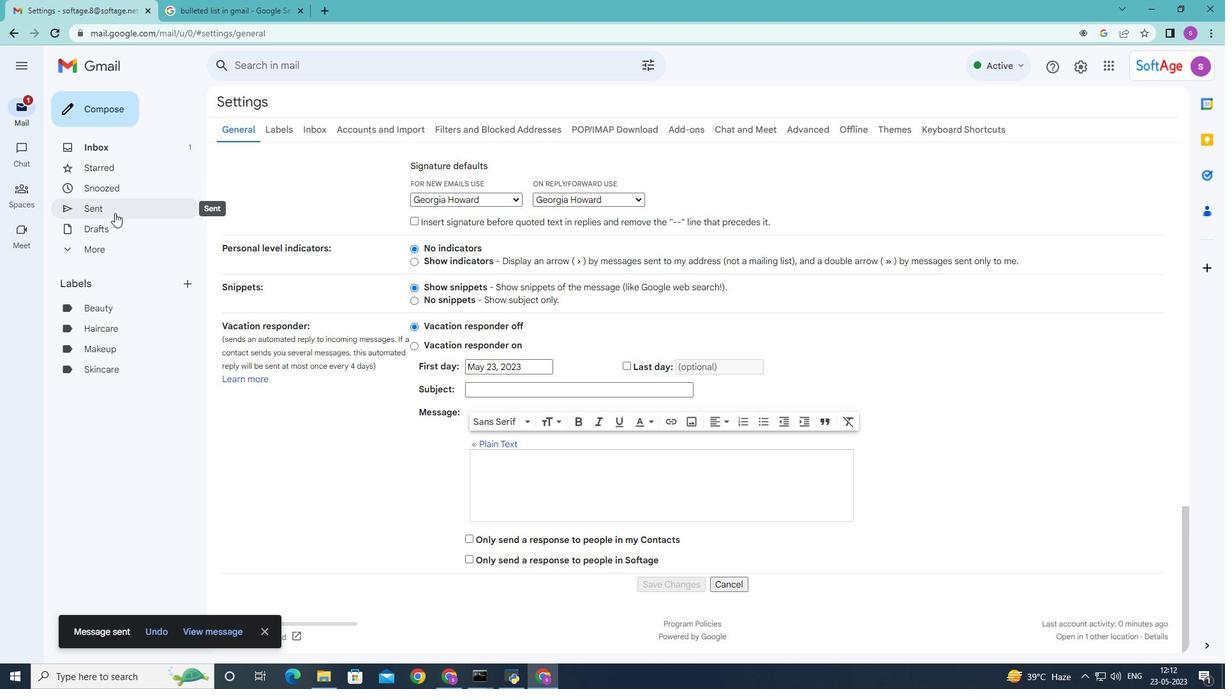 
Action: Mouse moved to (317, 166)
Screenshot: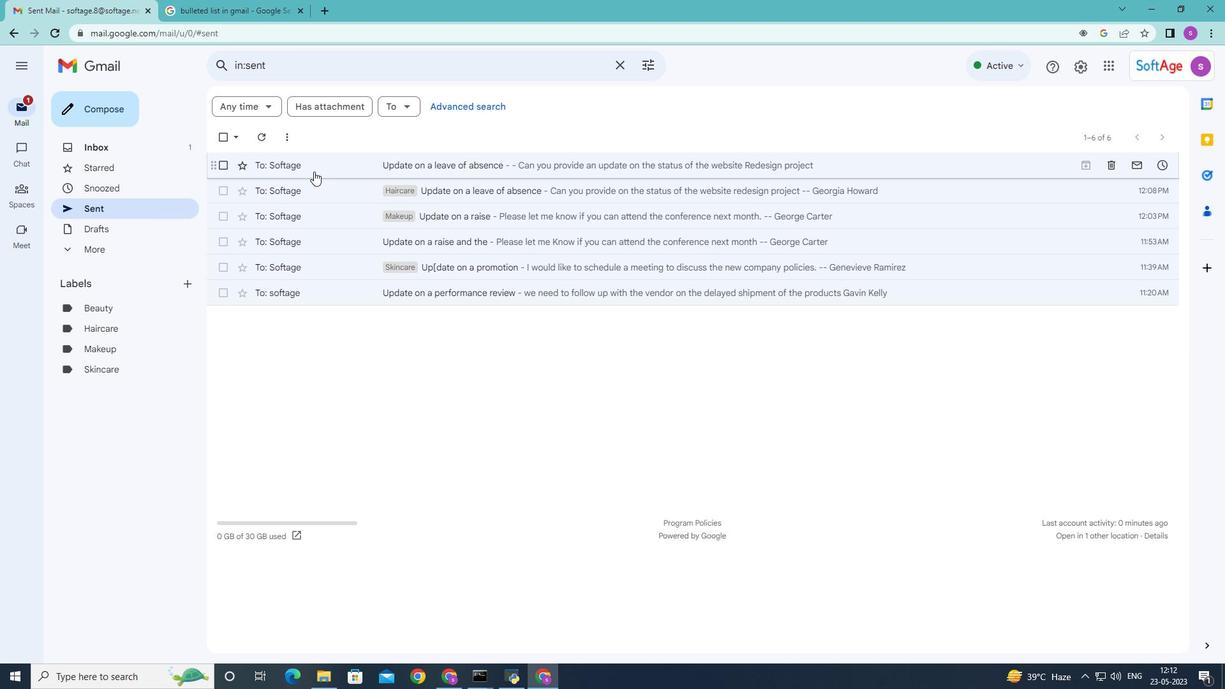 
Action: Mouse pressed left at (317, 166)
Screenshot: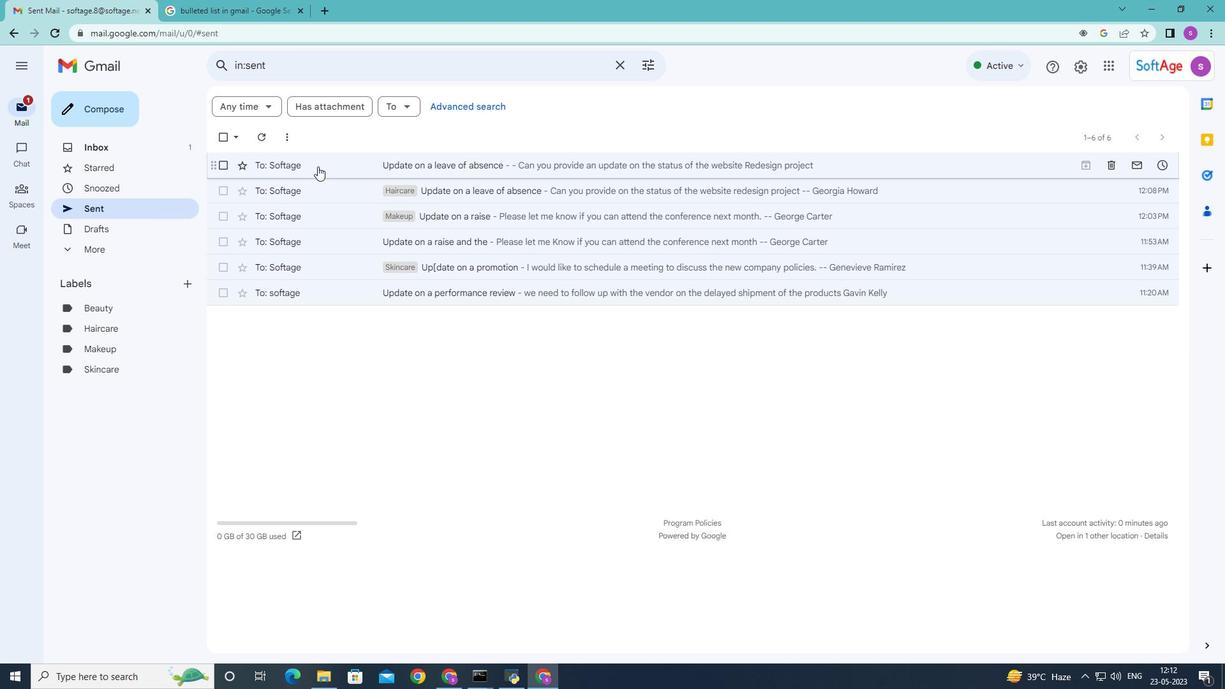 
Action: Mouse moved to (375, 234)
Screenshot: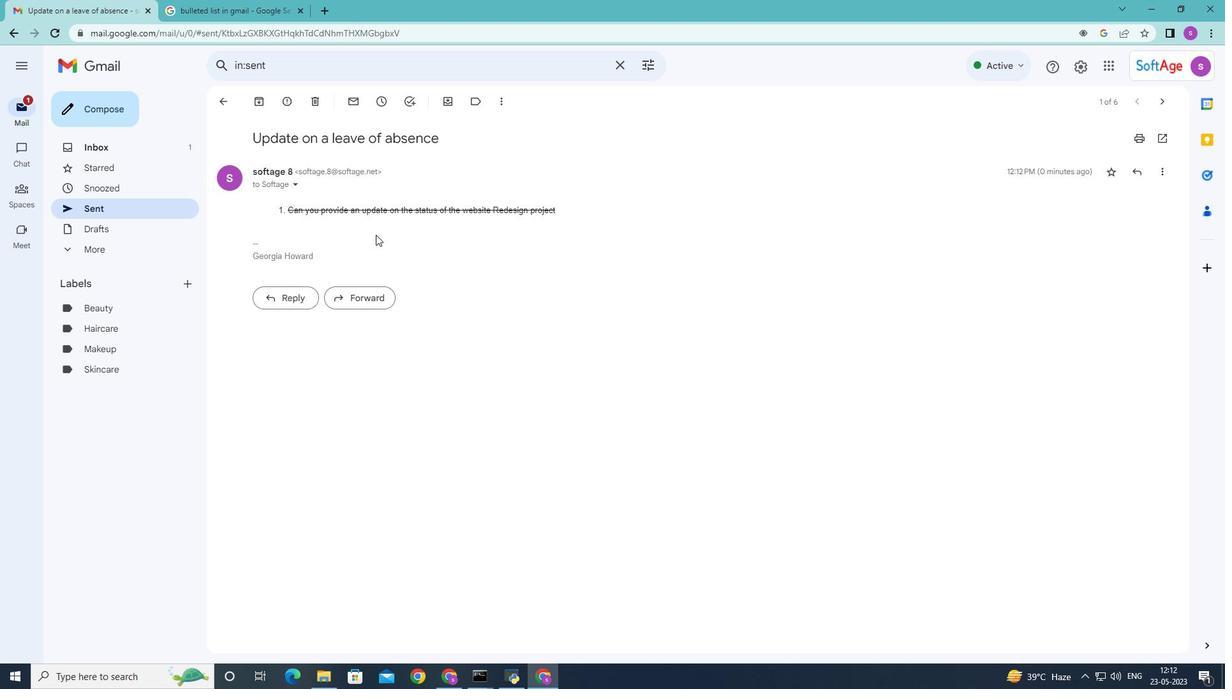 
Action: Mouse pressed right at (375, 234)
Screenshot: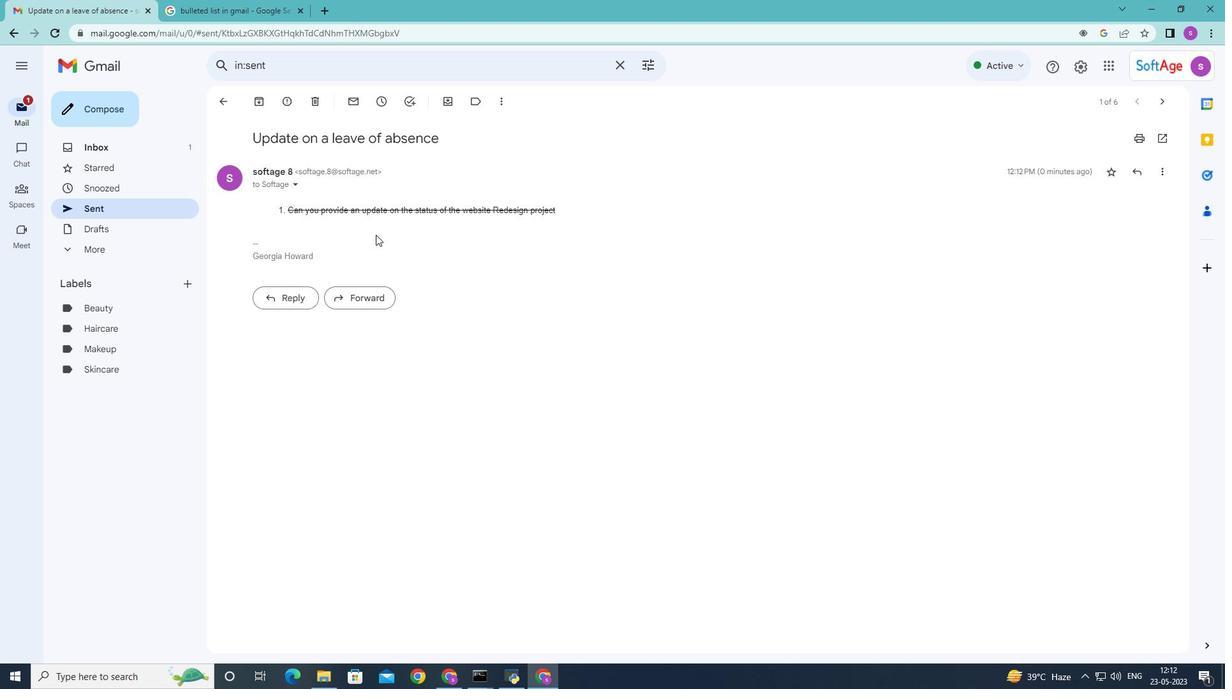 
Action: Mouse moved to (655, 354)
Screenshot: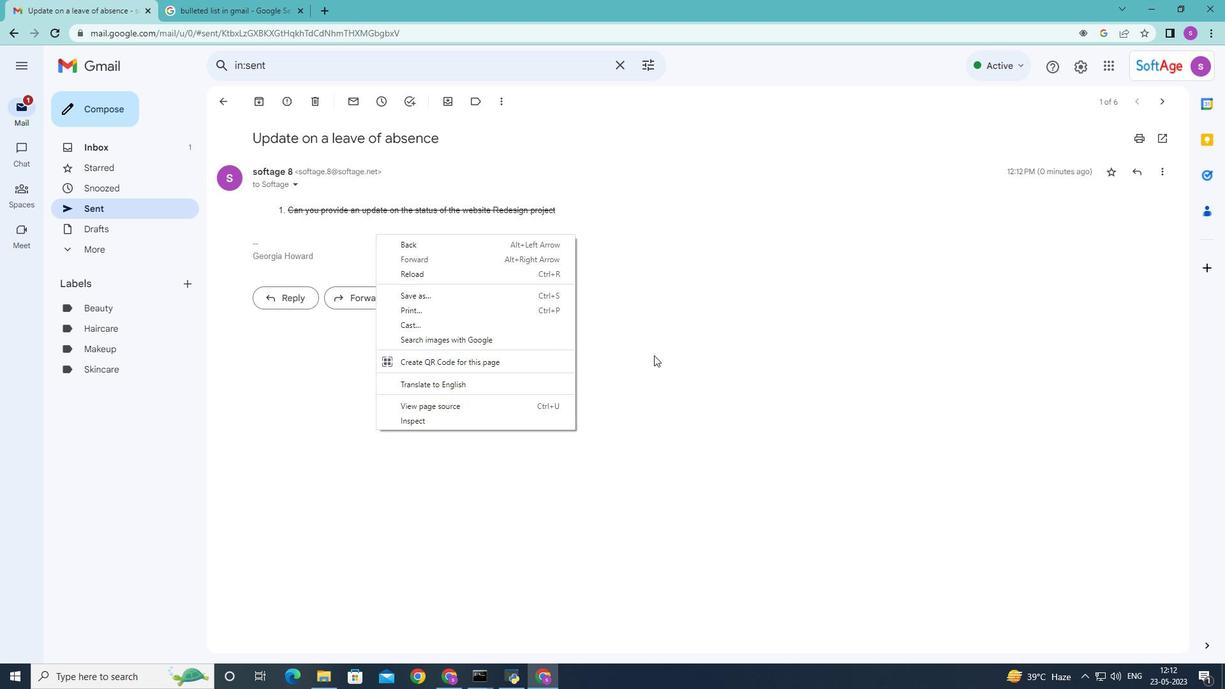 
Action: Mouse pressed left at (655, 354)
Screenshot: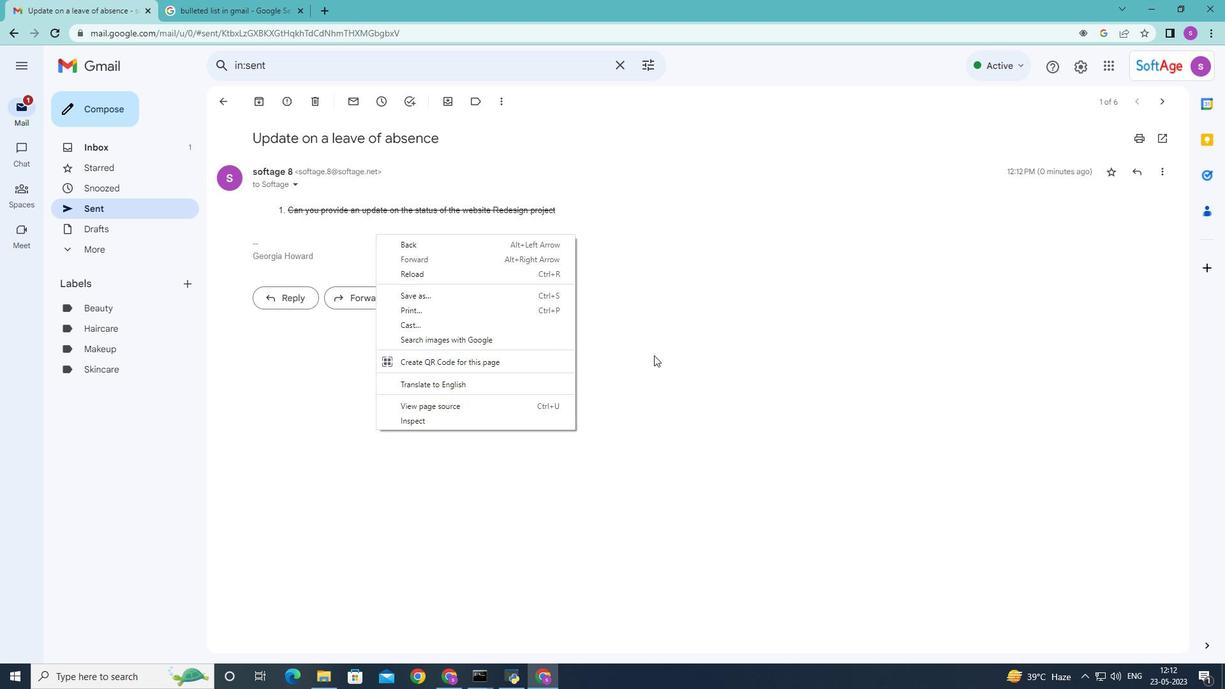 
Action: Mouse moved to (262, 177)
Screenshot: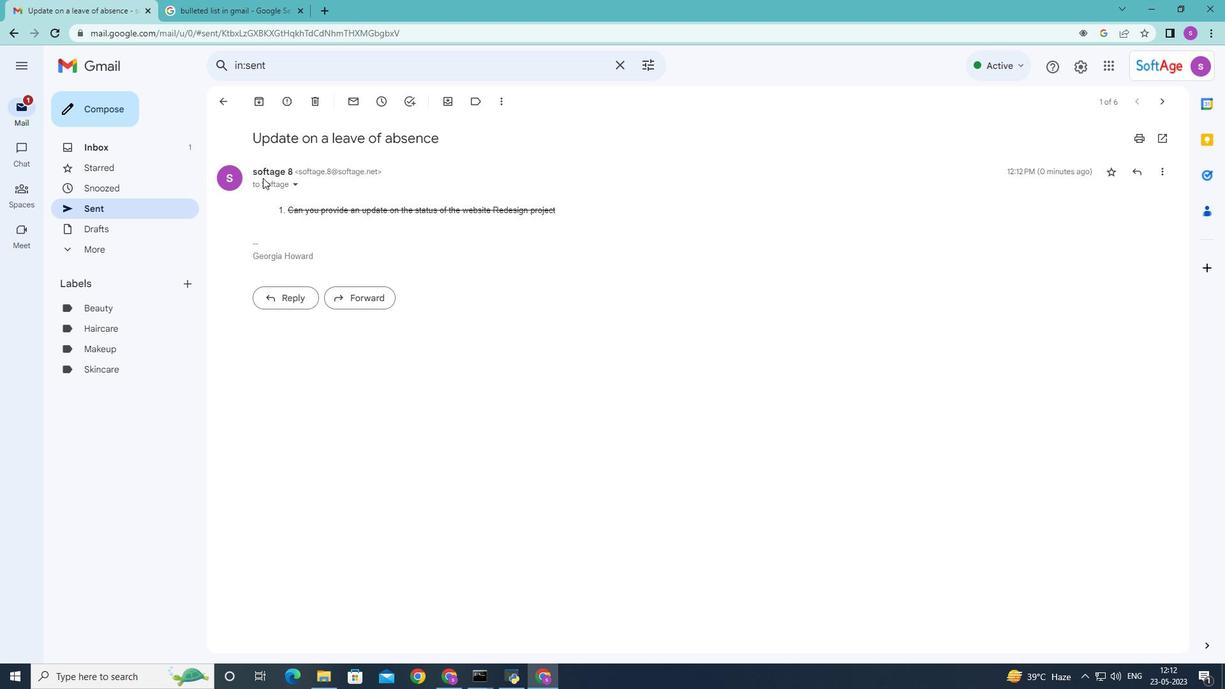 
Action: Mouse pressed left at (262, 177)
Screenshot: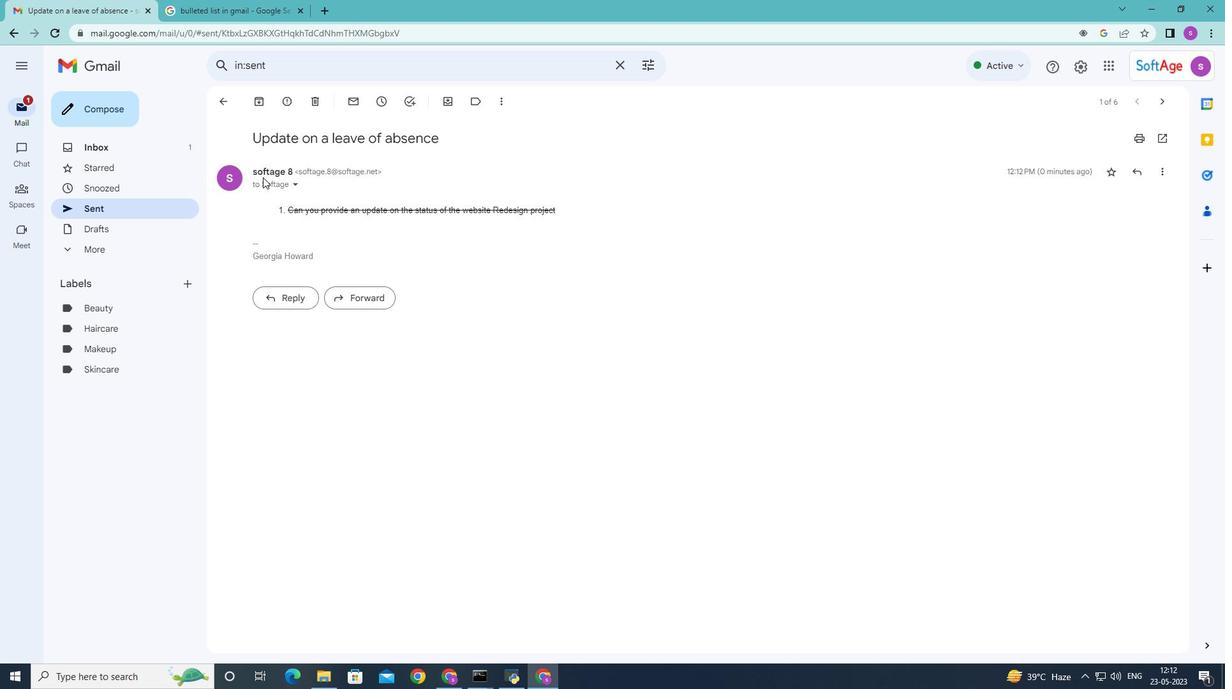 
Action: Mouse moved to (227, 171)
Screenshot: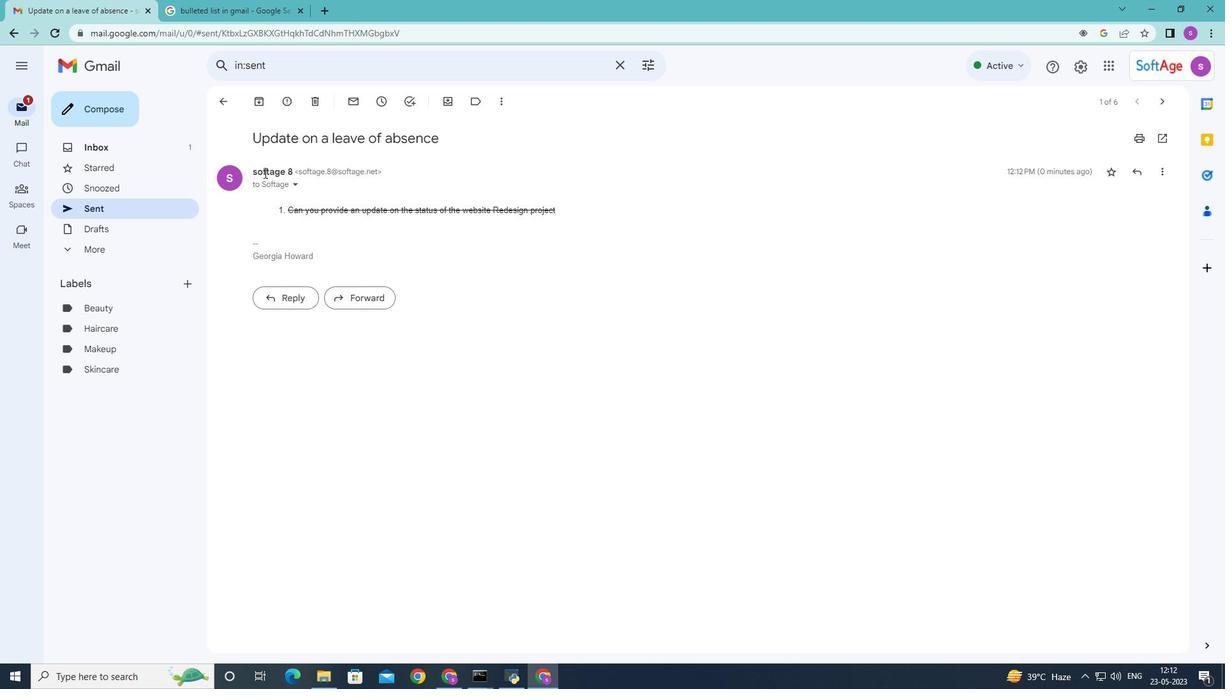
Action: Mouse pressed left at (227, 171)
Screenshot: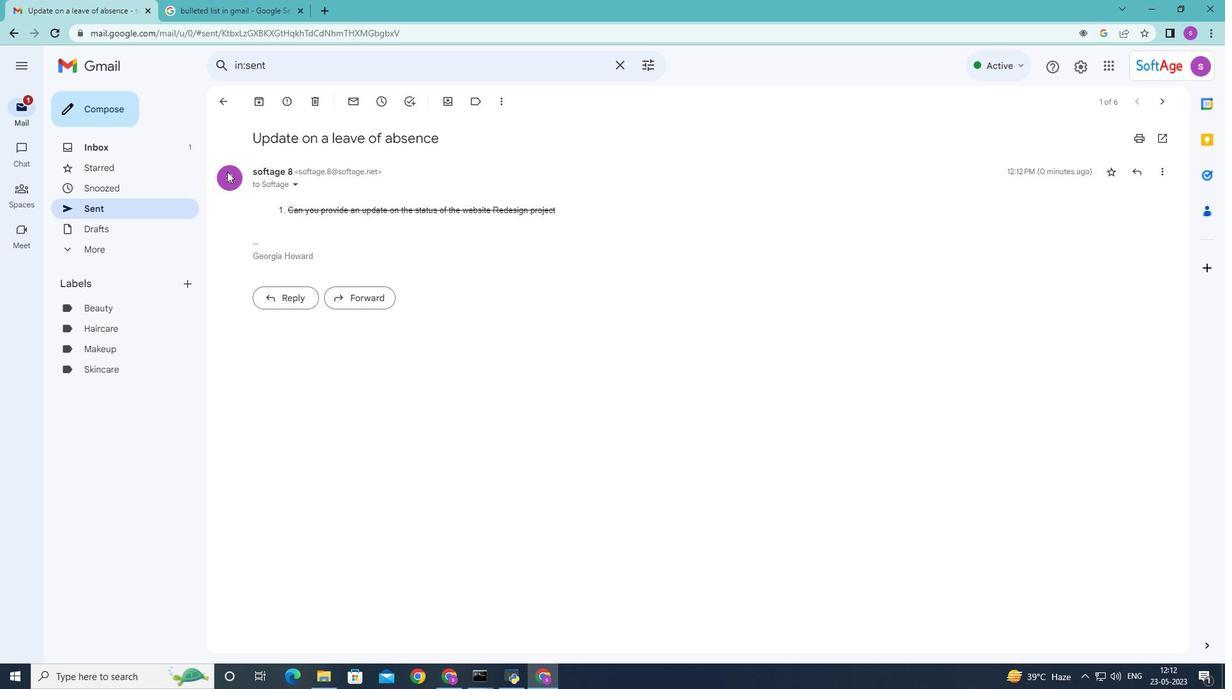 
Action: Mouse moved to (297, 169)
Screenshot: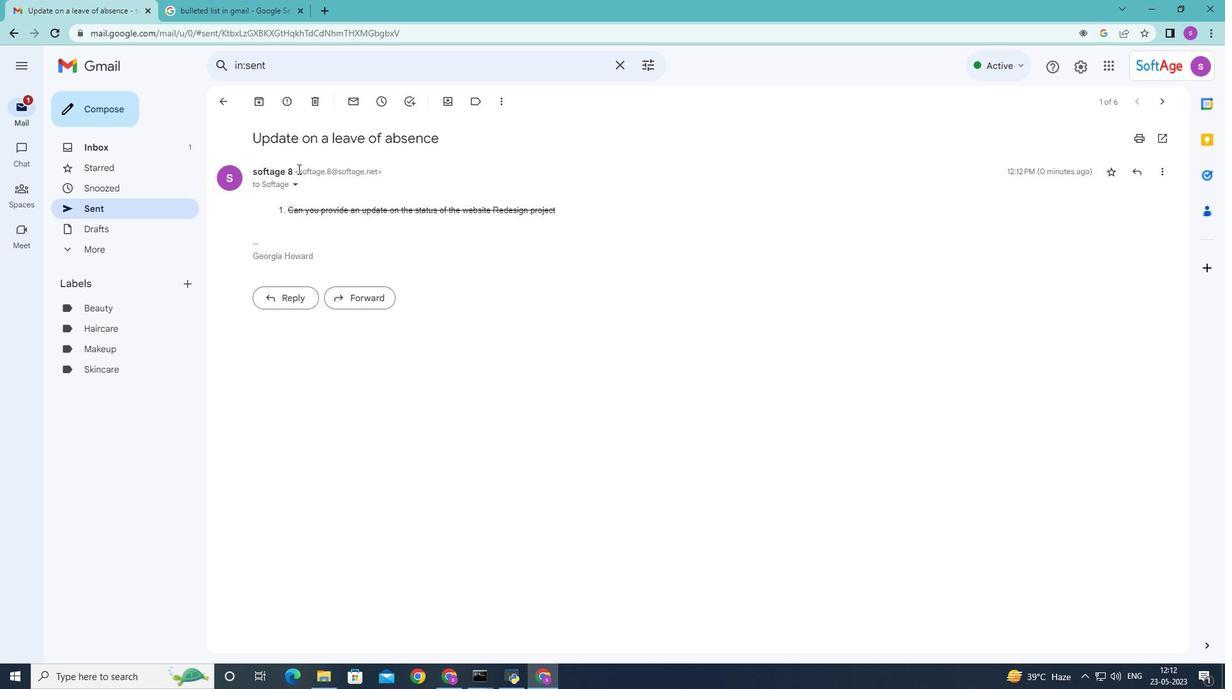 
Action: Mouse pressed right at (297, 169)
Screenshot: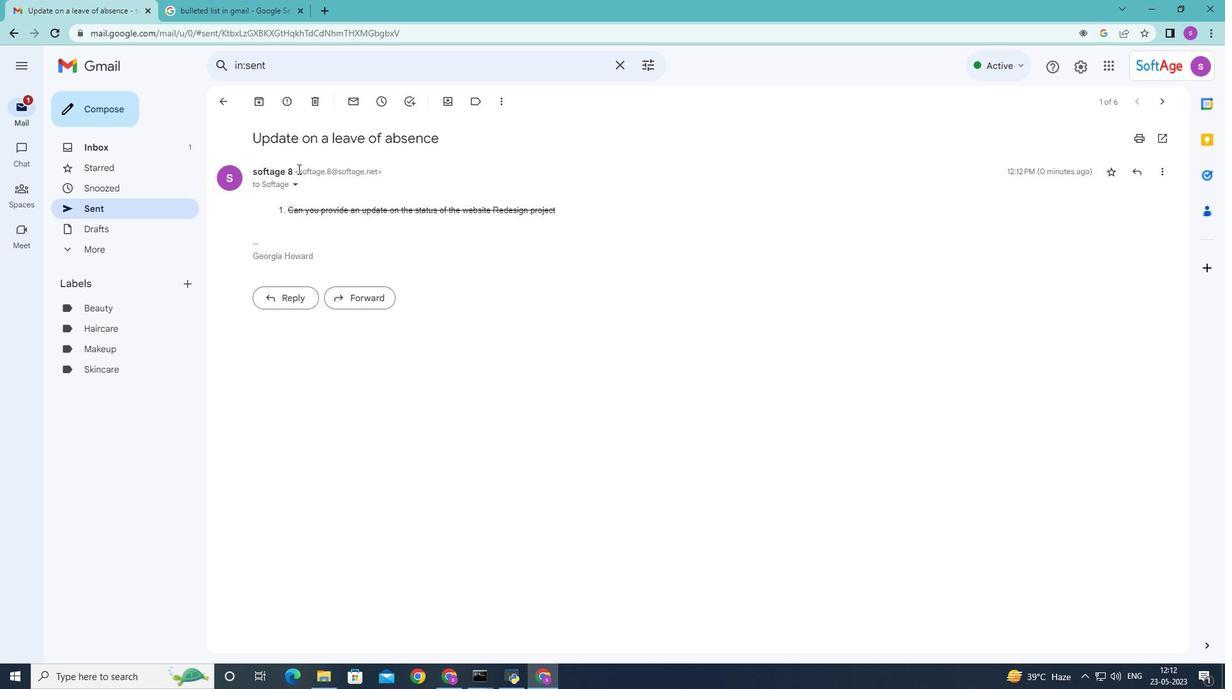
Action: Mouse moved to (326, 398)
Screenshot: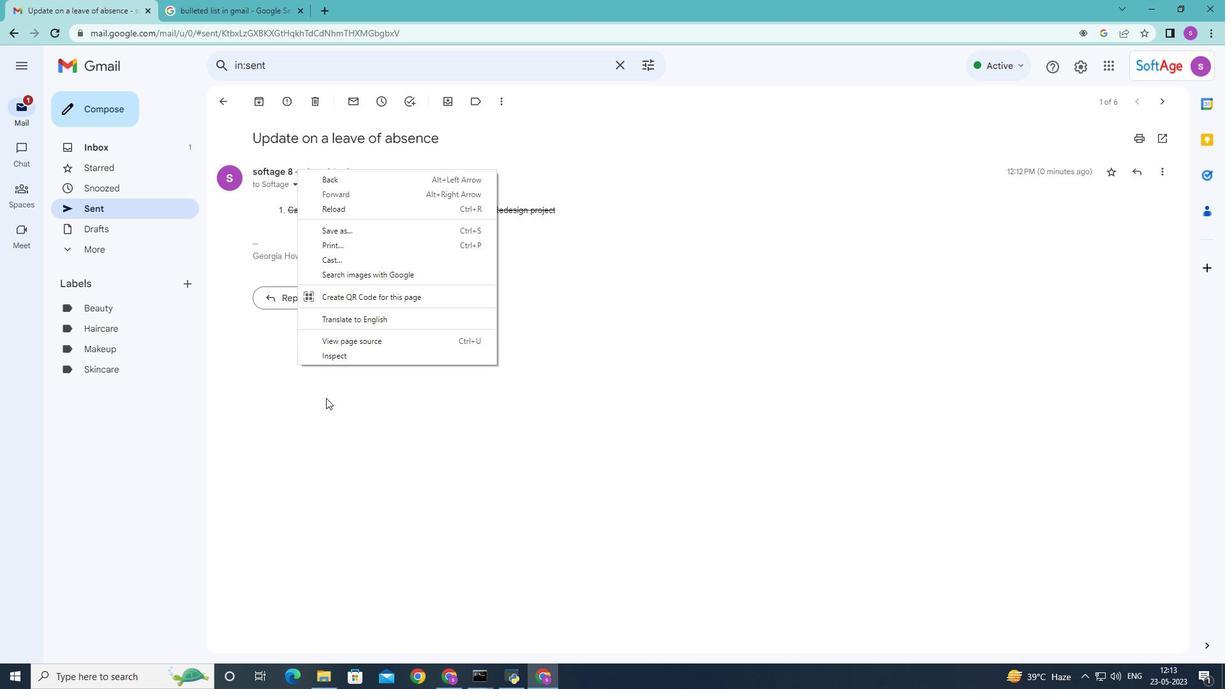 
Action: Mouse pressed left at (326, 398)
Screenshot: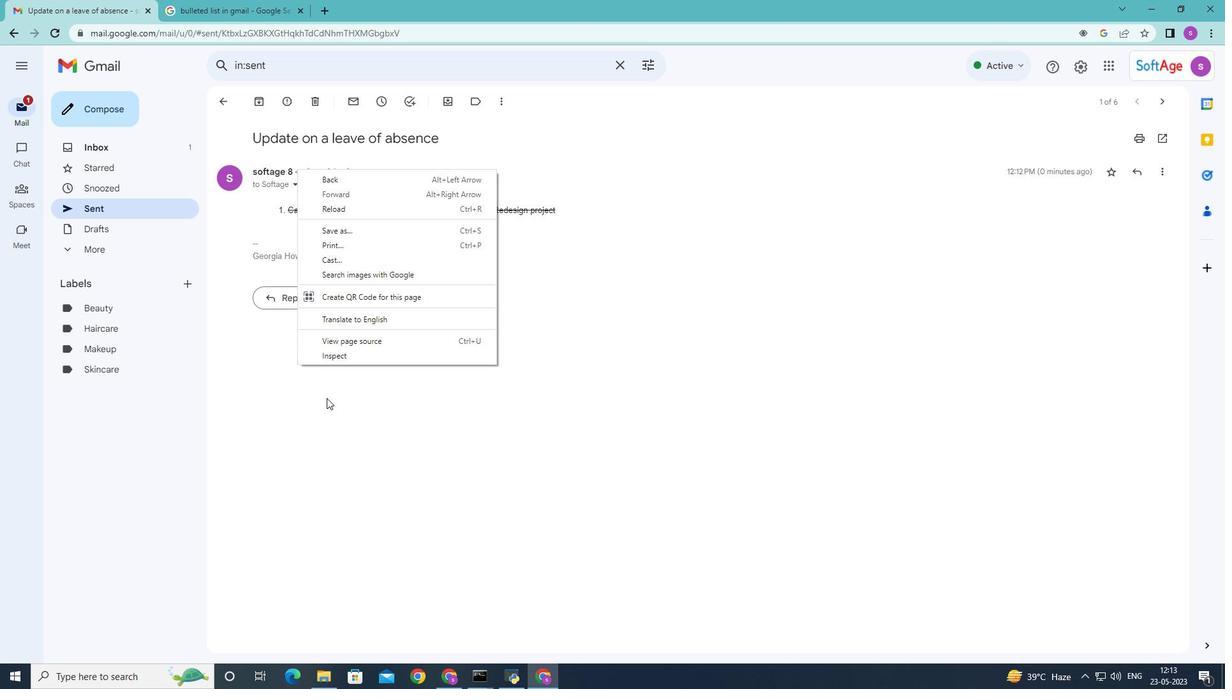 
Action: Mouse moved to (301, 210)
Screenshot: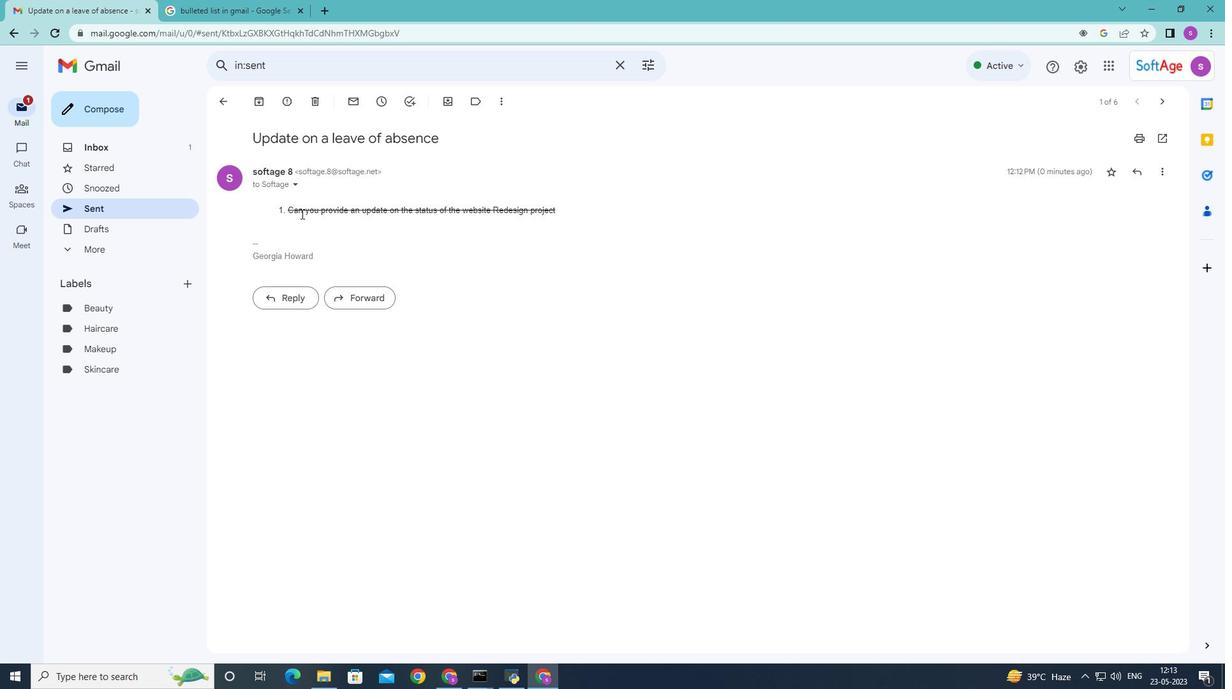 
Action: Mouse pressed left at (301, 210)
Screenshot: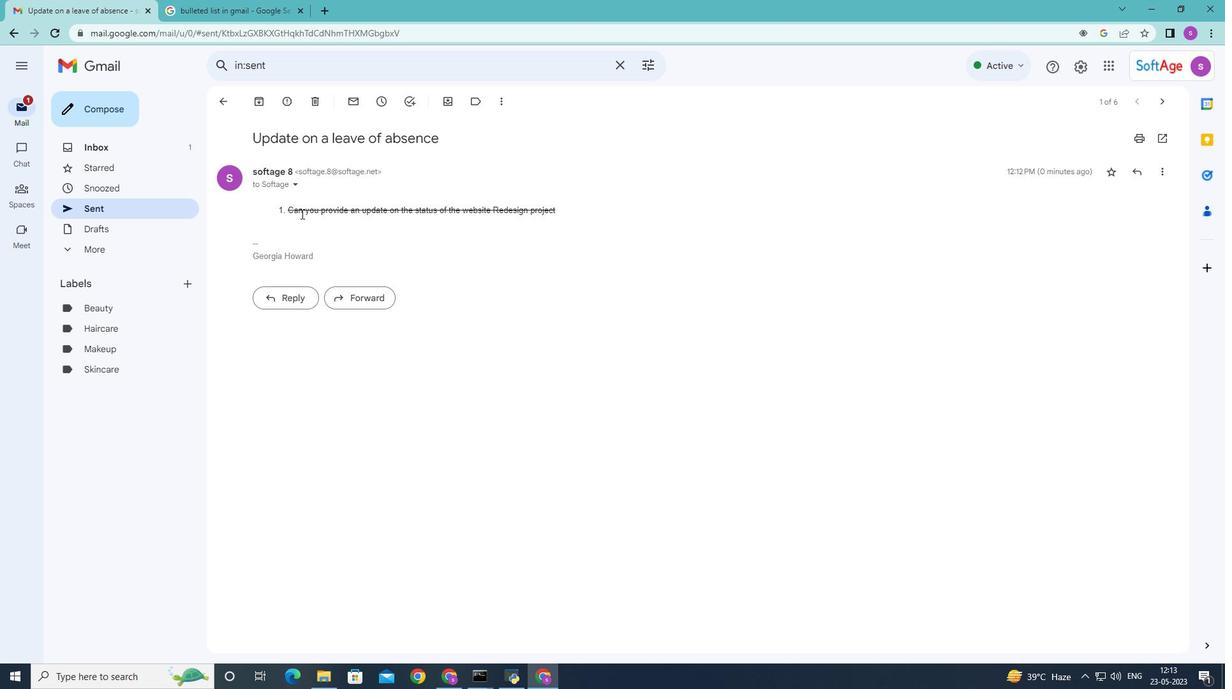 
Action: Mouse pressed right at (301, 210)
Screenshot: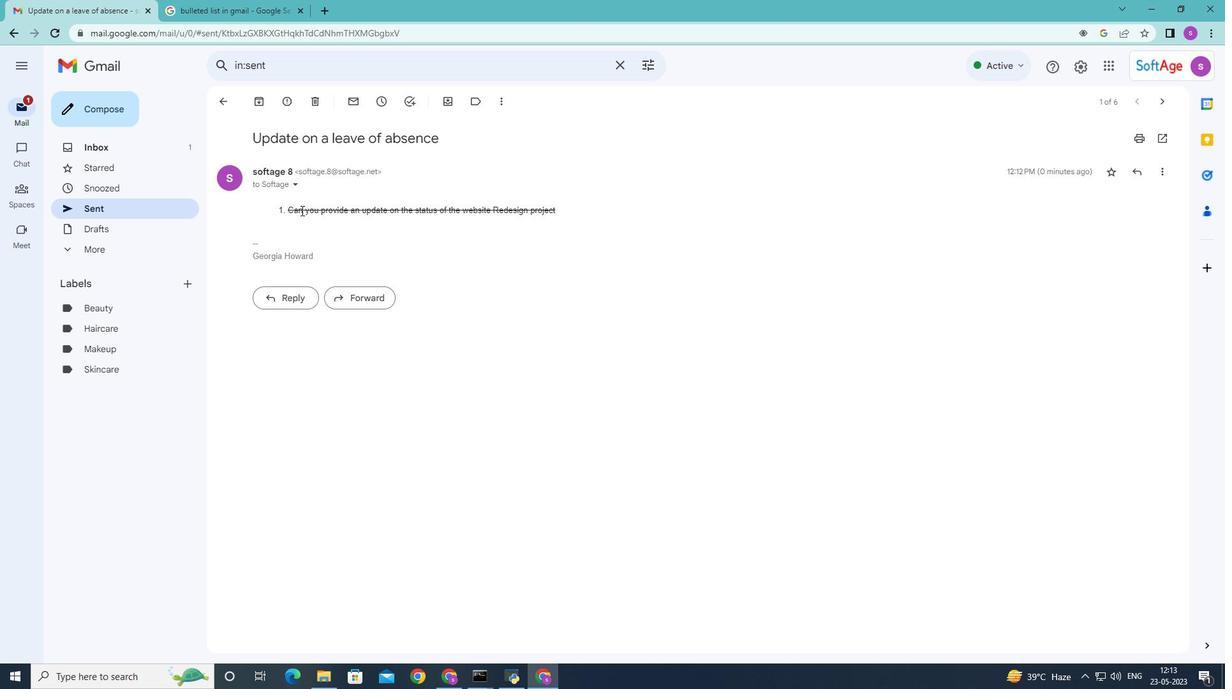 
Action: Mouse moved to (302, 435)
Screenshot: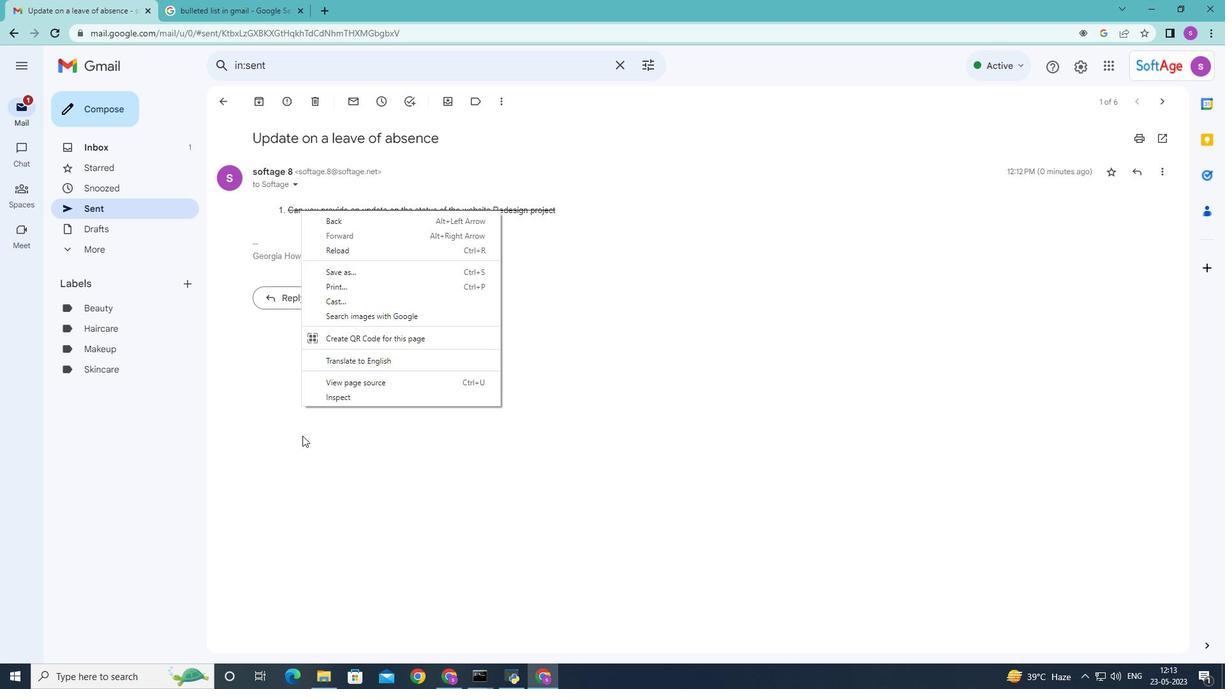 
Action: Mouse pressed left at (302, 435)
Screenshot: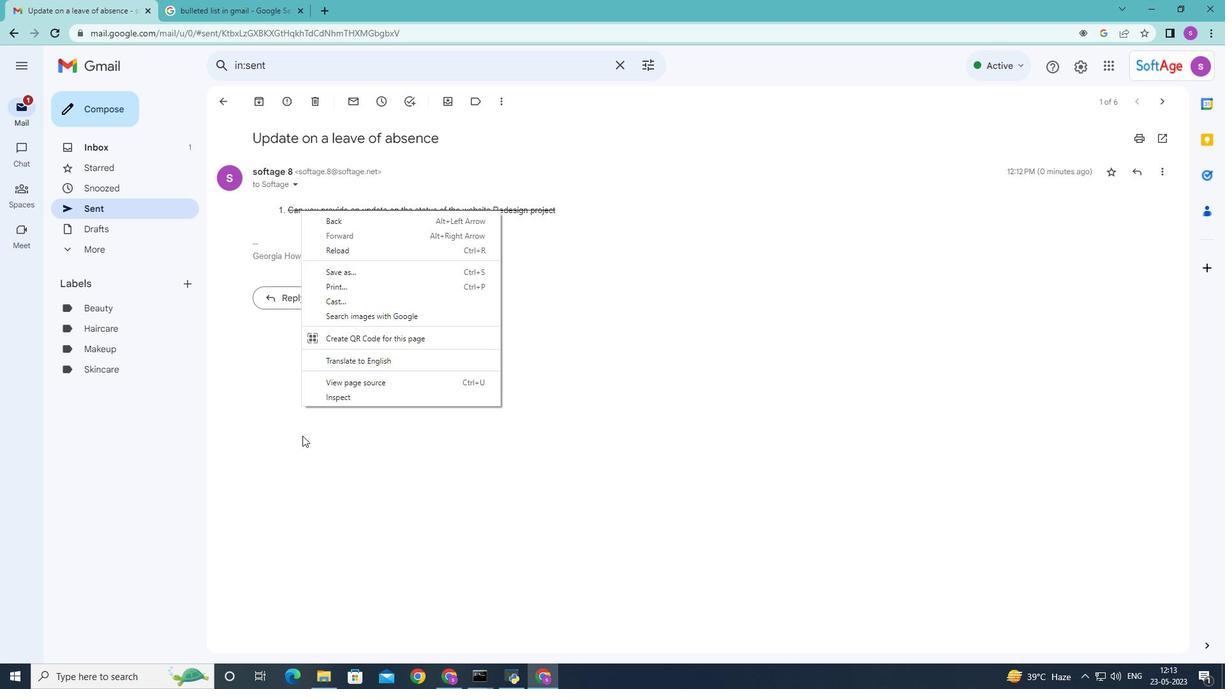 
Action: Mouse moved to (267, 248)
Screenshot: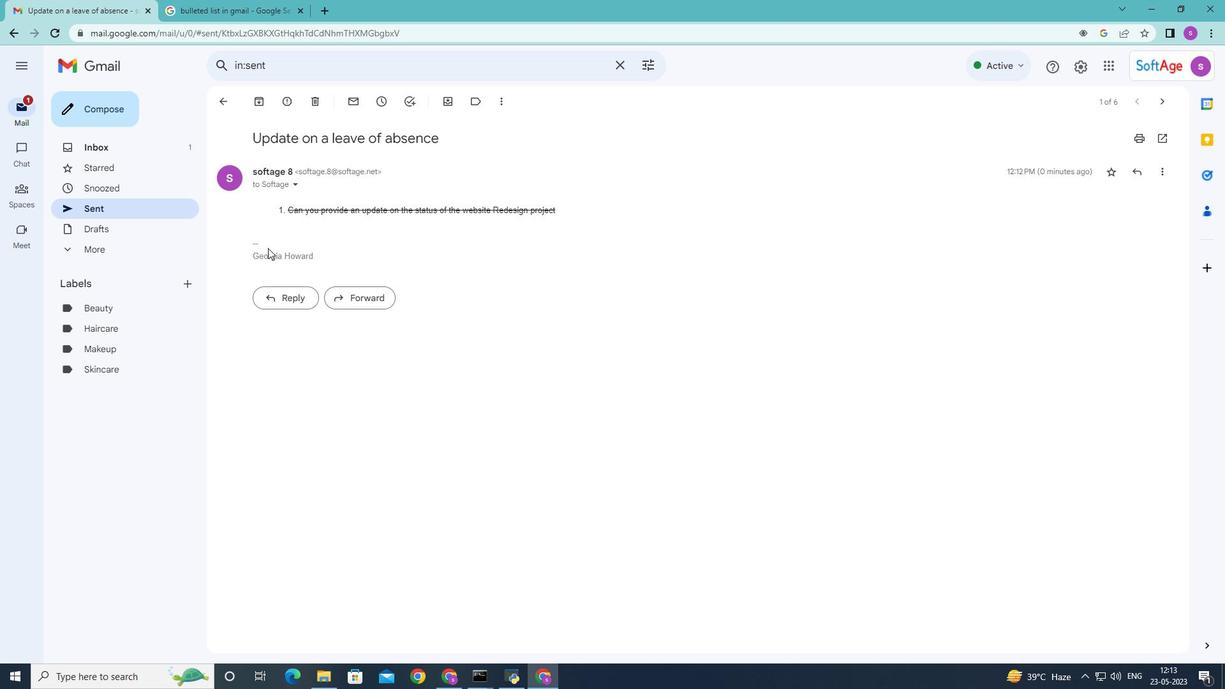 
Action: Mouse pressed left at (267, 248)
Screenshot: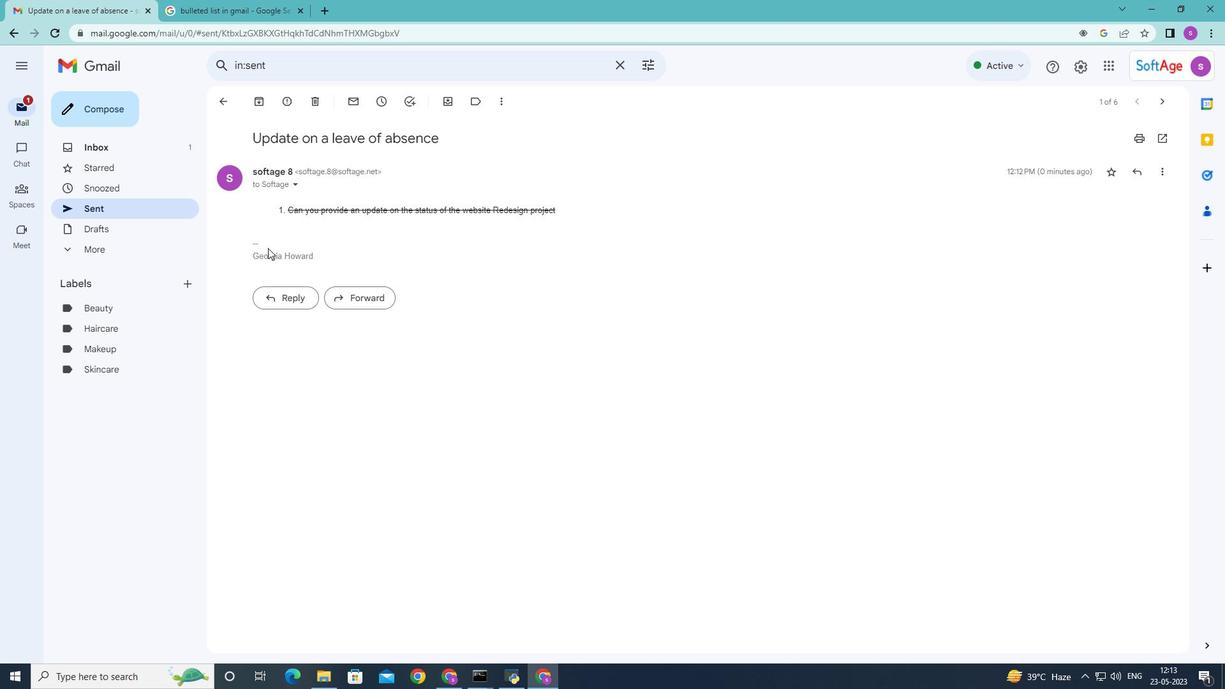 
Action: Mouse moved to (350, 259)
Screenshot: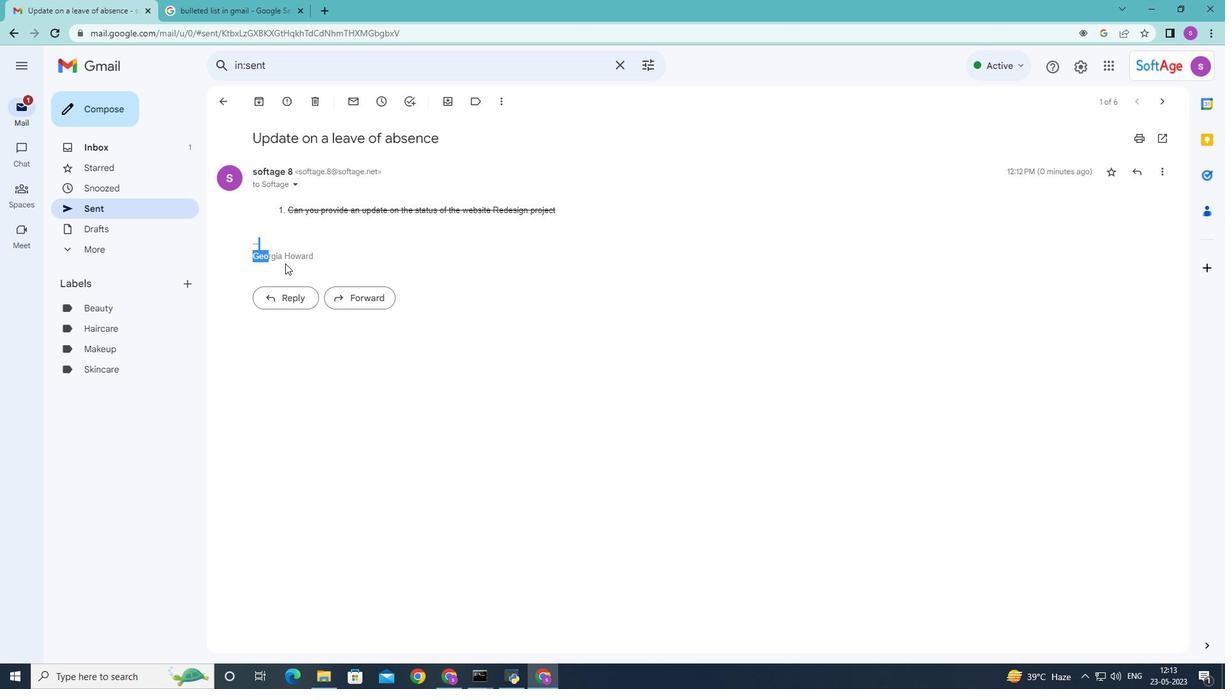 
Action: Mouse pressed left at (350, 259)
Screenshot: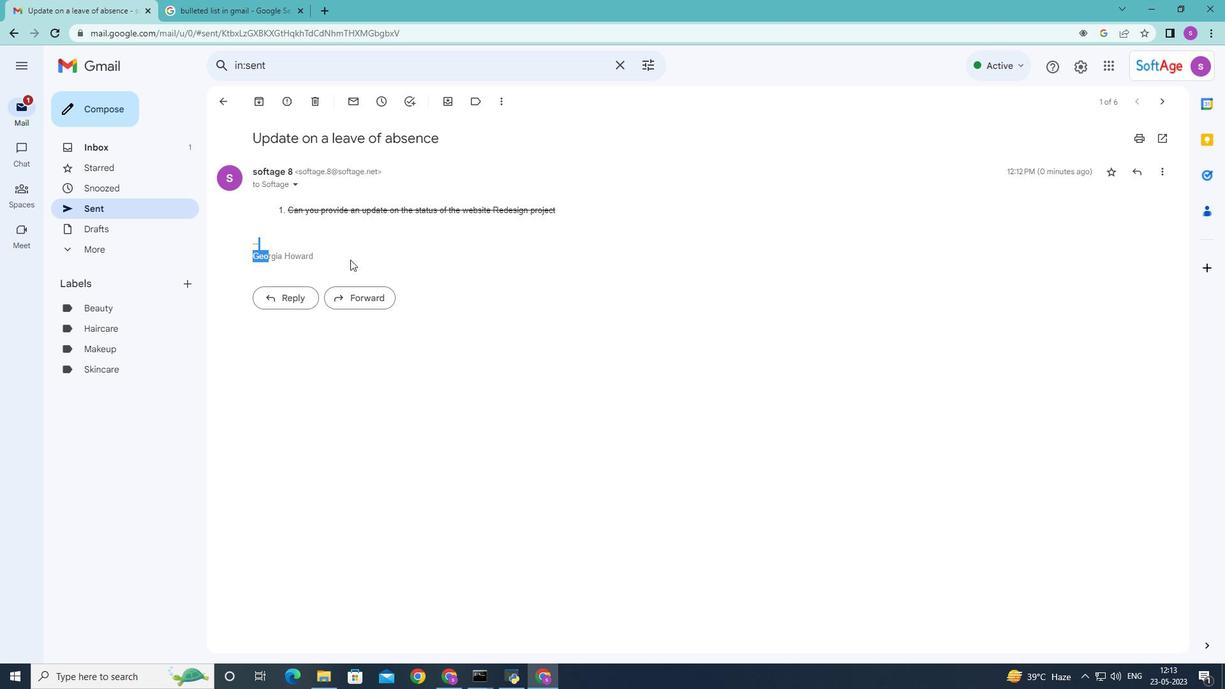 
Action: Mouse moved to (15, 31)
Screenshot: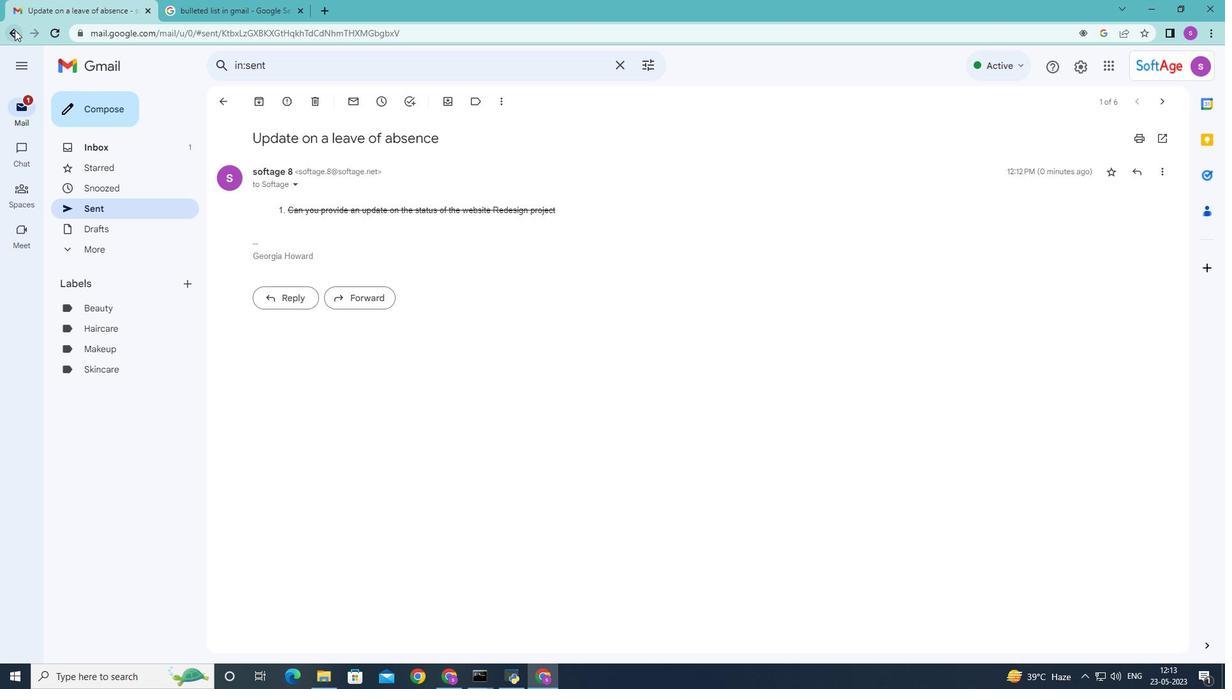 
Action: Mouse pressed left at (15, 31)
Screenshot: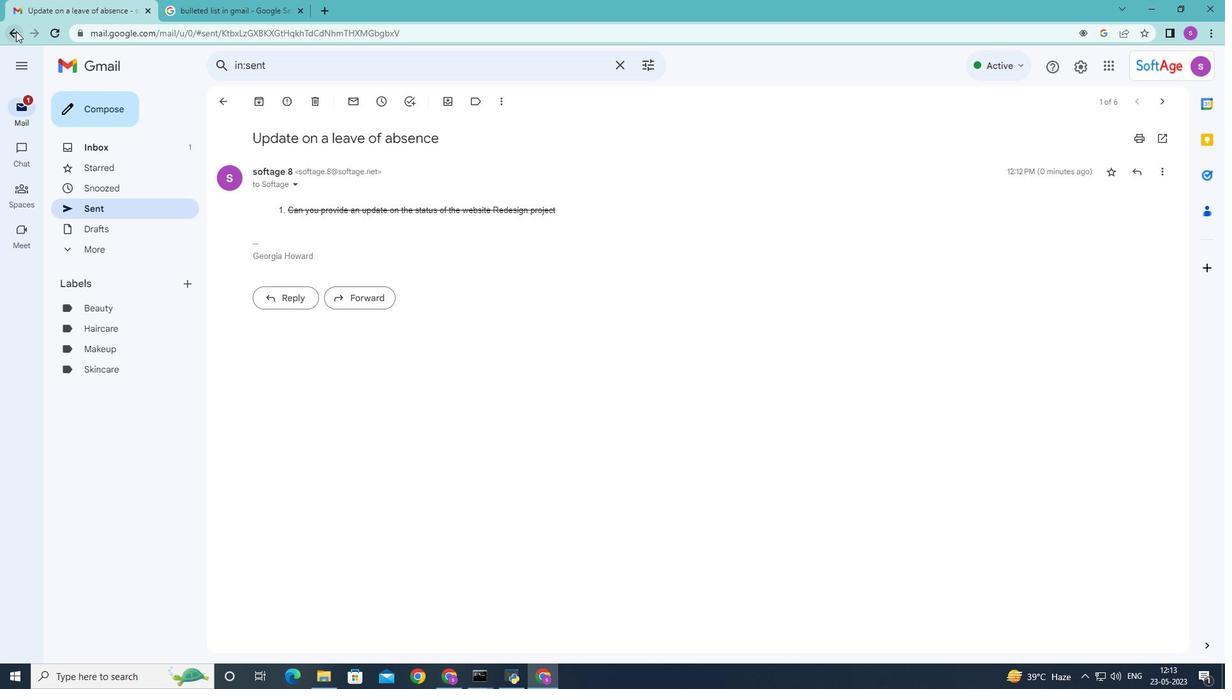 
Action: Mouse moved to (18, 31)
Screenshot: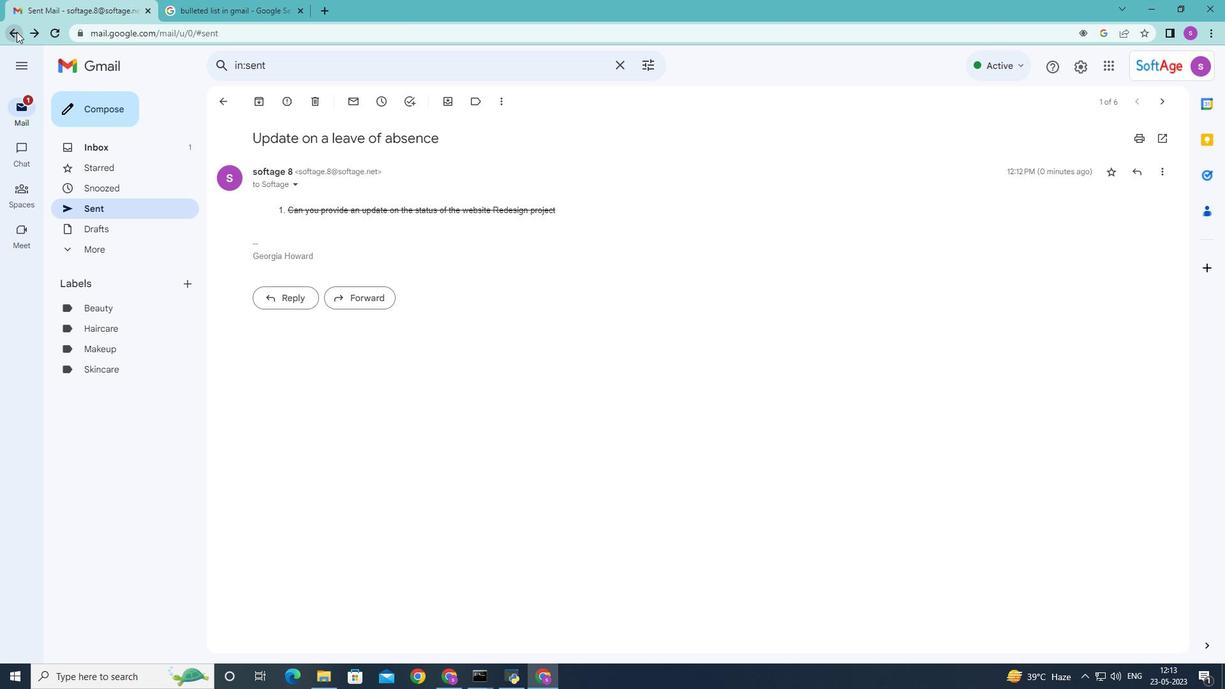 
Action: Mouse pressed left at (18, 31)
Screenshot: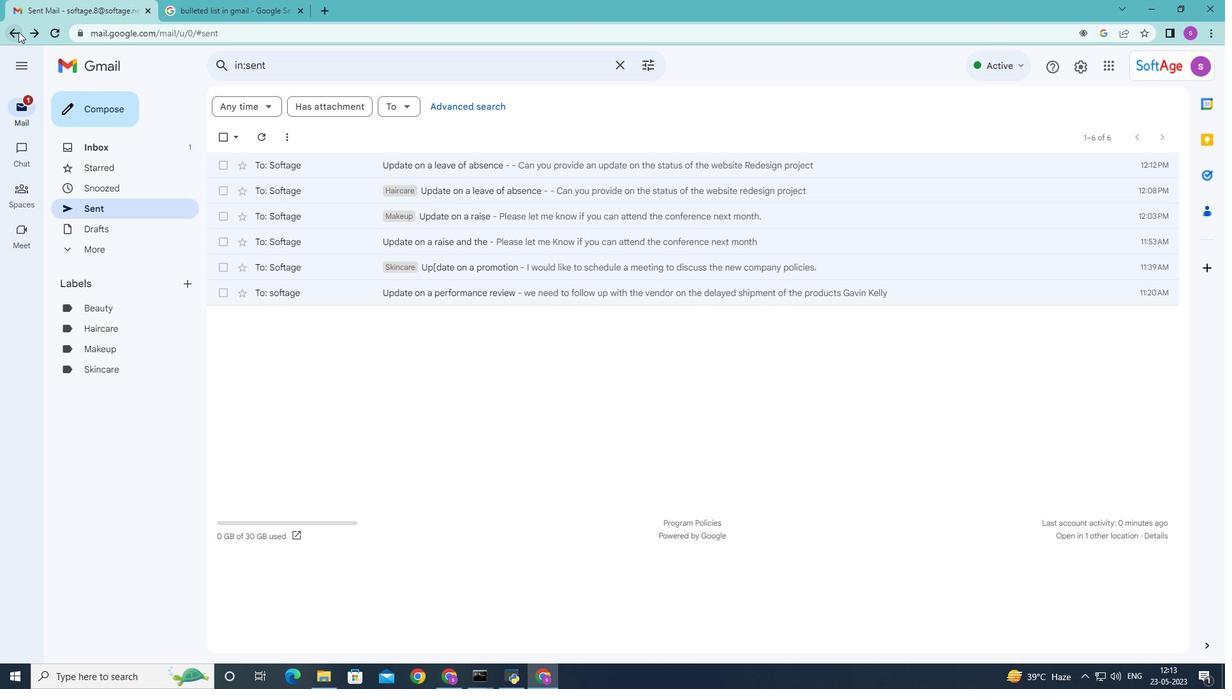 
Action: Mouse moved to (650, 350)
Screenshot: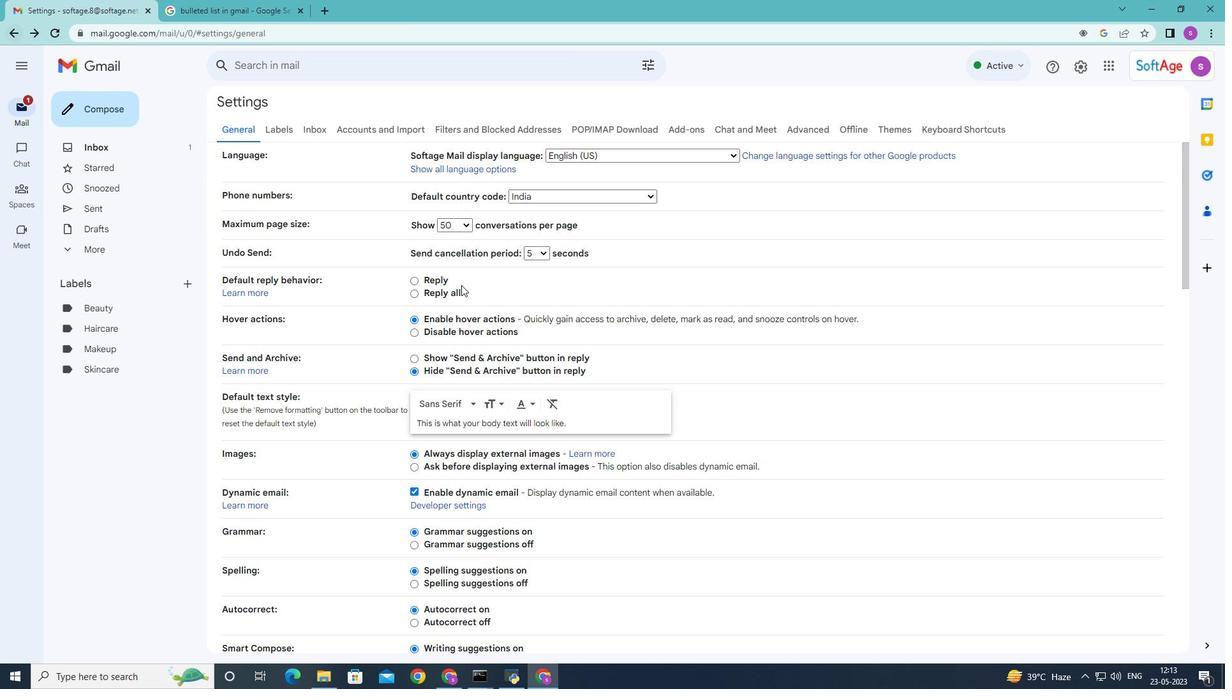 
Action: Mouse scrolled (650, 349) with delta (0, 0)
Screenshot: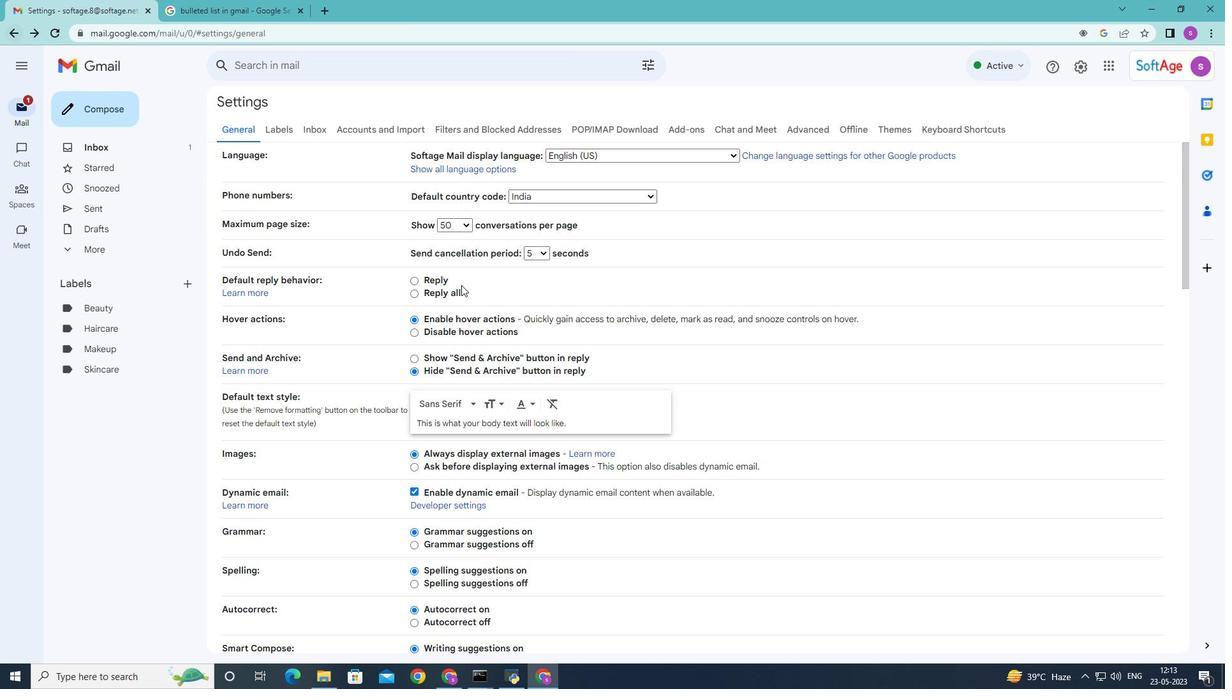 
Action: Mouse scrolled (650, 349) with delta (0, 0)
Screenshot: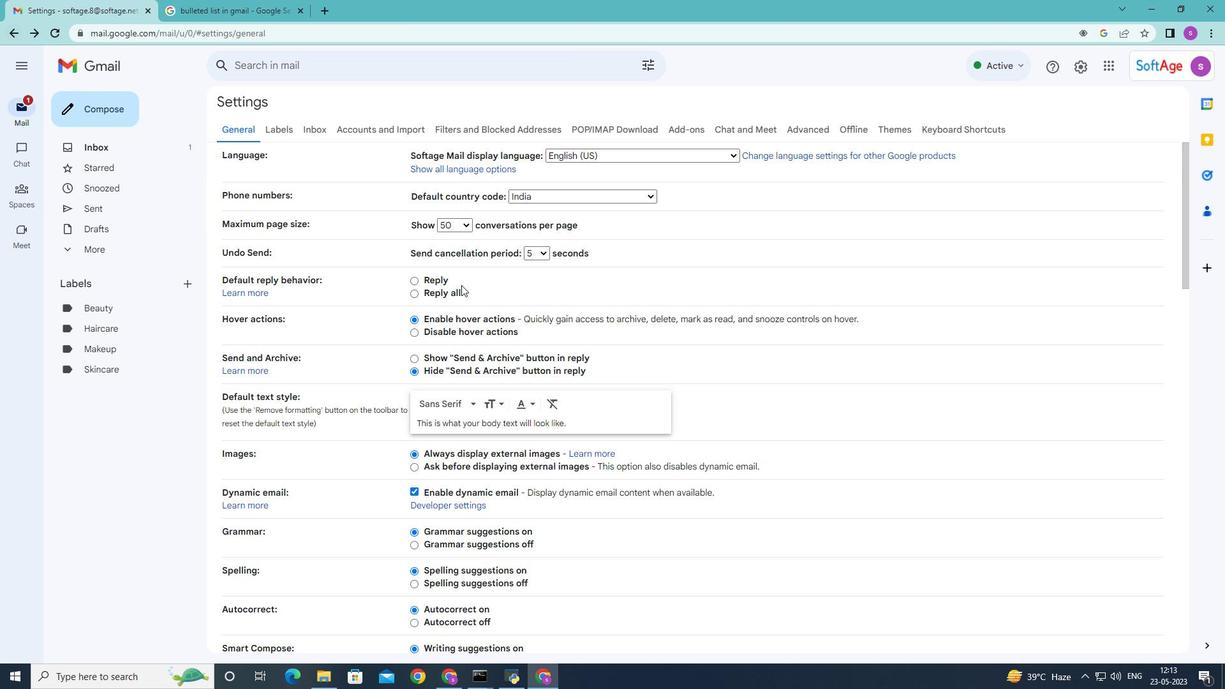 
Action: Mouse scrolled (650, 349) with delta (0, 0)
Screenshot: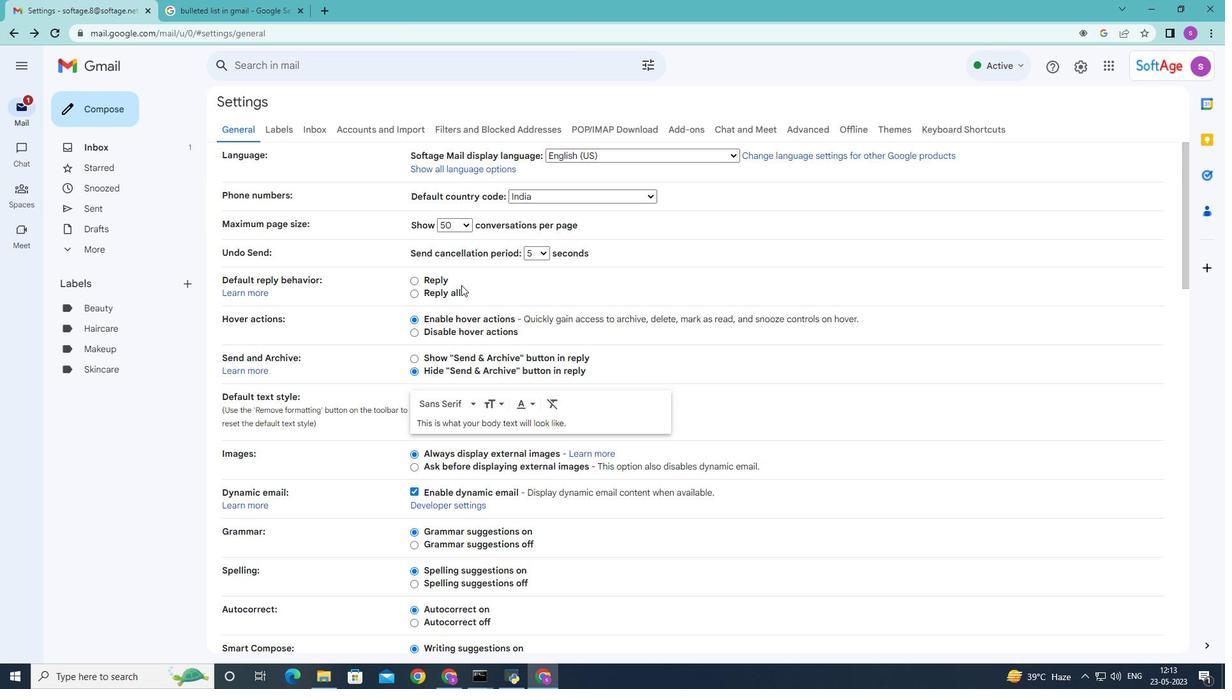 
Action: Mouse scrolled (650, 349) with delta (0, 0)
Screenshot: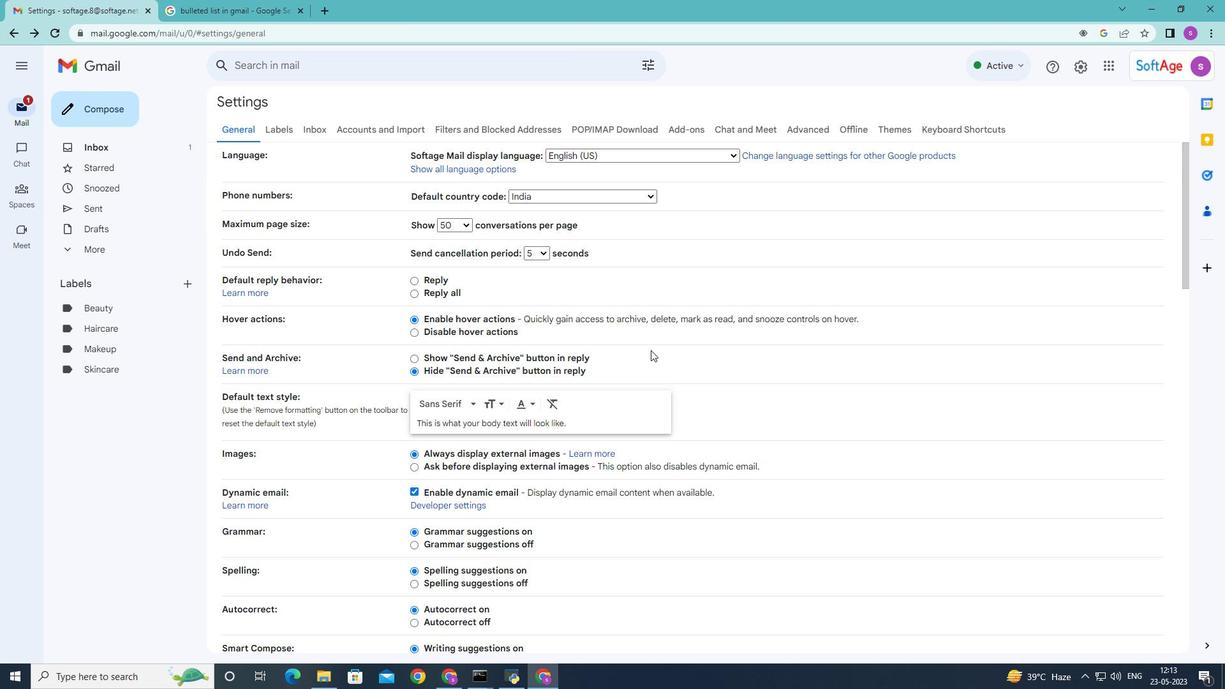 
Action: Mouse moved to (660, 355)
Screenshot: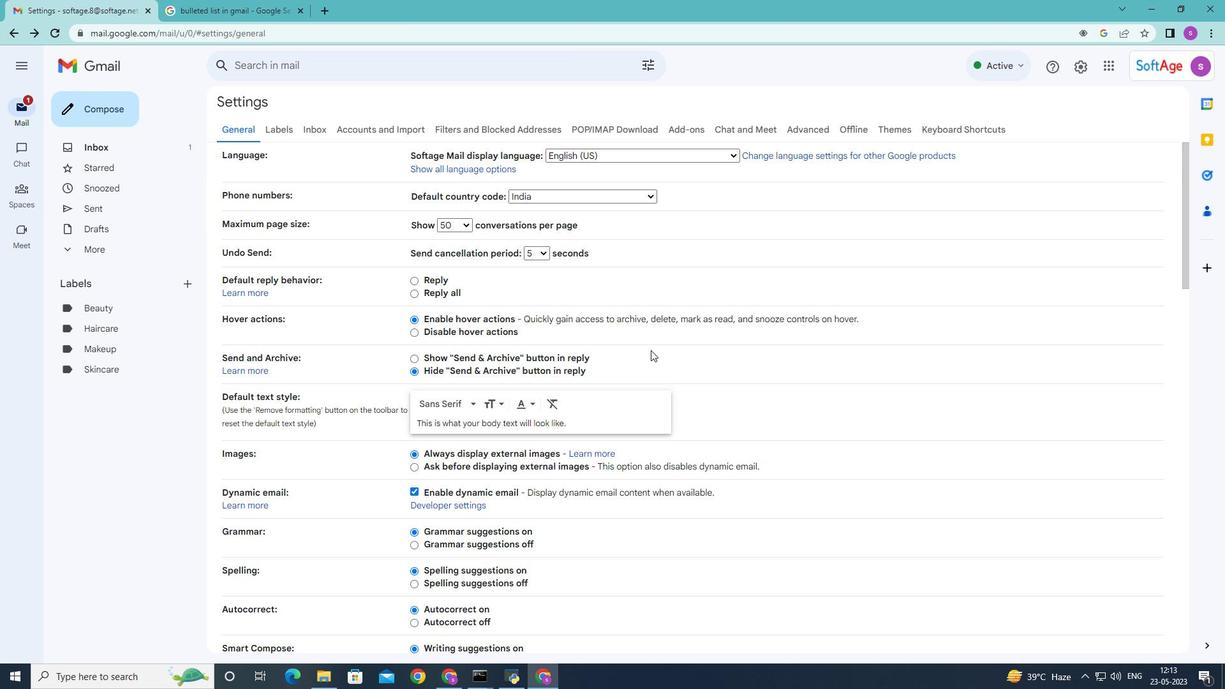 
Action: Mouse scrolled (660, 354) with delta (0, 0)
Screenshot: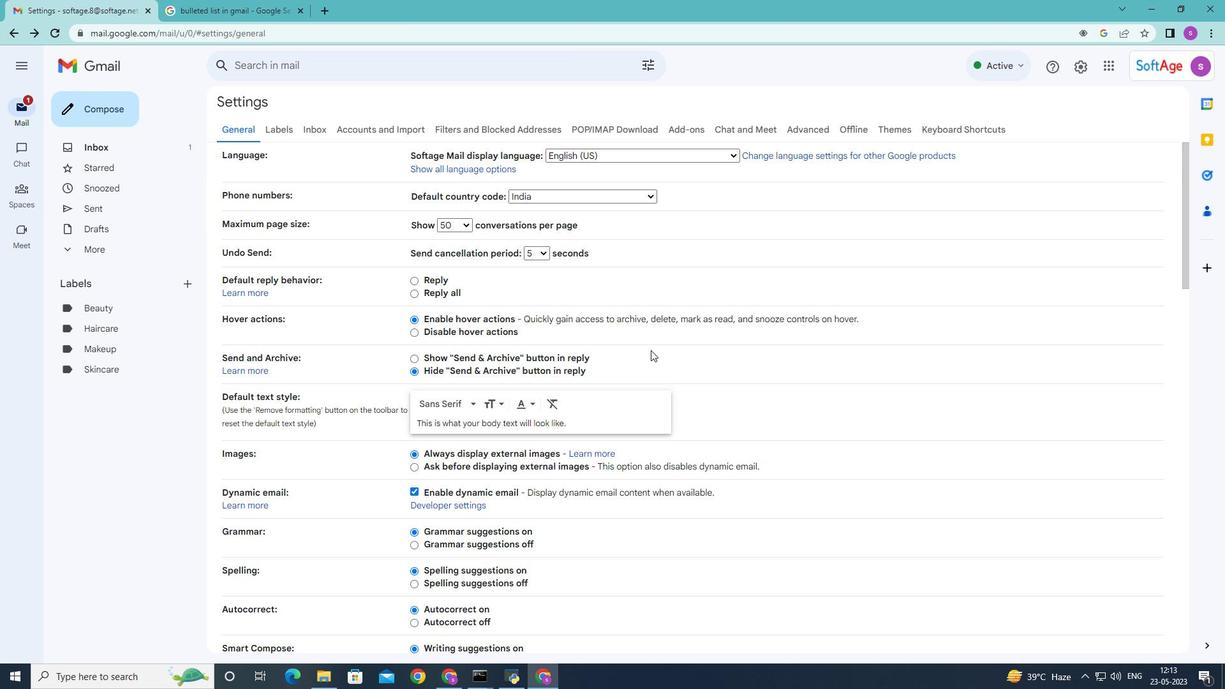 
Action: Mouse moved to (702, 368)
Screenshot: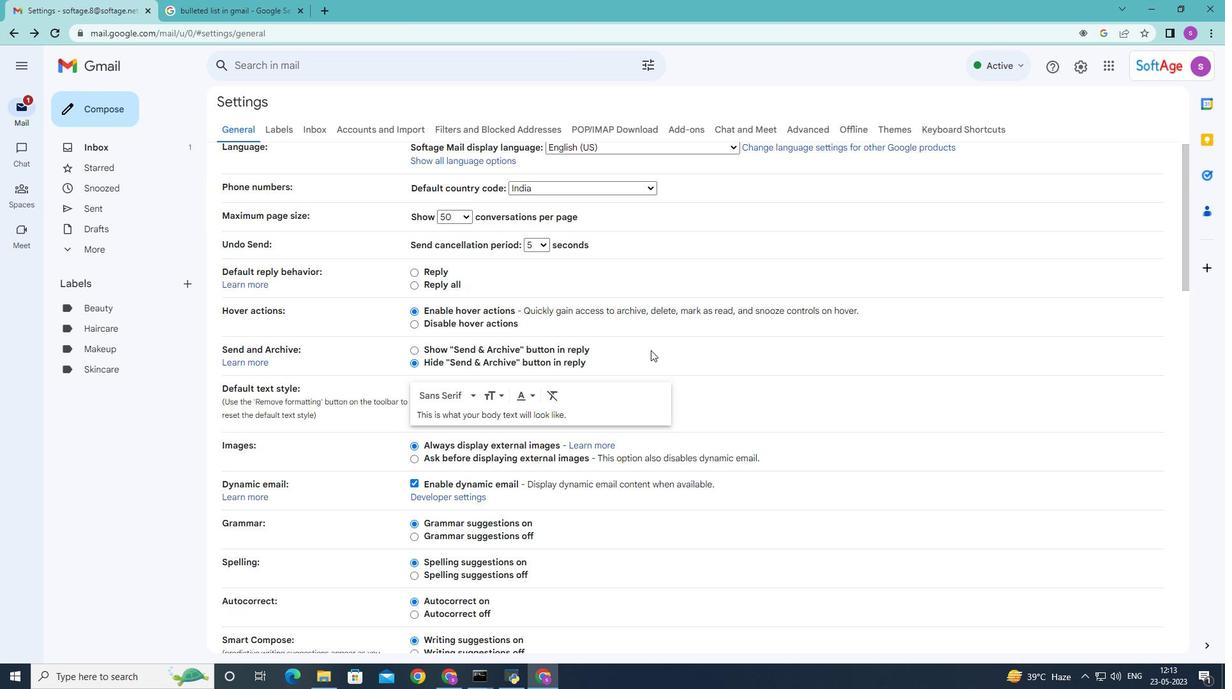 
Action: Mouse scrolled (702, 368) with delta (0, 0)
Screenshot: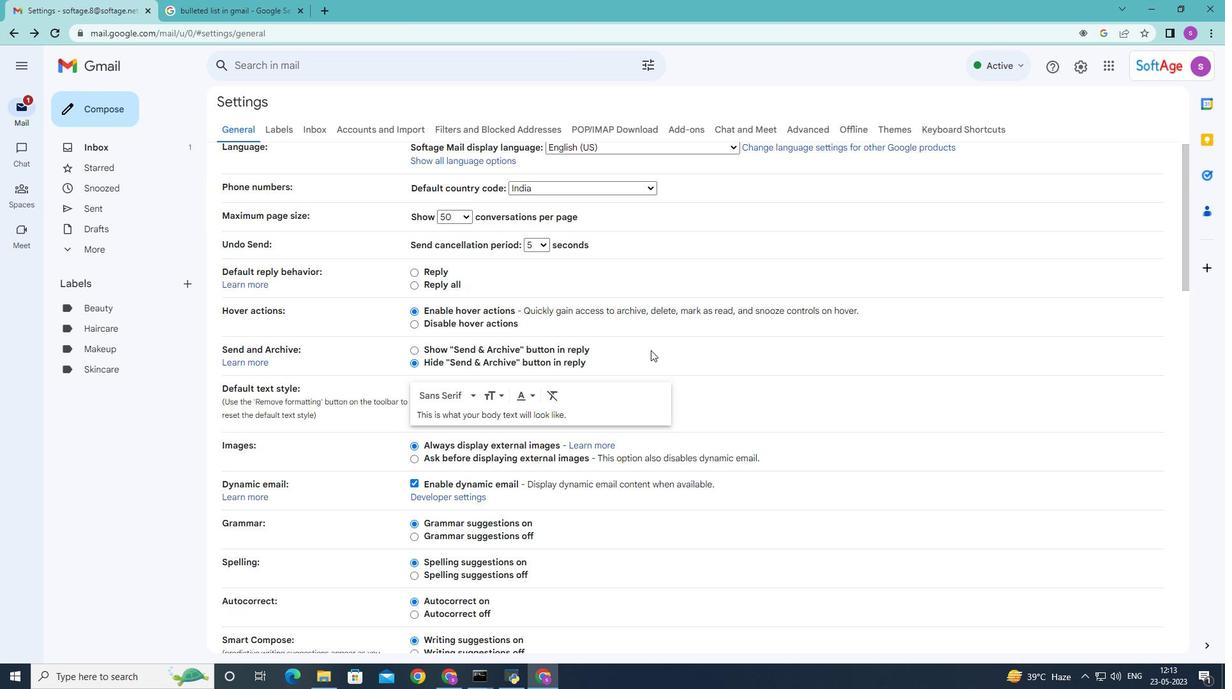 
Action: Mouse moved to (767, 380)
Screenshot: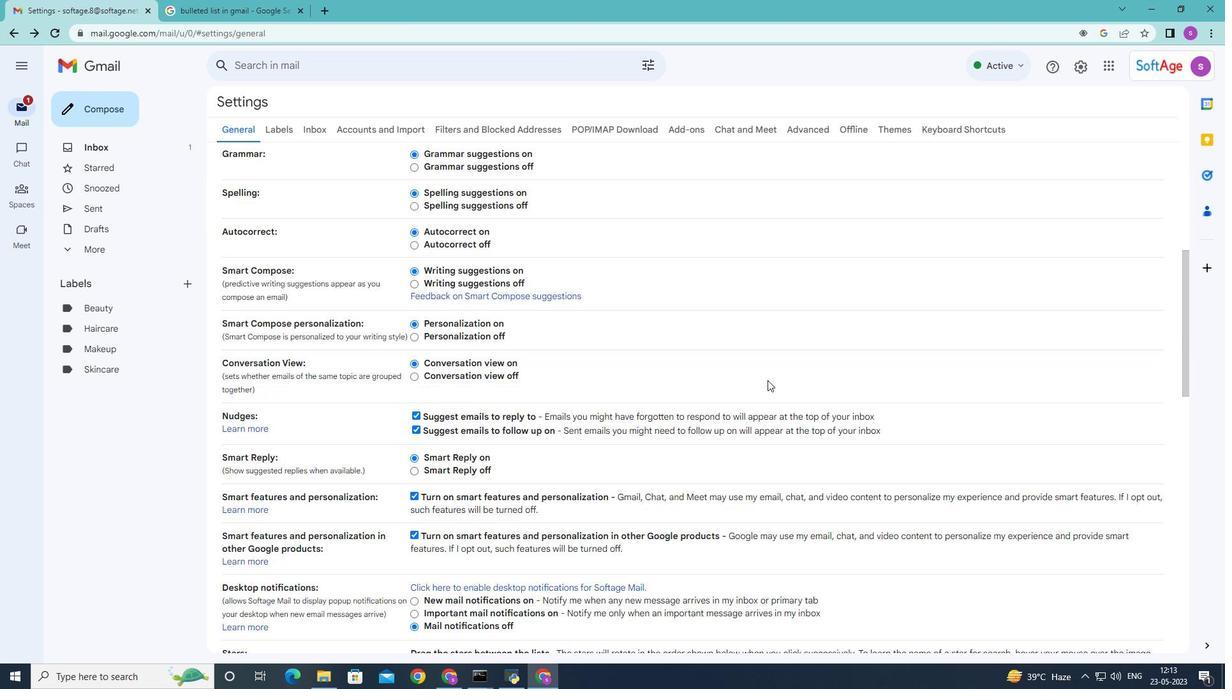 
Action: Mouse scrolled (767, 379) with delta (0, 0)
Screenshot: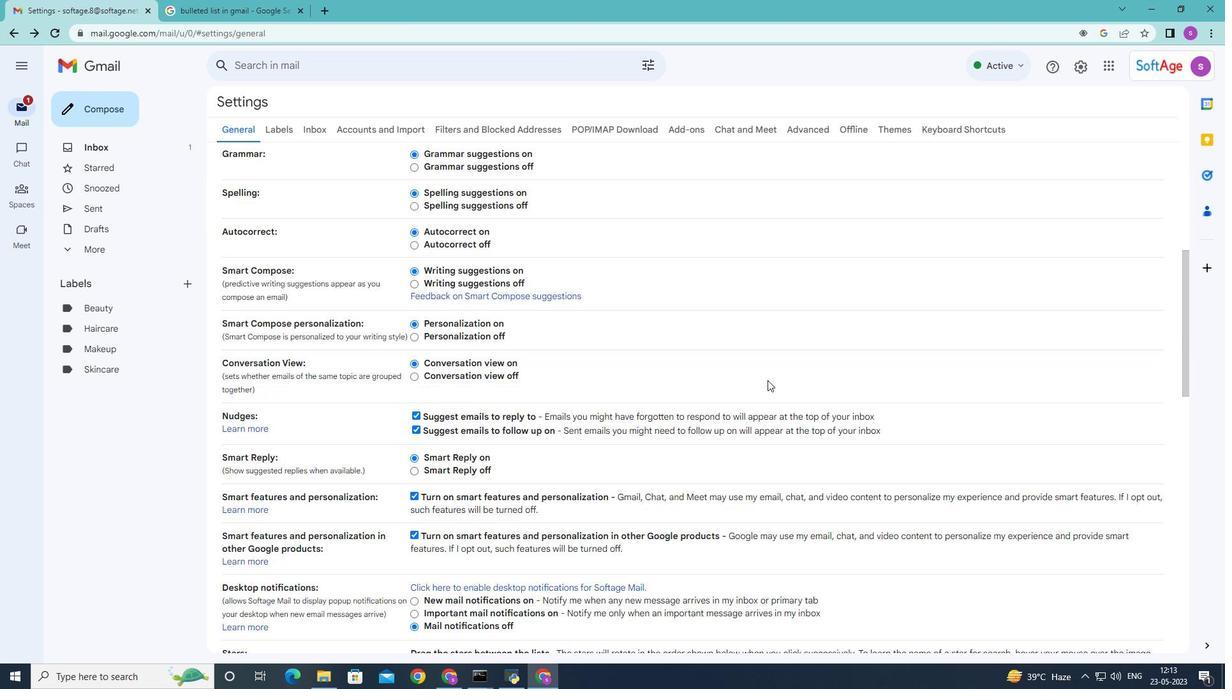 
Action: Mouse scrolled (767, 379) with delta (0, 0)
Screenshot: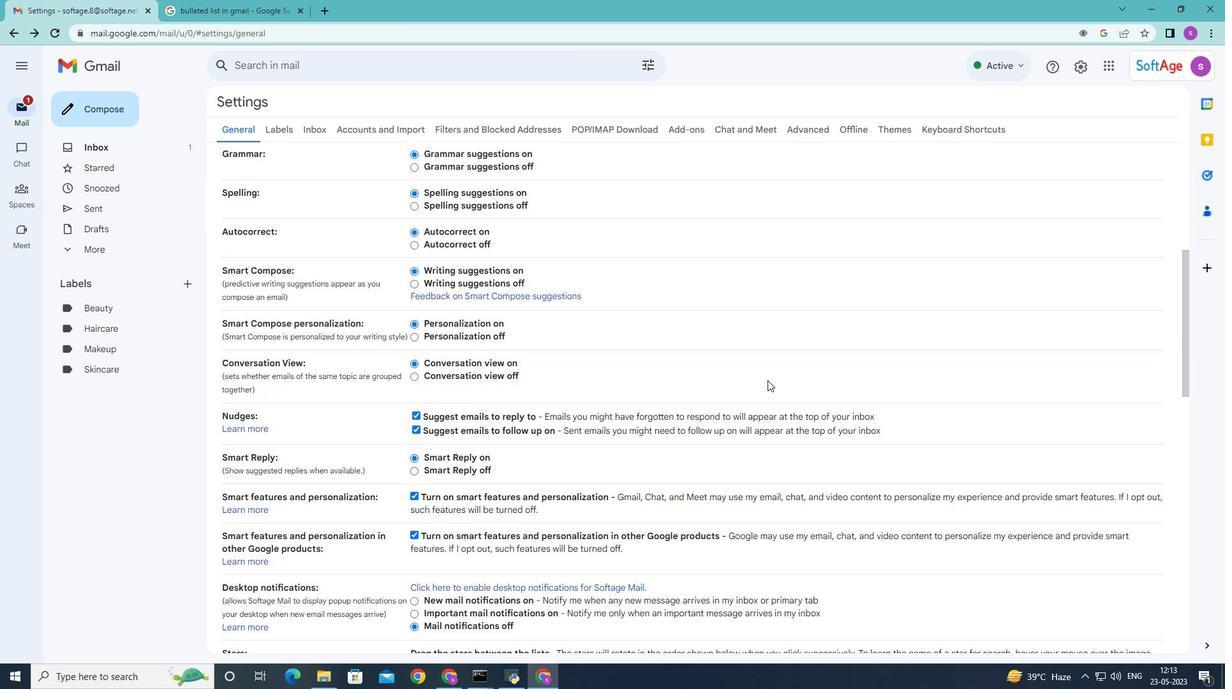 
Action: Mouse scrolled (767, 379) with delta (0, 0)
Screenshot: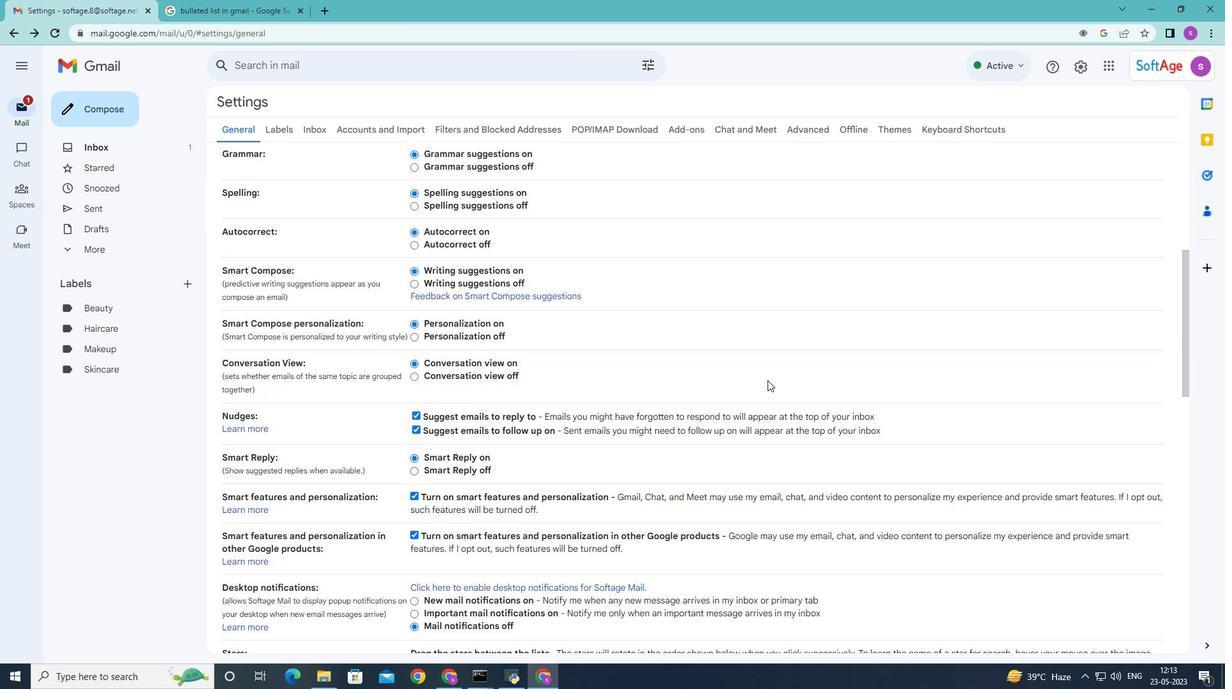 
Action: Mouse moved to (767, 380)
Screenshot: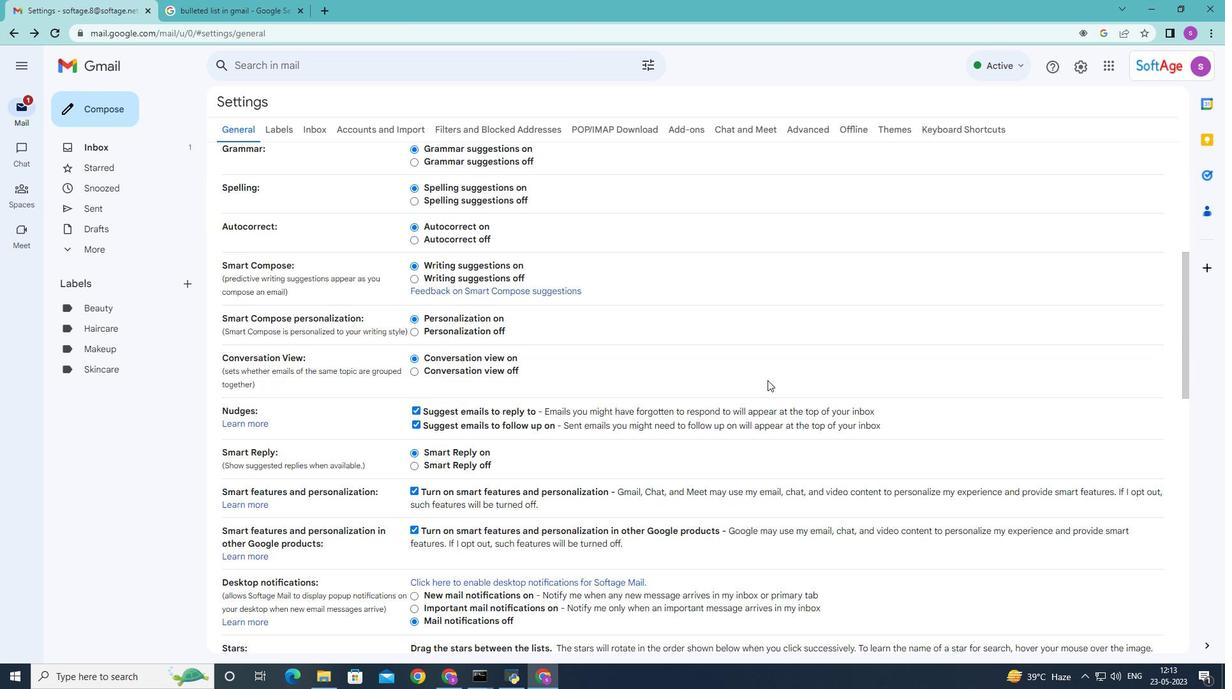 
Action: Mouse scrolled (767, 380) with delta (0, 0)
Screenshot: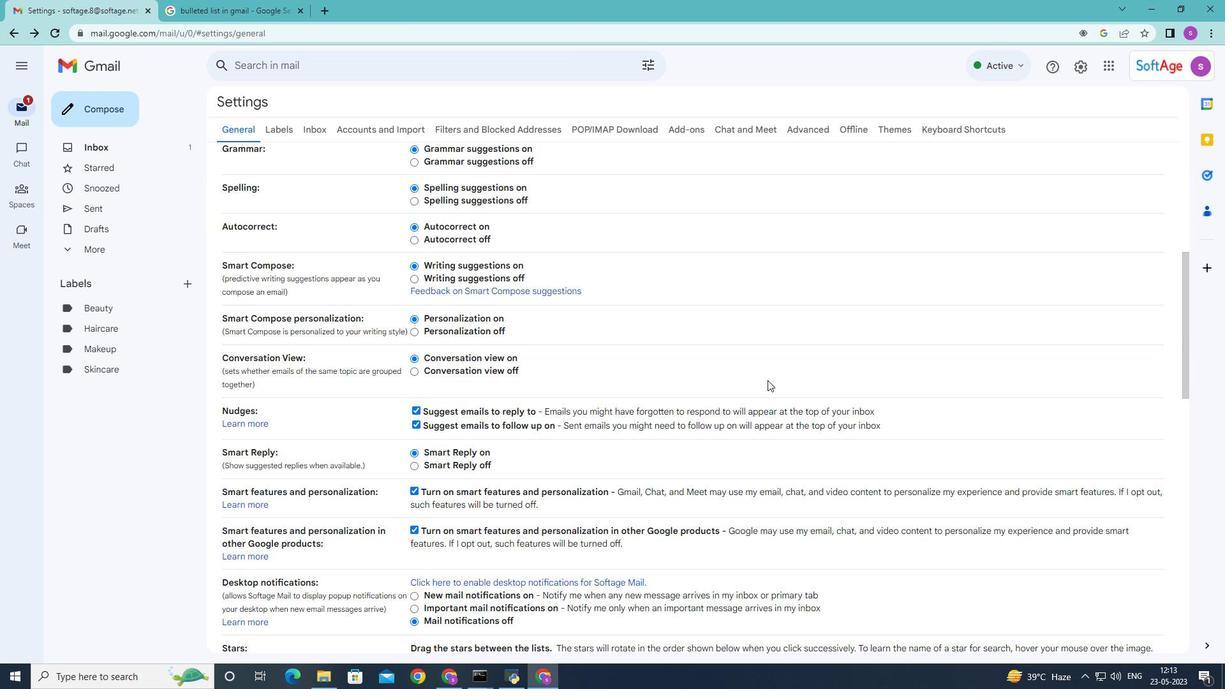 
Action: Mouse moved to (777, 379)
Screenshot: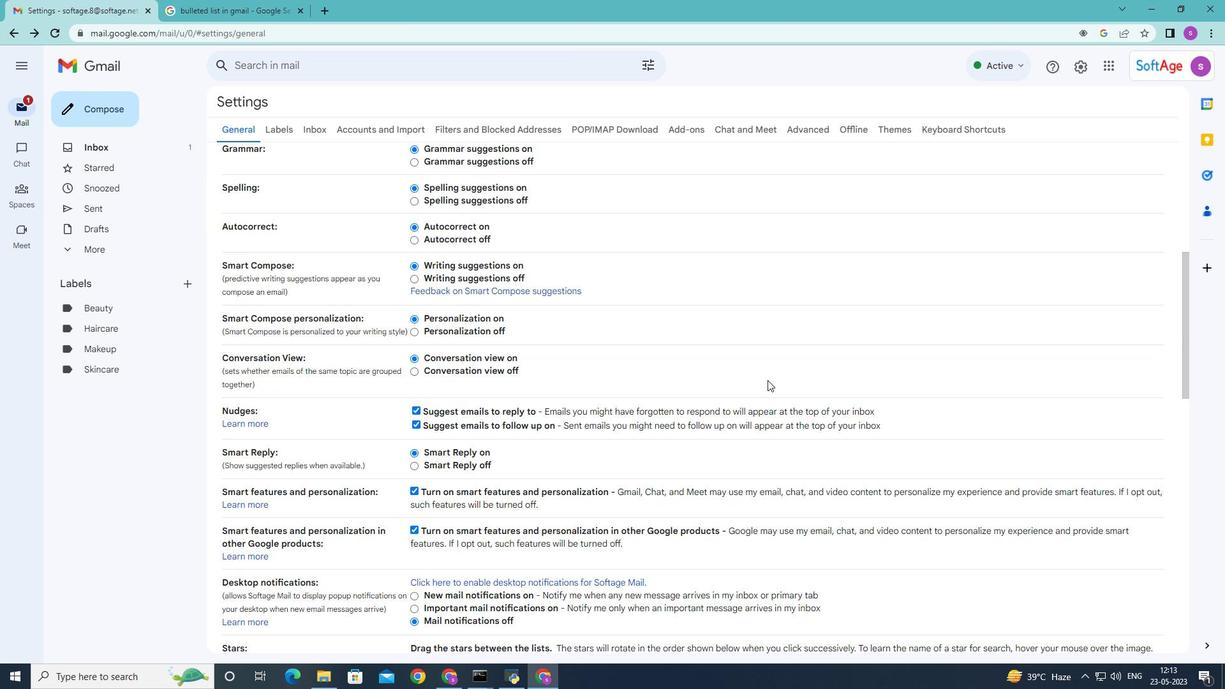 
Action: Mouse scrolled (777, 378) with delta (0, 0)
Screenshot: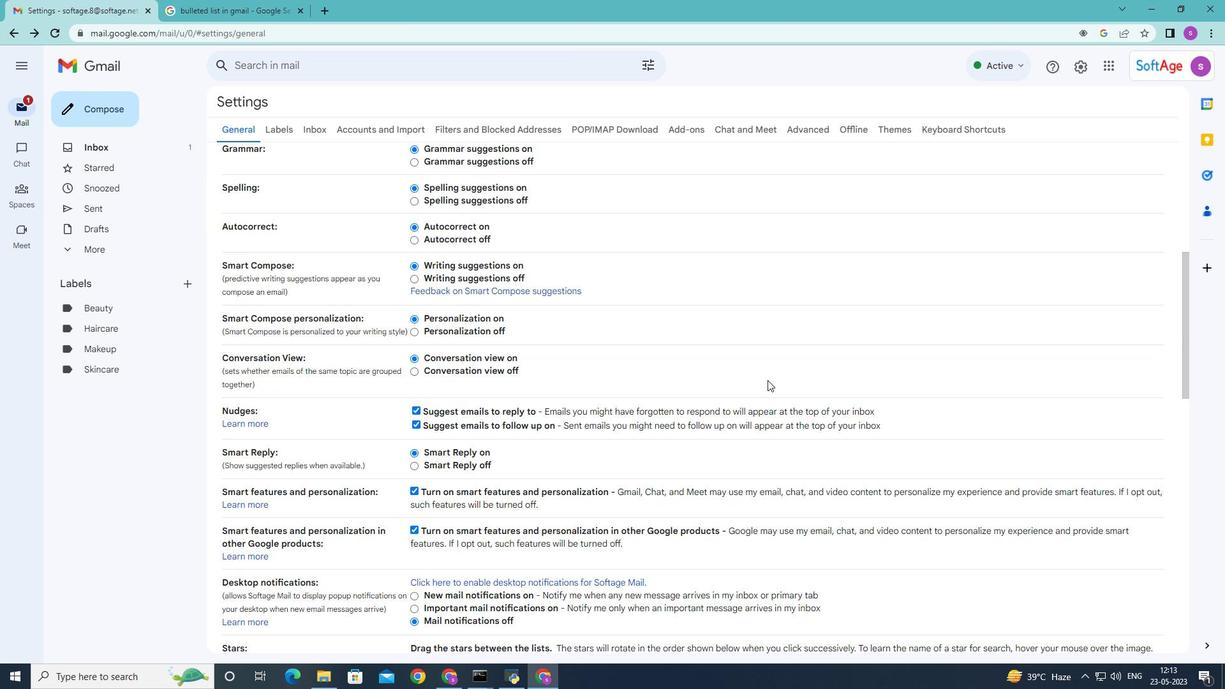 
Action: Mouse moved to (860, 396)
Screenshot: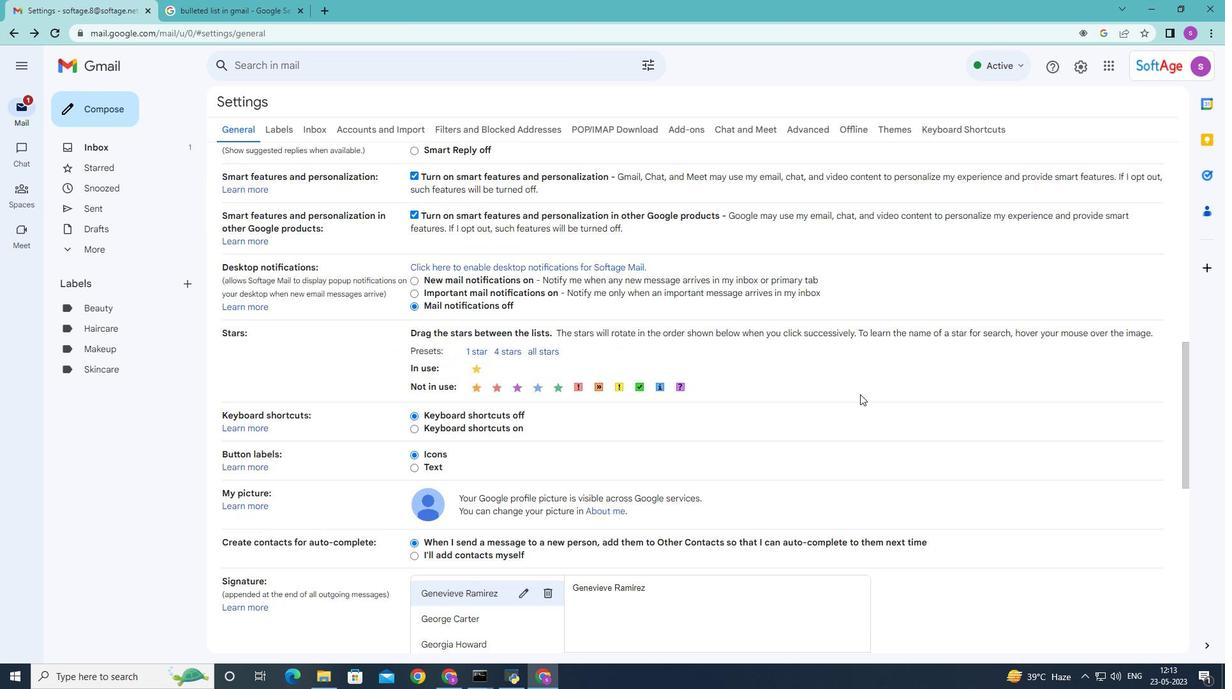 
Action: Mouse scrolled (860, 395) with delta (0, 0)
Screenshot: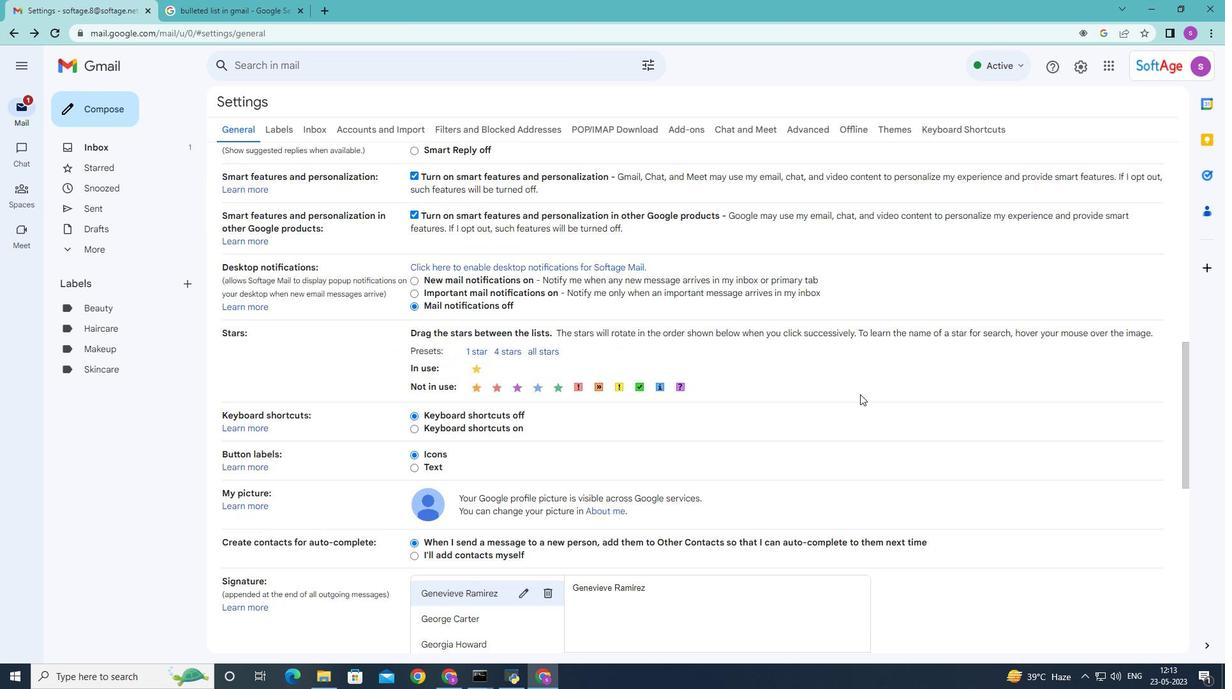 
Action: Mouse moved to (860, 396)
Screenshot: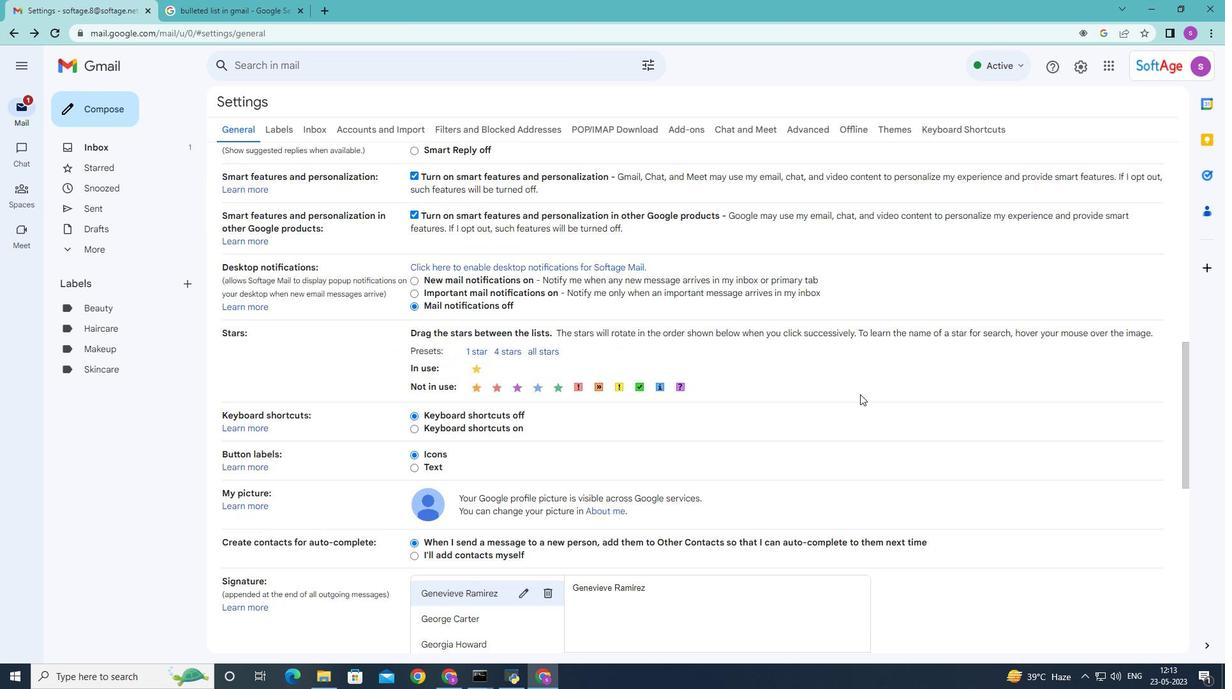 
Action: Mouse scrolled (860, 395) with delta (0, 0)
Screenshot: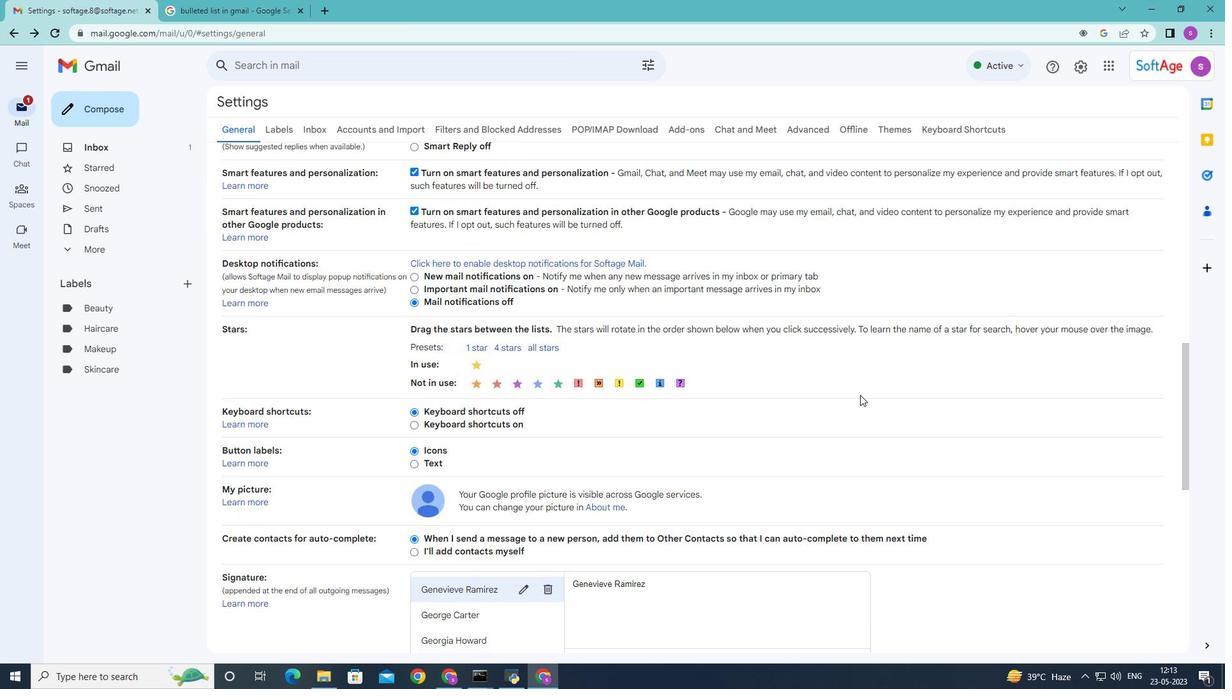 
Action: Mouse scrolled (860, 395) with delta (0, 0)
Screenshot: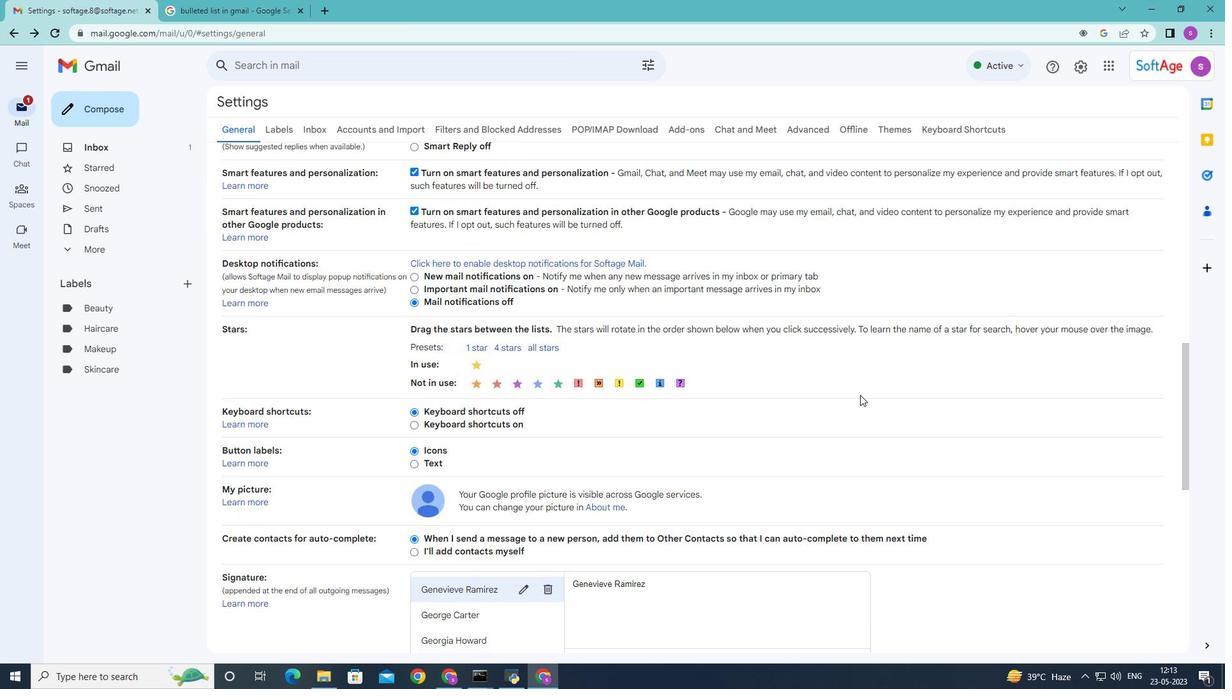 
Action: Mouse scrolled (860, 395) with delta (0, 0)
Screenshot: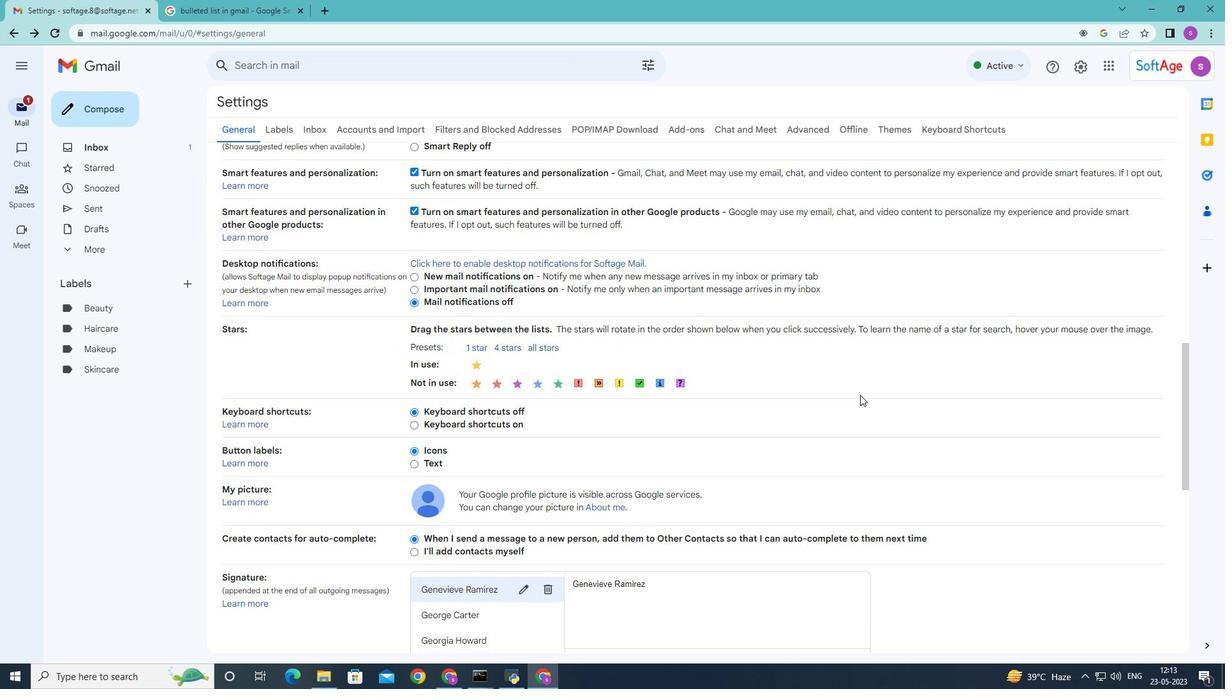 
Action: Mouse moved to (766, 396)
Screenshot: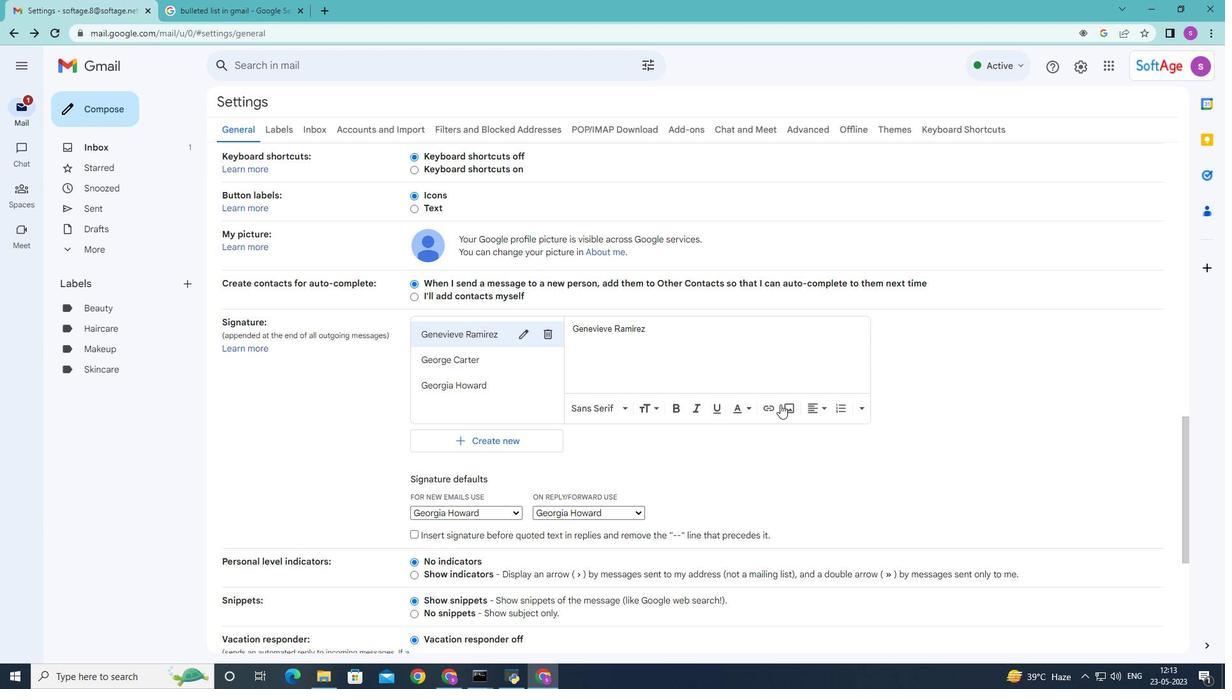 
Action: Mouse scrolled (766, 395) with delta (0, 0)
Screenshot: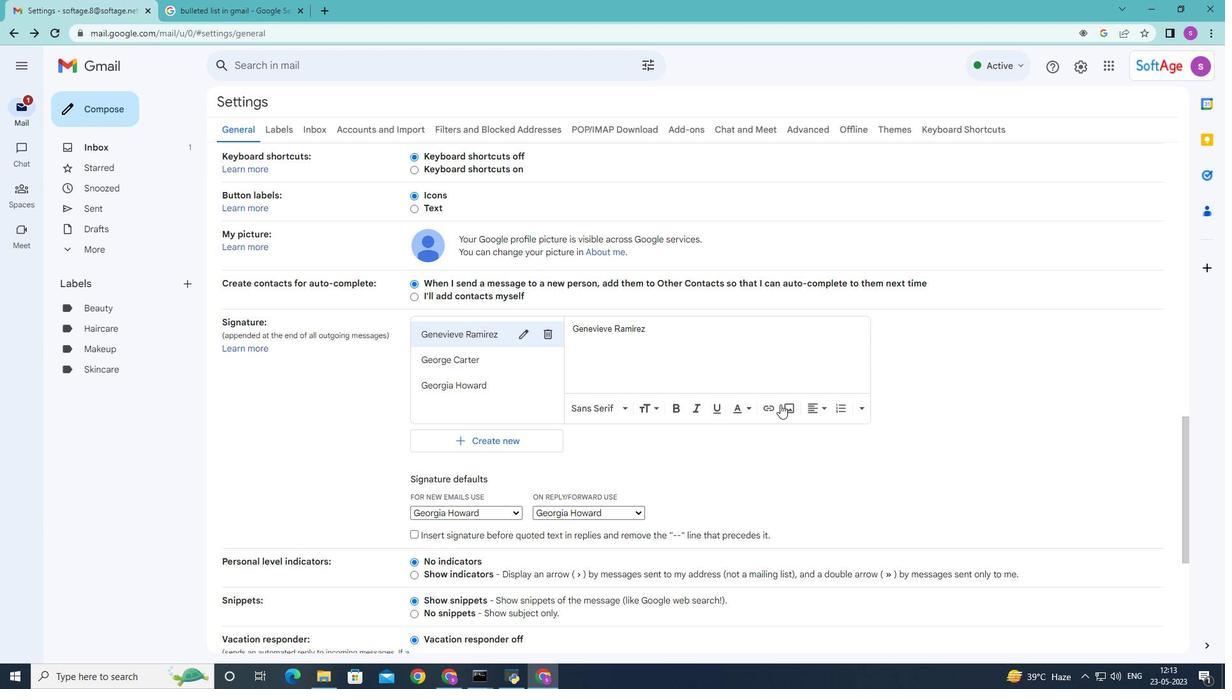 
Action: Mouse moved to (766, 397)
Screenshot: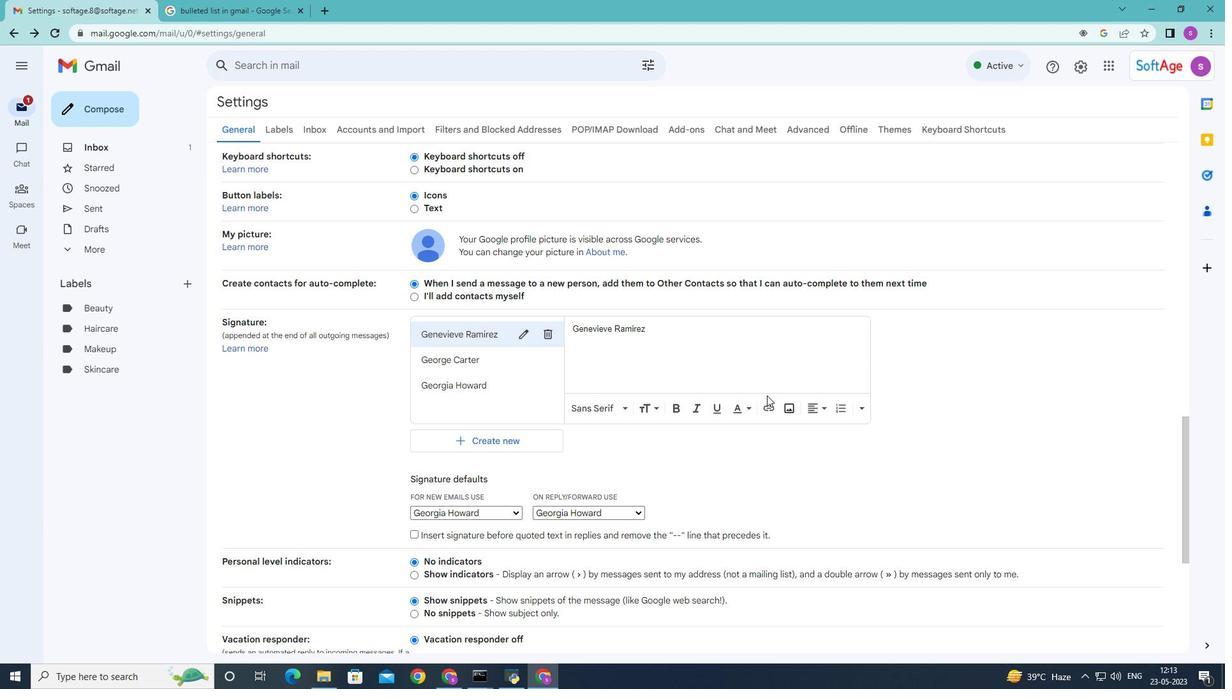 
Action: Mouse scrolled (766, 396) with delta (0, 0)
Screenshot: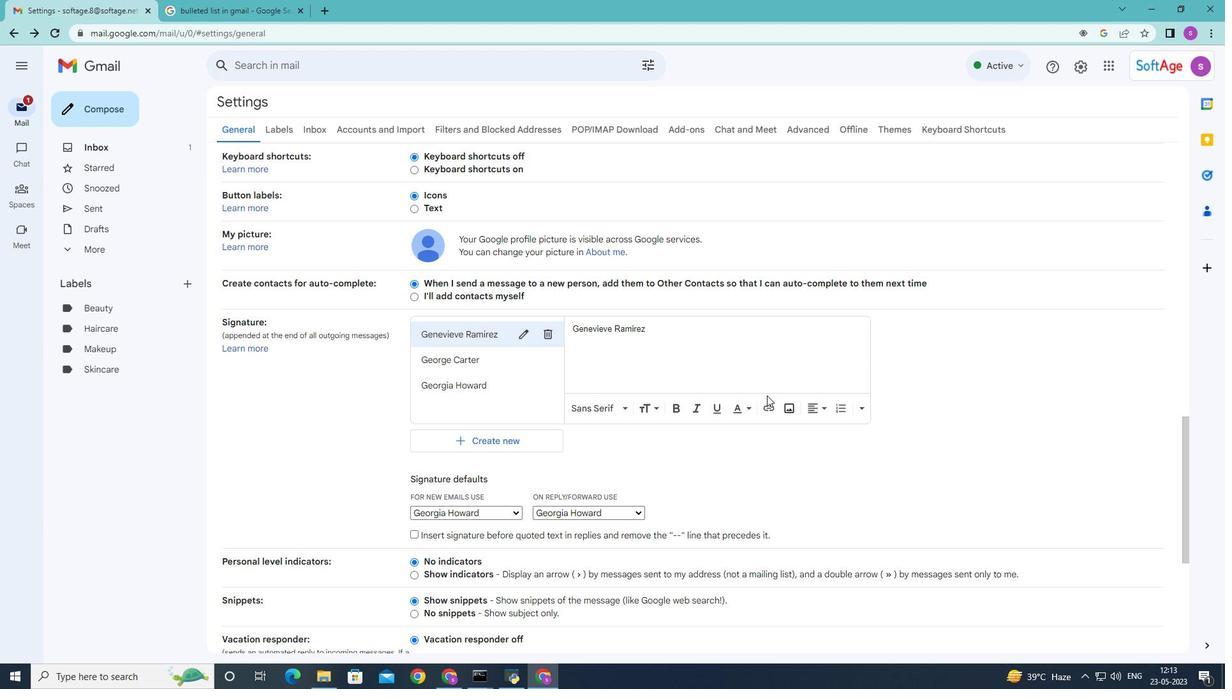 
Action: Mouse moved to (766, 397)
Screenshot: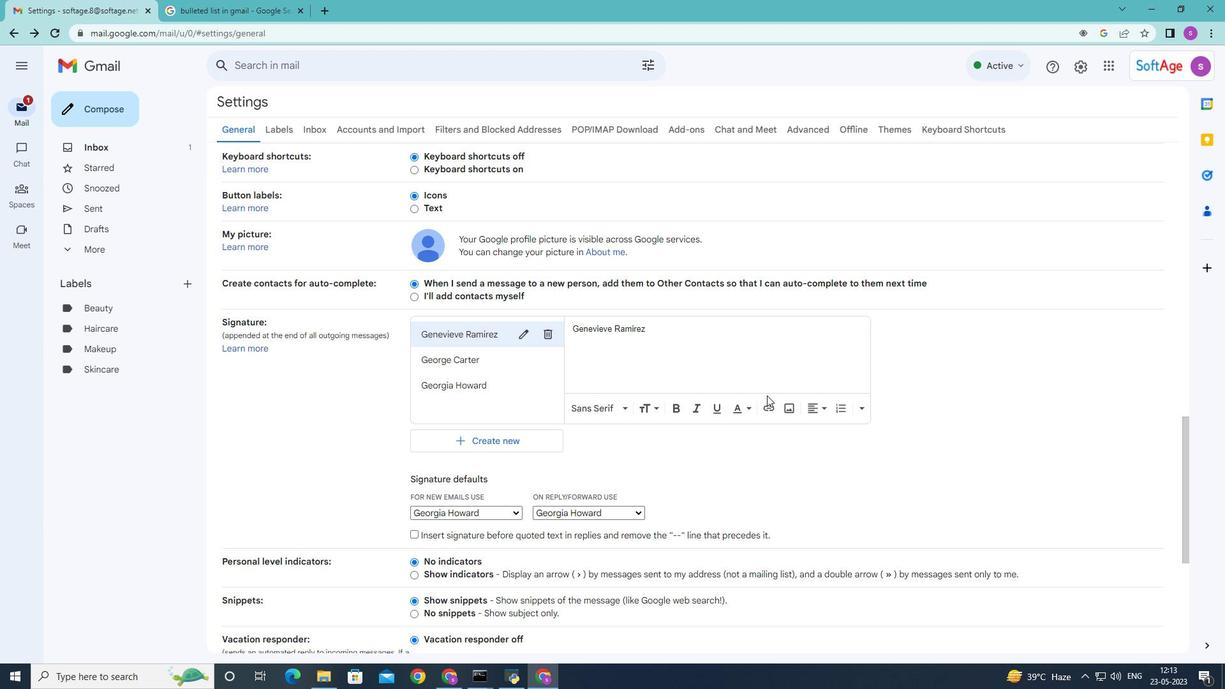 
Action: Mouse scrolled (766, 396) with delta (0, 0)
Screenshot: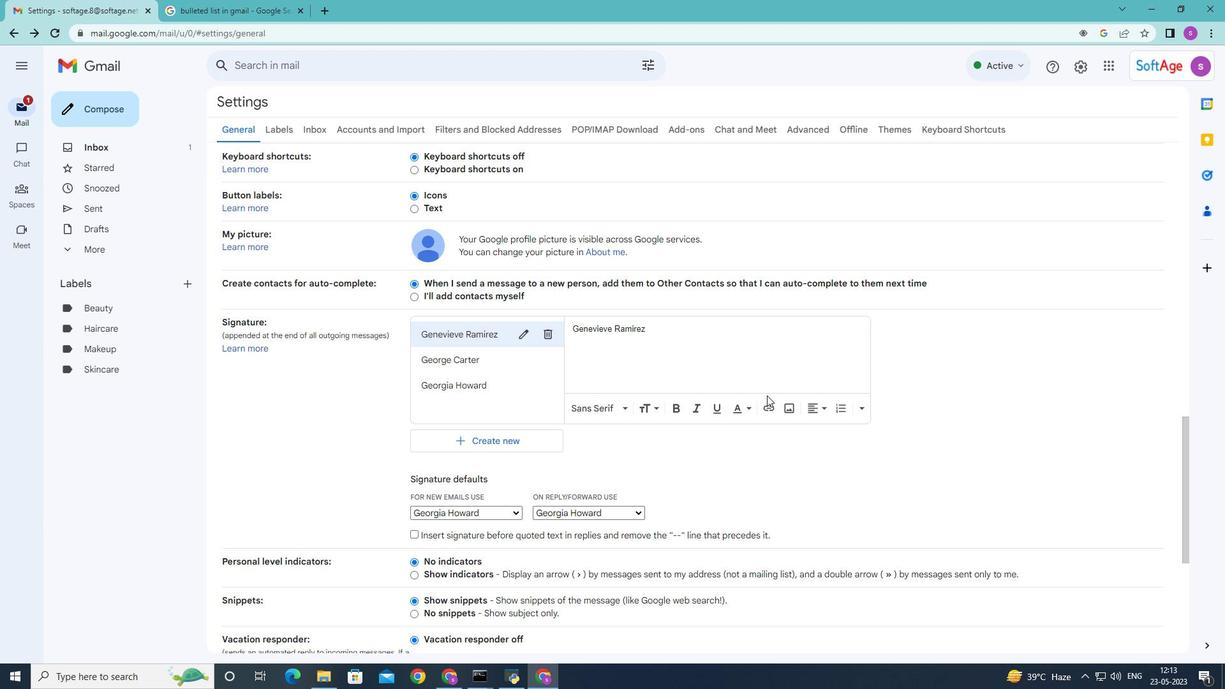 
Action: Mouse scrolled (766, 396) with delta (0, 0)
Screenshot: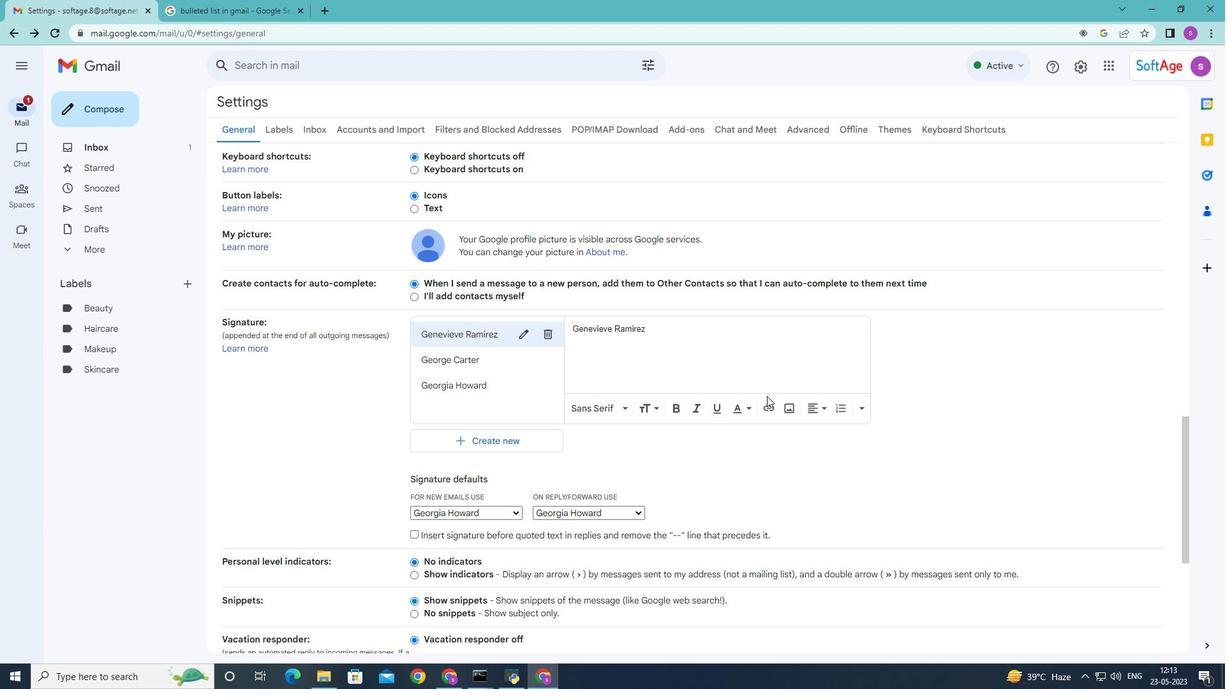 
Action: Mouse scrolled (766, 396) with delta (0, 0)
Screenshot: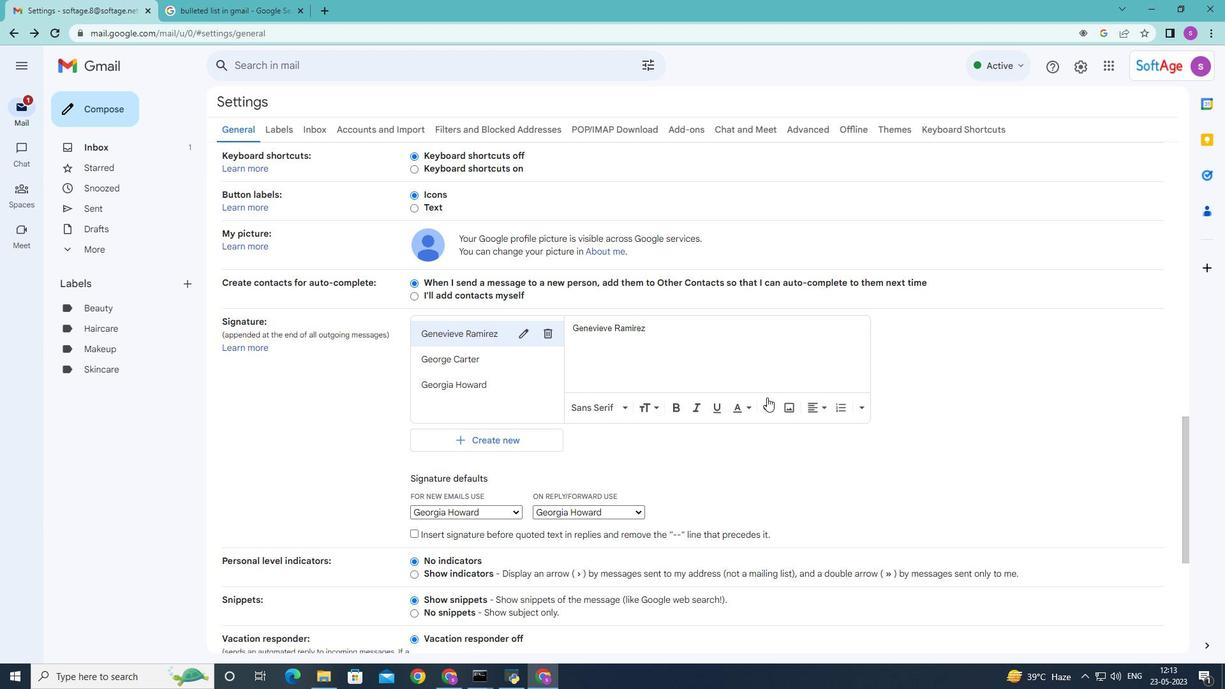
Action: Mouse scrolled (766, 396) with delta (0, 0)
Screenshot: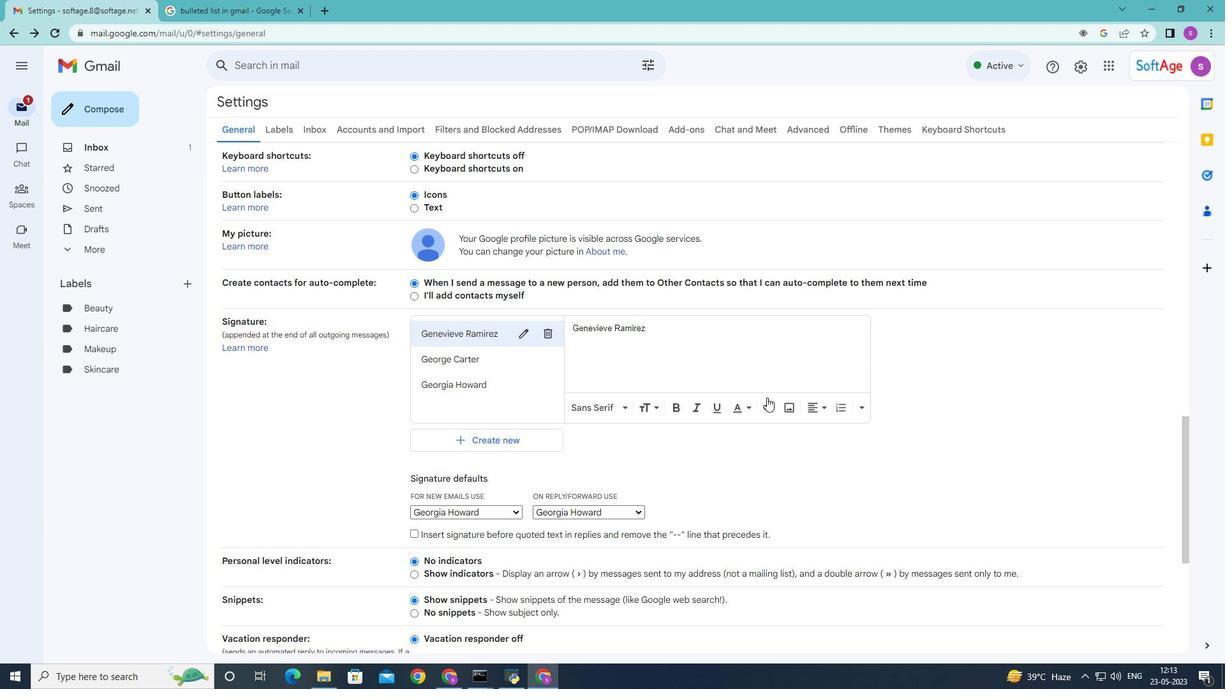 
Action: Mouse moved to (767, 404)
Screenshot: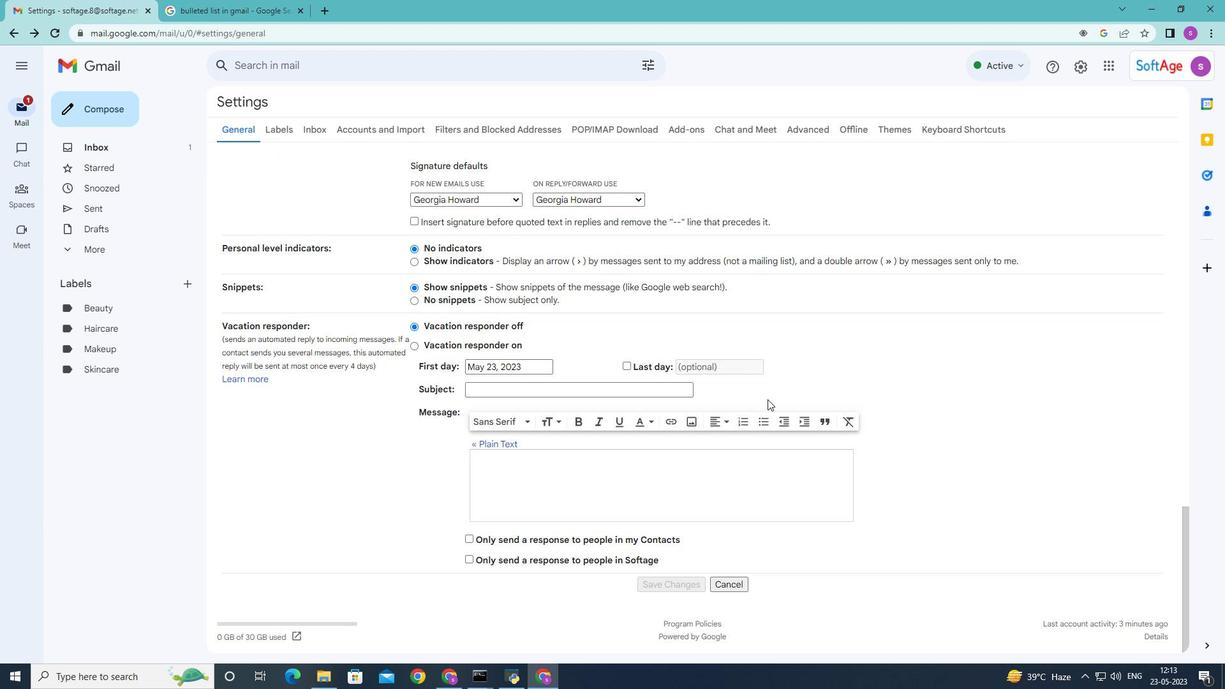 
Action: Mouse scrolled (767, 403) with delta (0, 0)
Screenshot: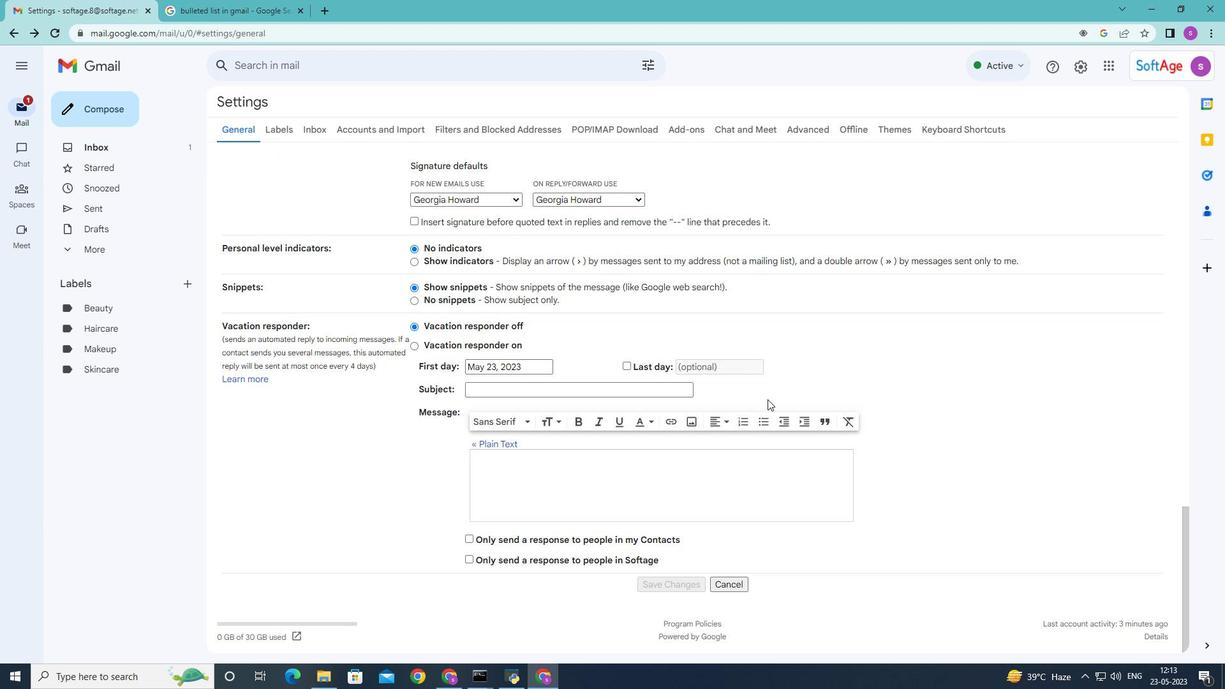 
Action: Mouse moved to (767, 404)
Screenshot: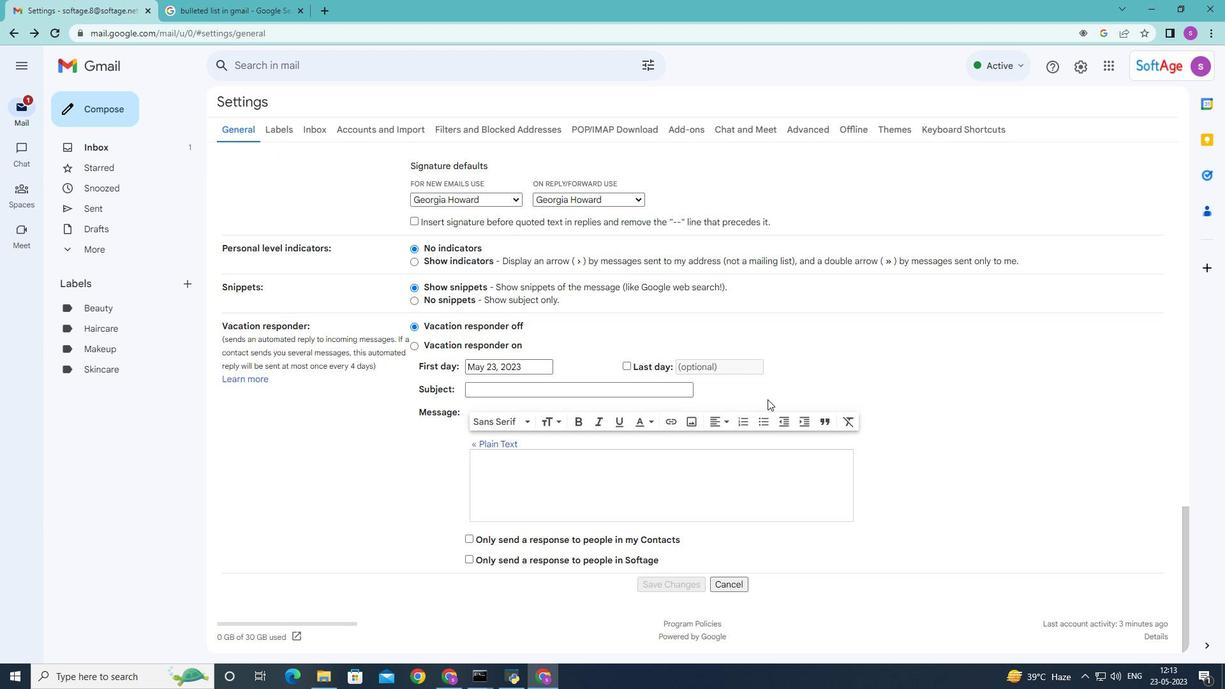
Action: Mouse scrolled (767, 403) with delta (0, 0)
Screenshot: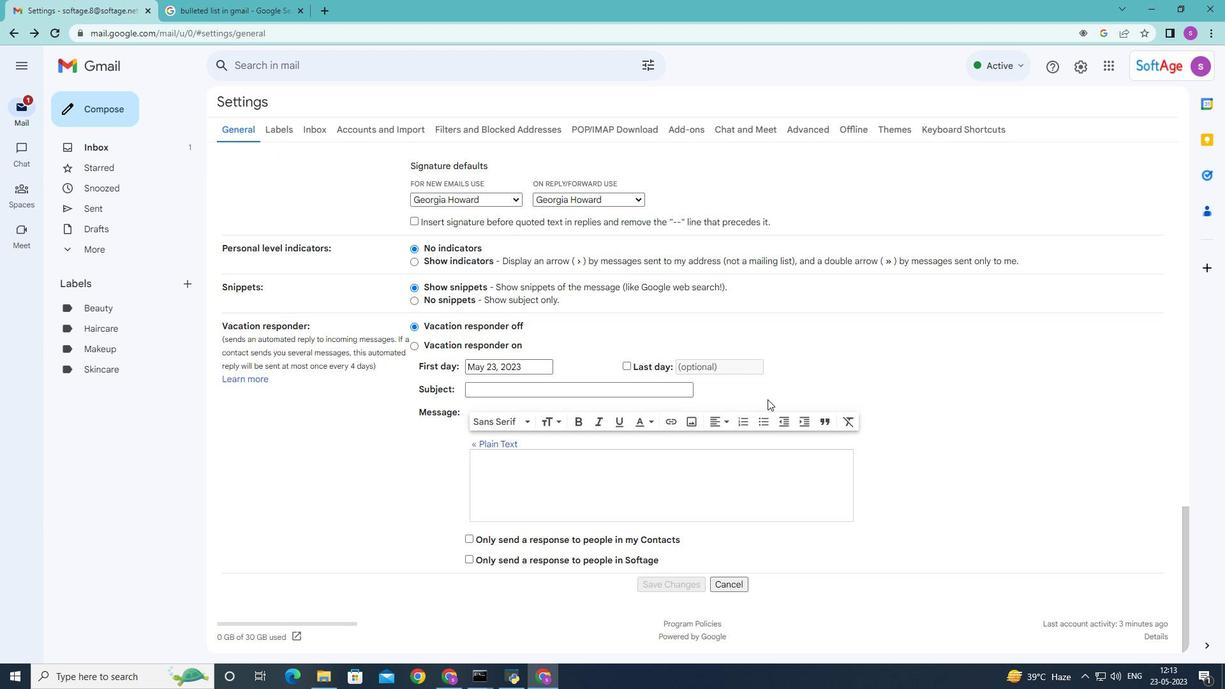 
Action: Mouse moved to (767, 406)
Screenshot: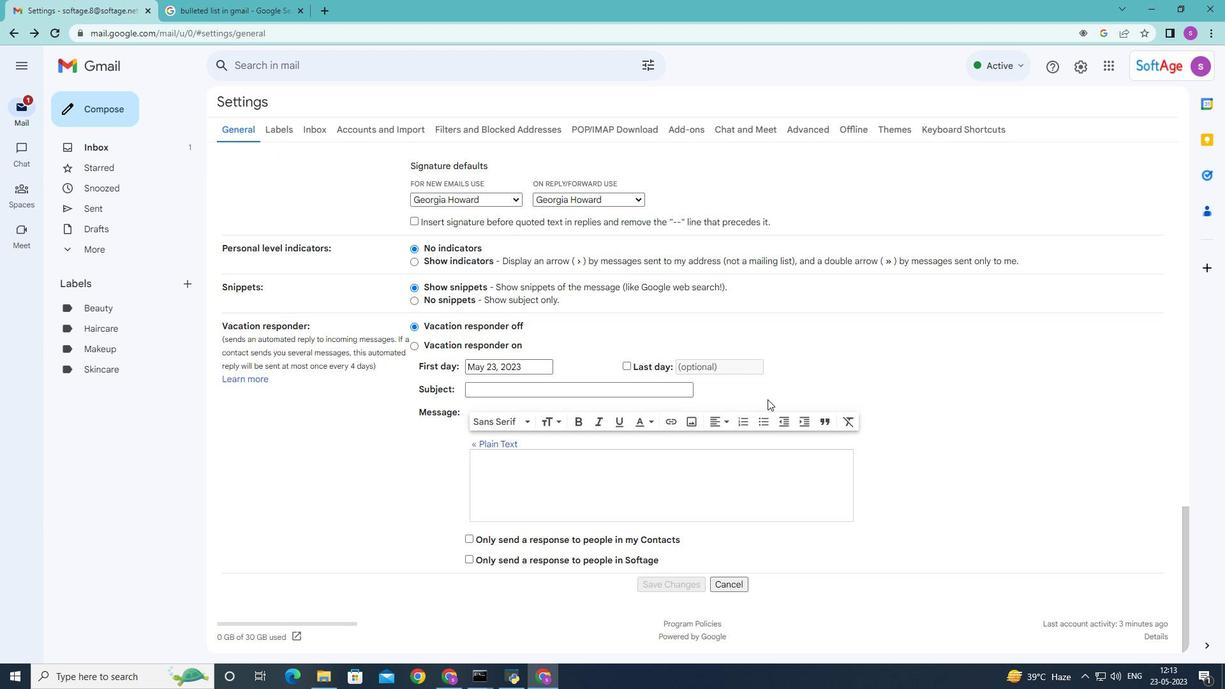 
Action: Mouse scrolled (767, 405) with delta (0, 0)
Screenshot: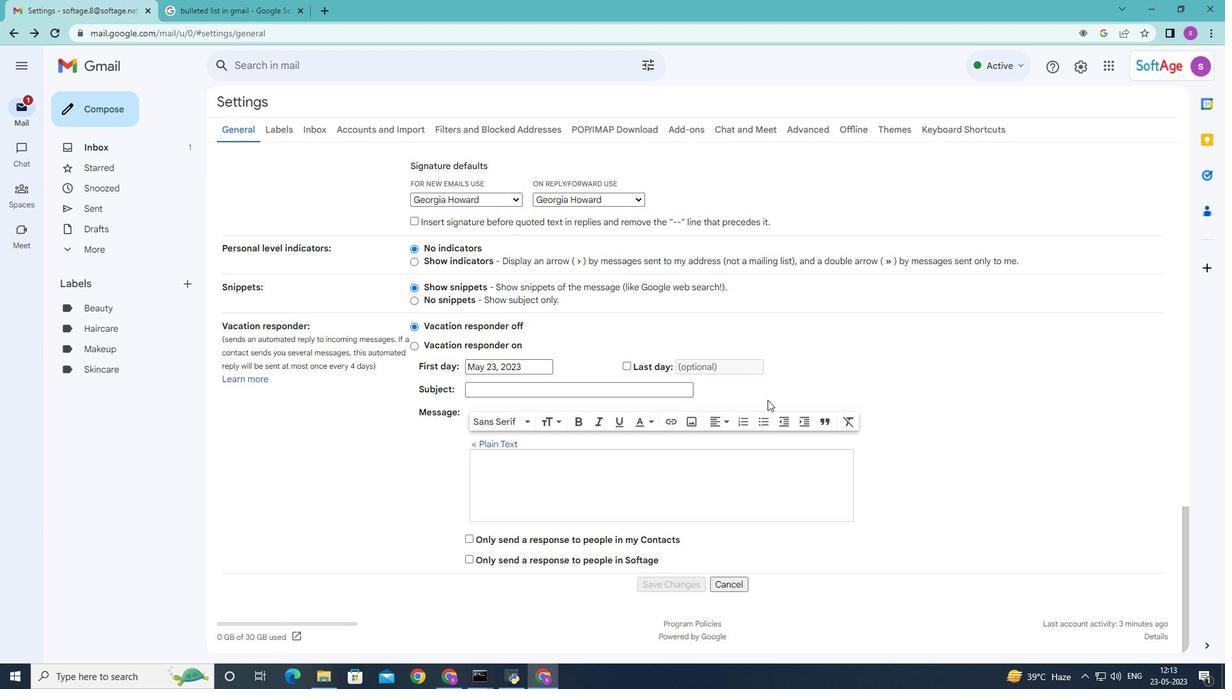 
Action: Mouse moved to (767, 407)
Screenshot: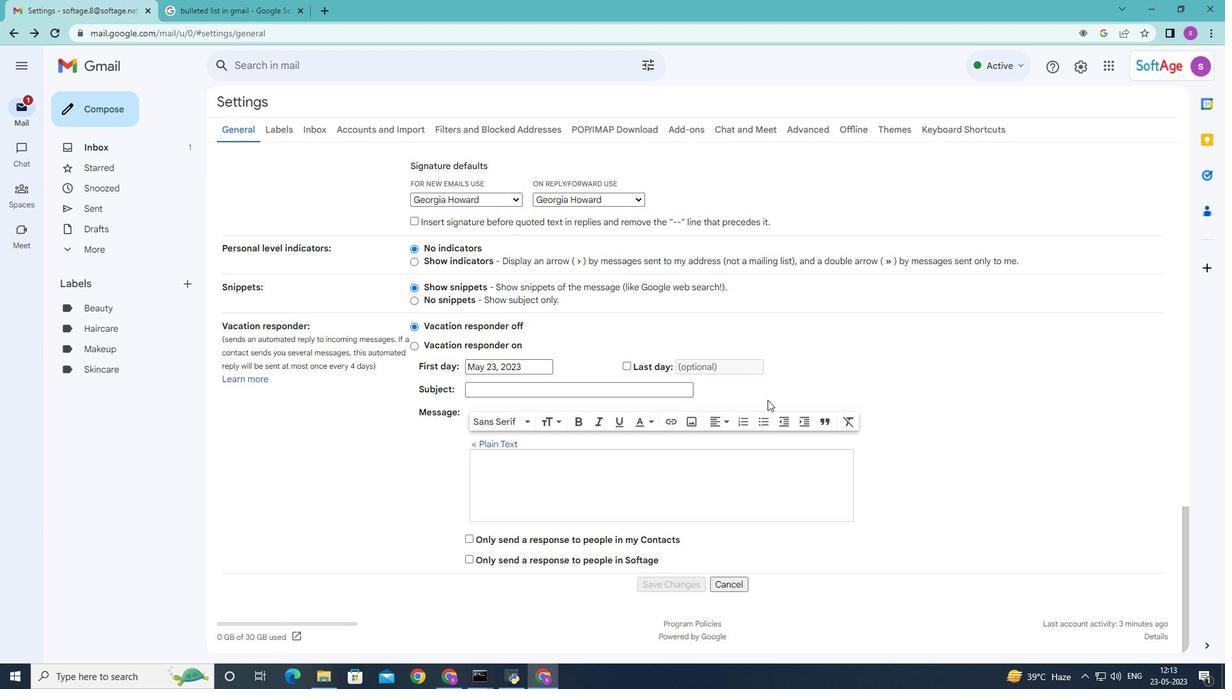 
Action: Mouse scrolled (767, 406) with delta (0, 0)
Screenshot: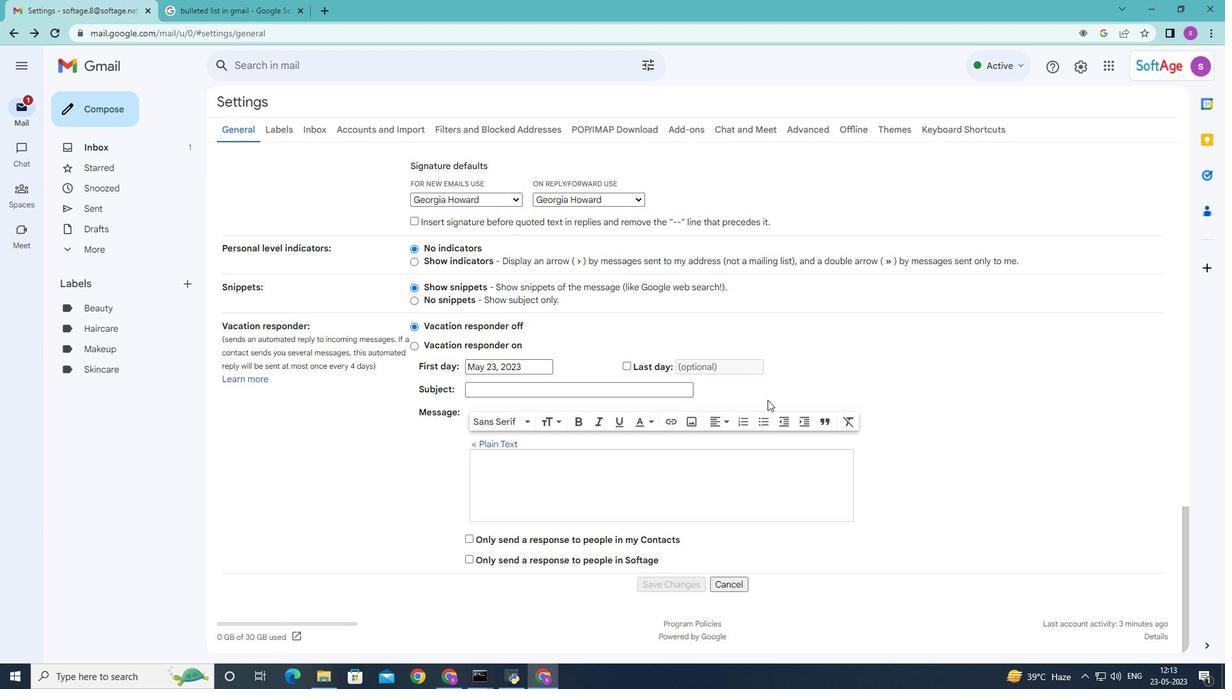 
Action: Mouse moved to (767, 407)
Screenshot: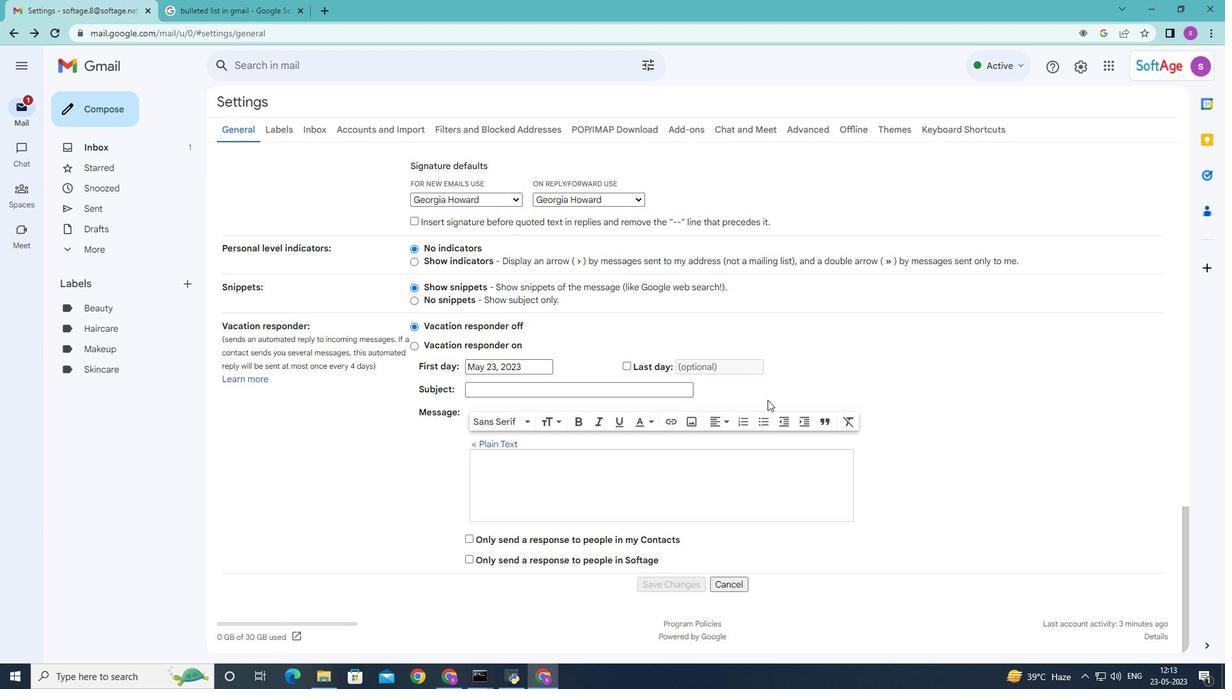 
Action: Mouse scrolled (767, 407) with delta (0, 0)
Screenshot: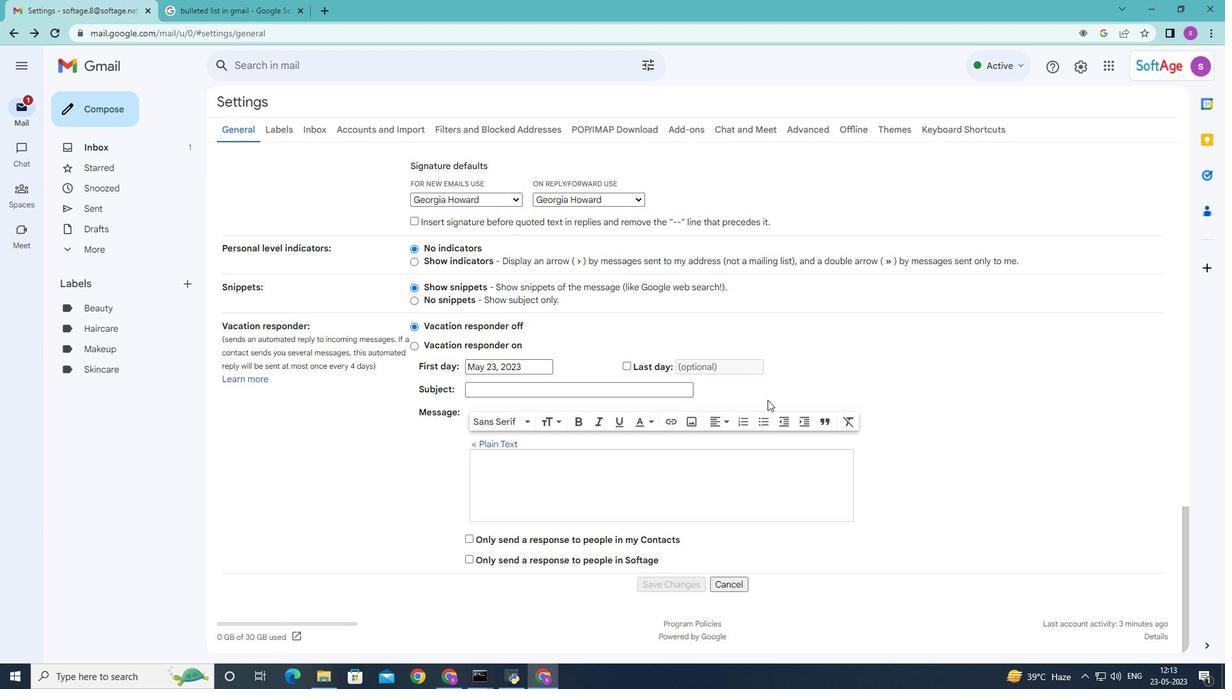 
Action: Mouse moved to (767, 407)
Screenshot: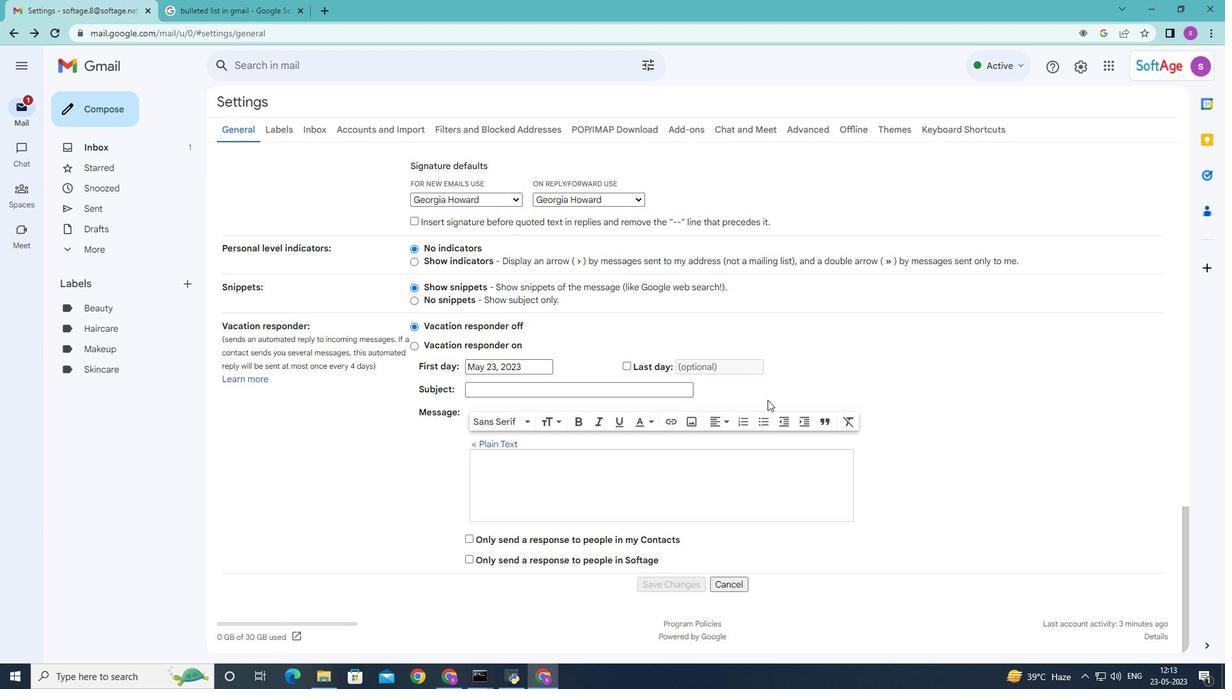 
Action: Mouse scrolled (767, 407) with delta (0, 0)
Screenshot: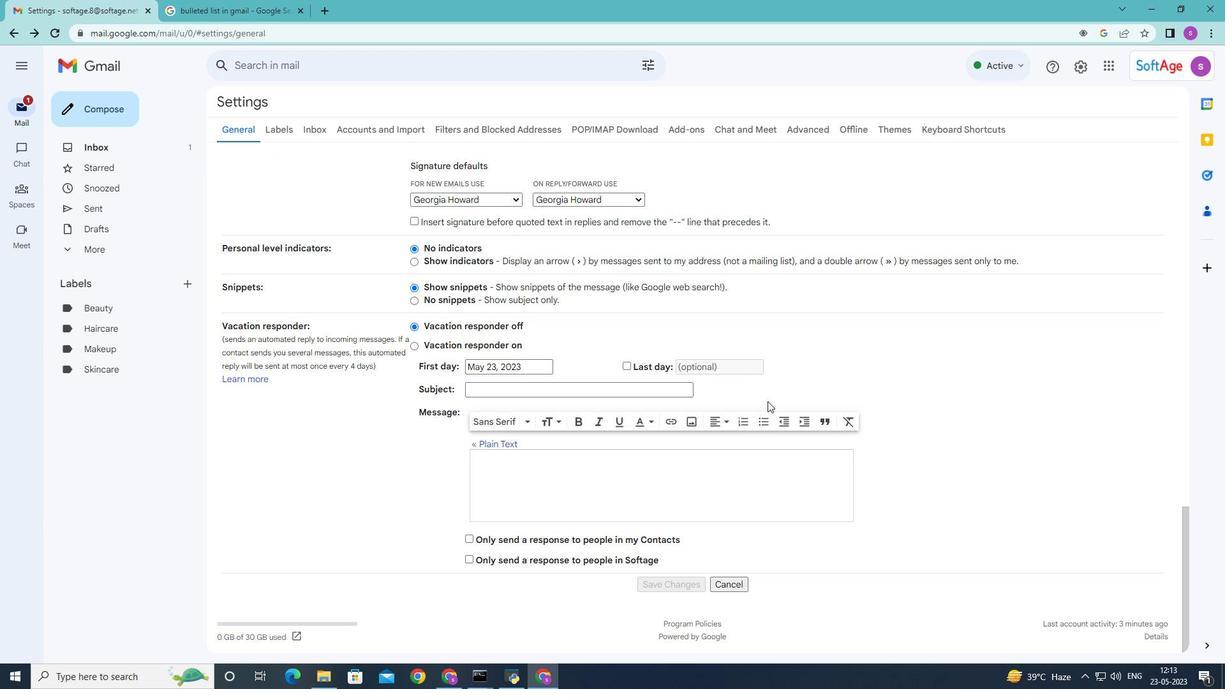 
Action: Mouse moved to (213, 85)
Screenshot: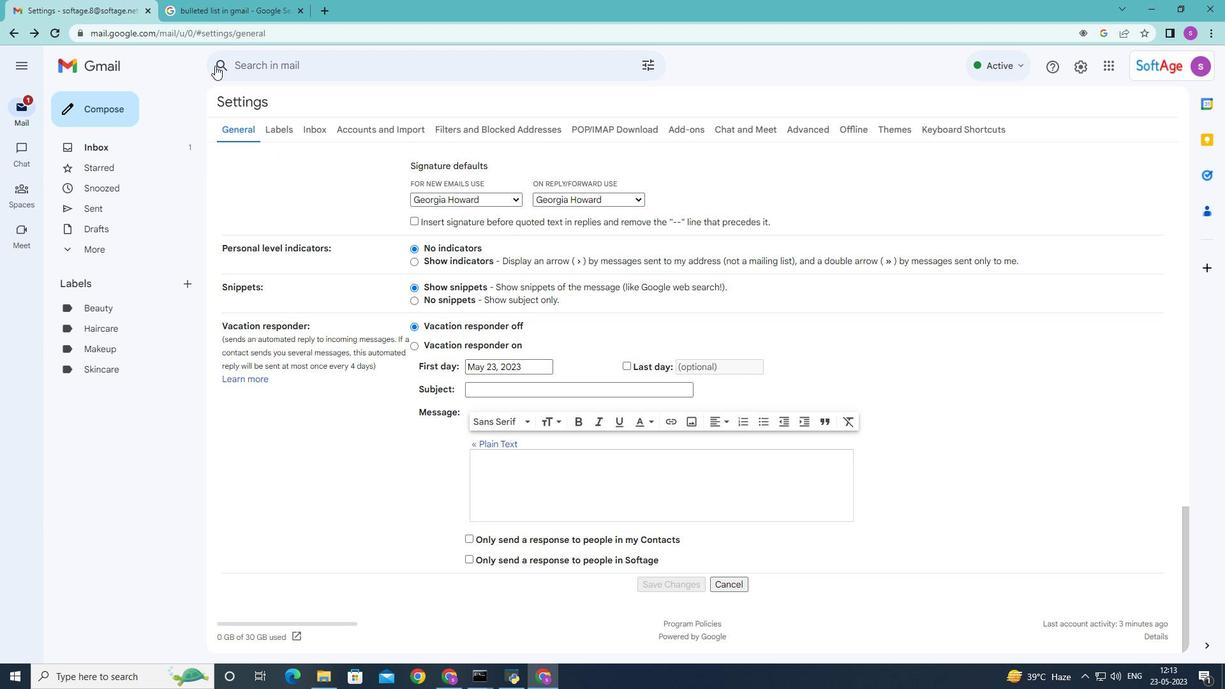 
Action: Mouse scrolled (213, 86) with delta (0, 0)
Screenshot: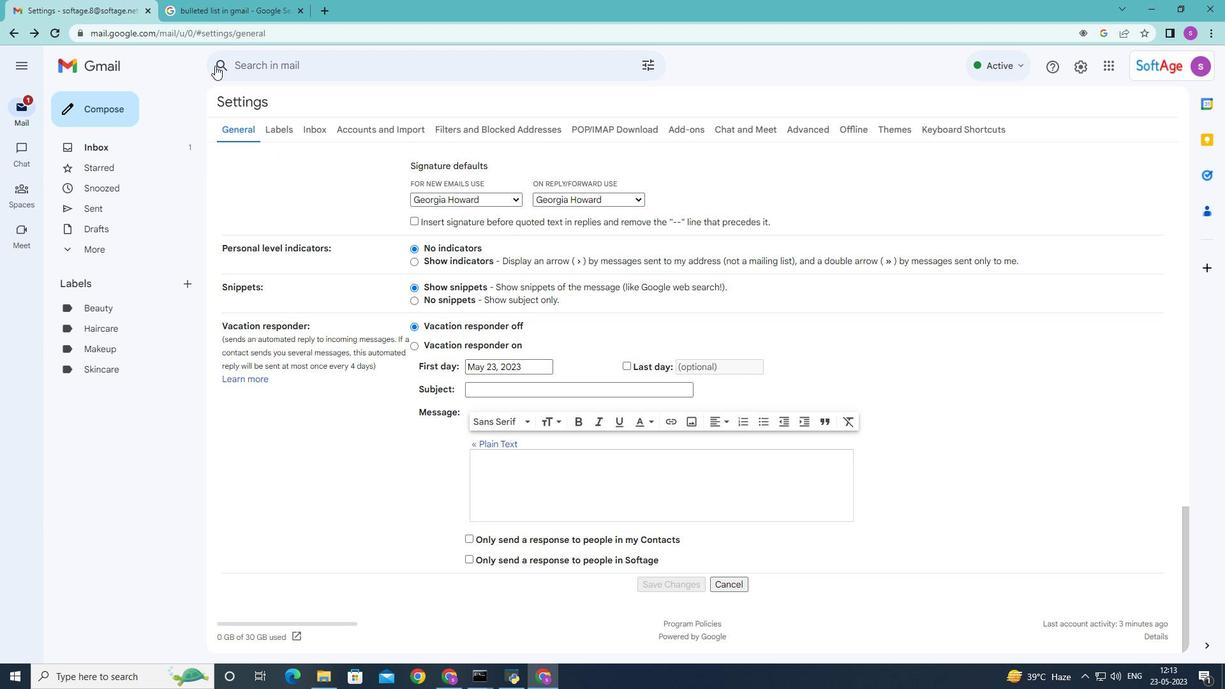 
Action: Mouse scrolled (213, 86) with delta (0, 0)
Screenshot: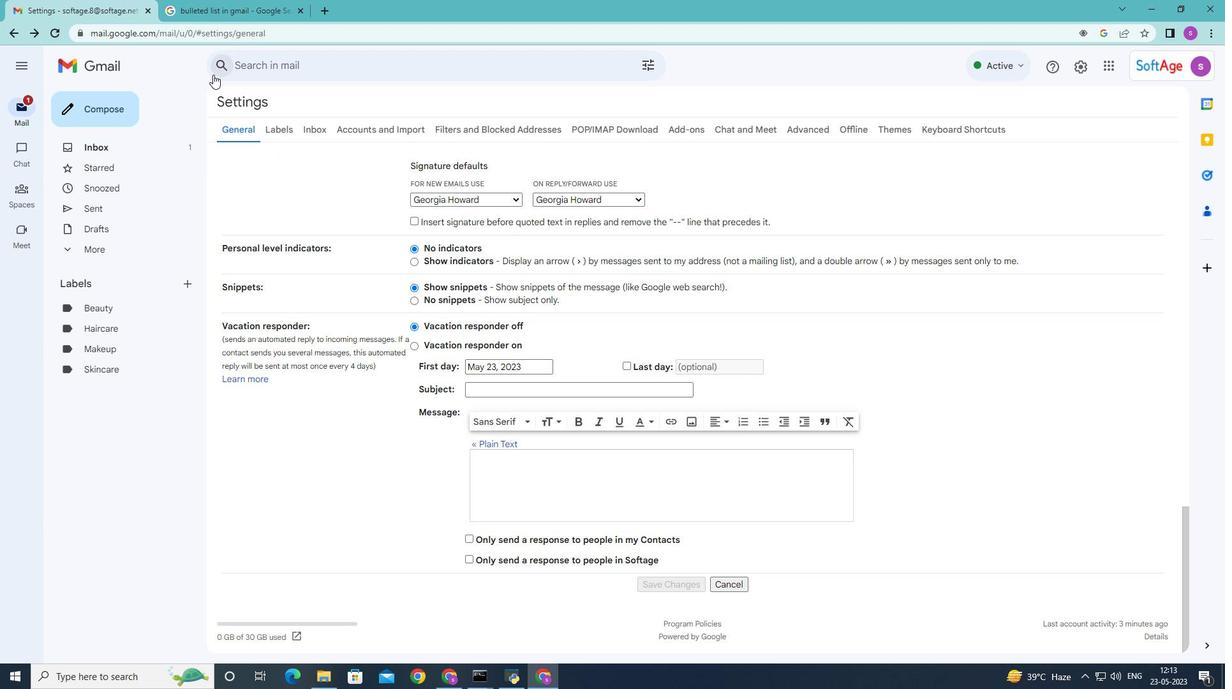 
Action: Mouse moved to (213, 86)
Screenshot: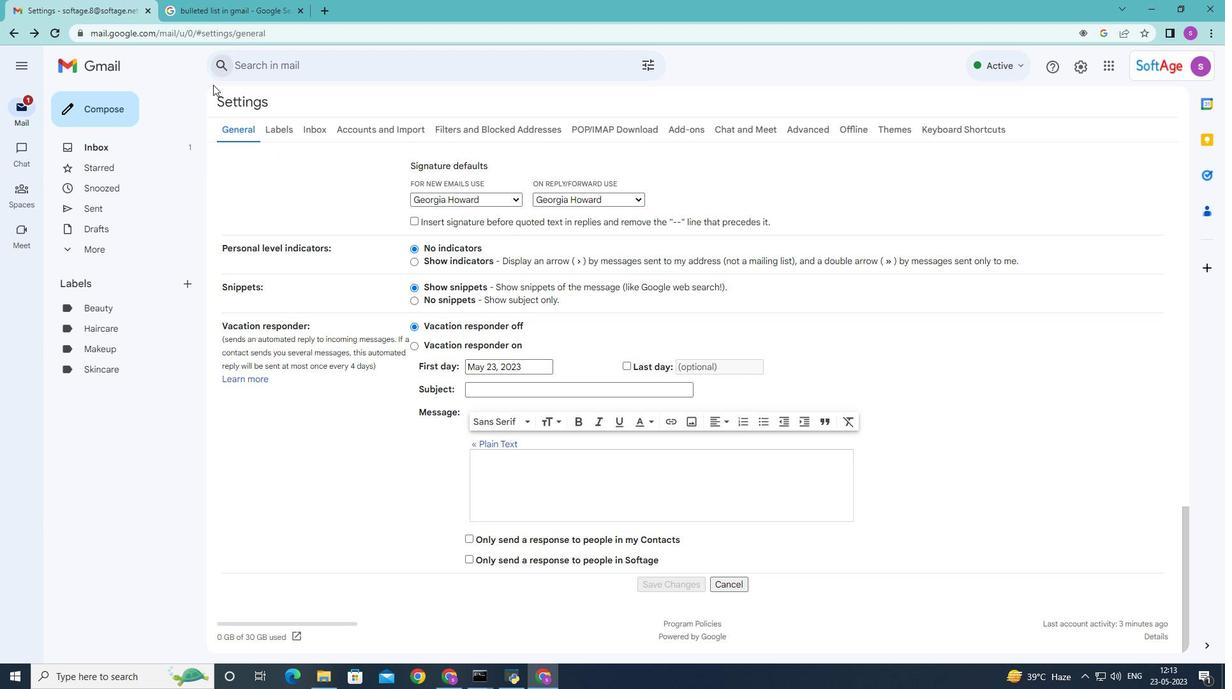 
Action: Mouse scrolled (213, 86) with delta (0, 0)
Screenshot: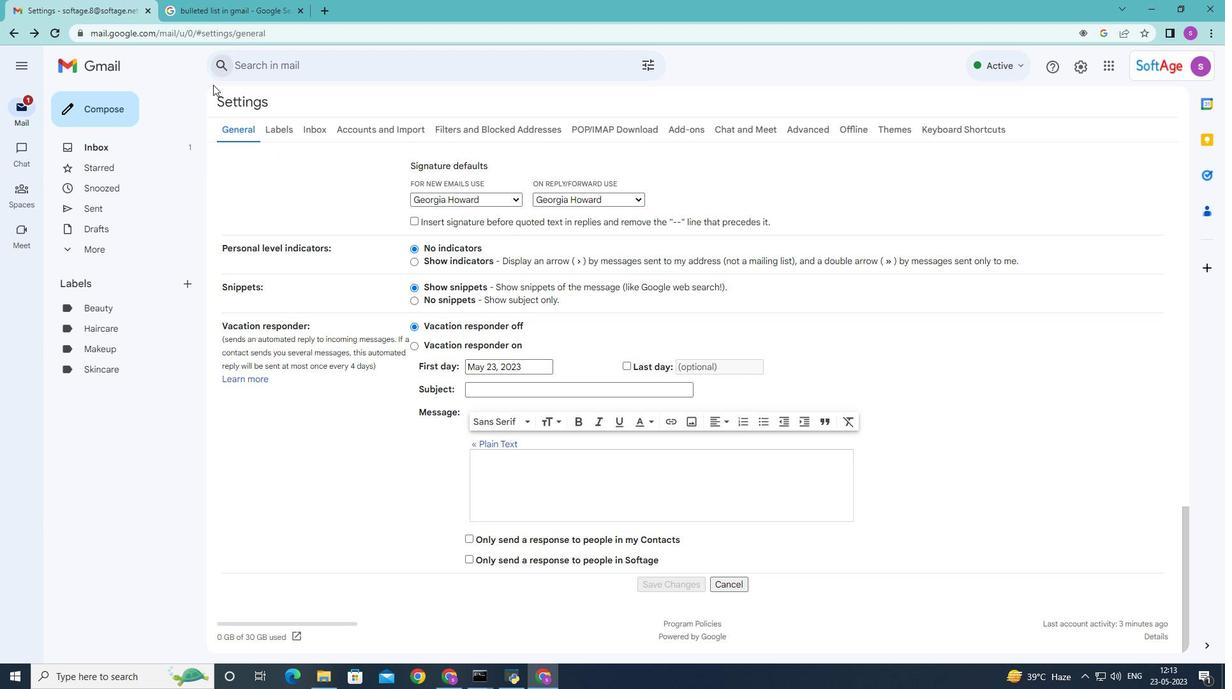 
Action: Mouse moved to (211, 86)
Screenshot: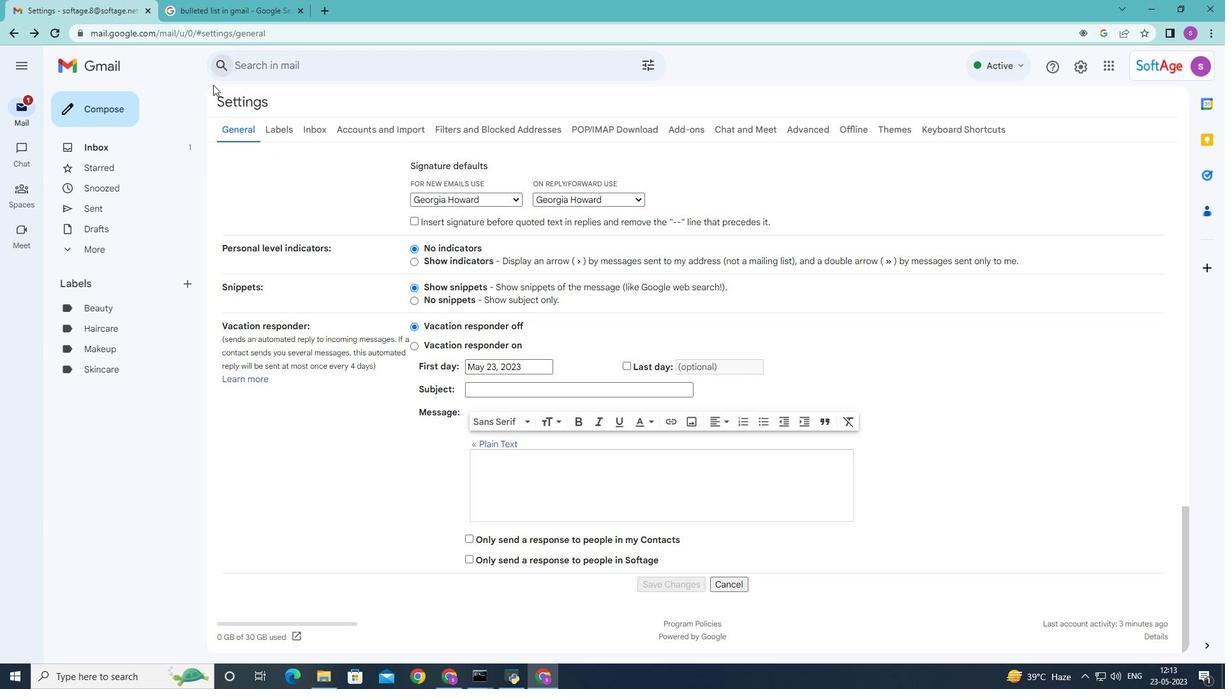 
Action: Mouse scrolled (211, 87) with delta (0, 0)
Screenshot: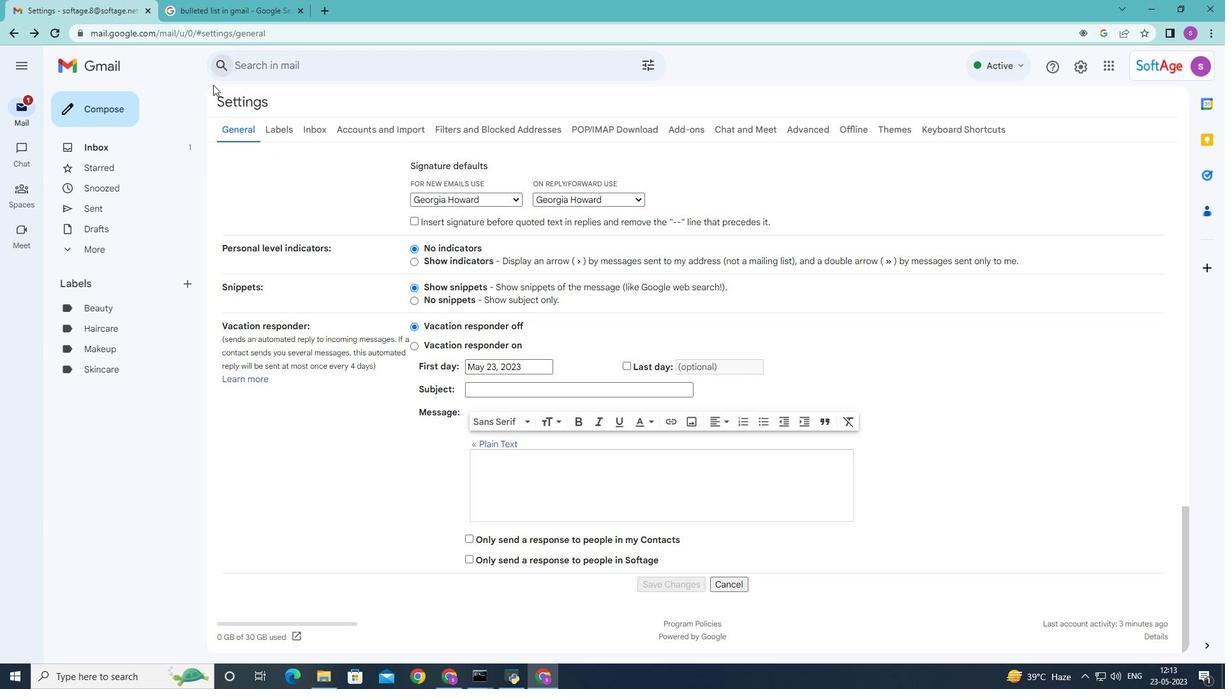 
Action: Mouse moved to (108, 102)
Screenshot: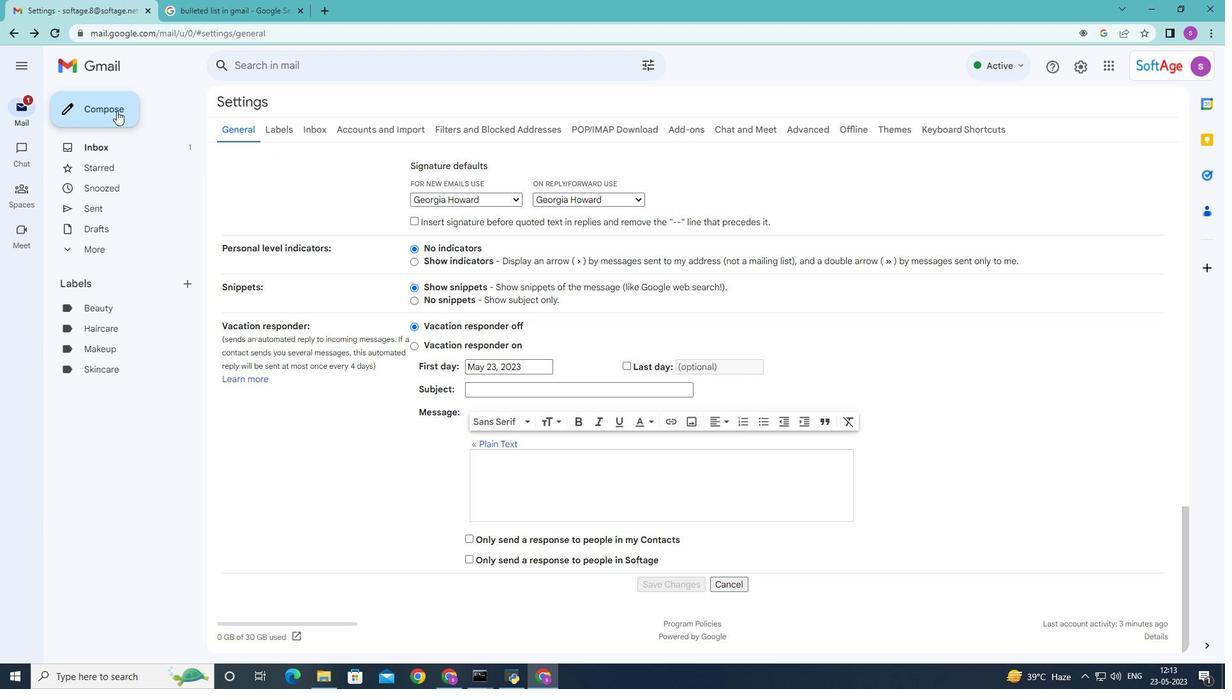 
Action: Mouse pressed left at (108, 102)
Screenshot: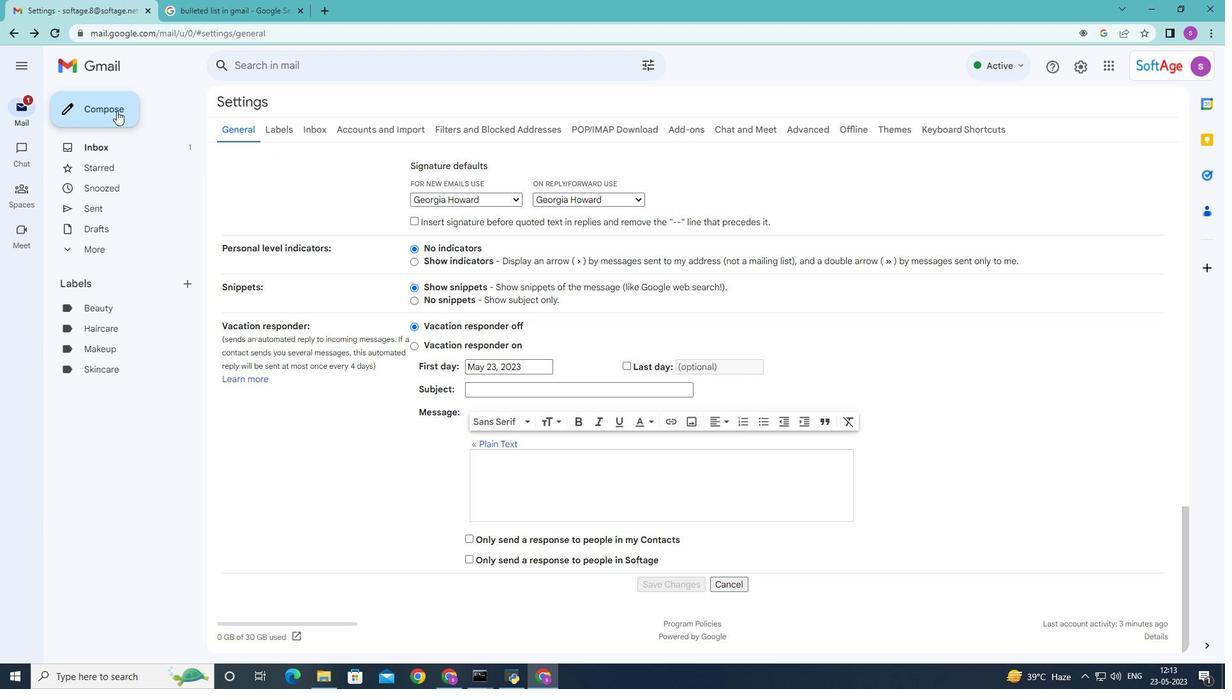 
Action: Mouse moved to (925, 391)
Screenshot: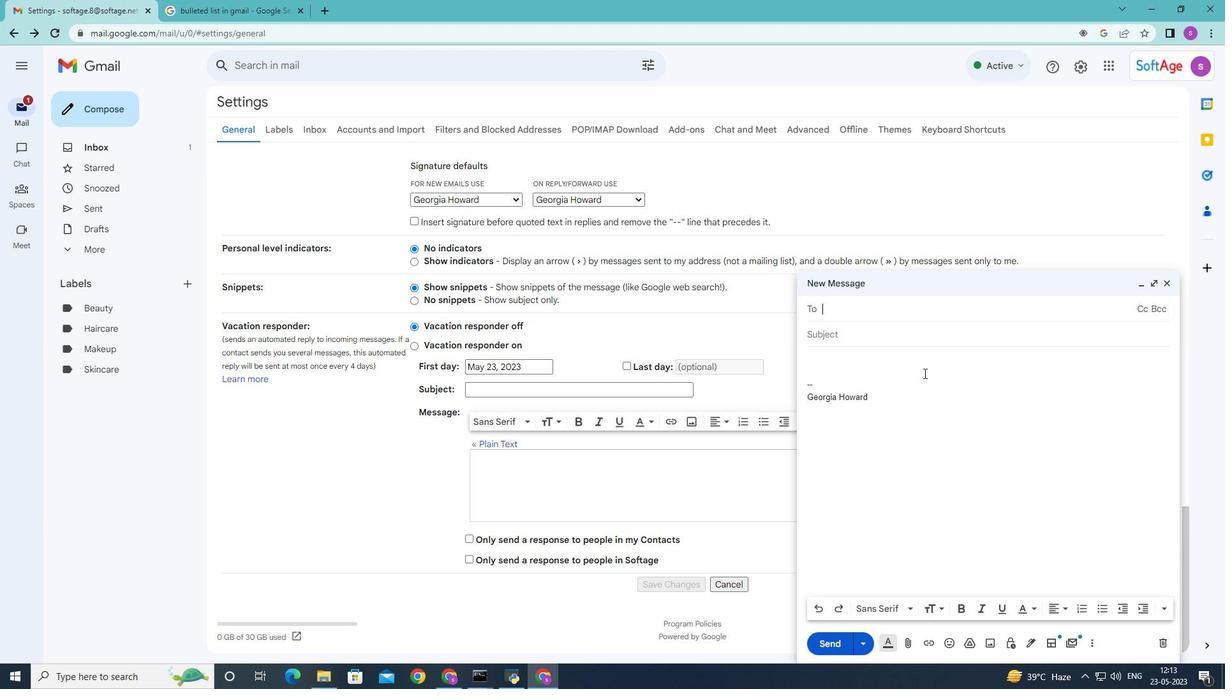 
Action: Mouse scrolled (925, 391) with delta (0, 0)
Screenshot: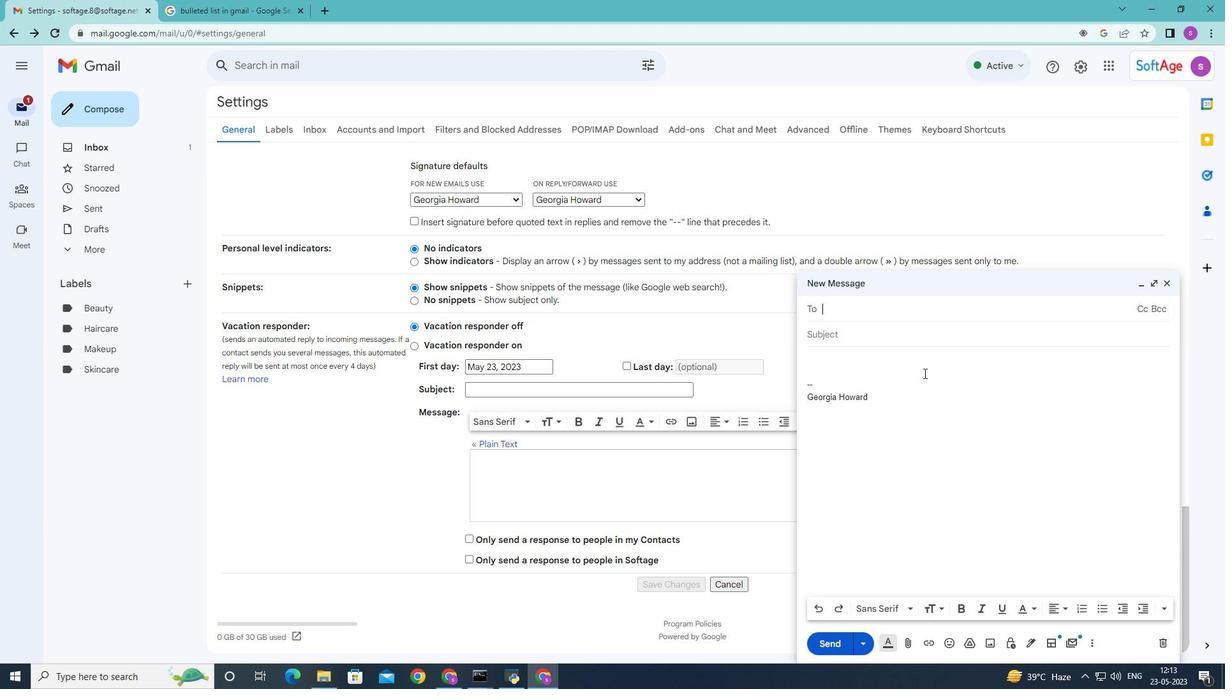 
Action: Mouse moved to (925, 391)
Screenshot: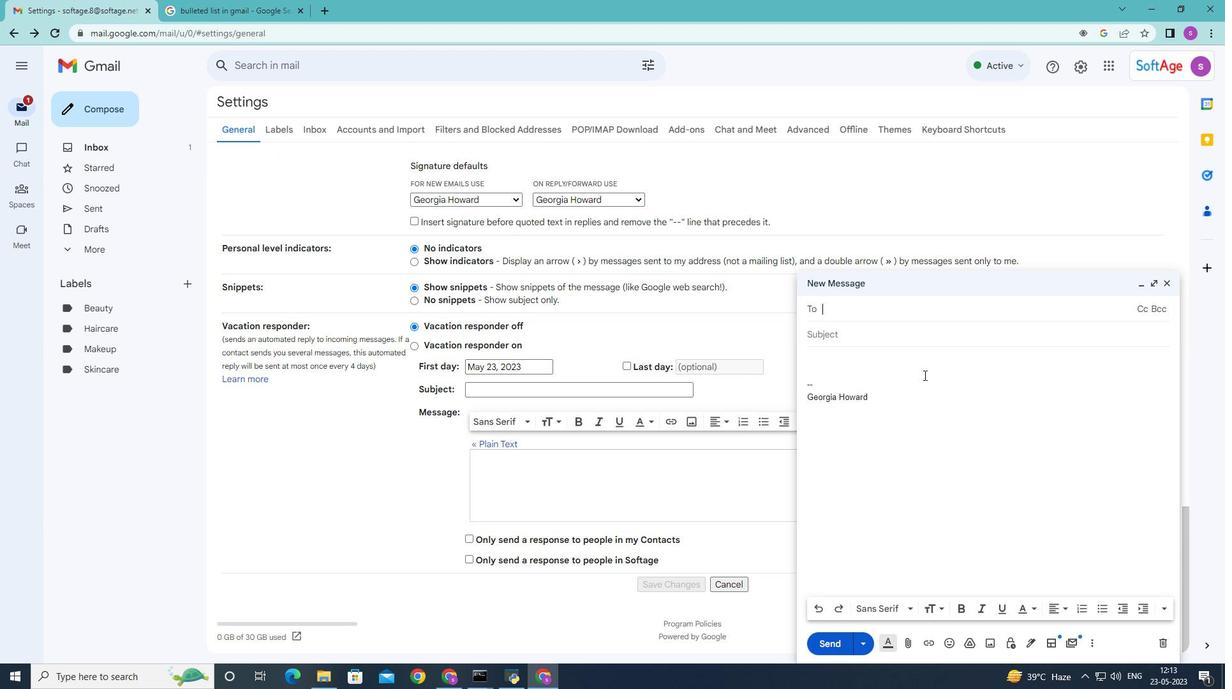 
Action: Mouse scrolled (925, 391) with delta (0, 0)
Screenshot: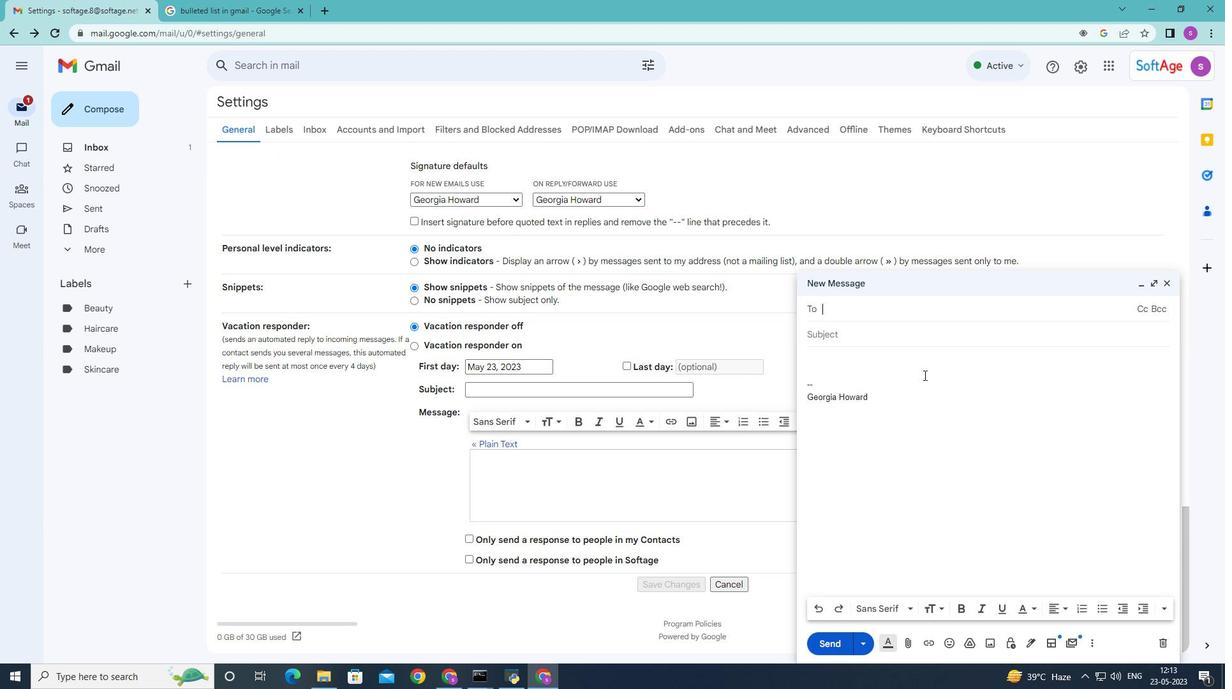 
Action: Mouse moved to (875, 328)
Screenshot: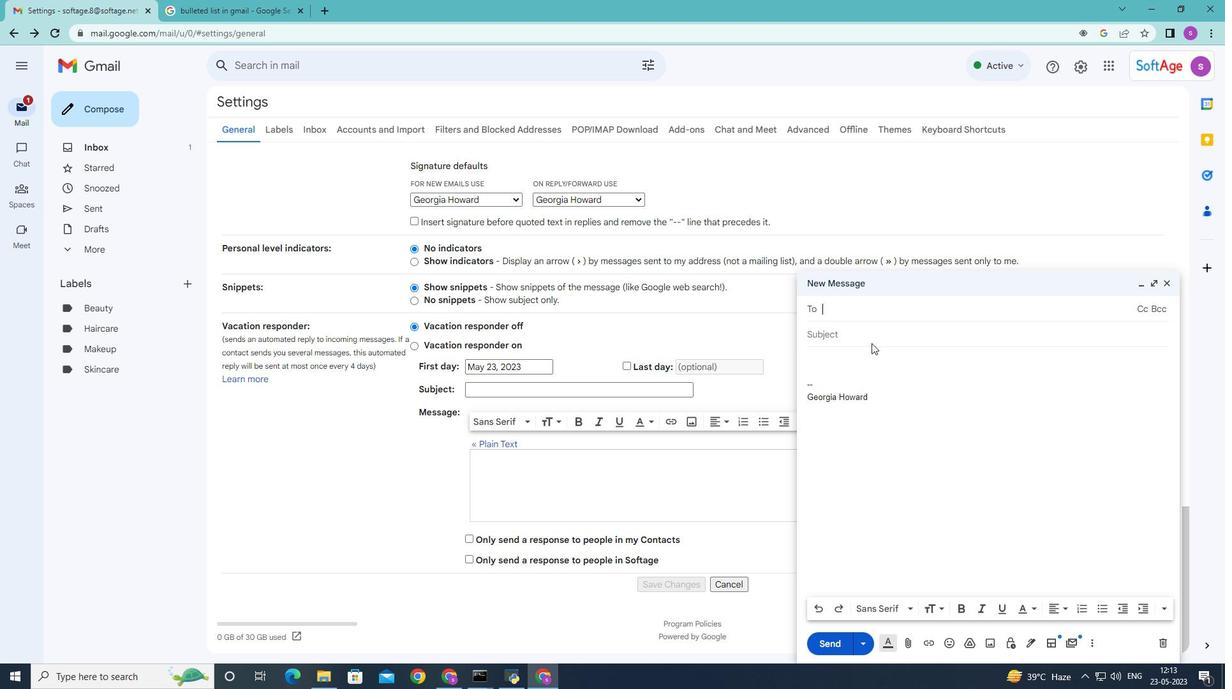 
Action: Mouse pressed left at (875, 328)
Screenshot: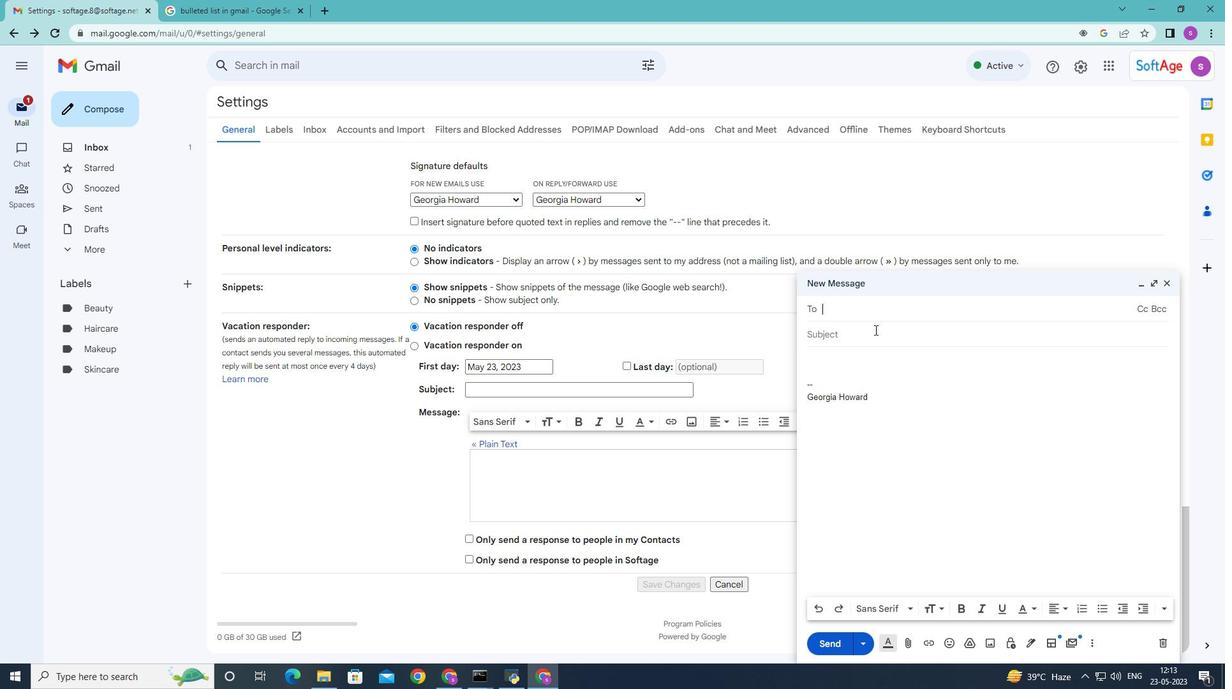 
Action: Mouse moved to (865, 325)
Screenshot: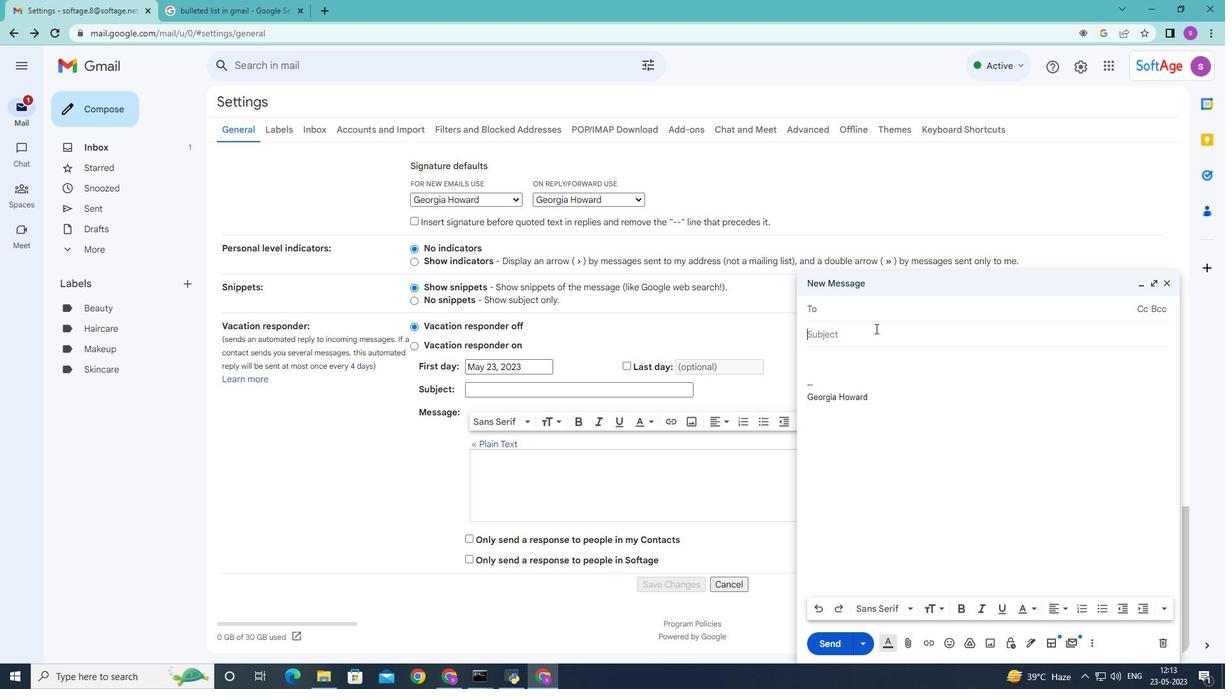 
Action: Key pressed <Key.shift>Update<Key.space>on<Key.space>a<Key.space>leave<Key.space>of<Key.space>absence<Key.space>
Screenshot: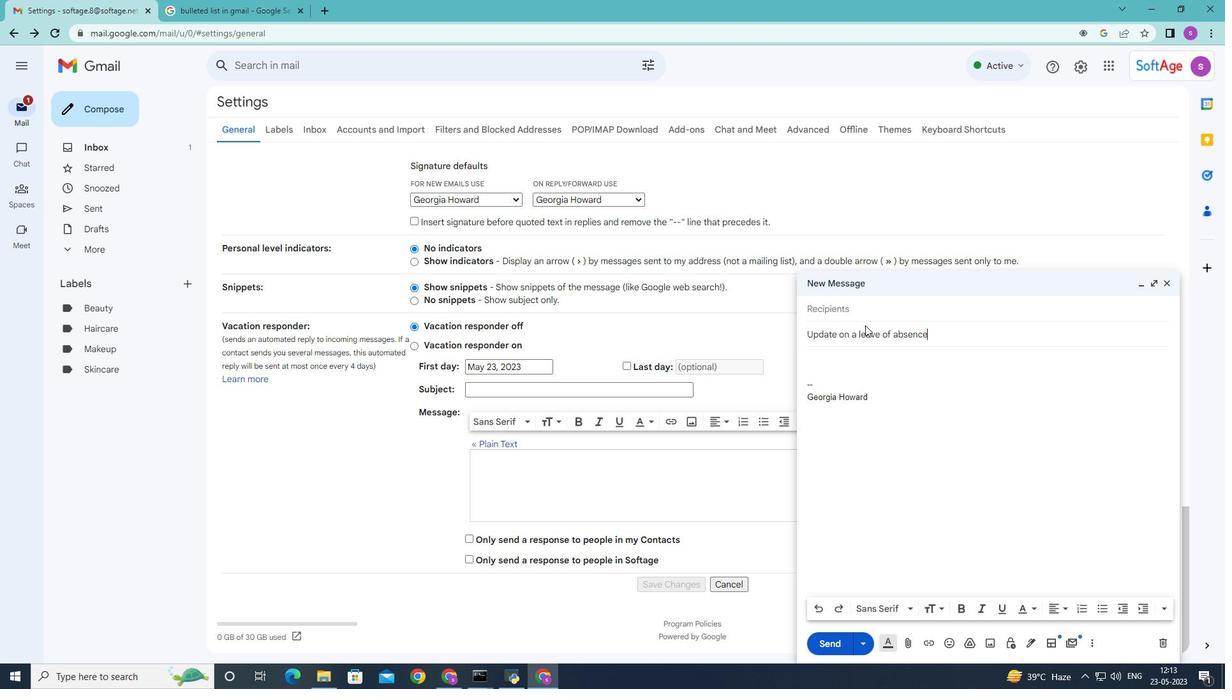 
Action: Mouse moved to (823, 349)
Screenshot: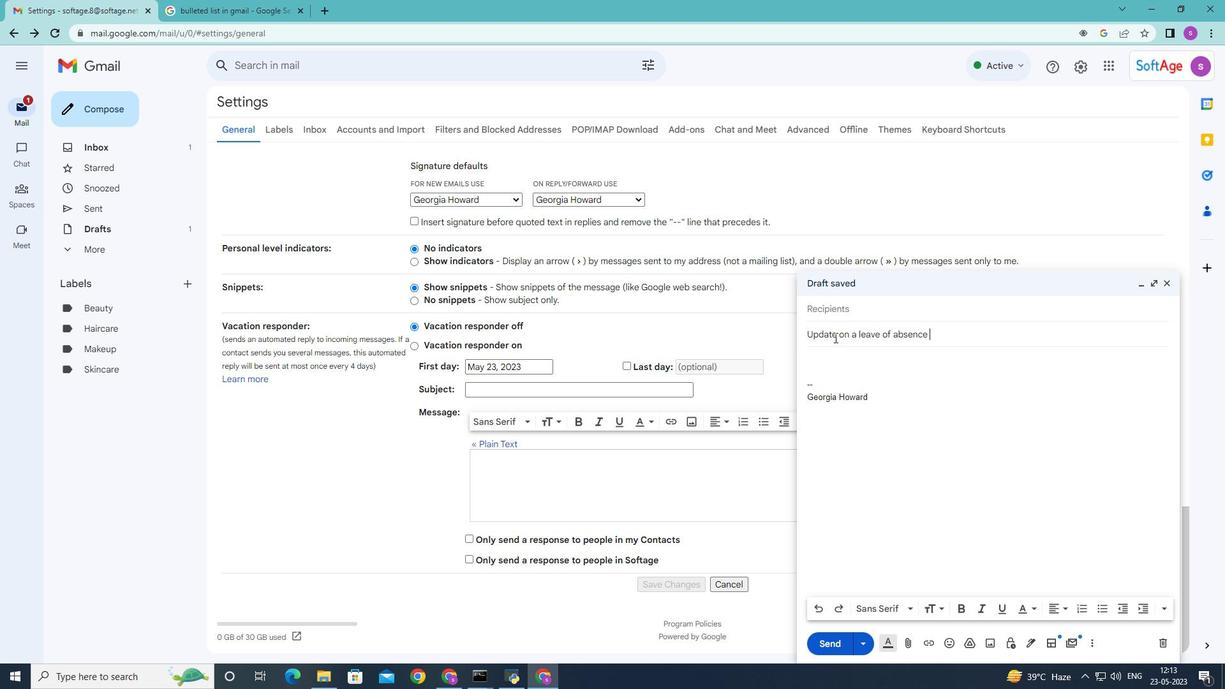 
Action: Mouse pressed left at (823, 349)
Screenshot: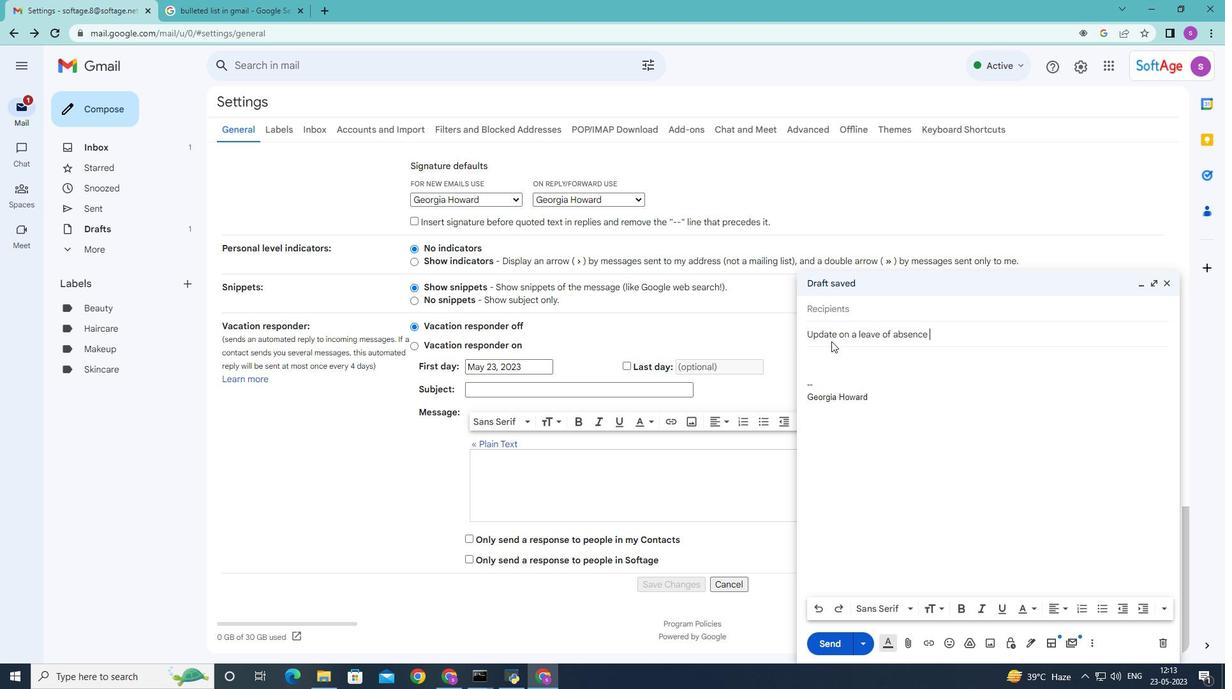 
Action: Key pressed can<Key.space>you<Key.space>provide<Key.space>an<Key.space>update<Key.space>on<Key.space>the<Key.space>status<Key.space>of<Key.space>the<Key.space>website<Key.space>redesign<Key.space>project
Screenshot: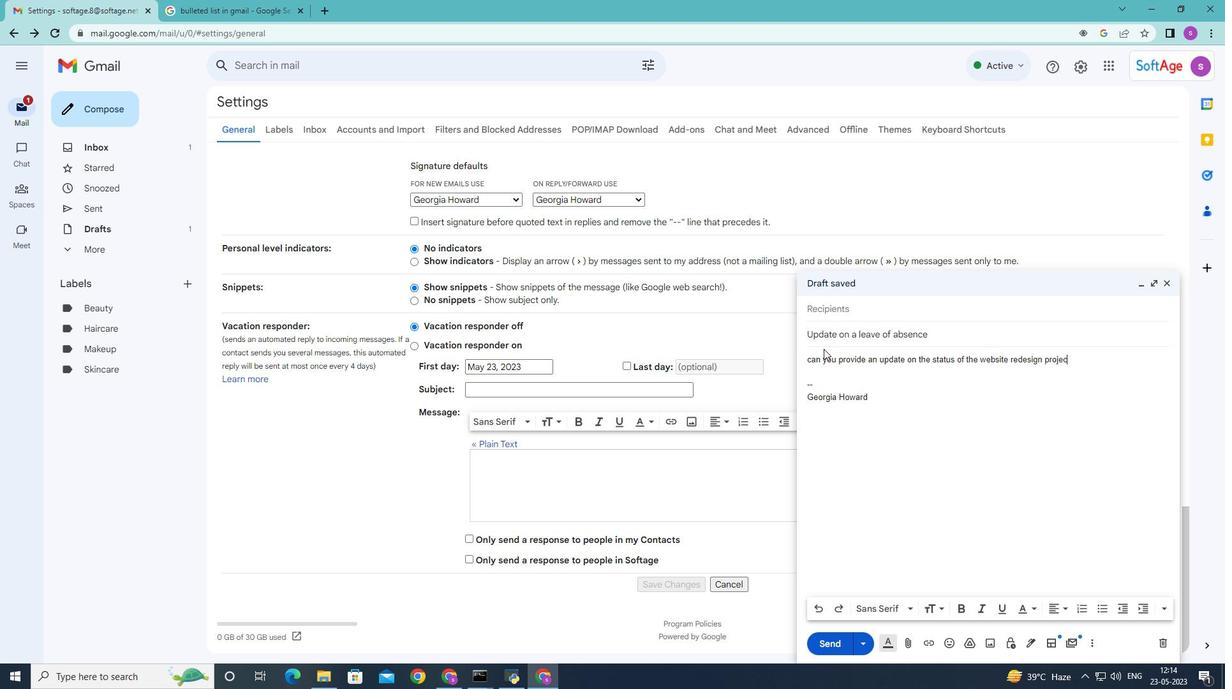 
Action: Mouse moved to (889, 307)
Screenshot: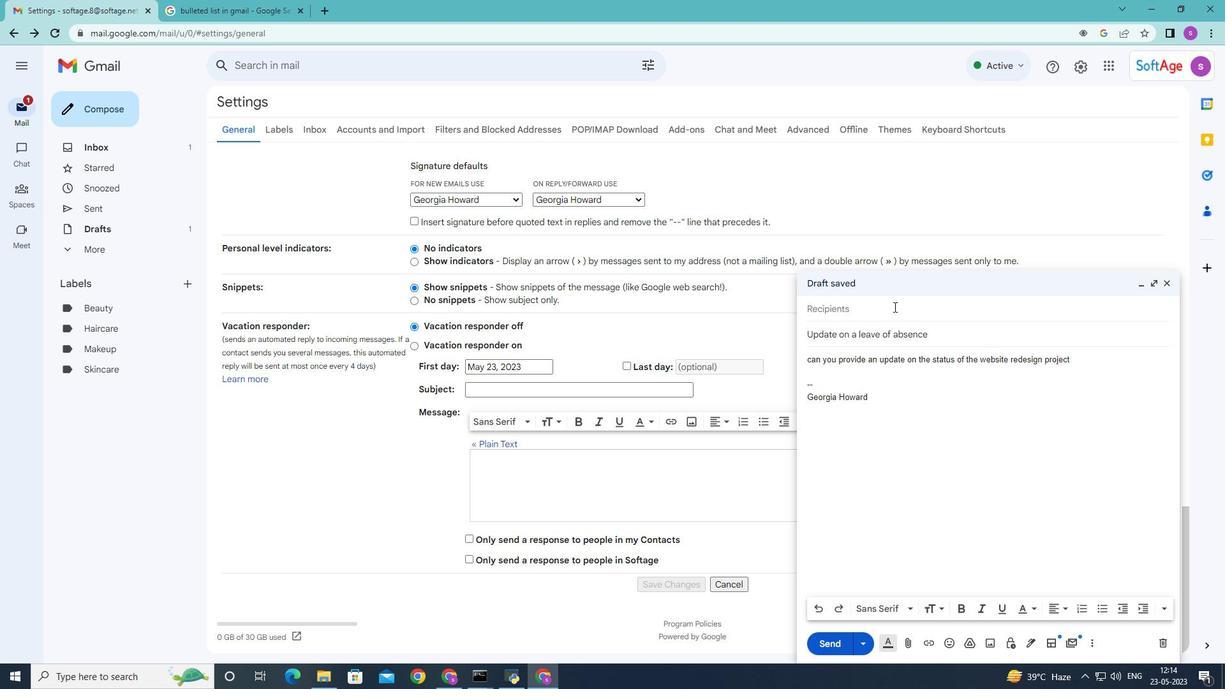 
Action: Mouse pressed left at (889, 307)
